 Task: Exporting MIDI.
Action: Mouse moved to (98, 12)
Screenshot: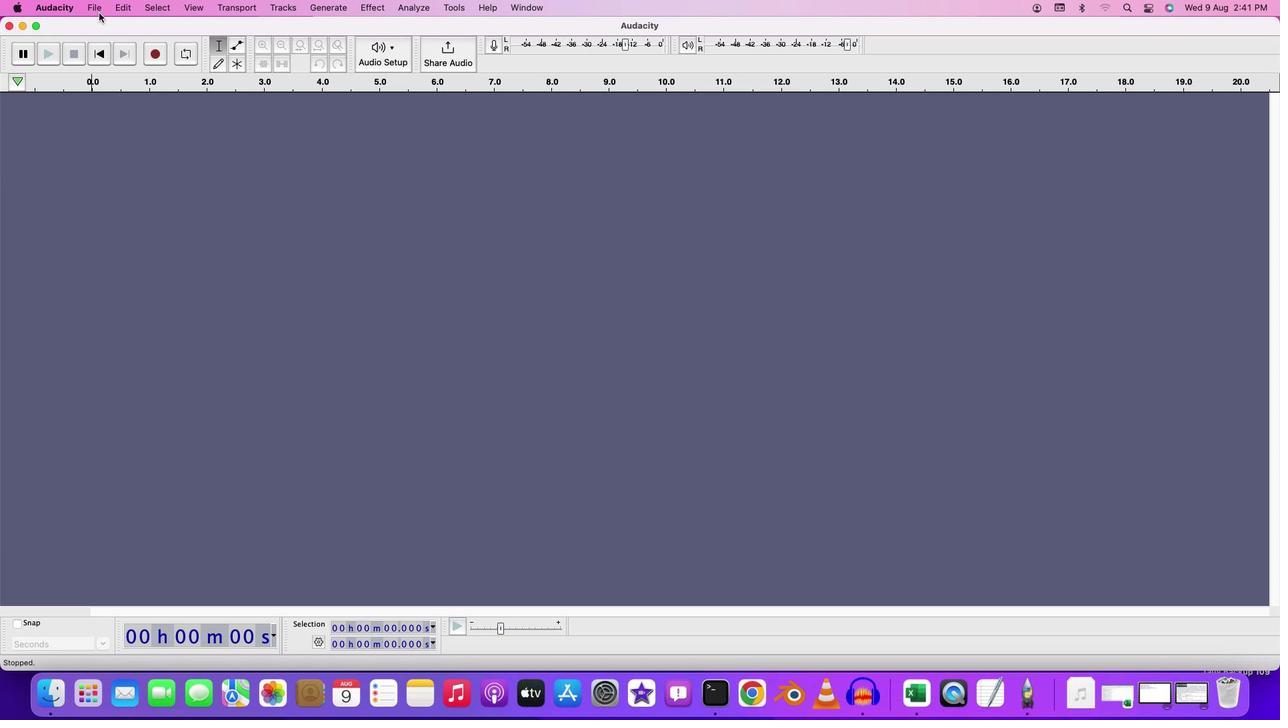
Action: Mouse pressed left at (98, 12)
Screenshot: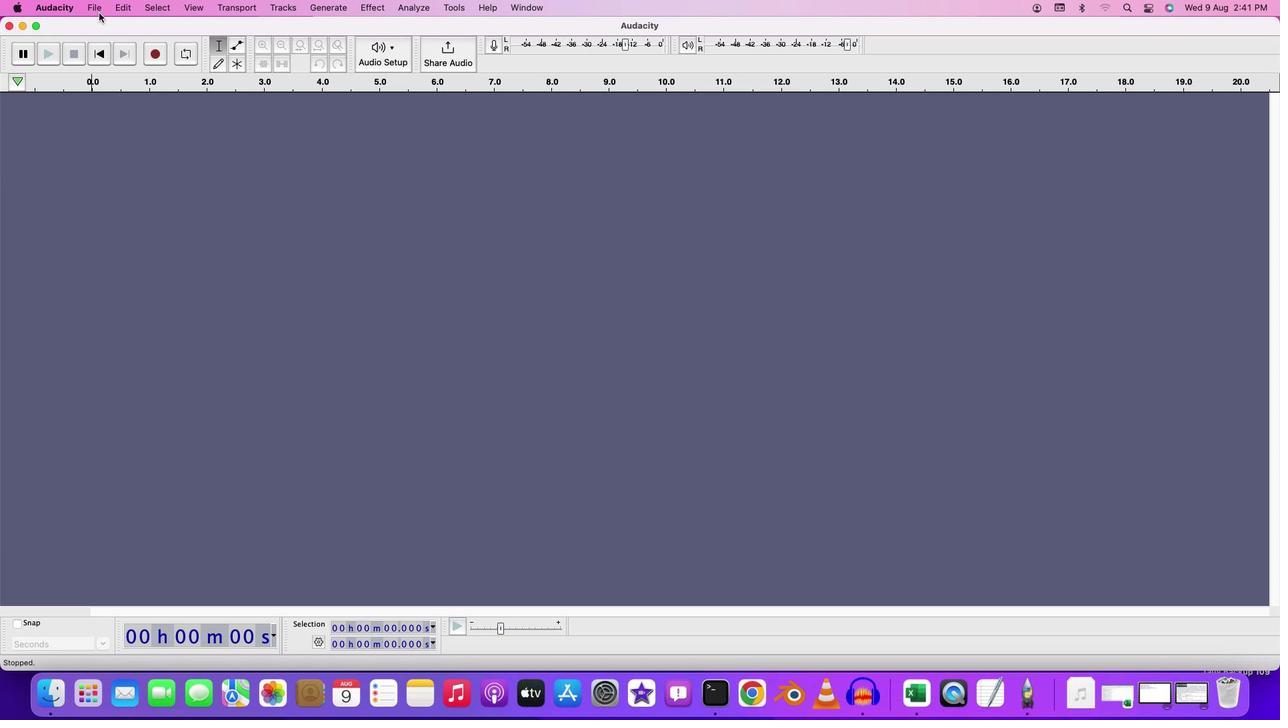 
Action: Mouse moved to (102, 43)
Screenshot: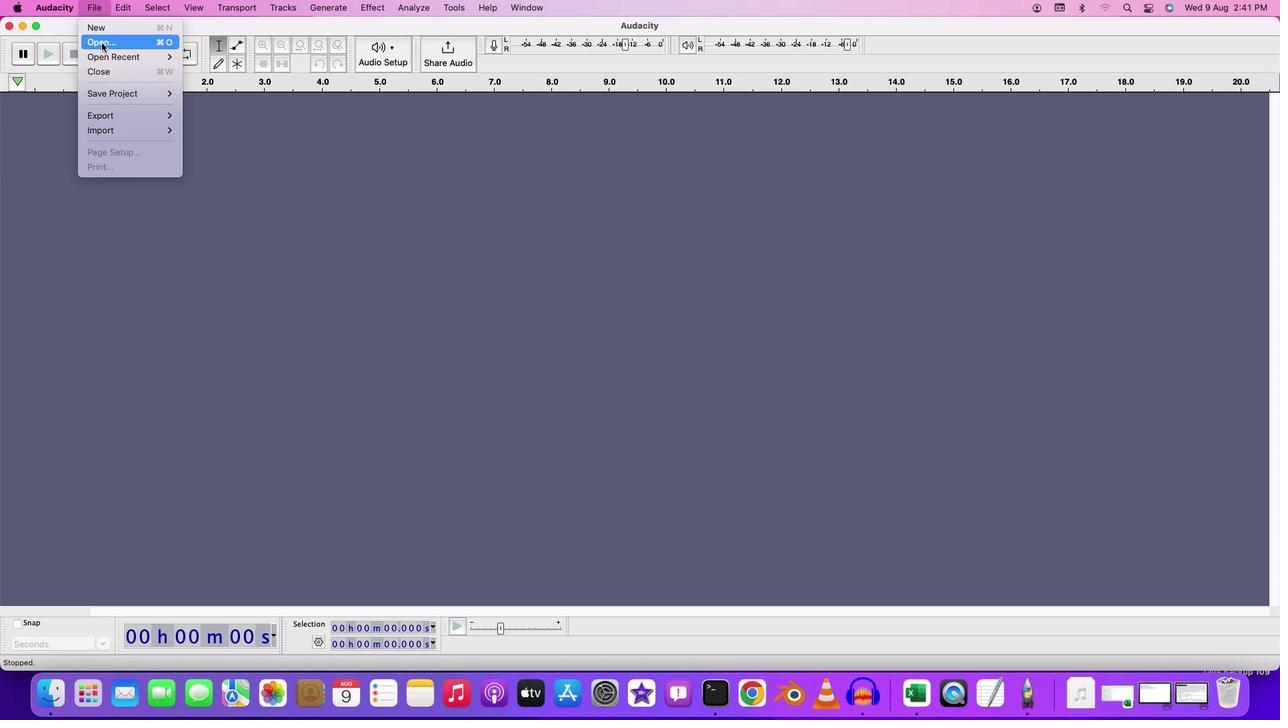
Action: Mouse pressed left at (102, 43)
Screenshot: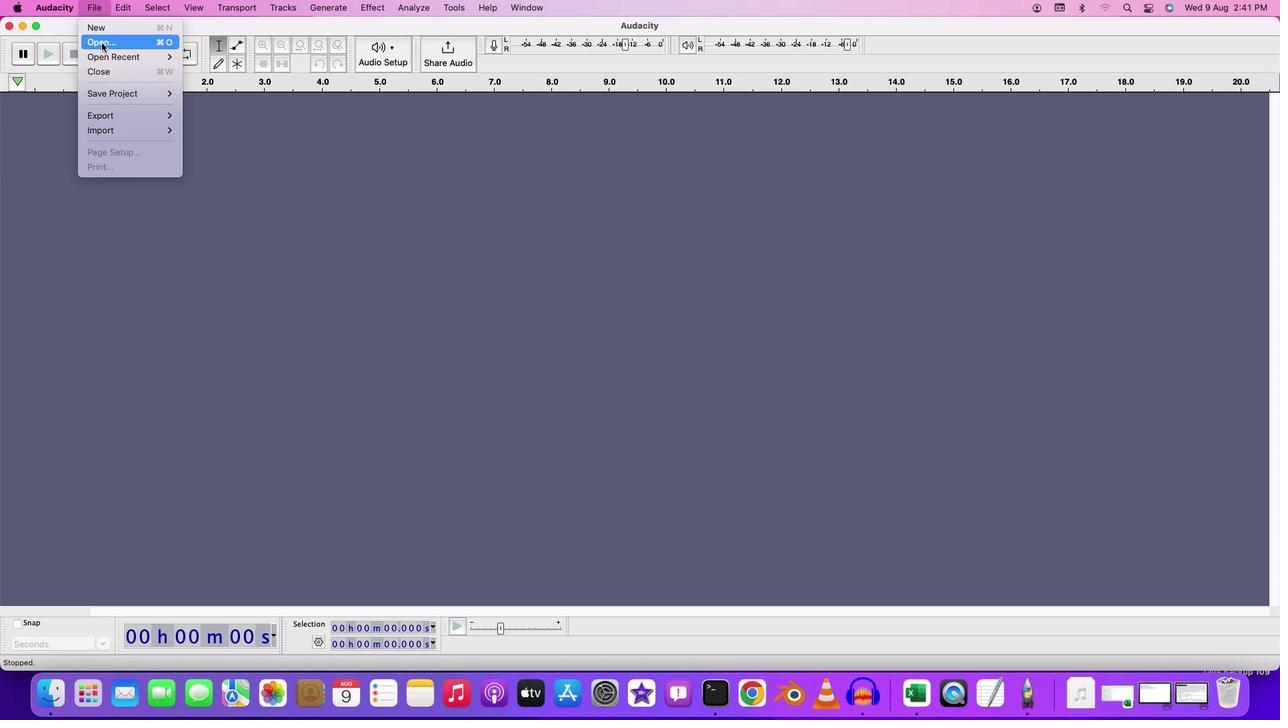 
Action: Mouse moved to (419, 177)
Screenshot: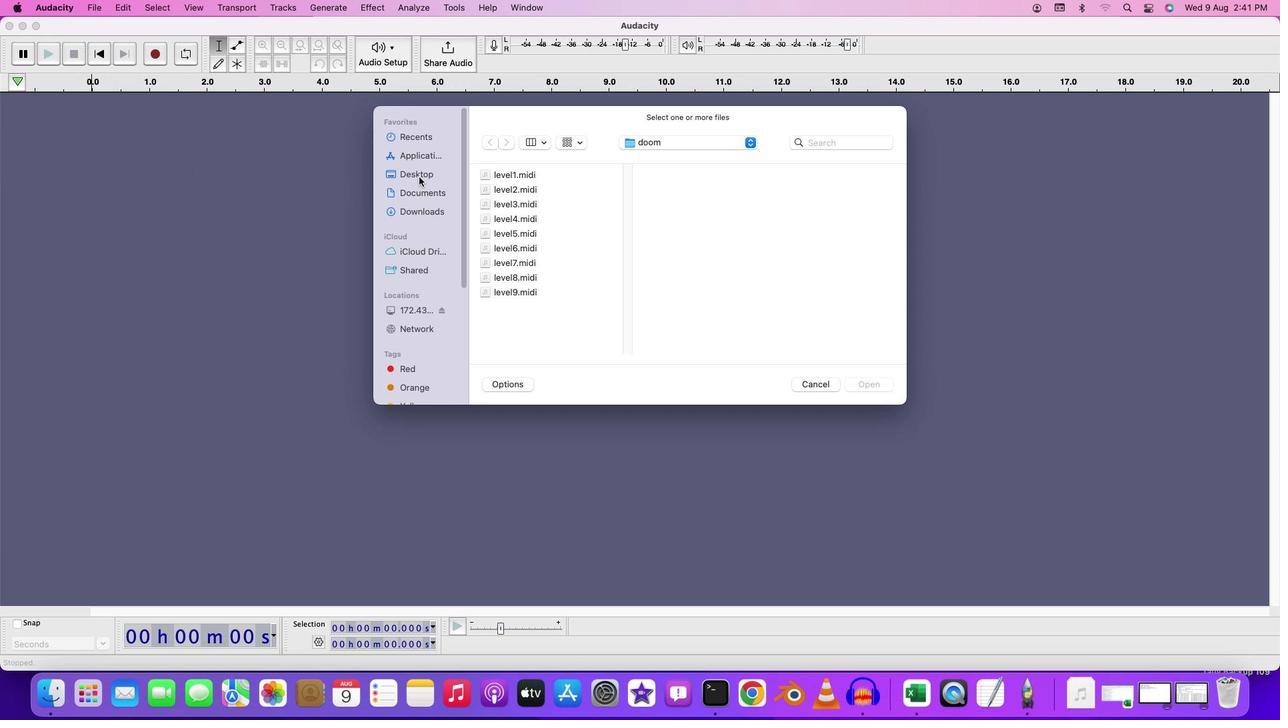 
Action: Mouse pressed left at (419, 177)
Screenshot: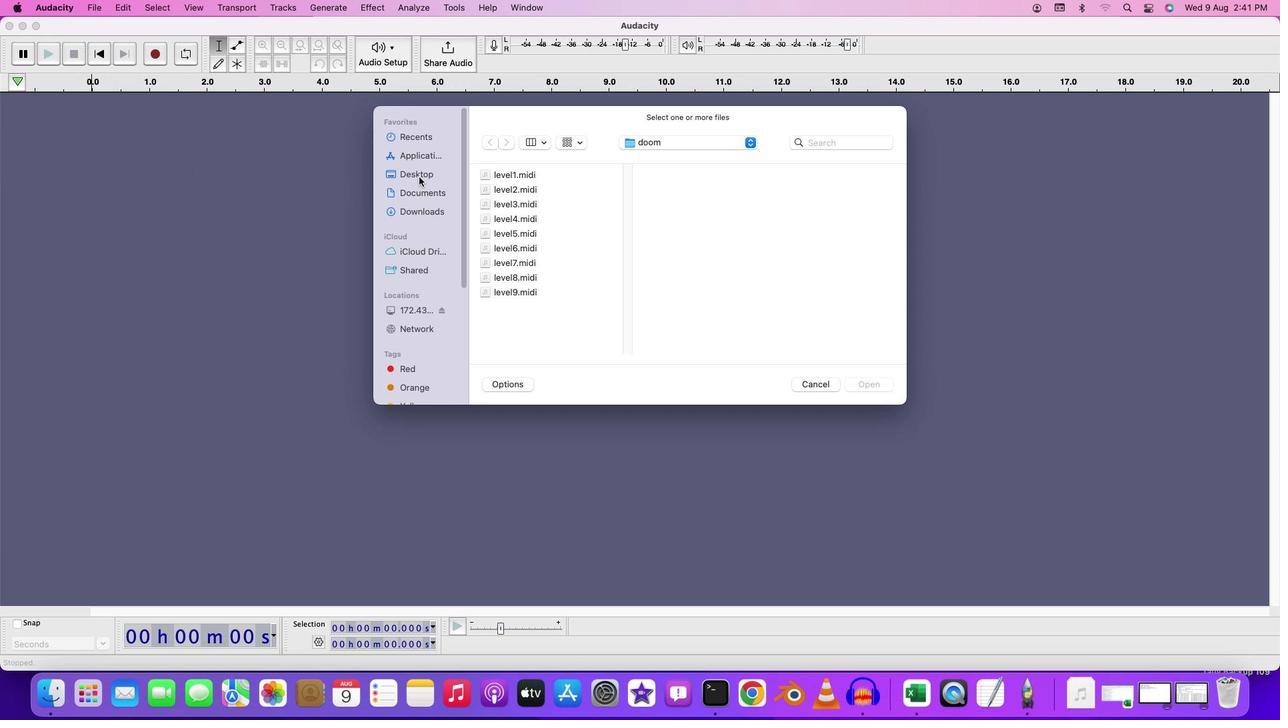 
Action: Mouse moved to (537, 194)
Screenshot: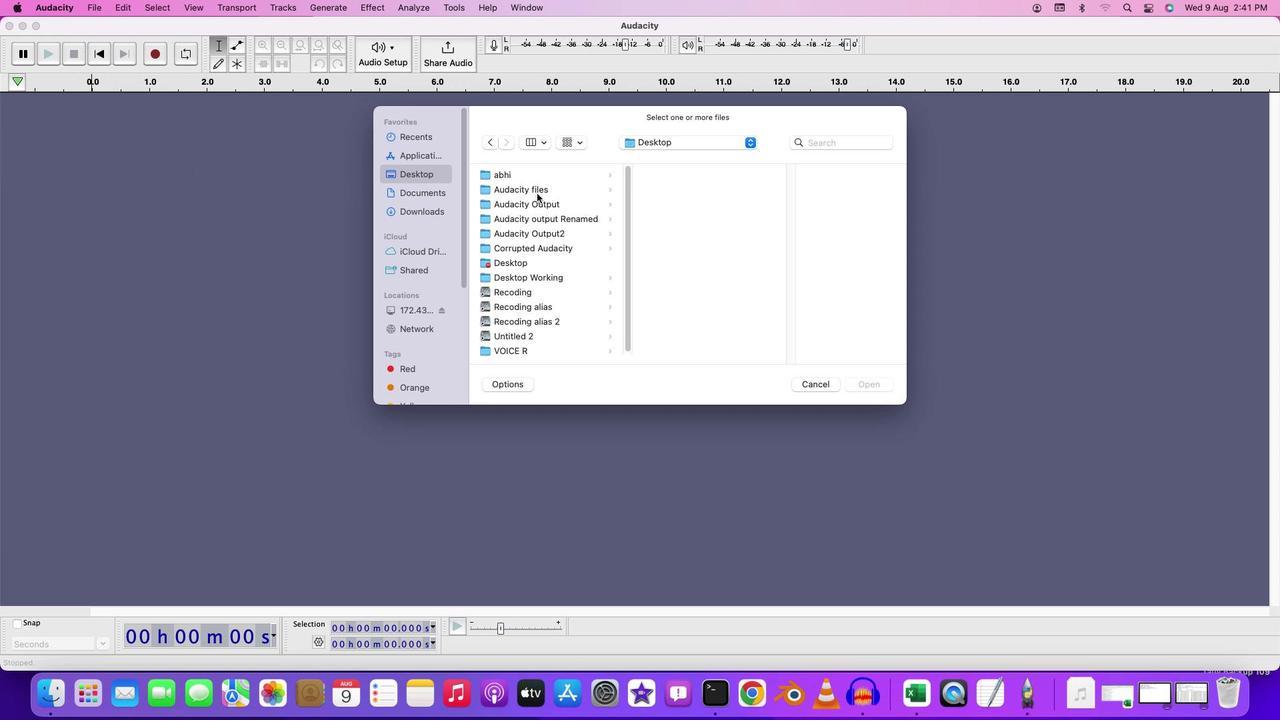 
Action: Mouse pressed left at (537, 194)
Screenshot: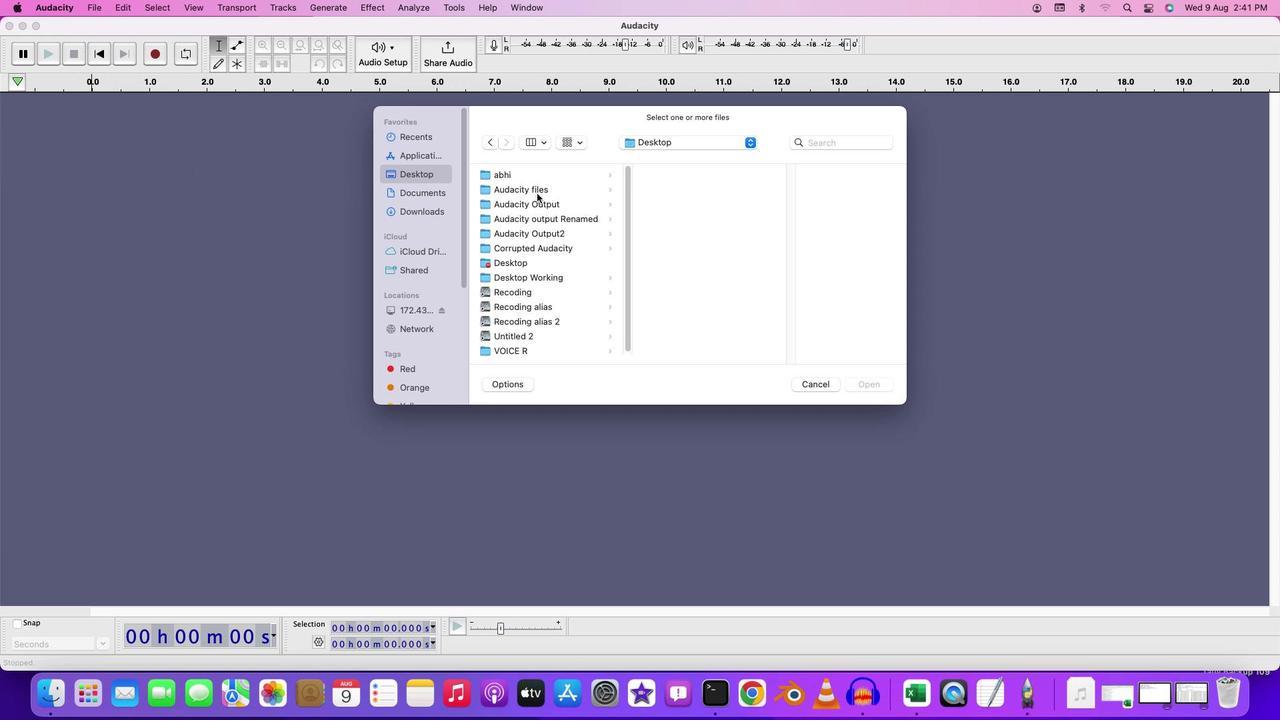 
Action: Mouse moved to (776, 290)
Screenshot: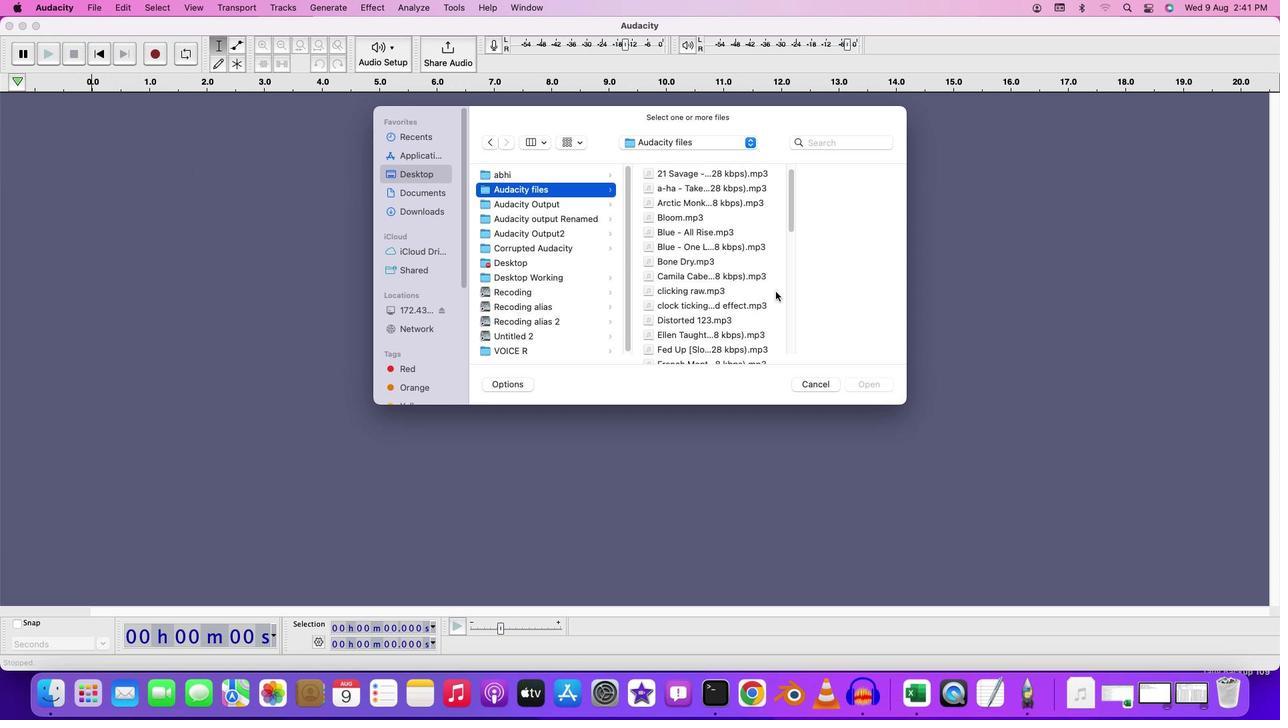 
Action: Mouse scrolled (776, 290) with delta (0, 0)
Screenshot: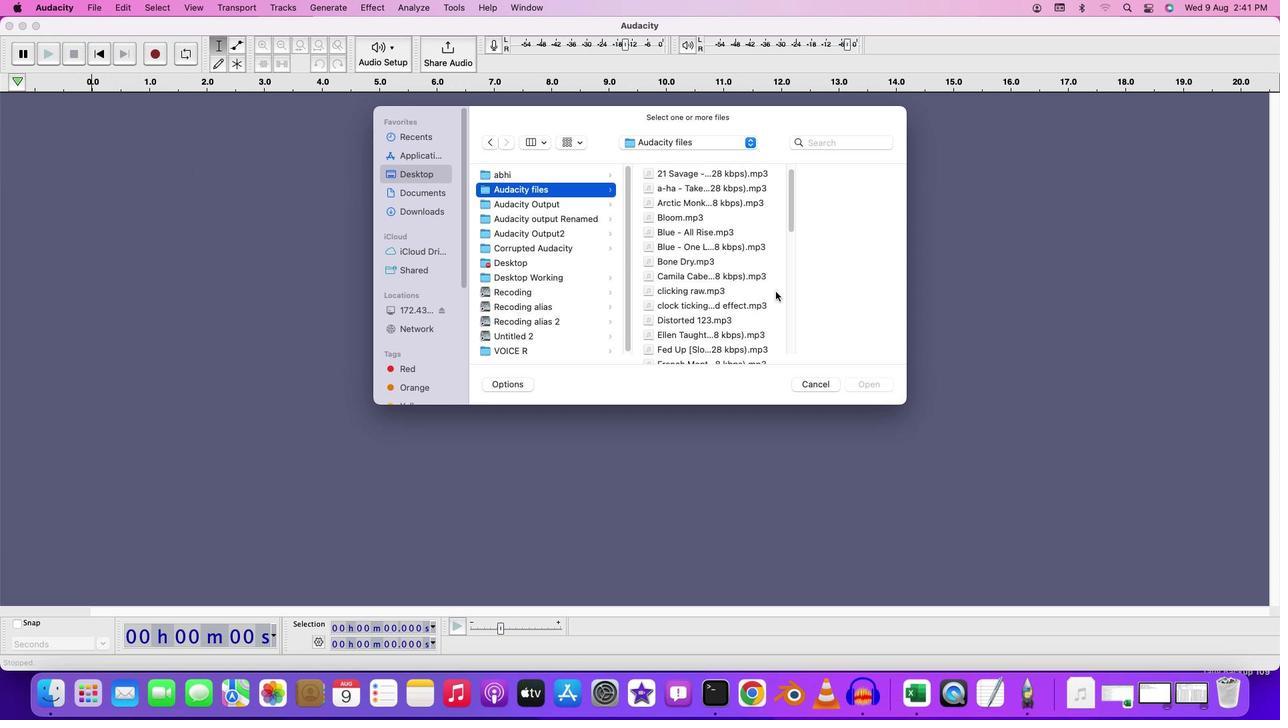 
Action: Mouse moved to (776, 291)
Screenshot: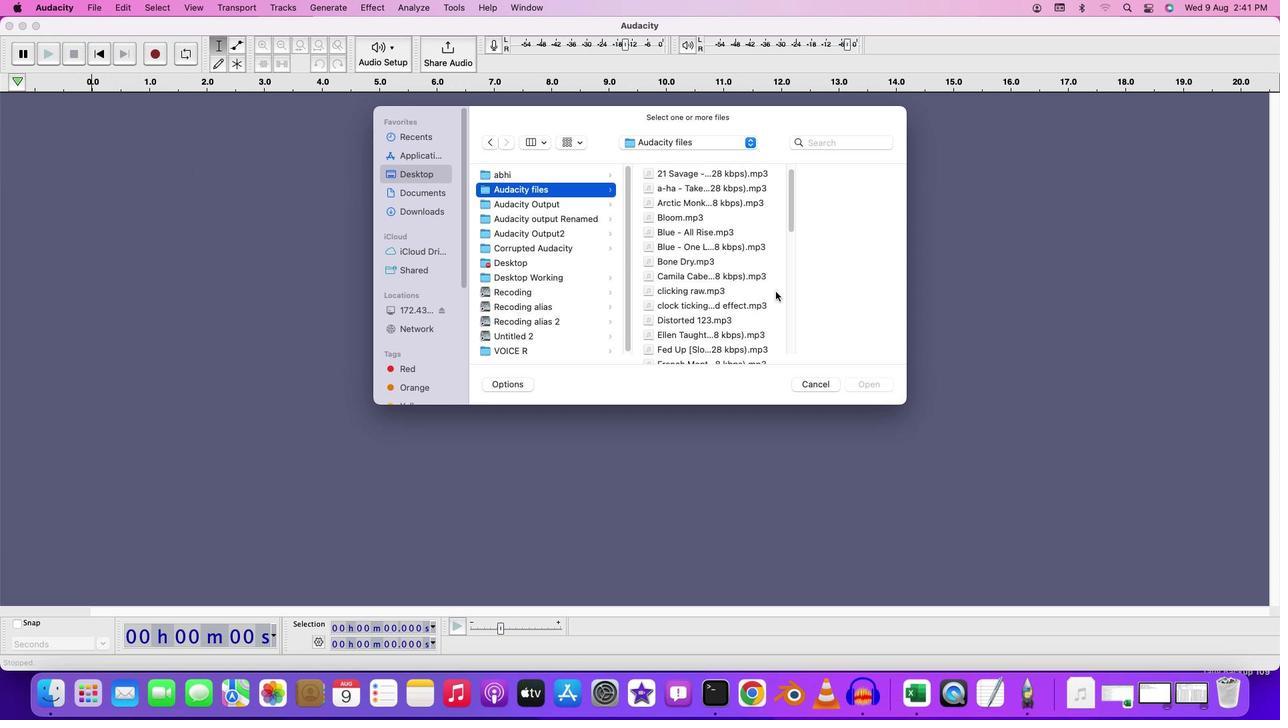 
Action: Mouse scrolled (776, 291) with delta (0, 0)
Screenshot: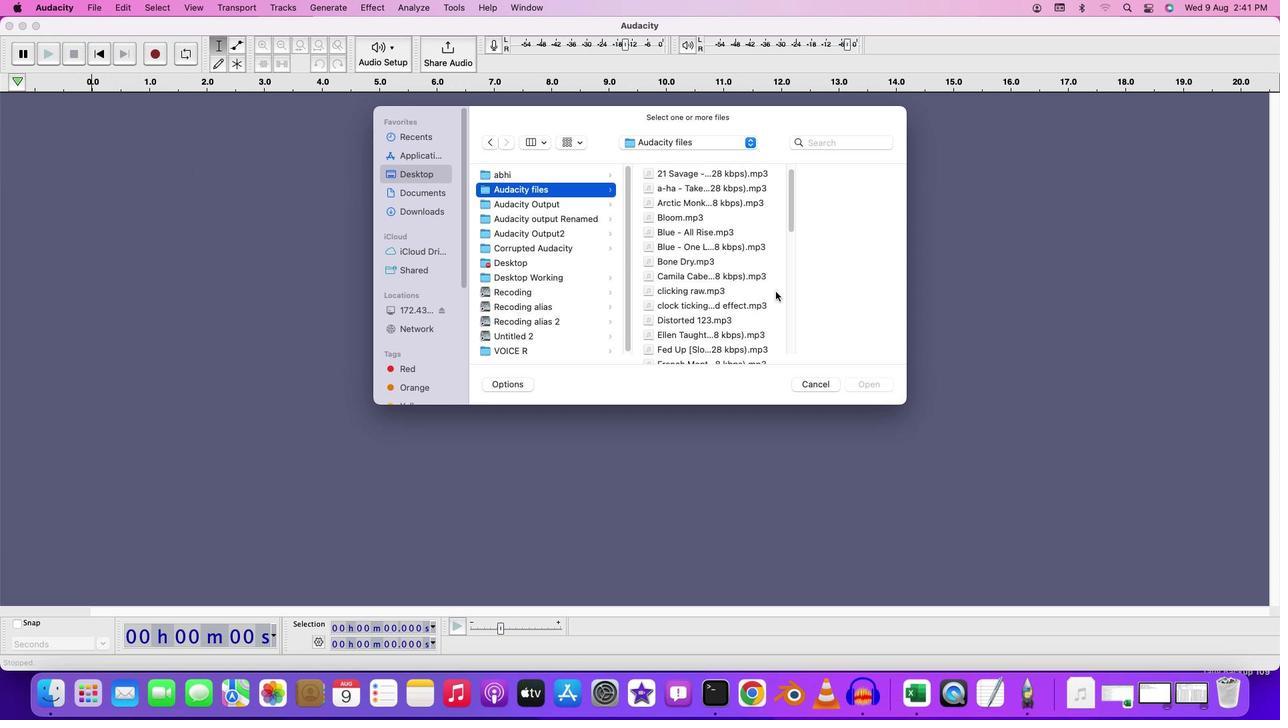 
Action: Mouse scrolled (776, 291) with delta (0, -2)
Screenshot: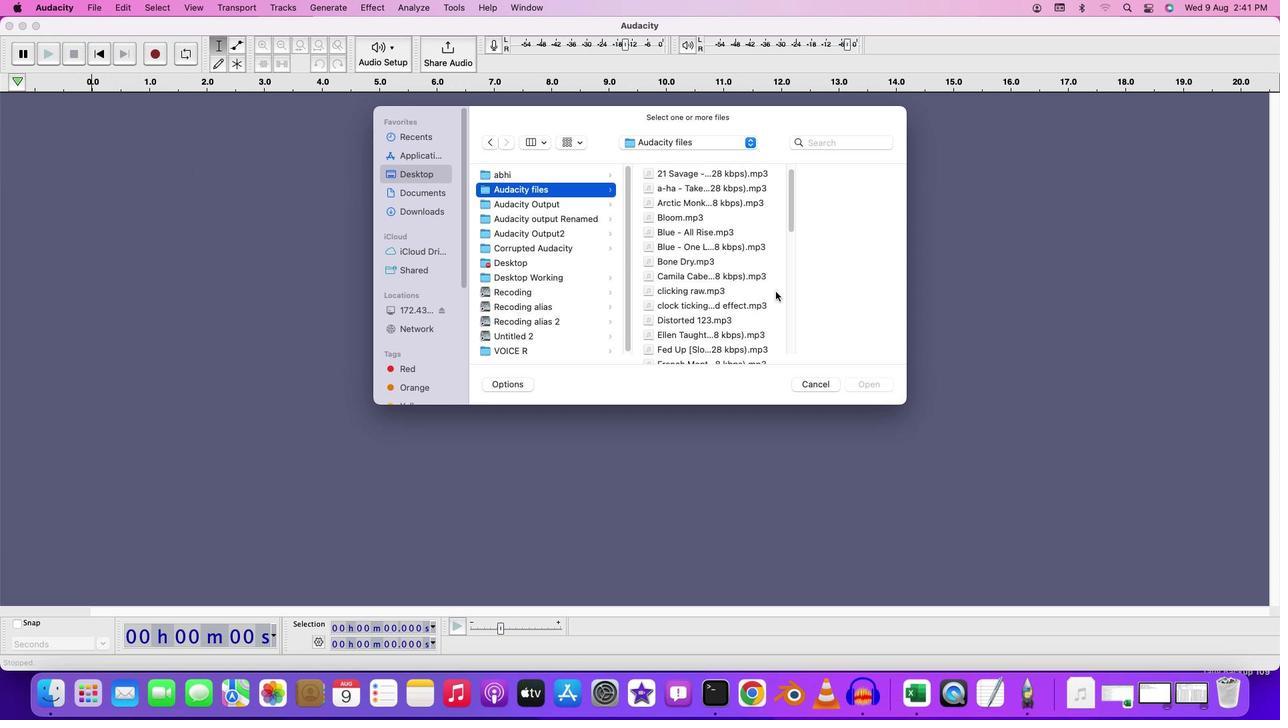
Action: Mouse moved to (776, 292)
Screenshot: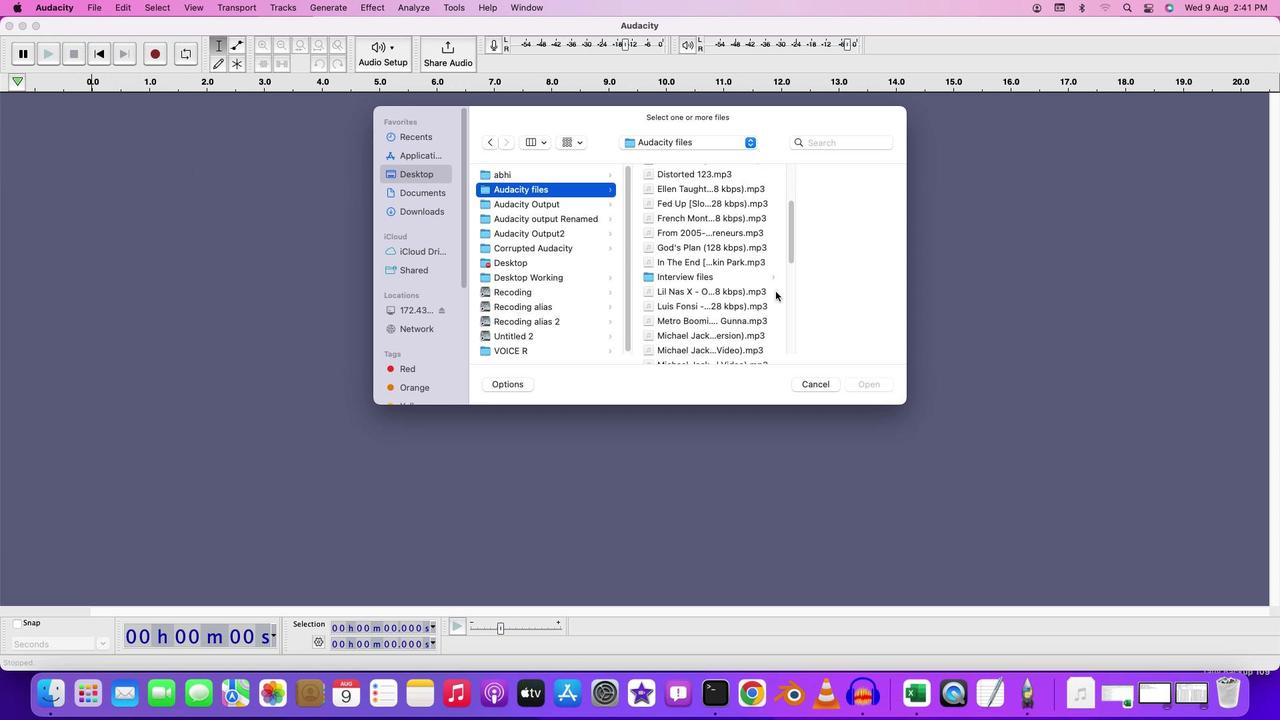 
Action: Mouse scrolled (776, 292) with delta (0, -3)
Screenshot: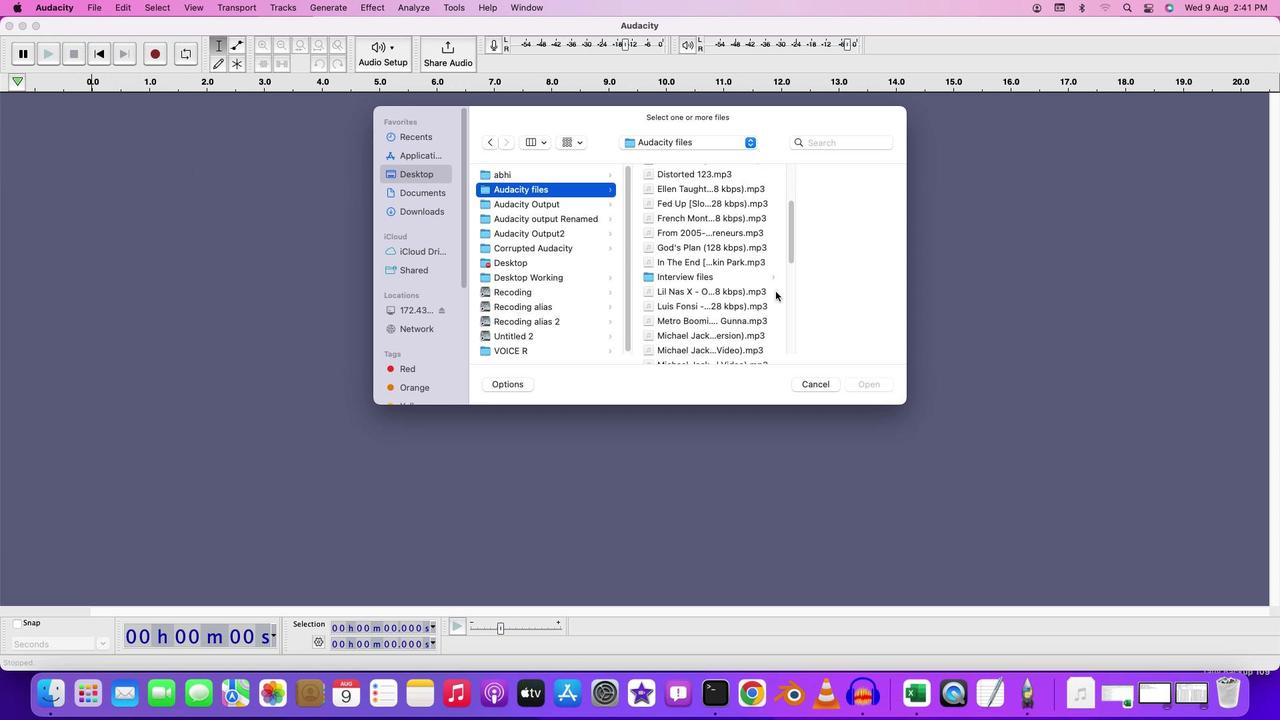 
Action: Mouse scrolled (776, 292) with delta (0, 0)
Screenshot: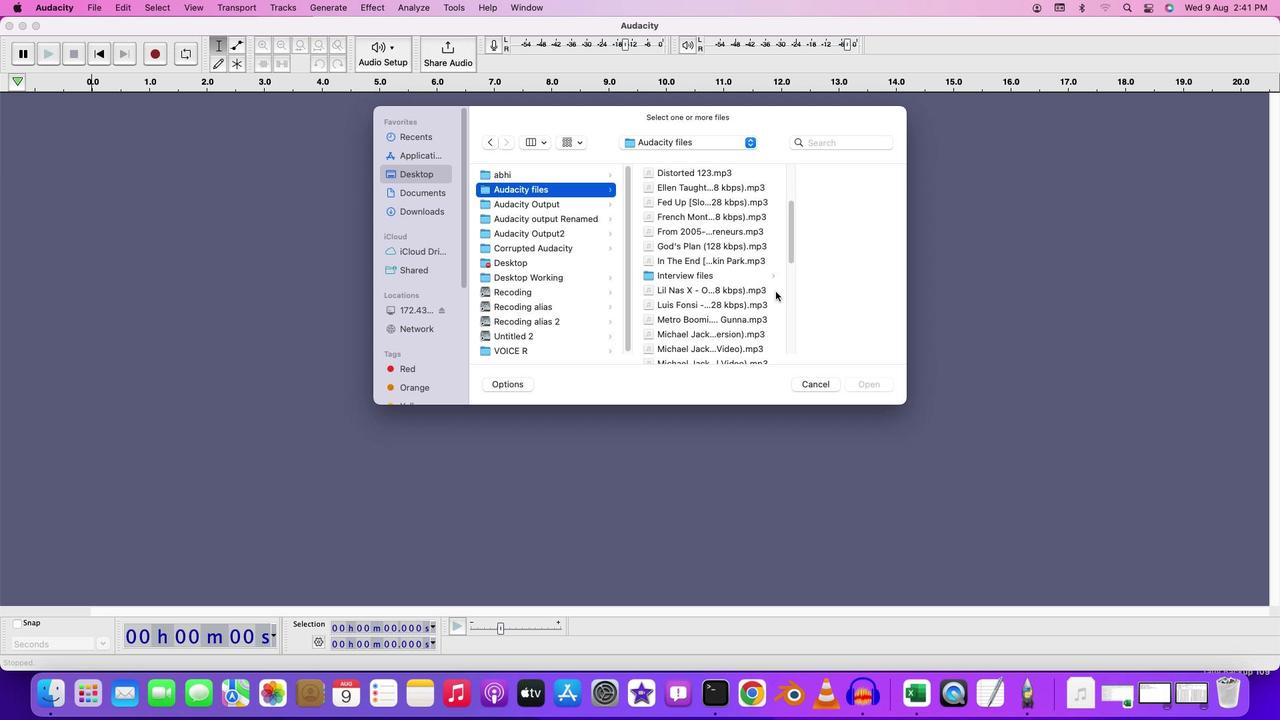 
Action: Mouse scrolled (776, 292) with delta (0, 0)
Screenshot: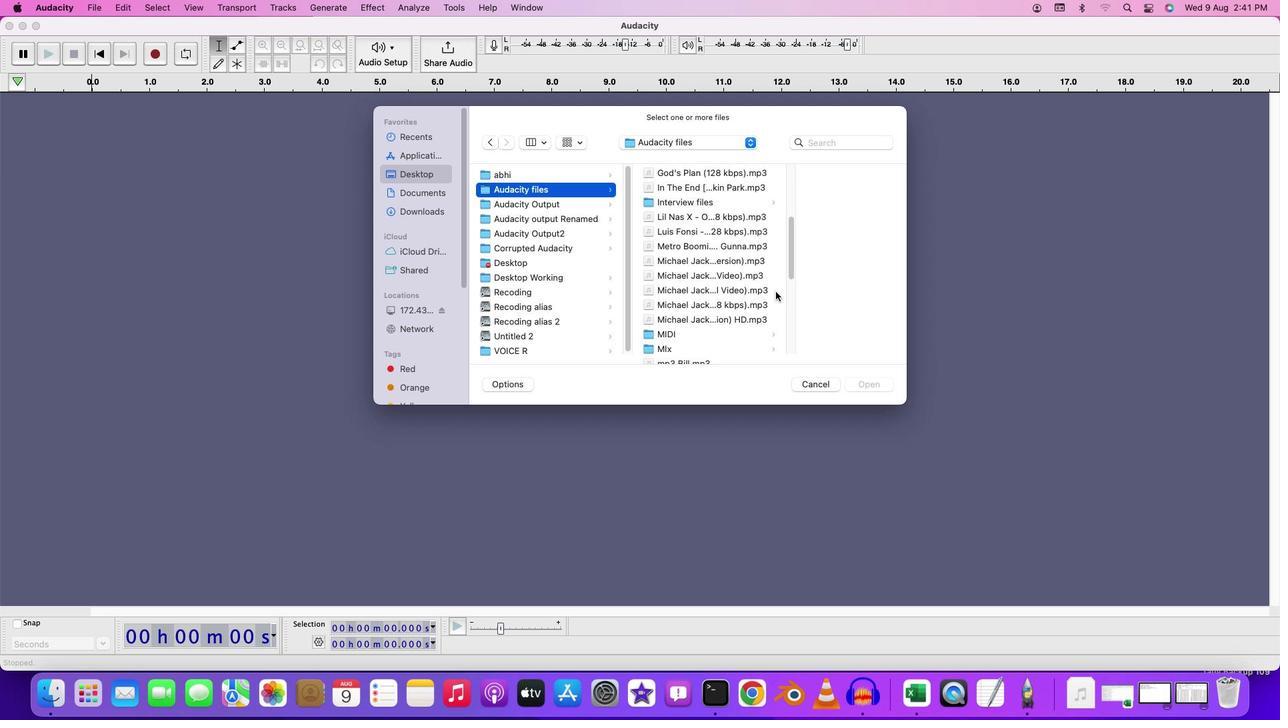 
Action: Mouse scrolled (776, 292) with delta (0, -2)
Screenshot: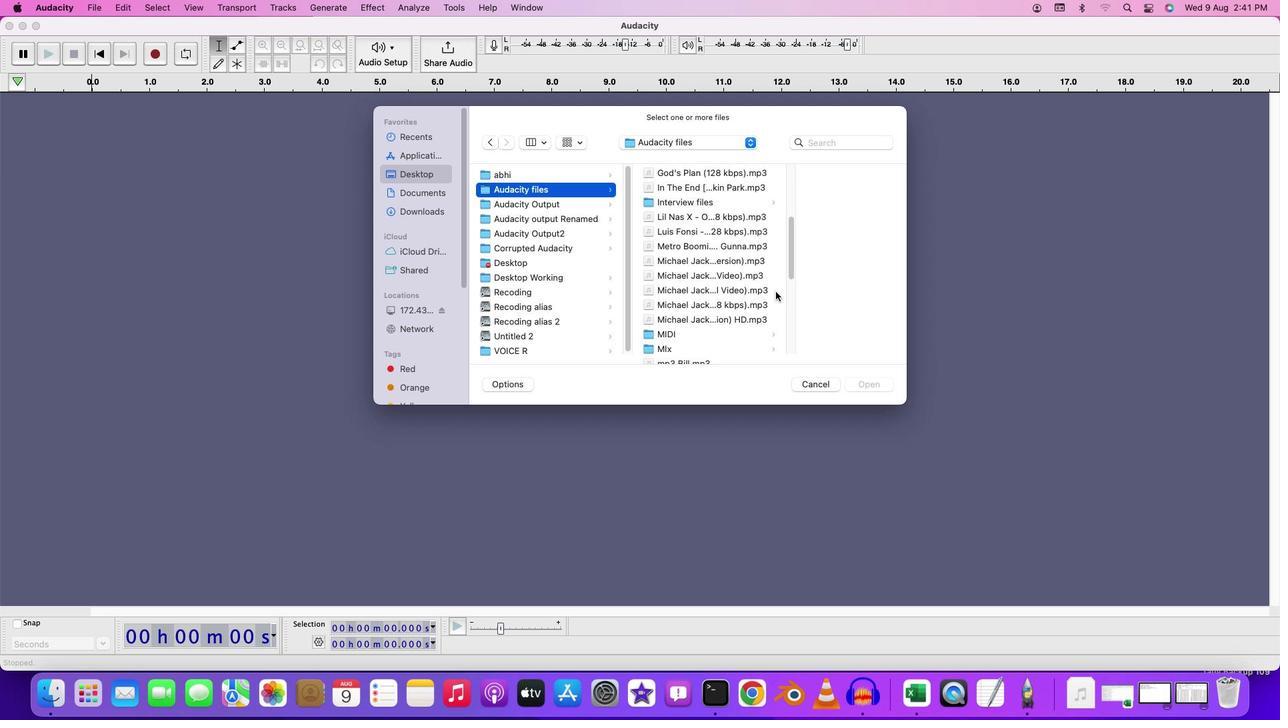 
Action: Mouse scrolled (776, 292) with delta (0, -3)
Screenshot: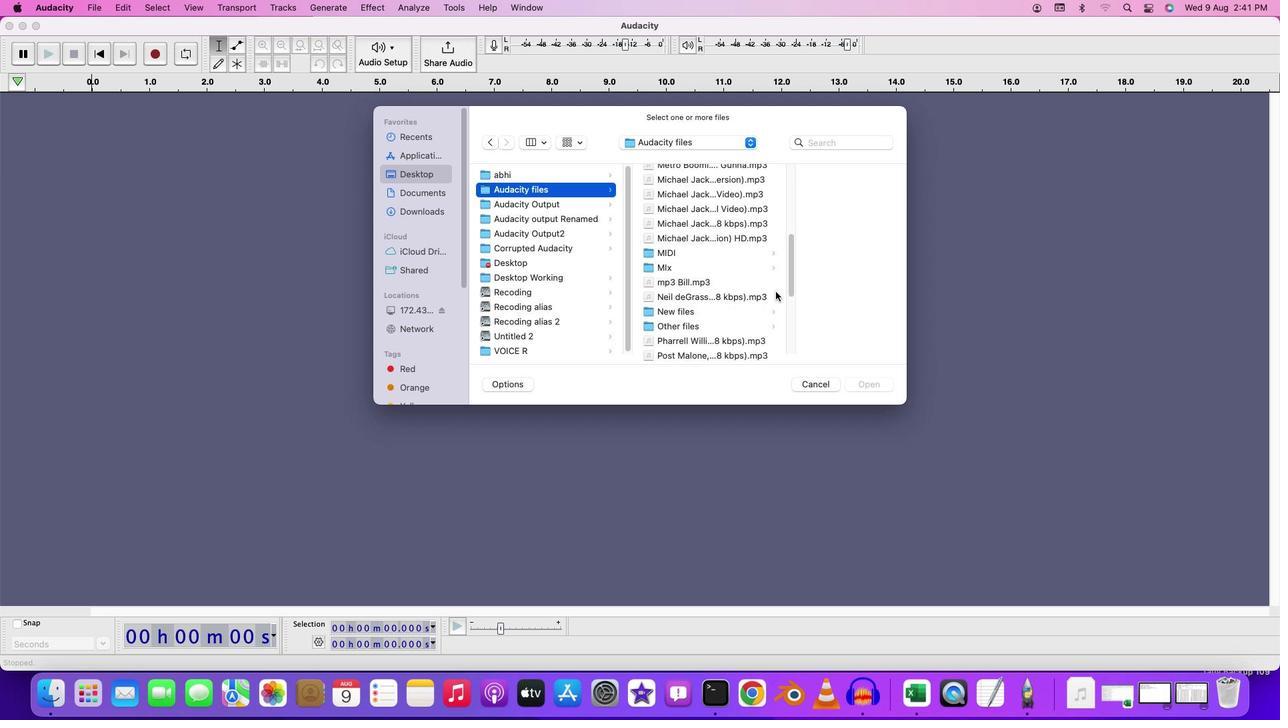 
Action: Mouse moved to (671, 249)
Screenshot: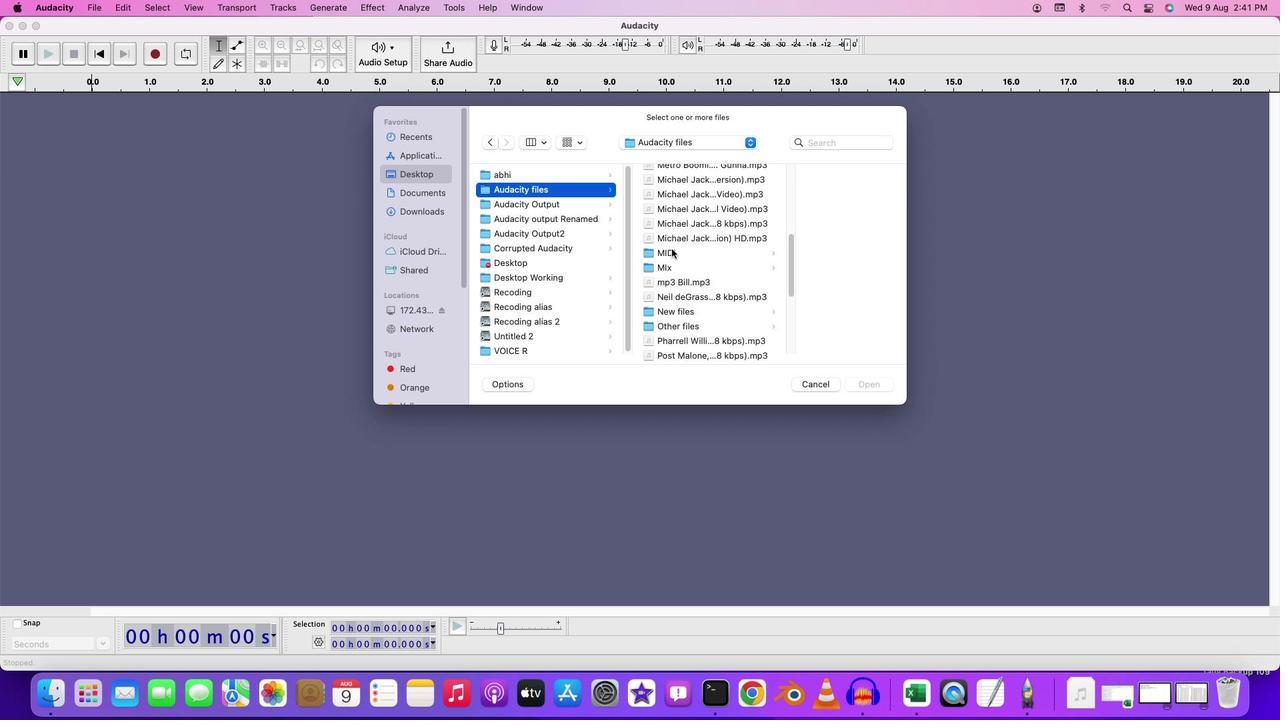 
Action: Mouse pressed left at (671, 249)
Screenshot: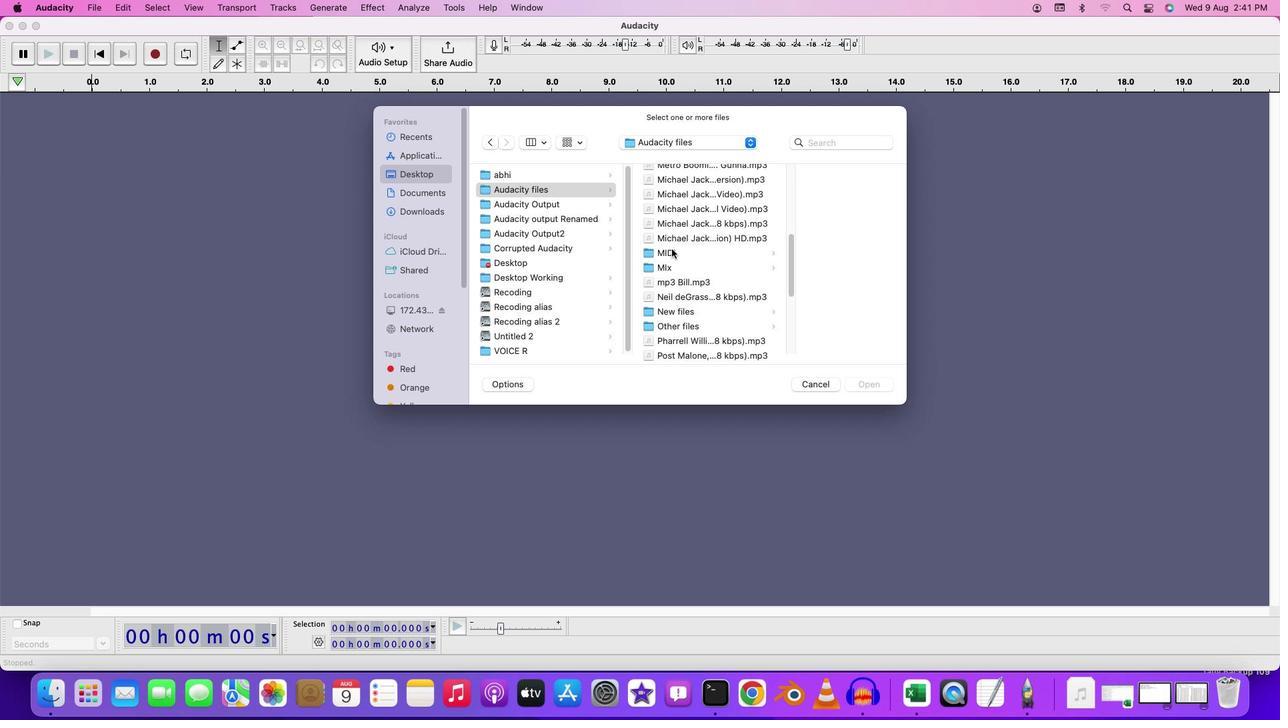 
Action: Mouse moved to (786, 172)
Screenshot: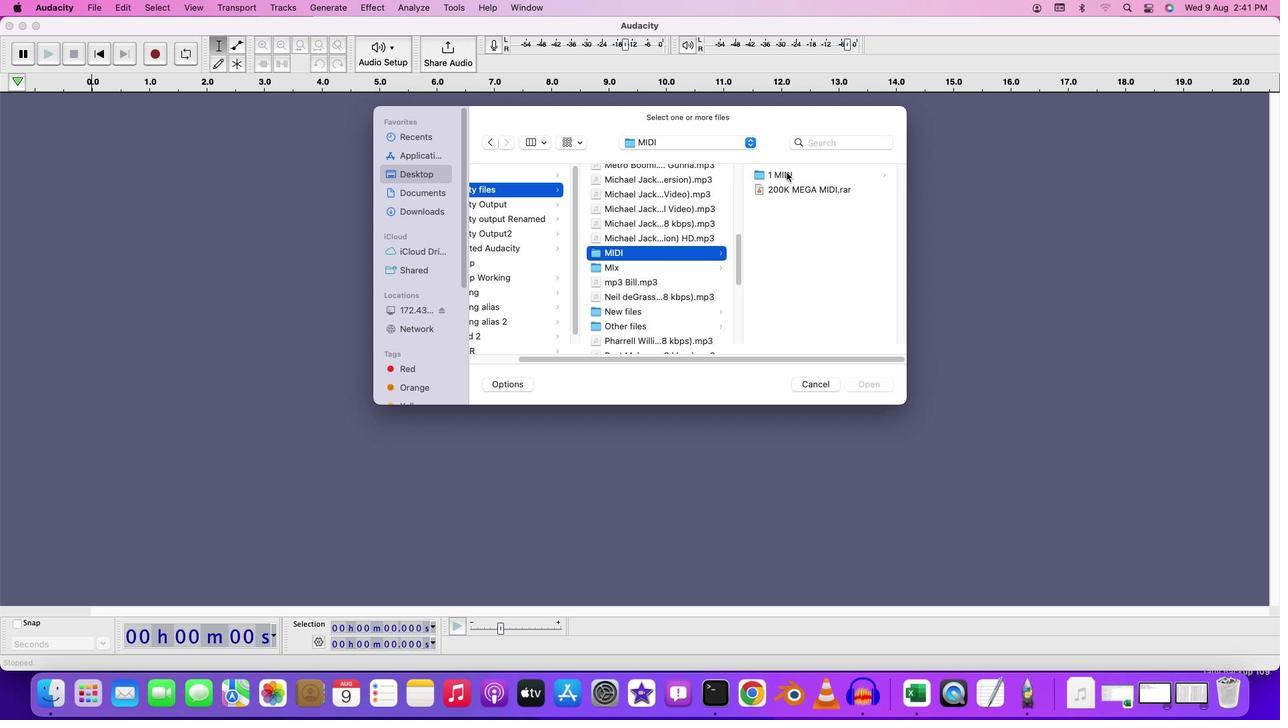 
Action: Mouse pressed left at (786, 172)
Screenshot: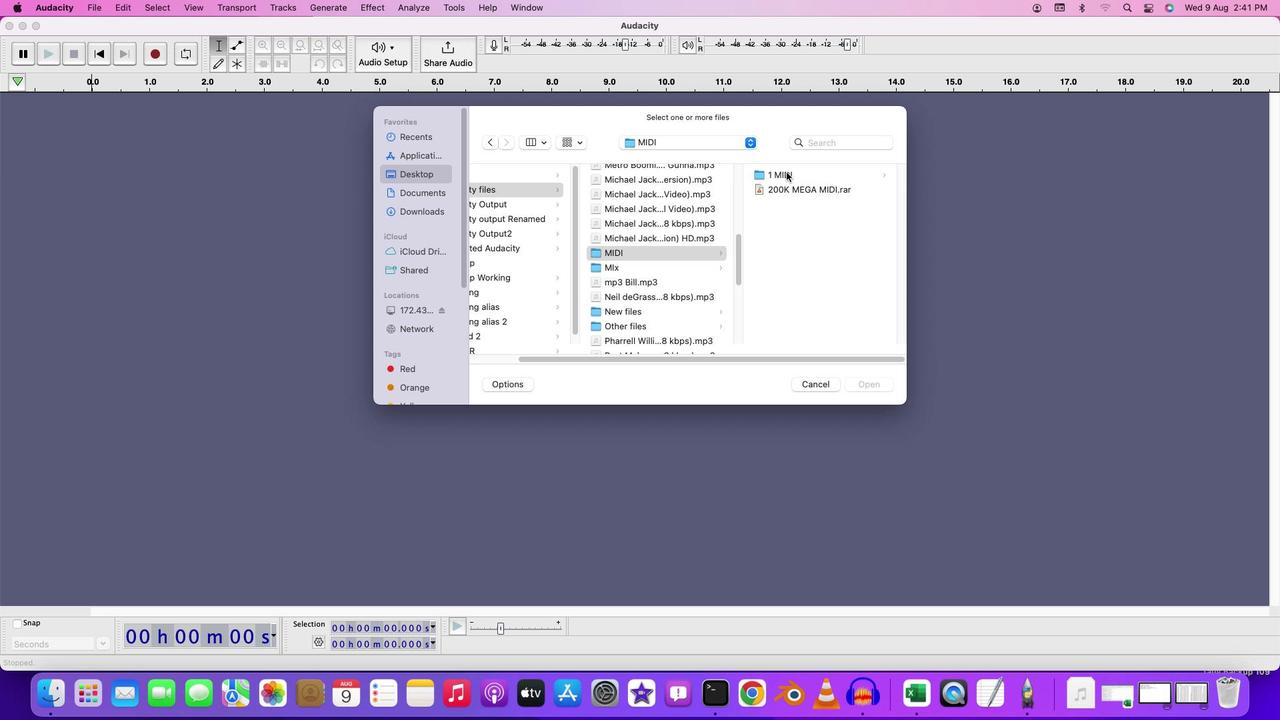 
Action: Mouse pressed left at (786, 172)
Screenshot: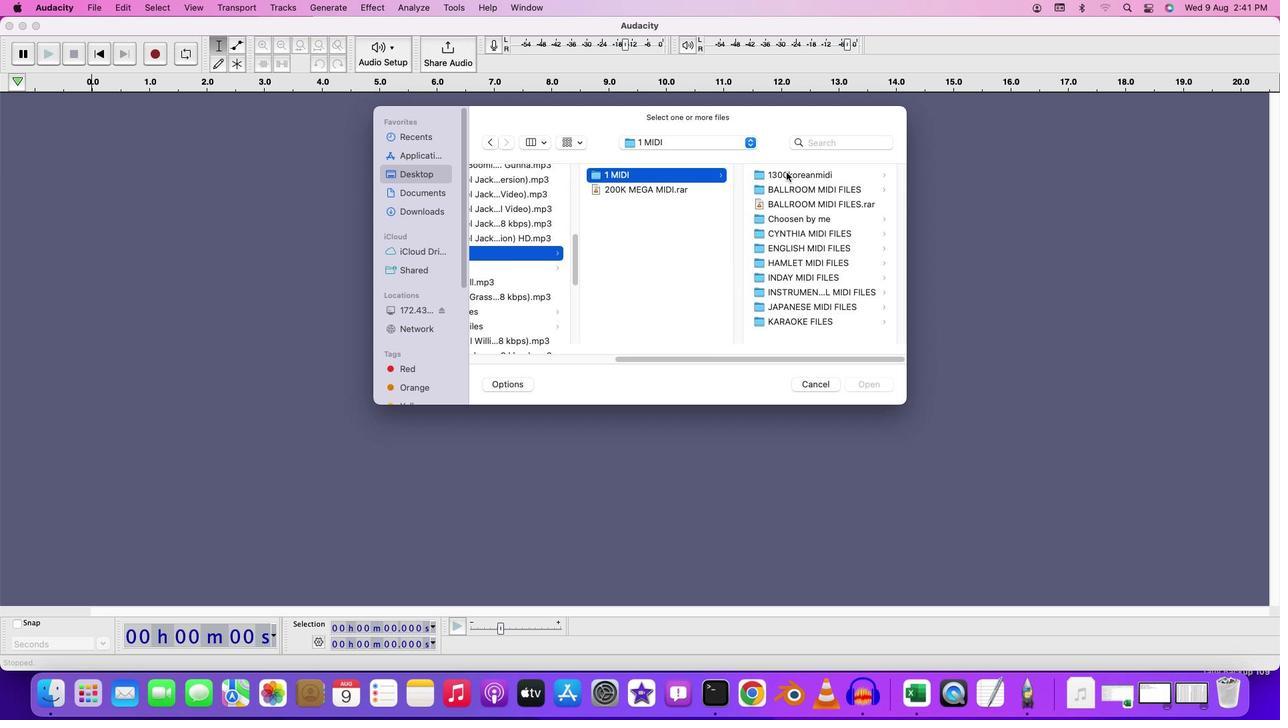 
Action: Mouse moved to (788, 227)
Screenshot: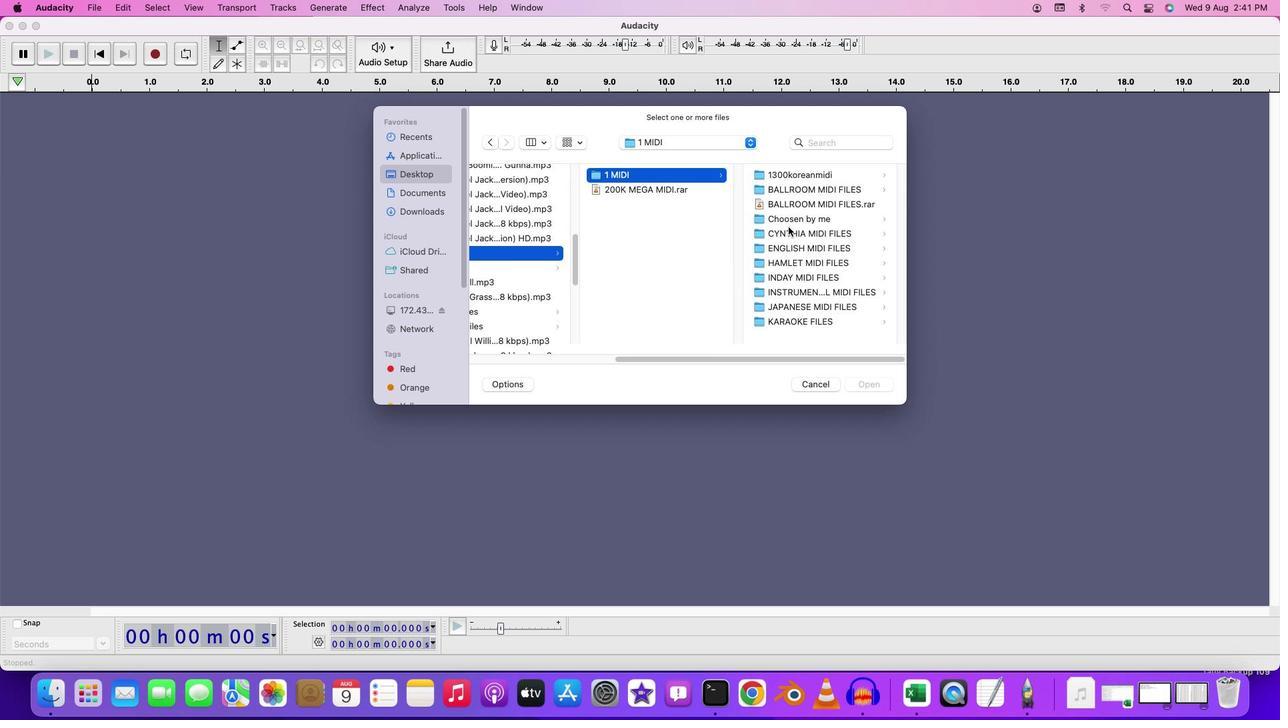 
Action: Mouse pressed left at (788, 227)
Screenshot: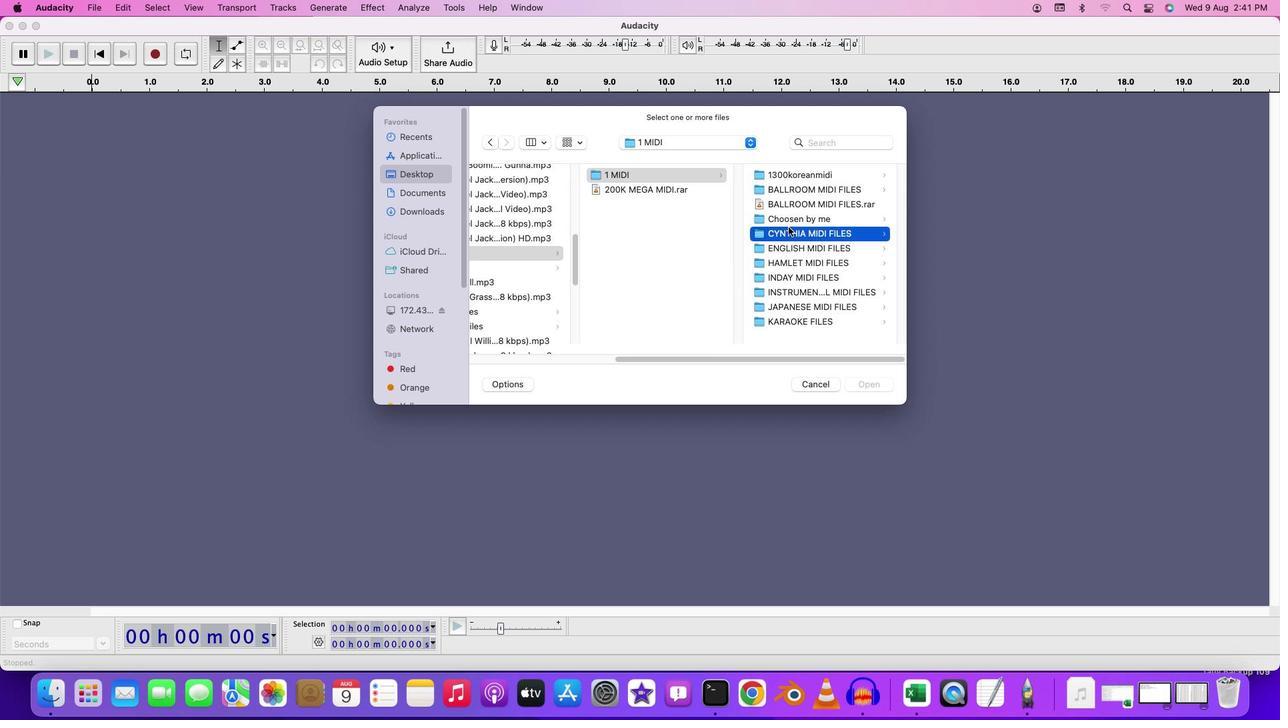 
Action: Mouse moved to (789, 222)
Screenshot: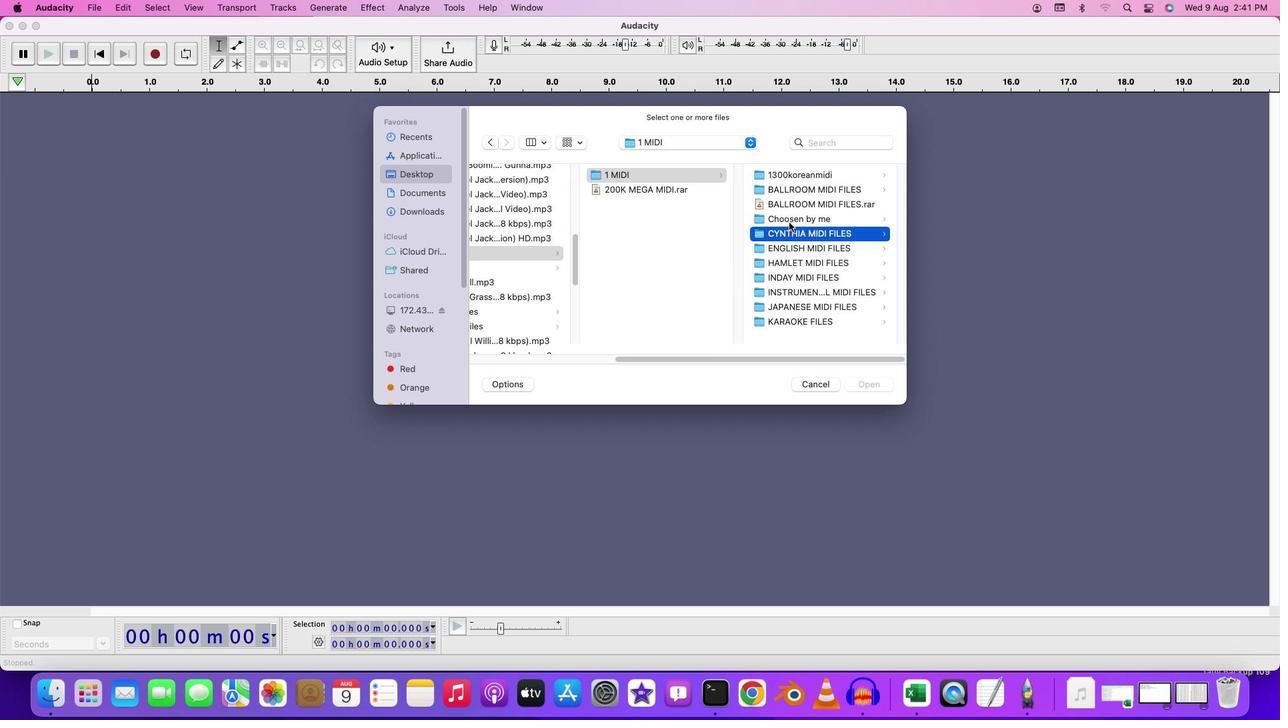 
Action: Mouse pressed left at (789, 222)
Screenshot: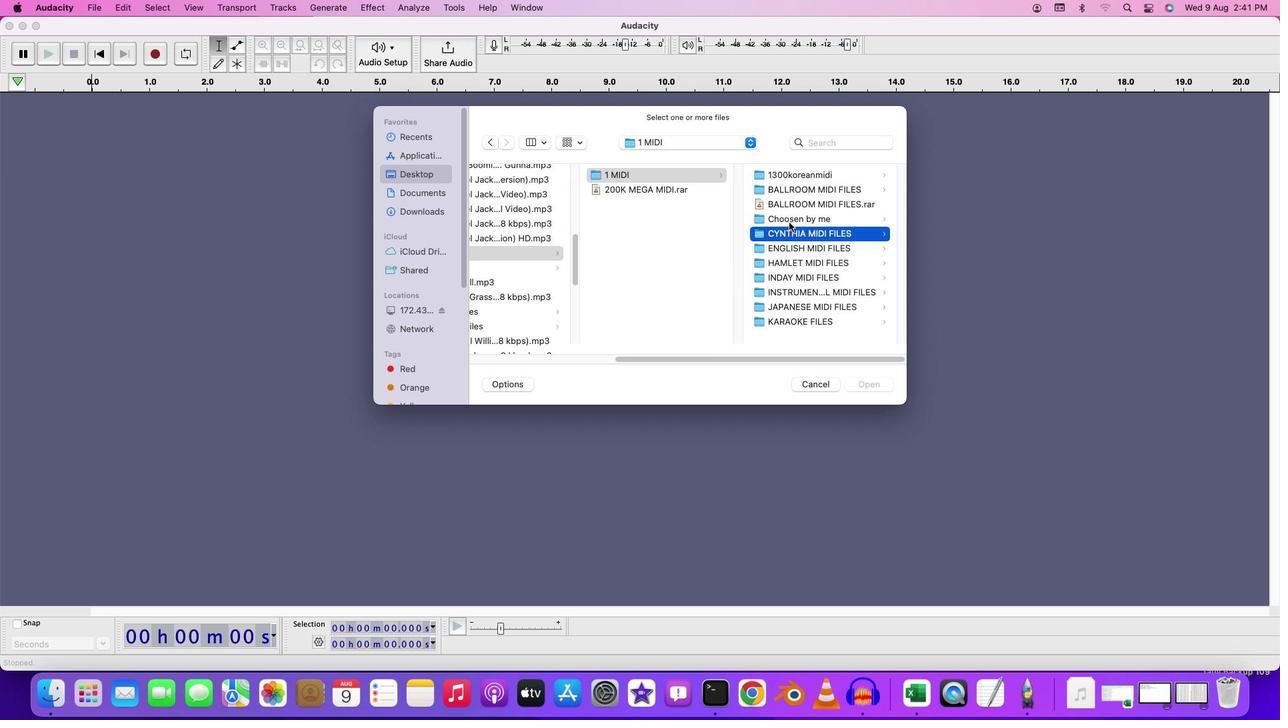 
Action: Mouse pressed left at (789, 222)
Screenshot: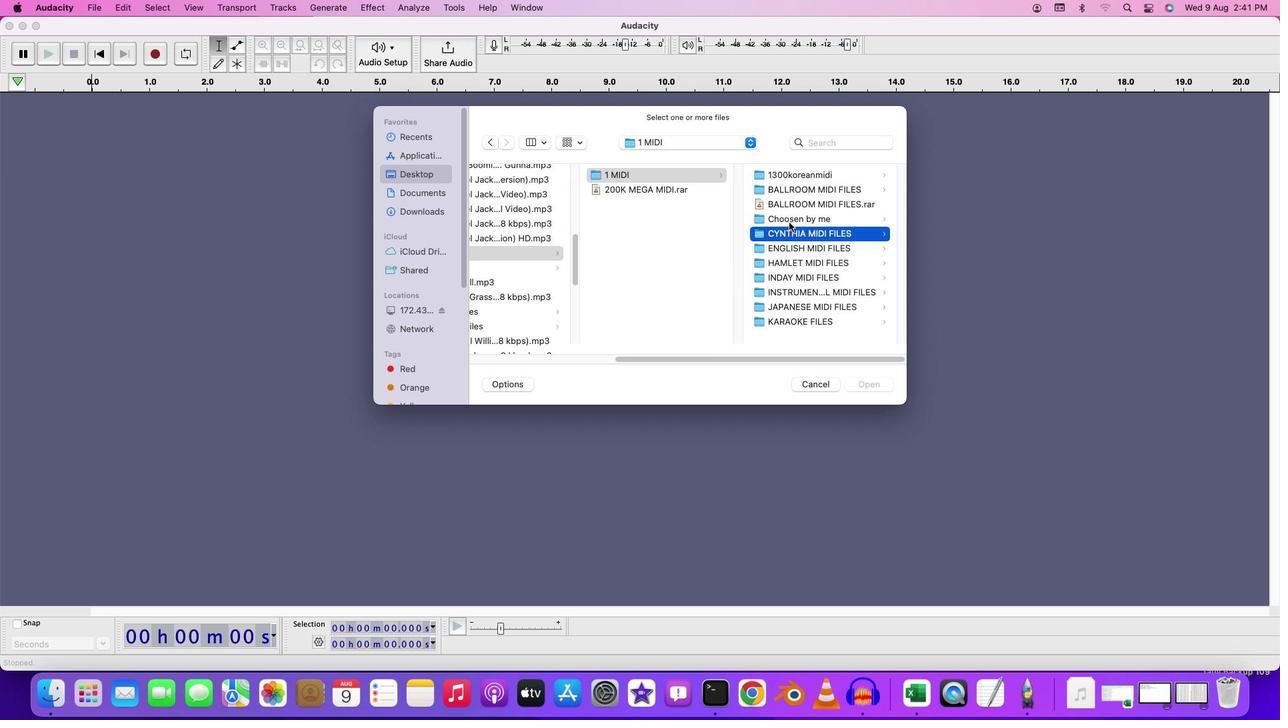 
Action: Mouse moved to (11, 102)
Screenshot: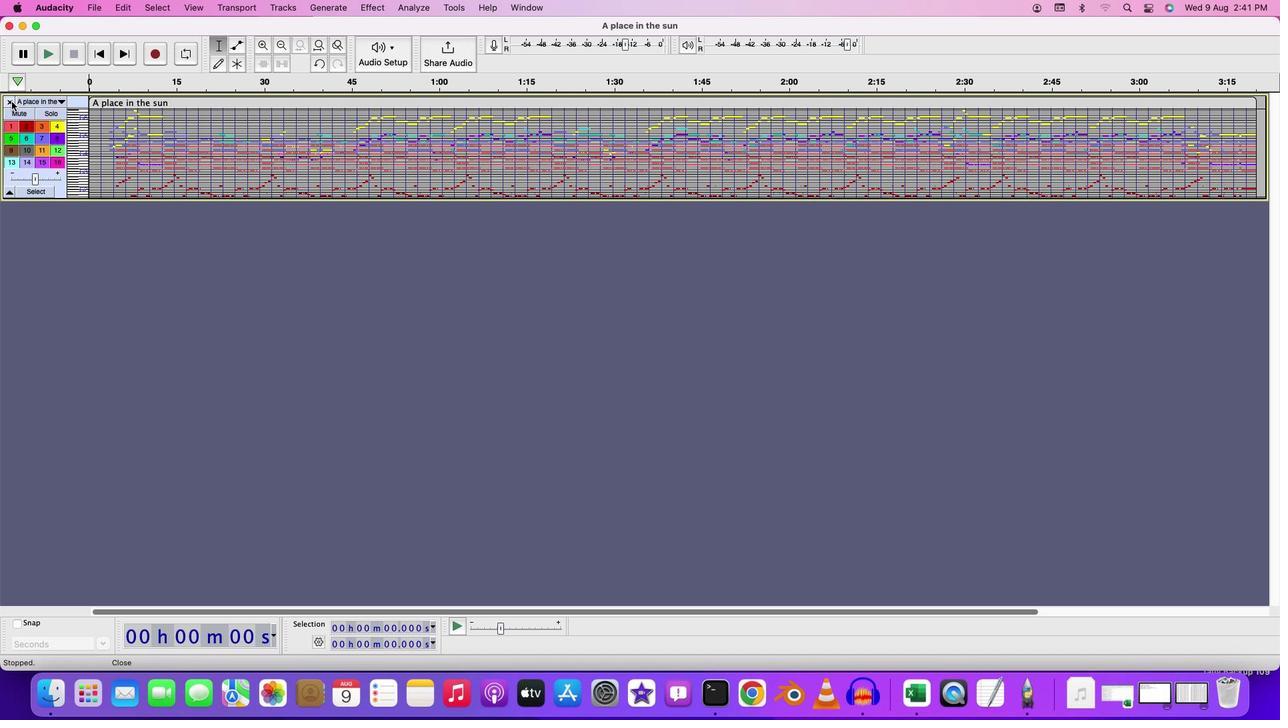 
Action: Mouse pressed left at (11, 102)
Screenshot: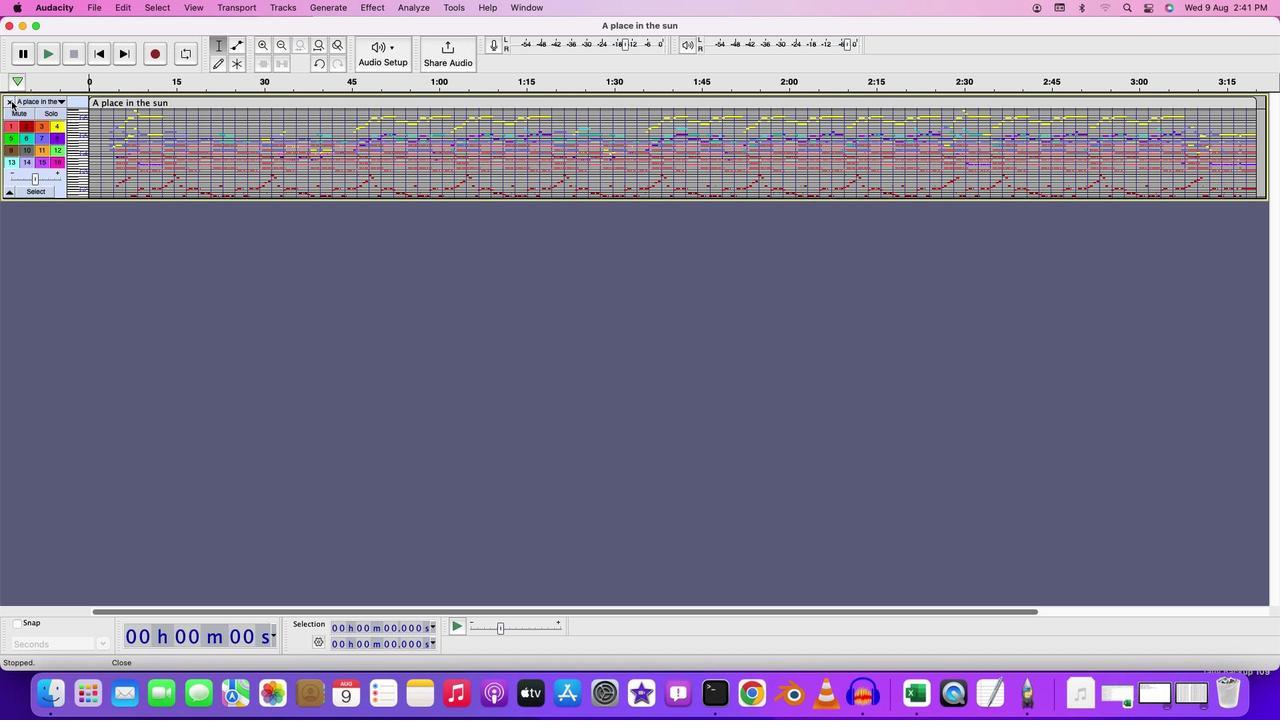 
Action: Mouse moved to (96, 10)
Screenshot: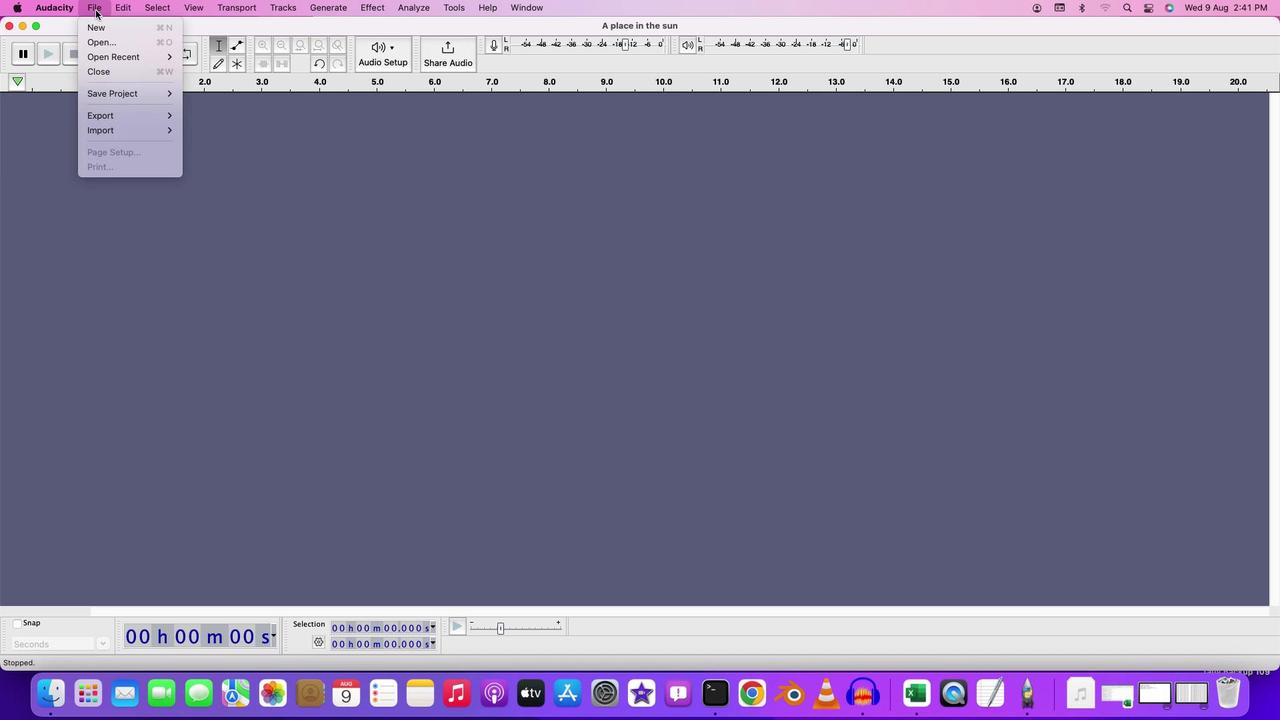 
Action: Mouse pressed left at (96, 10)
Screenshot: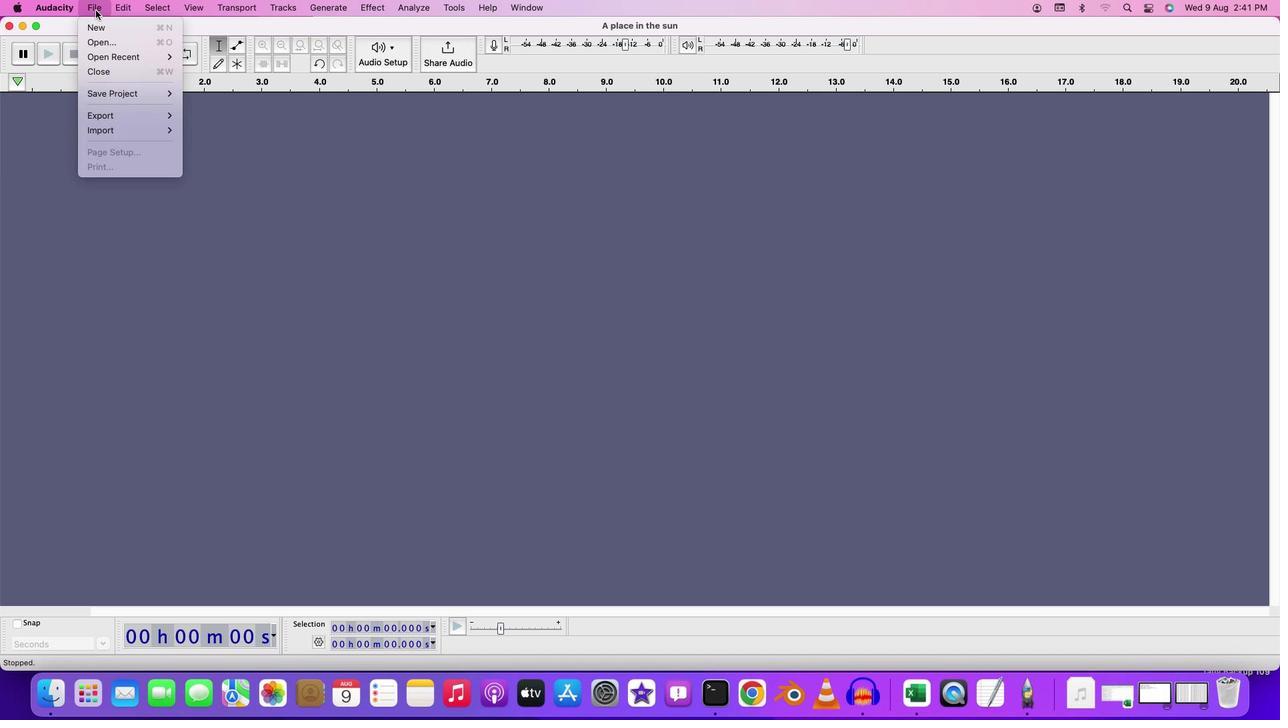 
Action: Mouse moved to (102, 44)
Screenshot: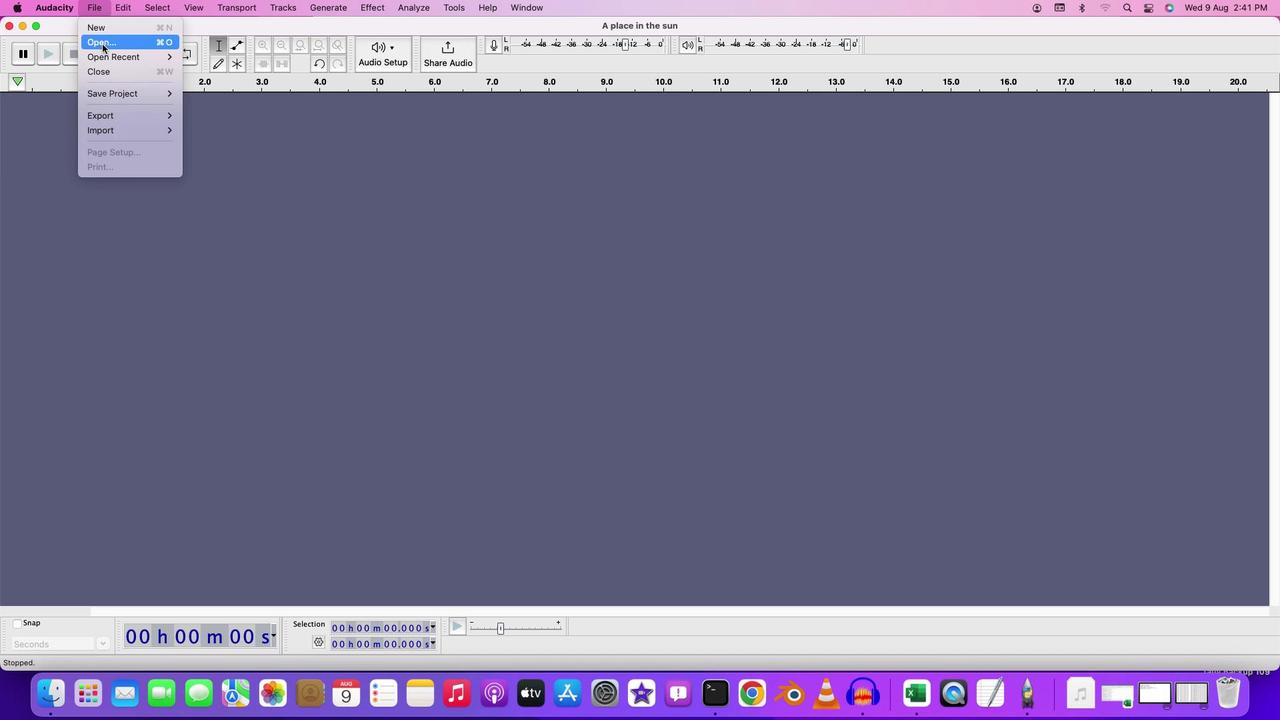 
Action: Mouse pressed left at (102, 44)
Screenshot: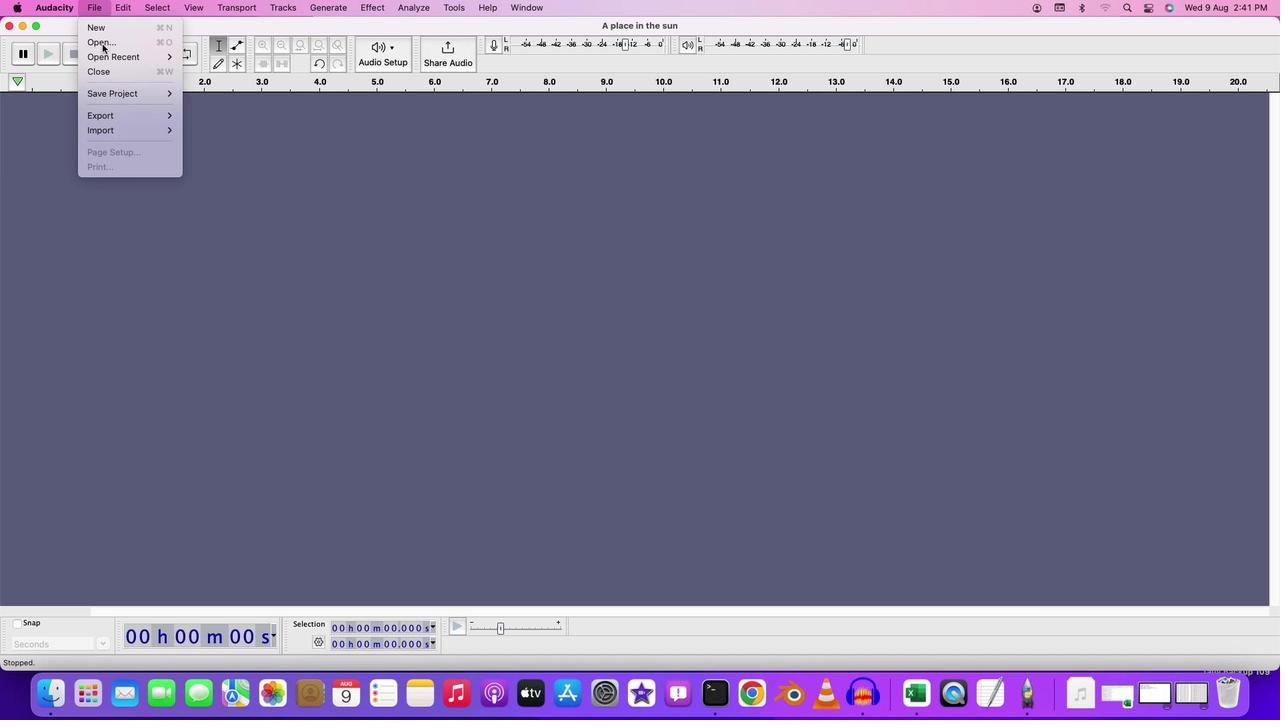 
Action: Mouse moved to (418, 174)
Screenshot: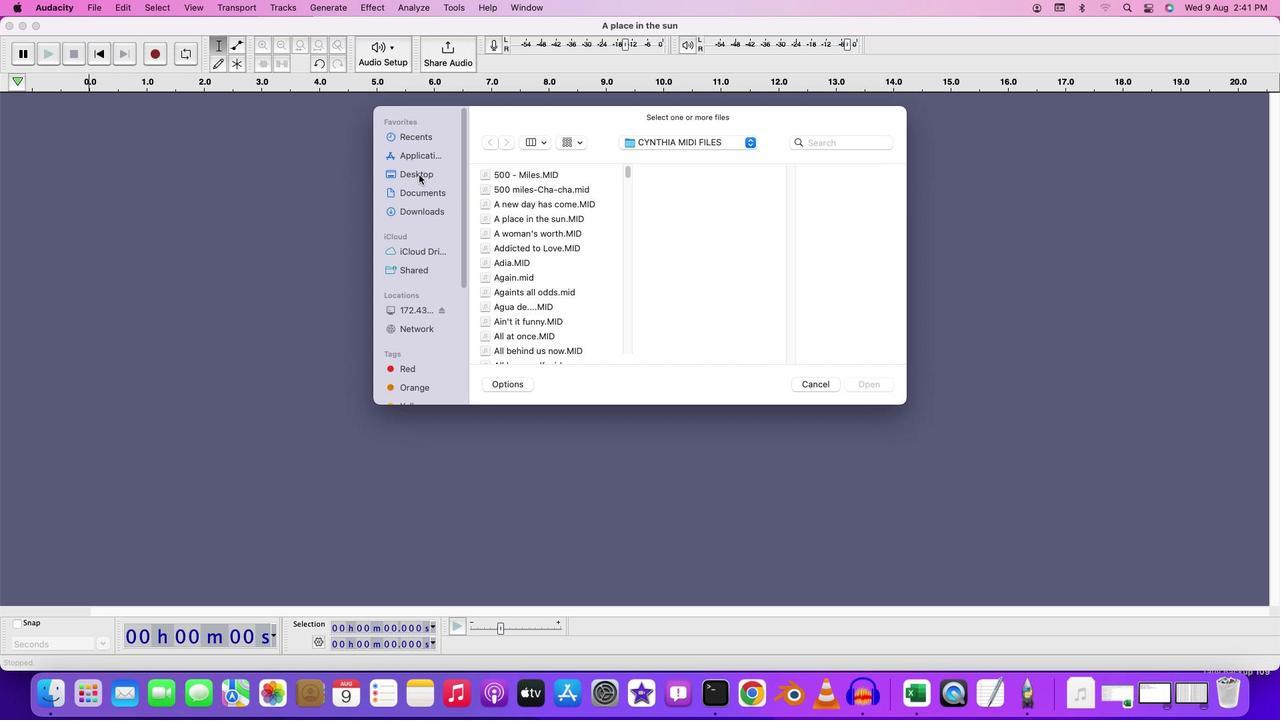 
Action: Mouse pressed left at (418, 174)
Screenshot: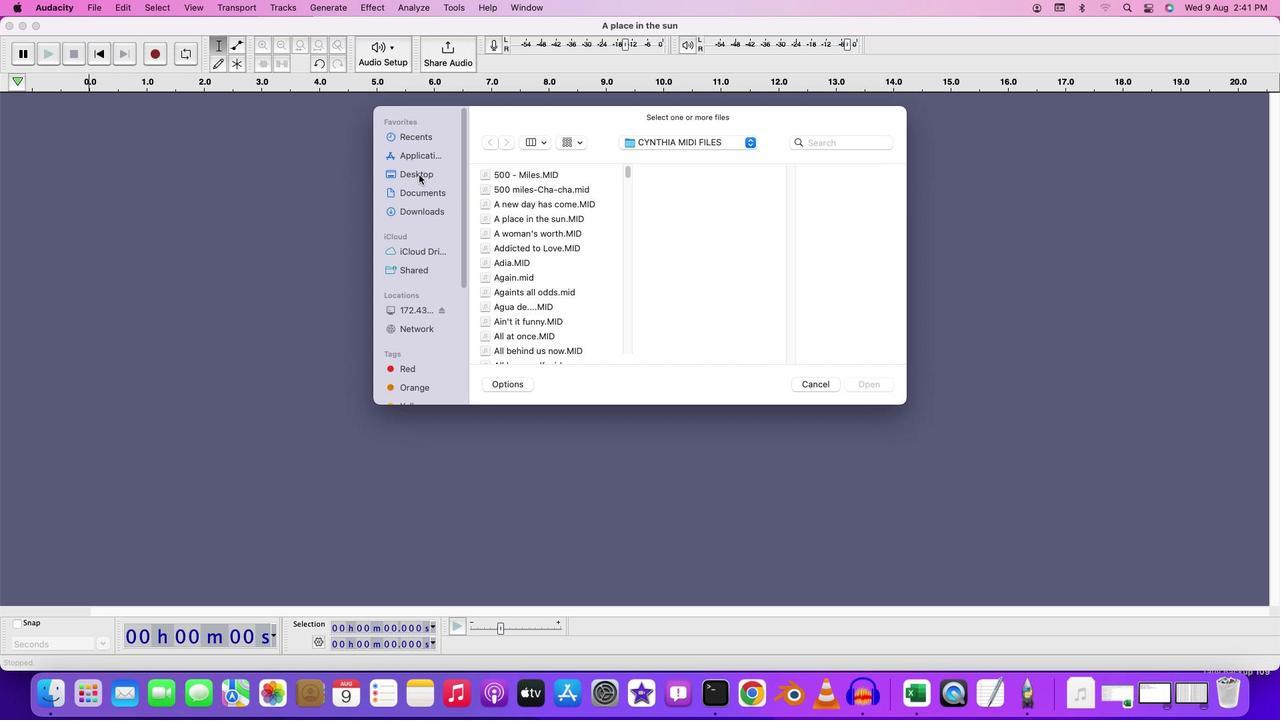 
Action: Mouse moved to (528, 194)
Screenshot: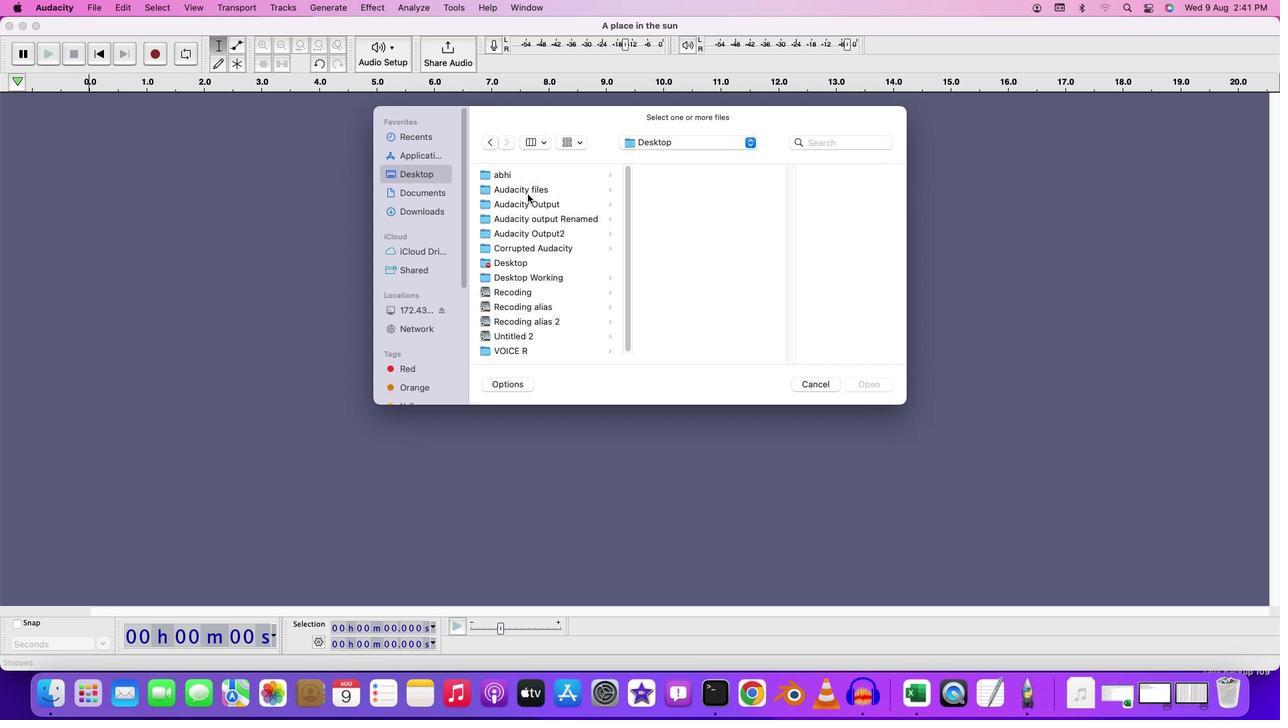 
Action: Mouse pressed left at (528, 194)
Screenshot: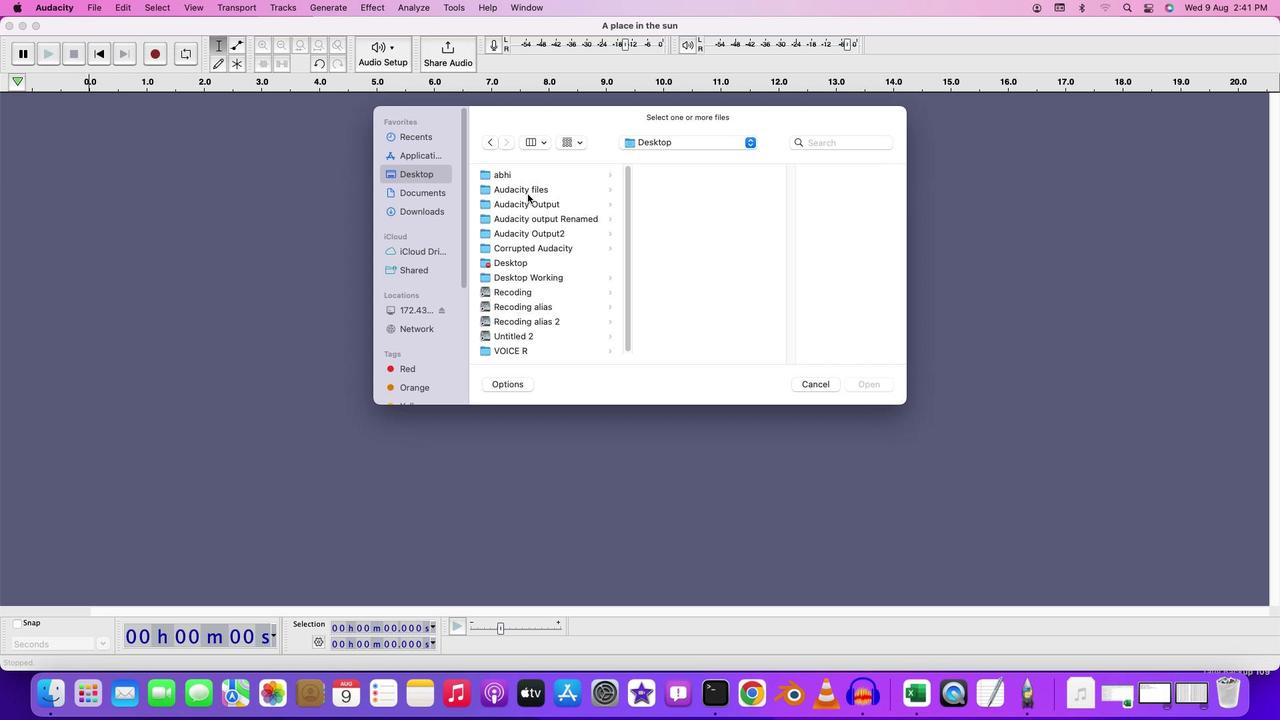 
Action: Mouse moved to (690, 258)
Screenshot: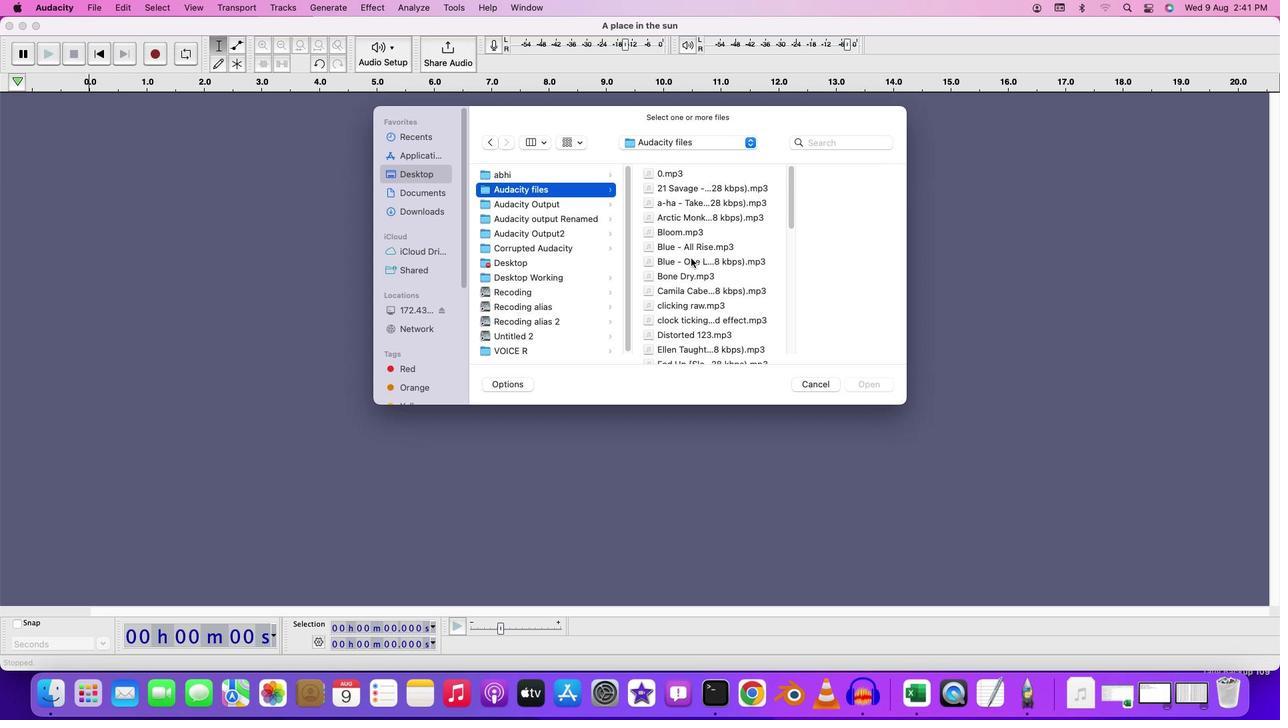 
Action: Mouse scrolled (690, 258) with delta (0, 0)
Screenshot: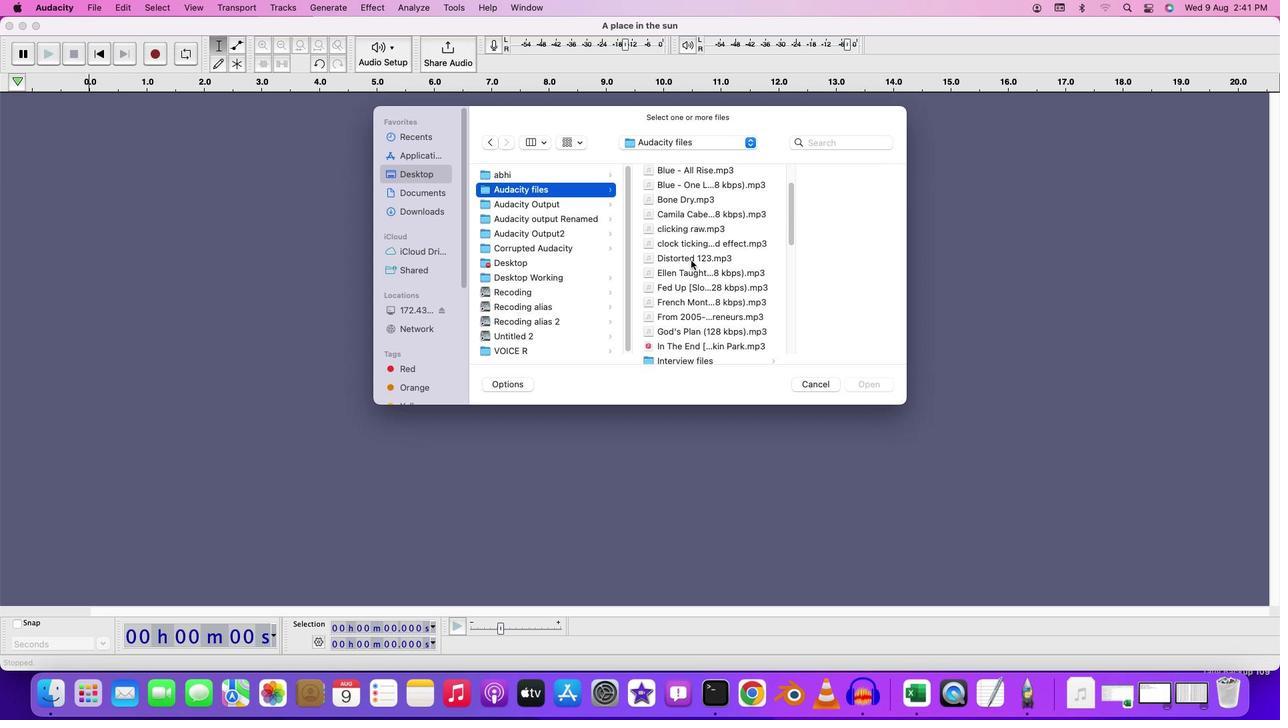 
Action: Mouse scrolled (690, 258) with delta (0, 0)
Screenshot: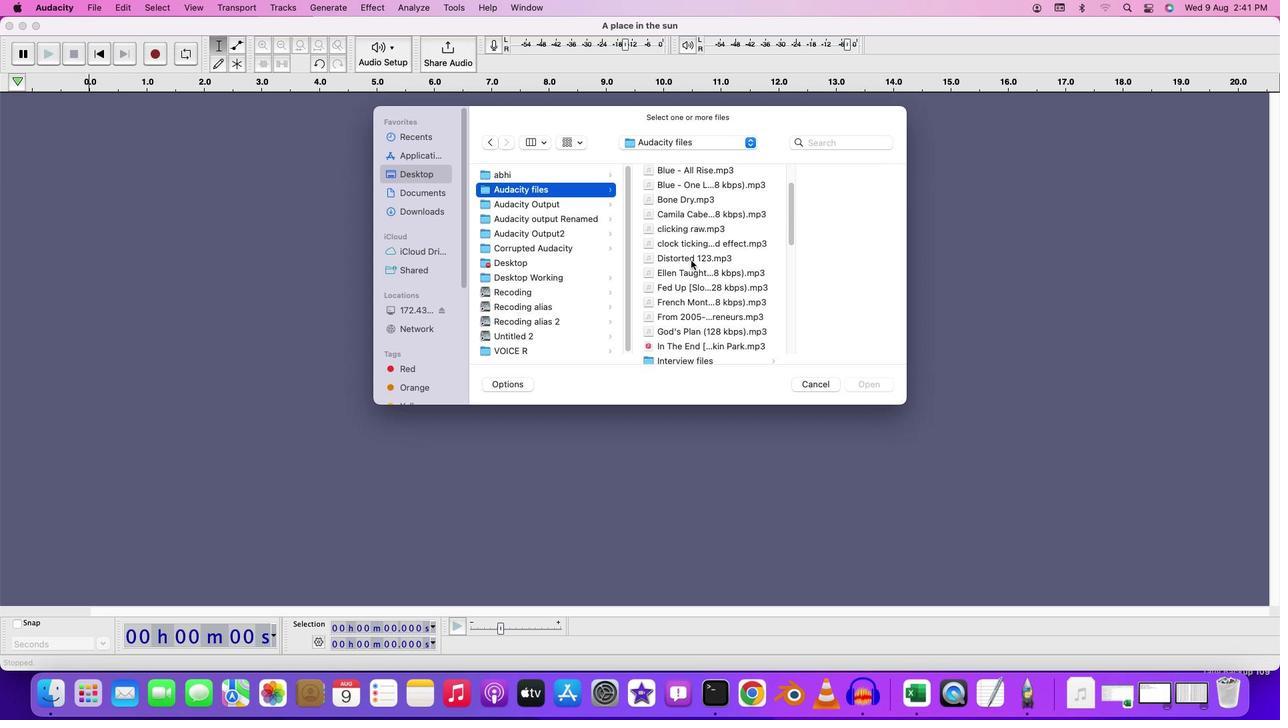 
Action: Mouse scrolled (690, 258) with delta (0, -2)
Screenshot: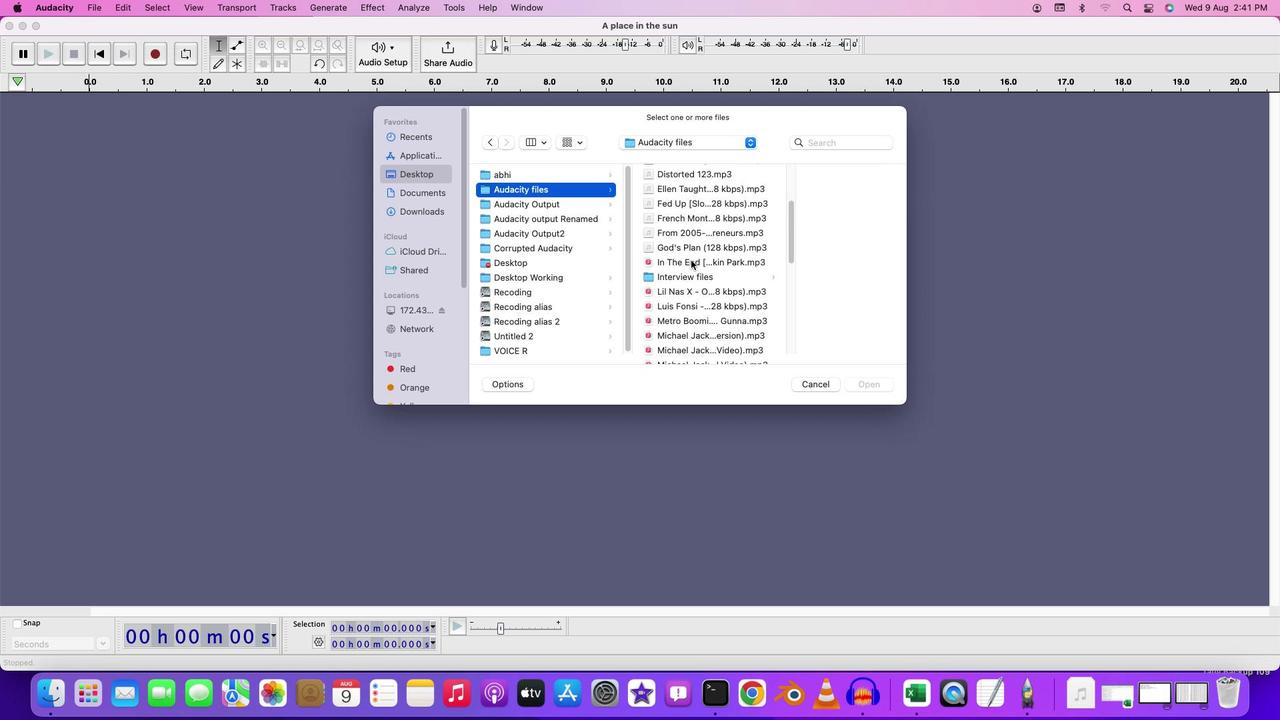 
Action: Mouse scrolled (690, 258) with delta (0, -3)
Screenshot: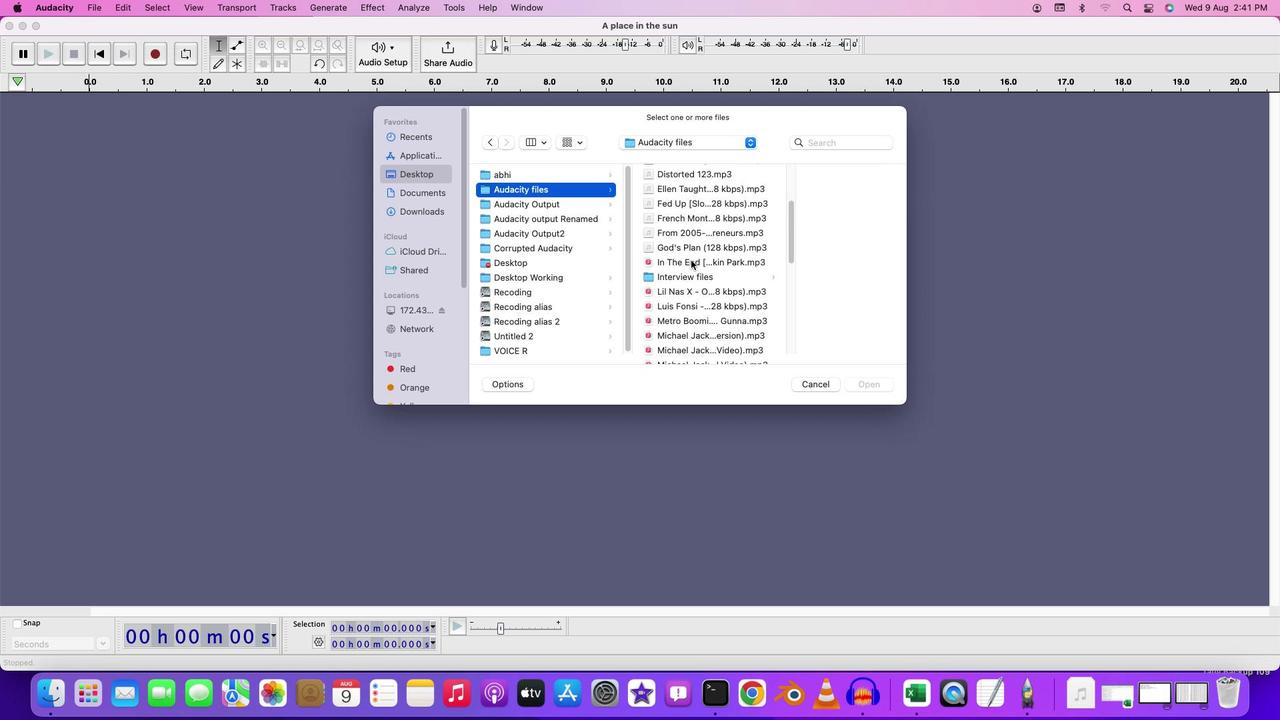 
Action: Mouse scrolled (690, 258) with delta (0, -4)
Screenshot: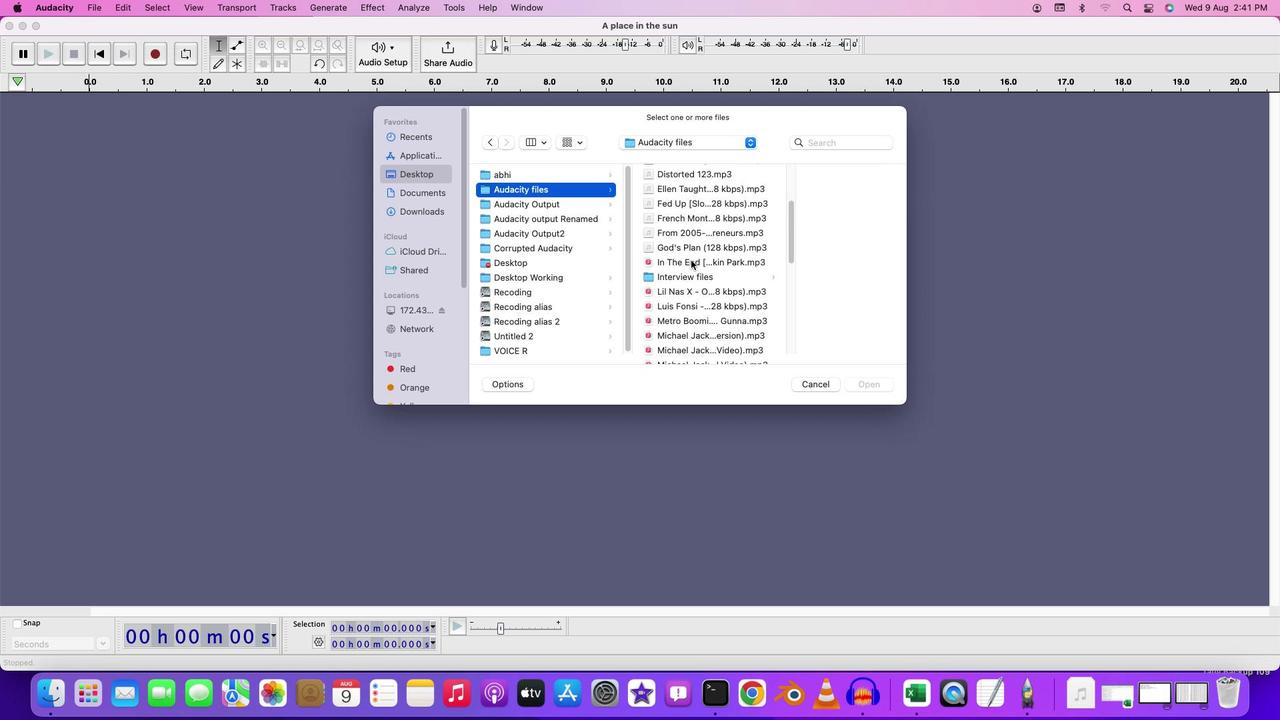 
Action: Mouse moved to (678, 316)
Screenshot: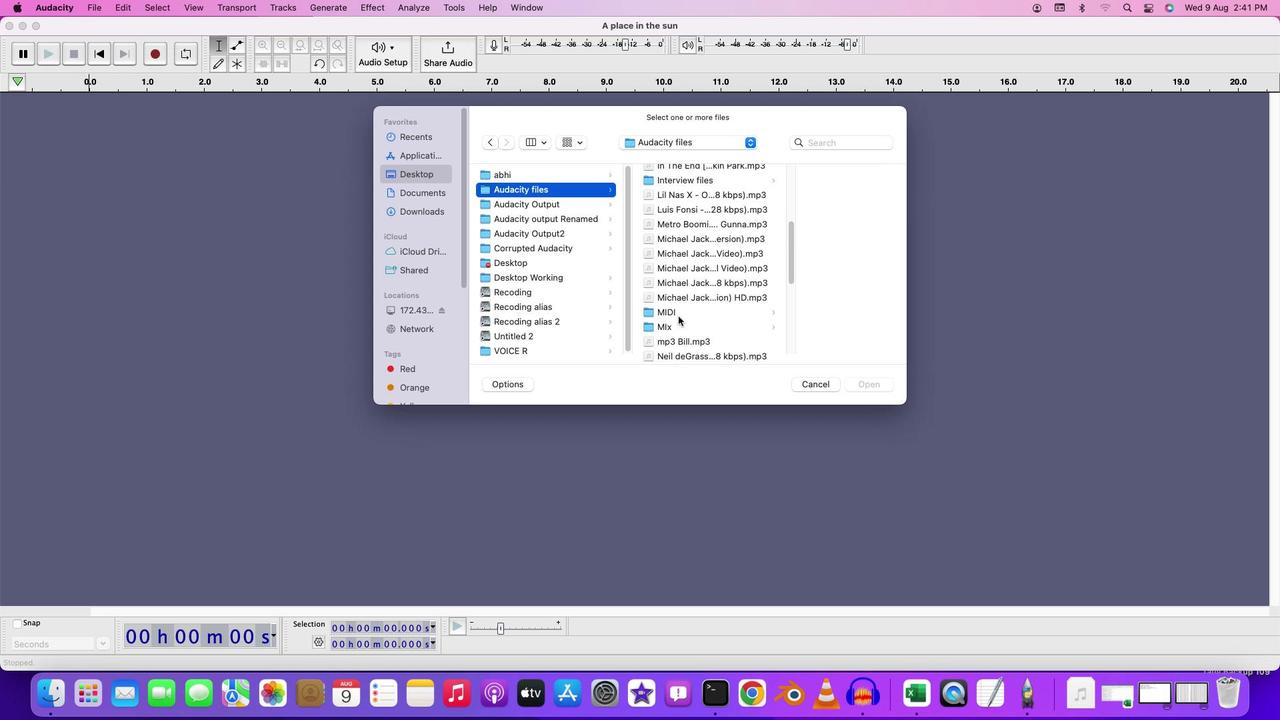 
Action: Mouse pressed left at (678, 316)
Screenshot: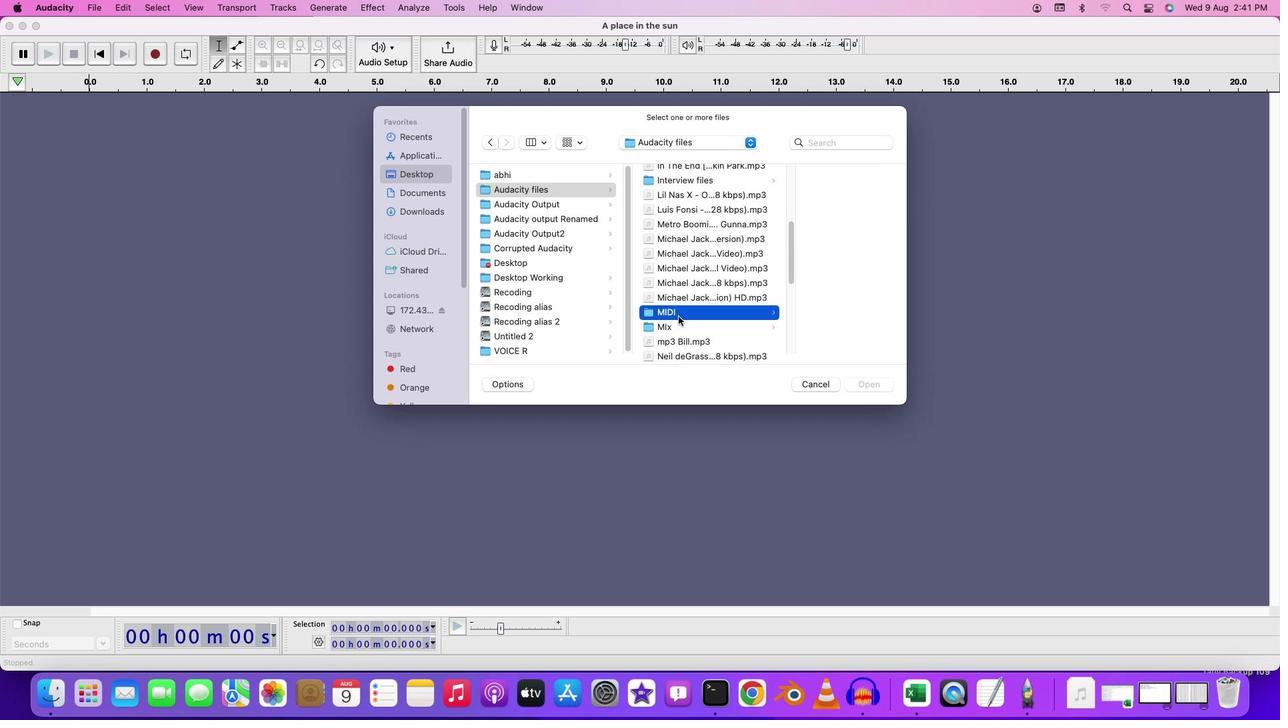 
Action: Mouse moved to (782, 176)
Screenshot: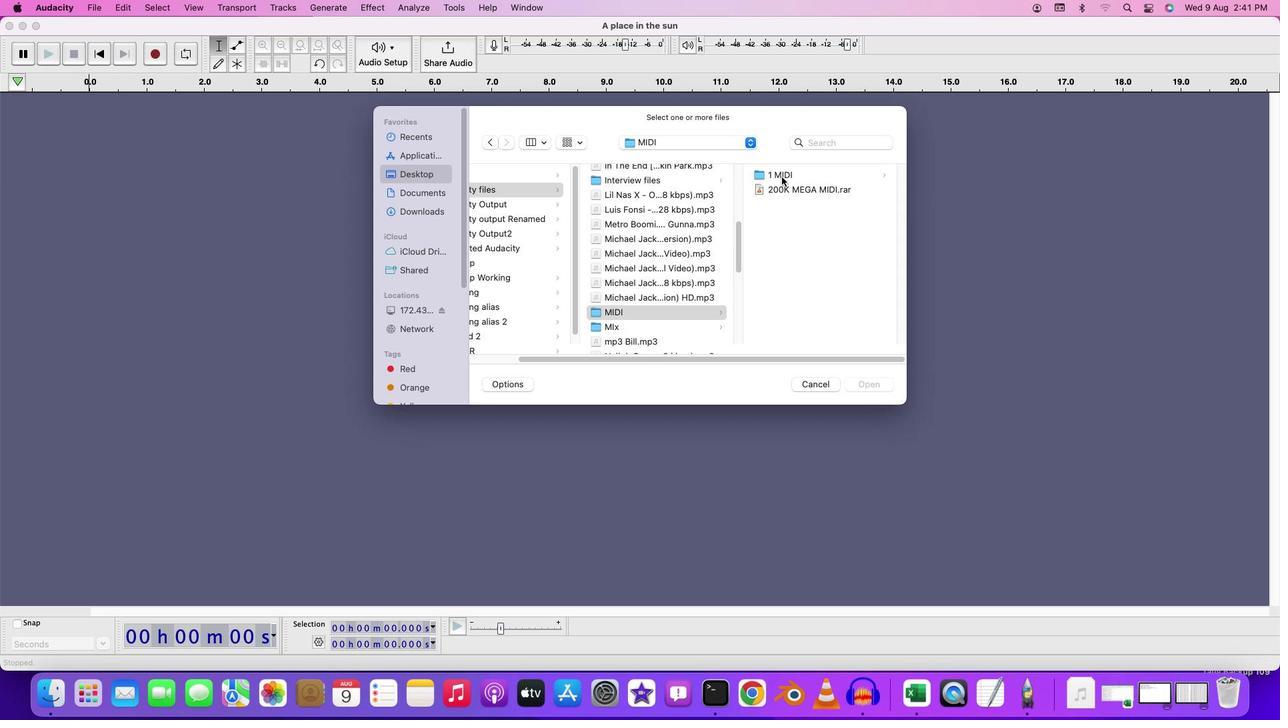 
Action: Mouse pressed left at (782, 176)
Screenshot: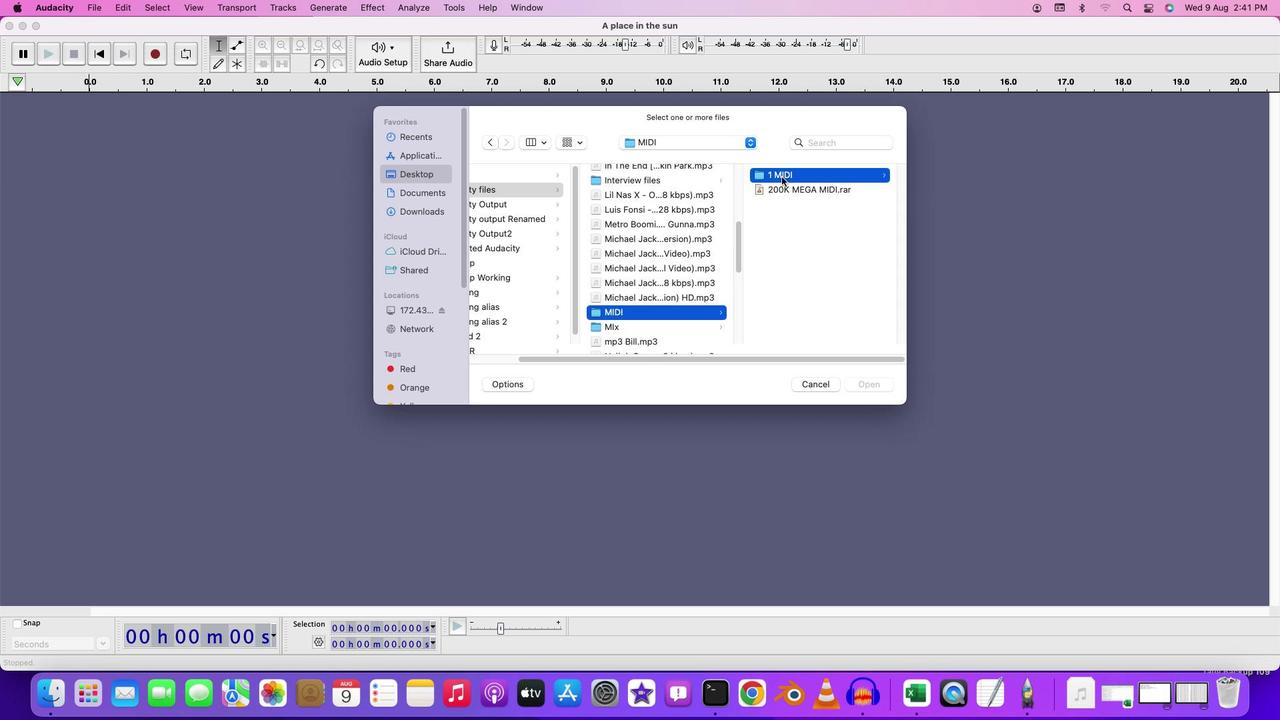 
Action: Mouse moved to (794, 218)
Screenshot: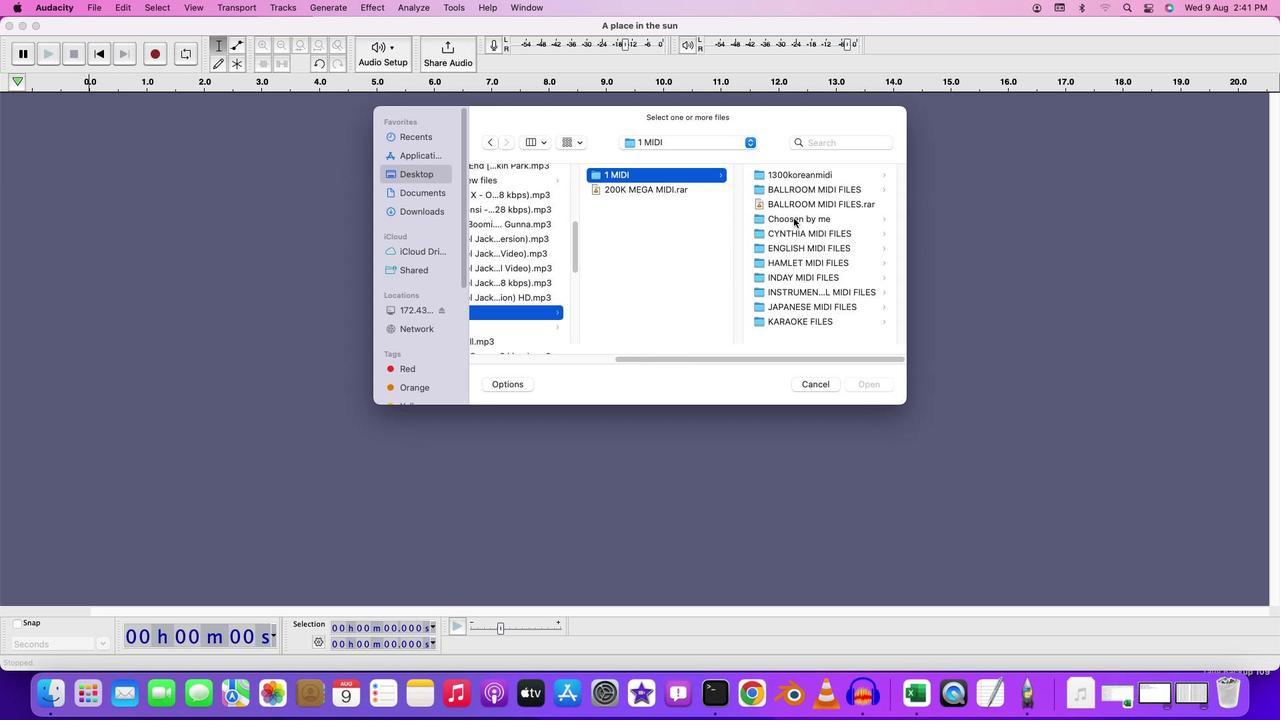 
Action: Mouse pressed left at (794, 218)
Screenshot: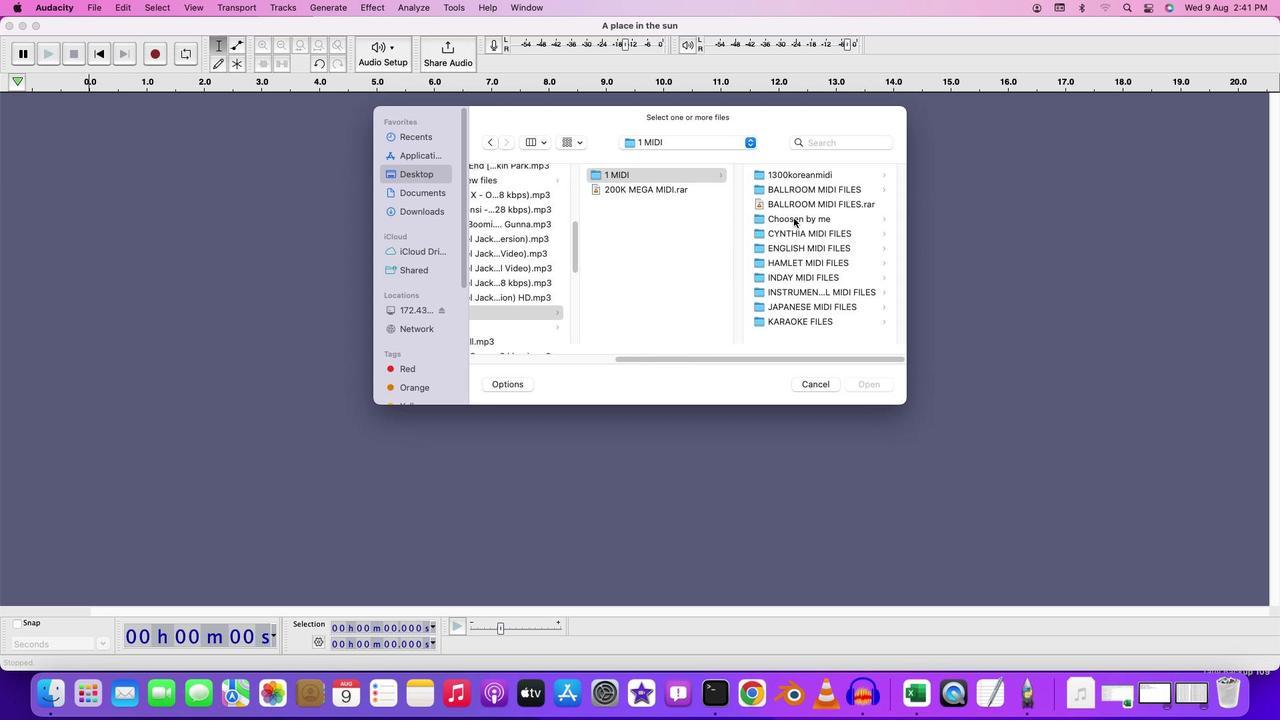 
Action: Mouse moved to (784, 220)
Screenshot: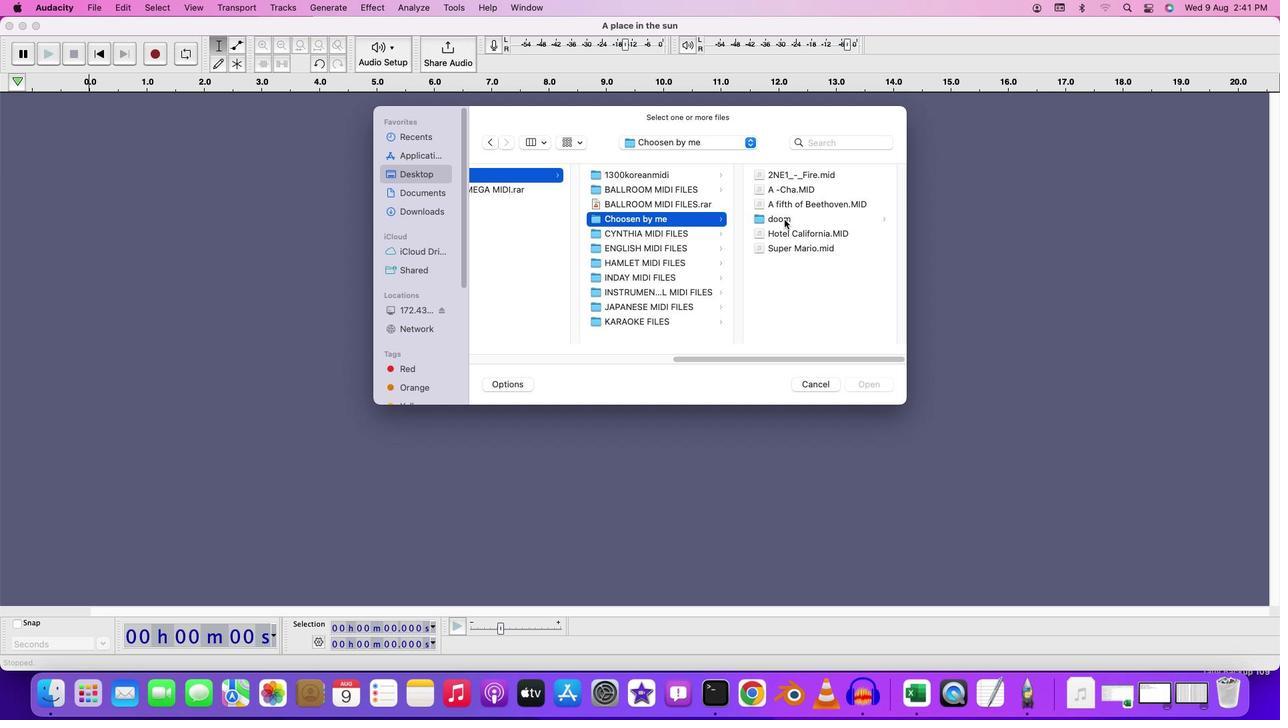 
Action: Mouse pressed left at (784, 220)
Screenshot: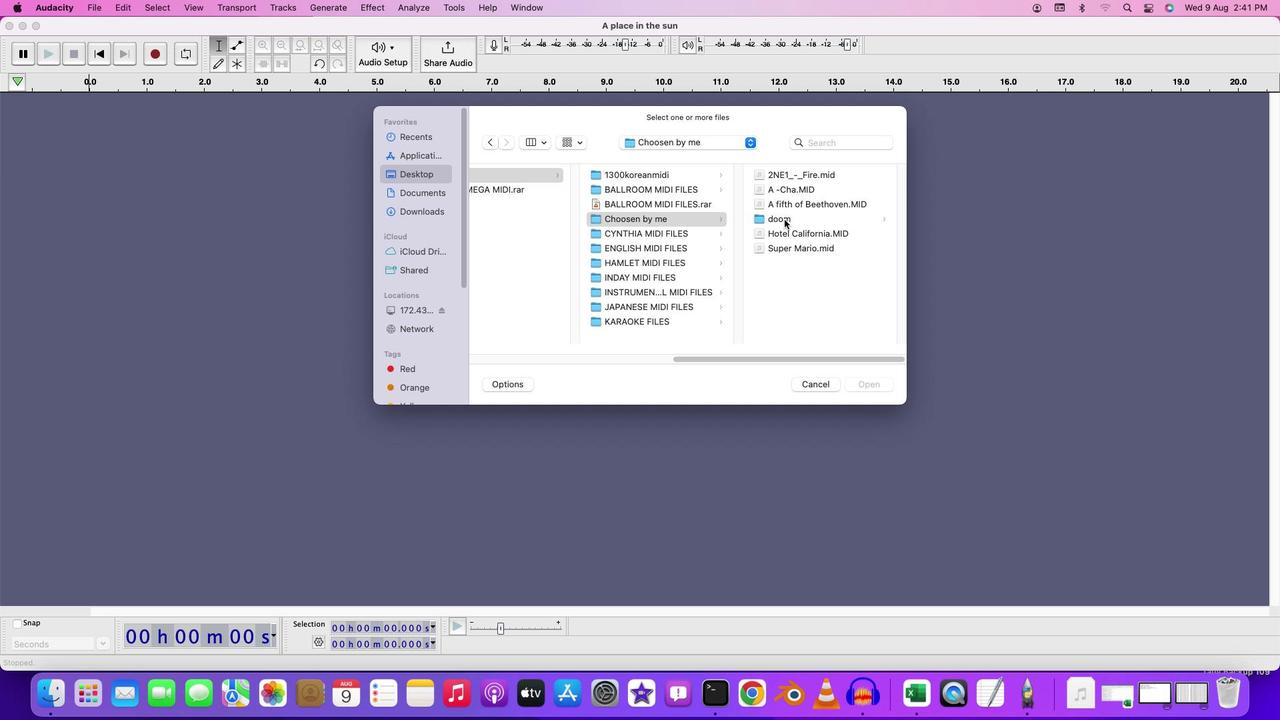 
Action: Mouse moved to (776, 173)
Screenshot: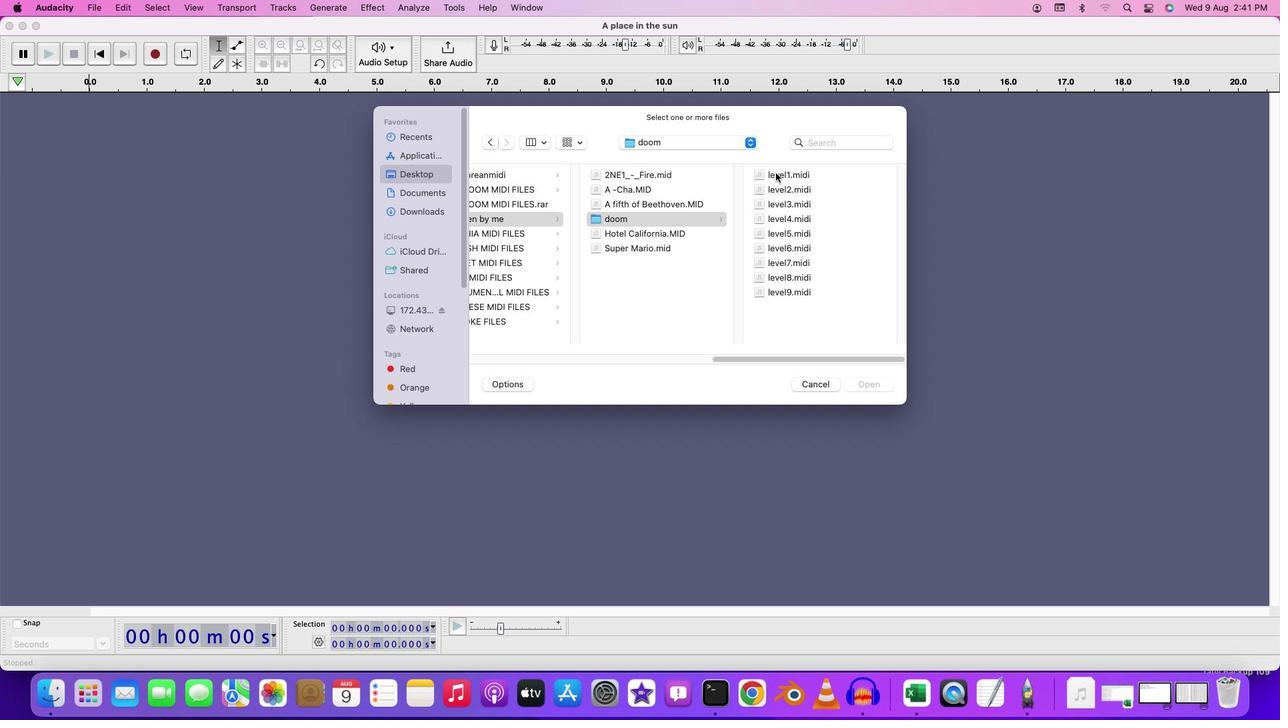 
Action: Mouse pressed left at (776, 173)
Screenshot: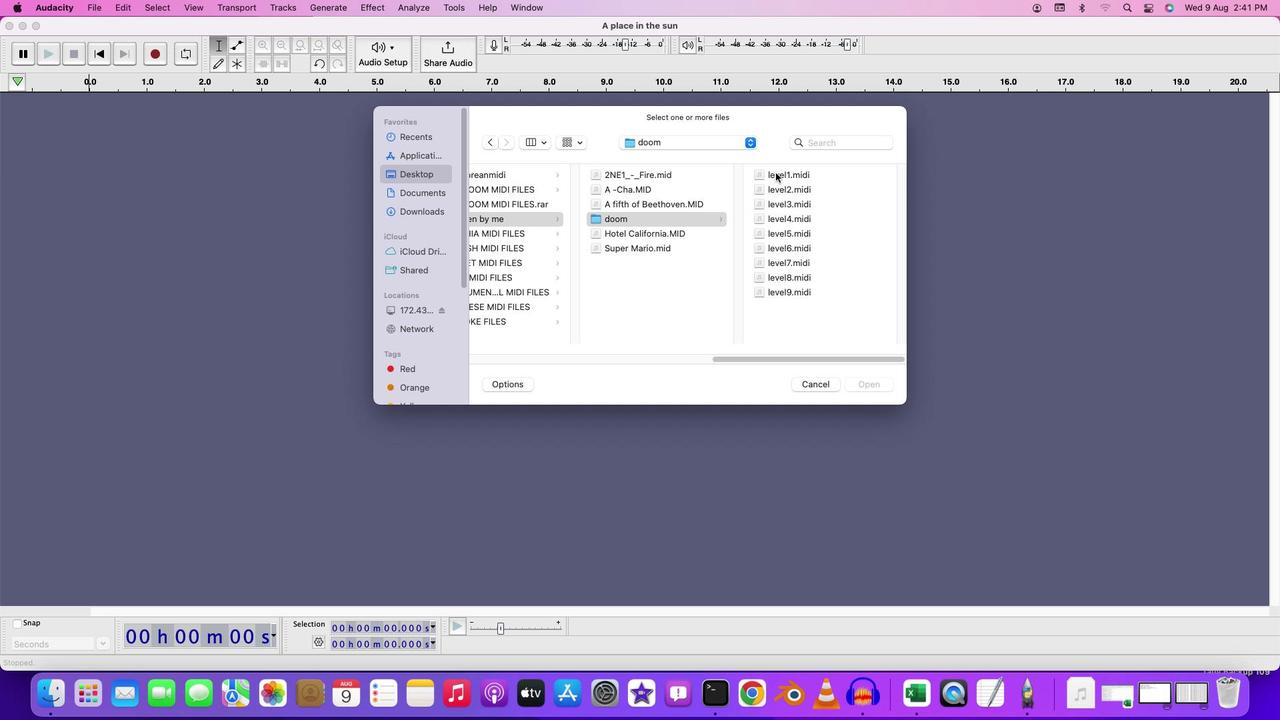 
Action: Mouse pressed left at (776, 173)
Screenshot: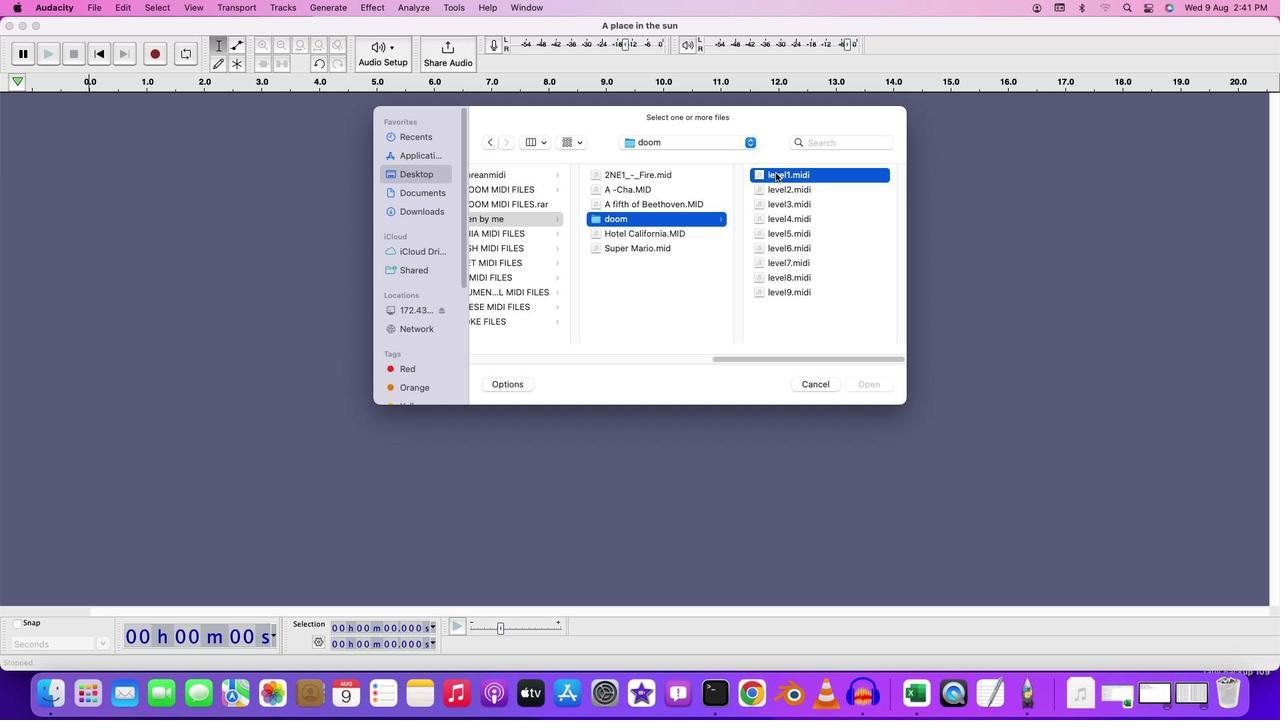 
Action: Mouse moved to (282, 259)
Screenshot: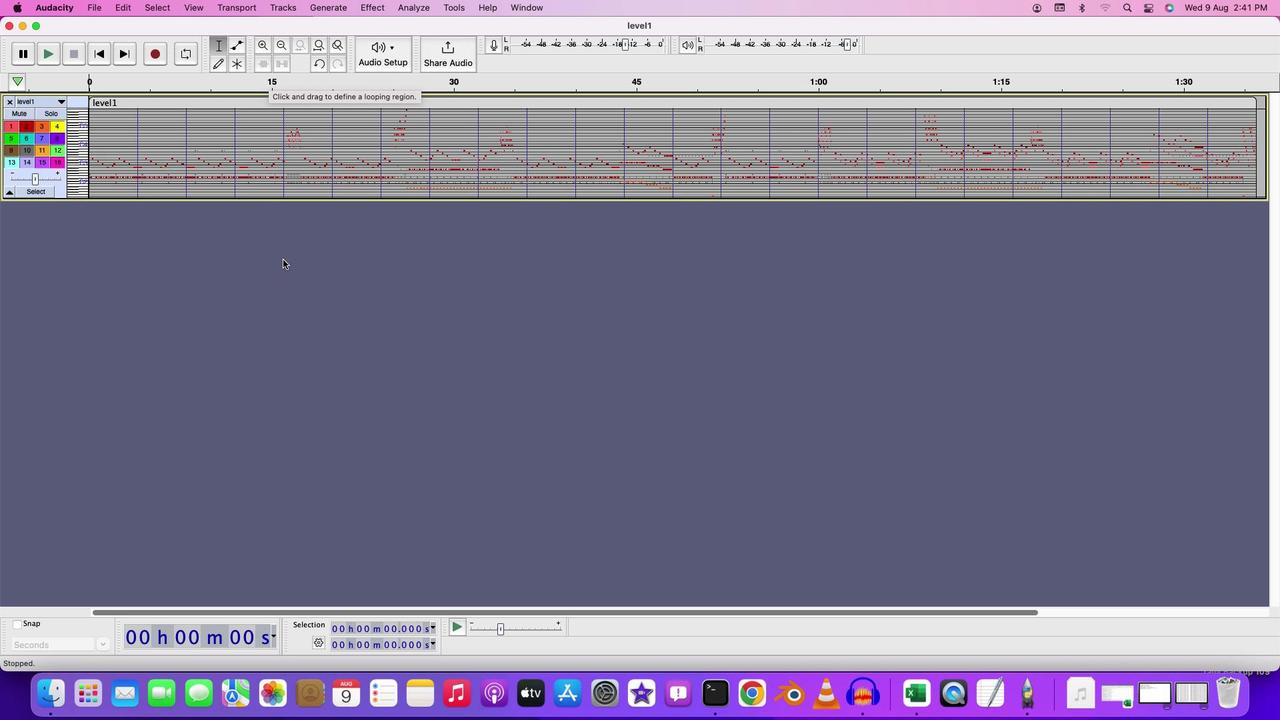 
Action: Mouse pressed left at (282, 259)
Screenshot: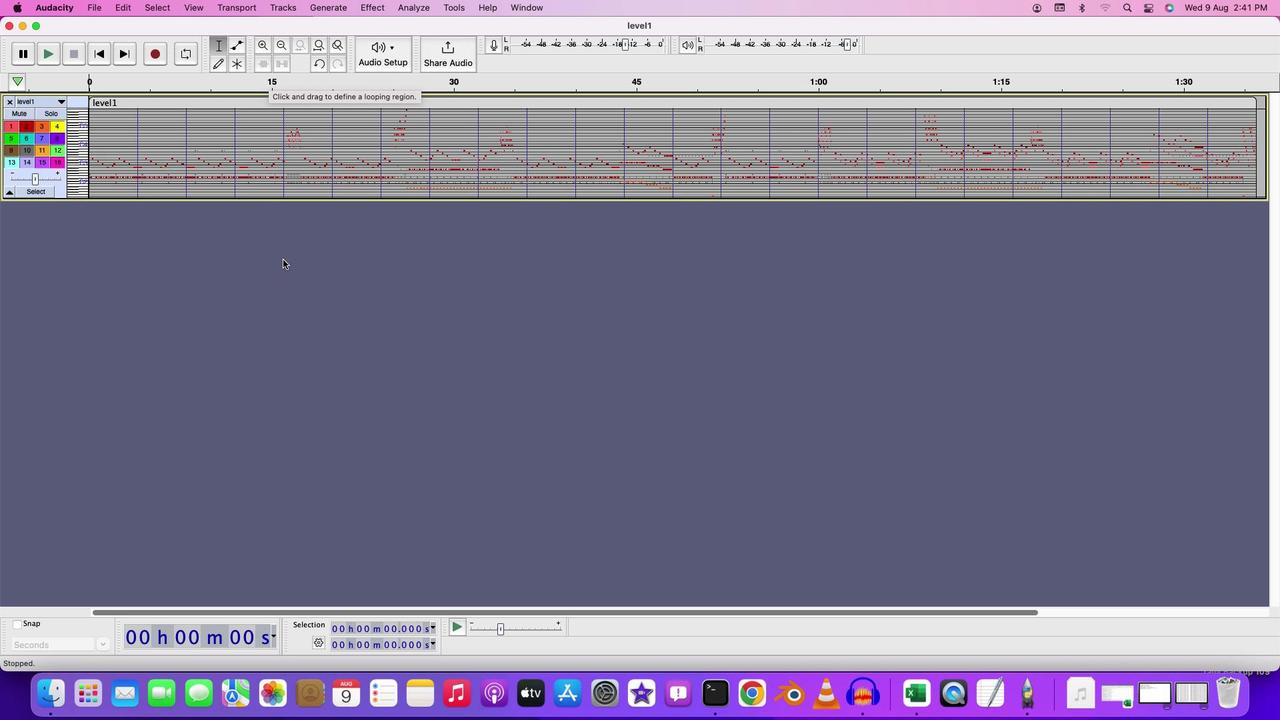 
Action: Mouse moved to (92, 10)
Screenshot: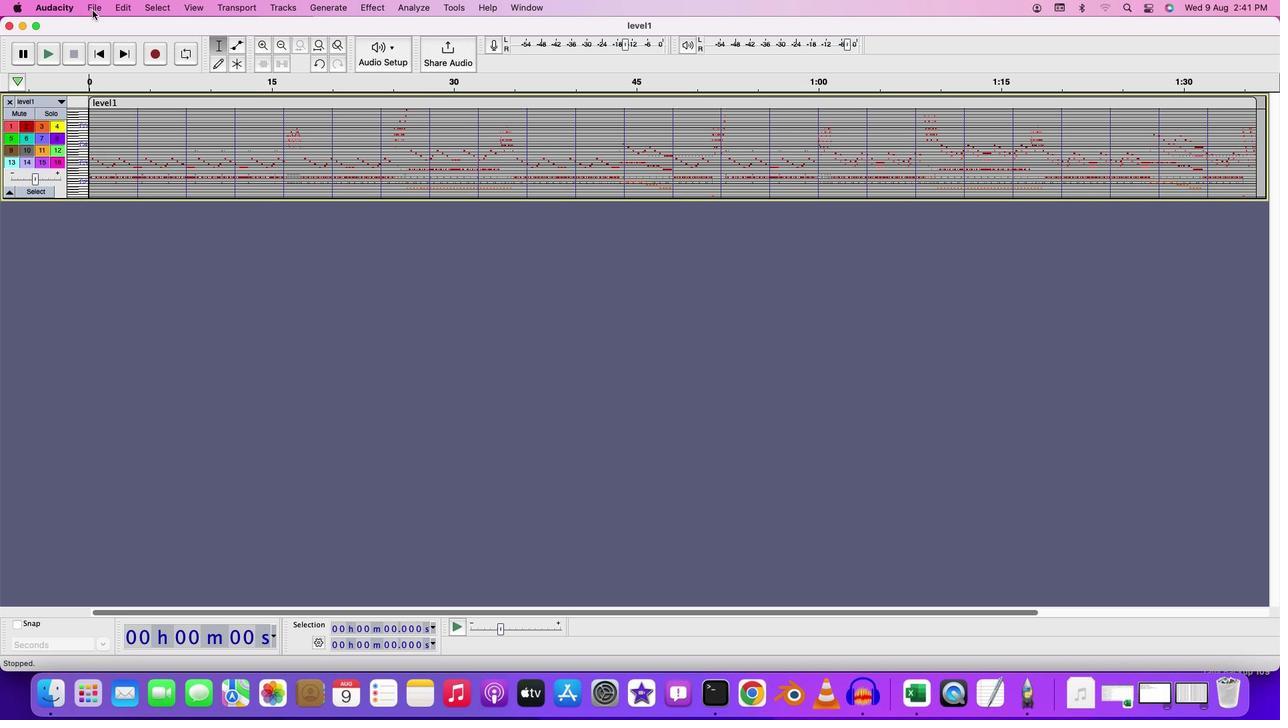 
Action: Mouse pressed left at (92, 10)
Screenshot: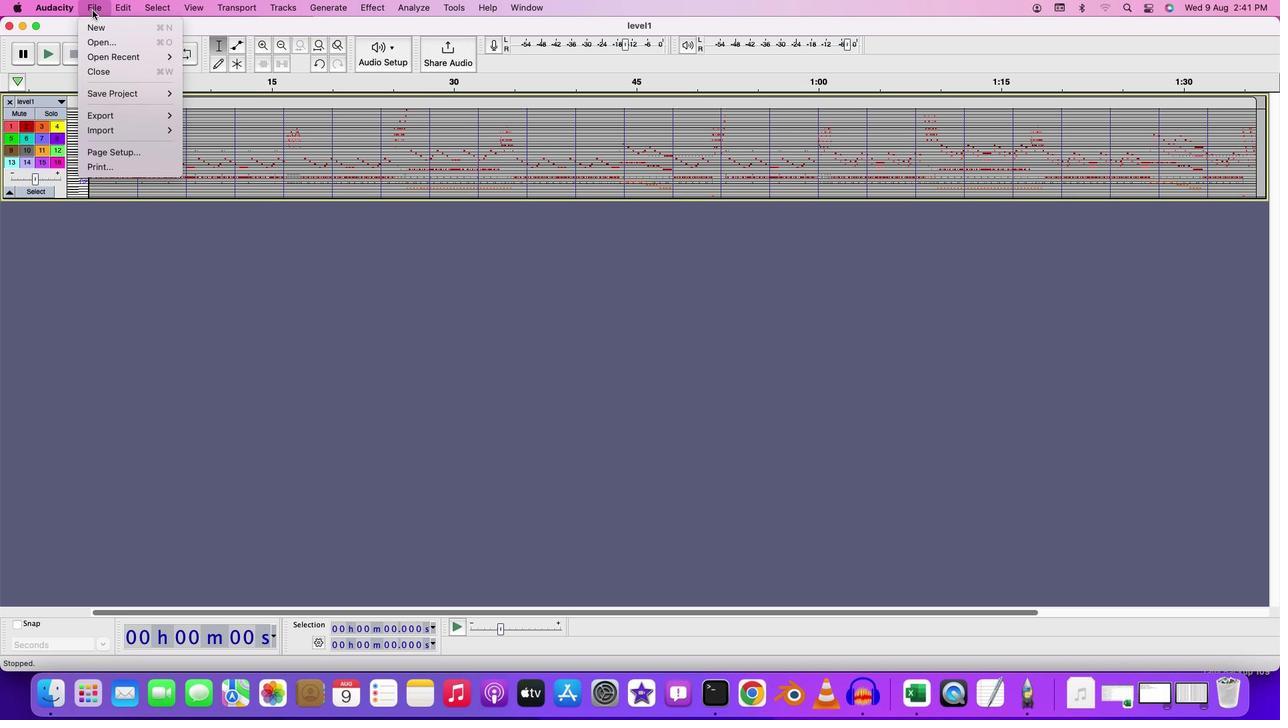 
Action: Mouse moved to (108, 40)
Screenshot: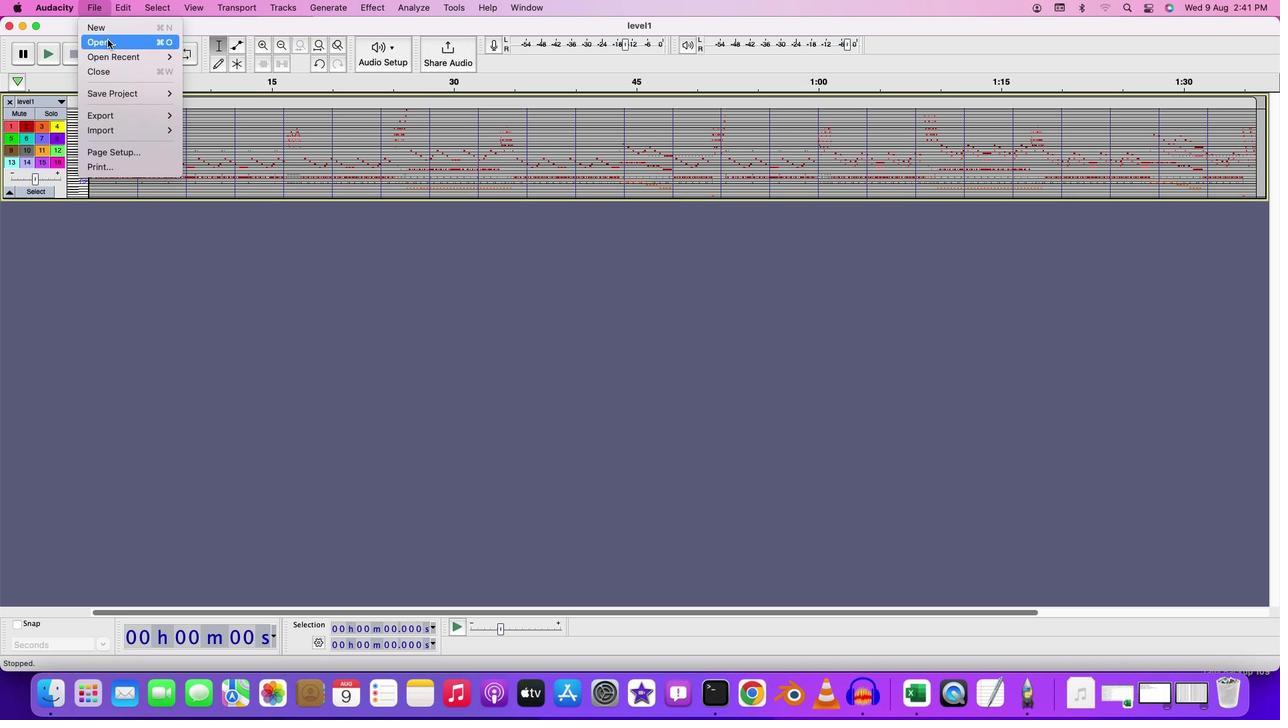
Action: Mouse pressed left at (108, 40)
Screenshot: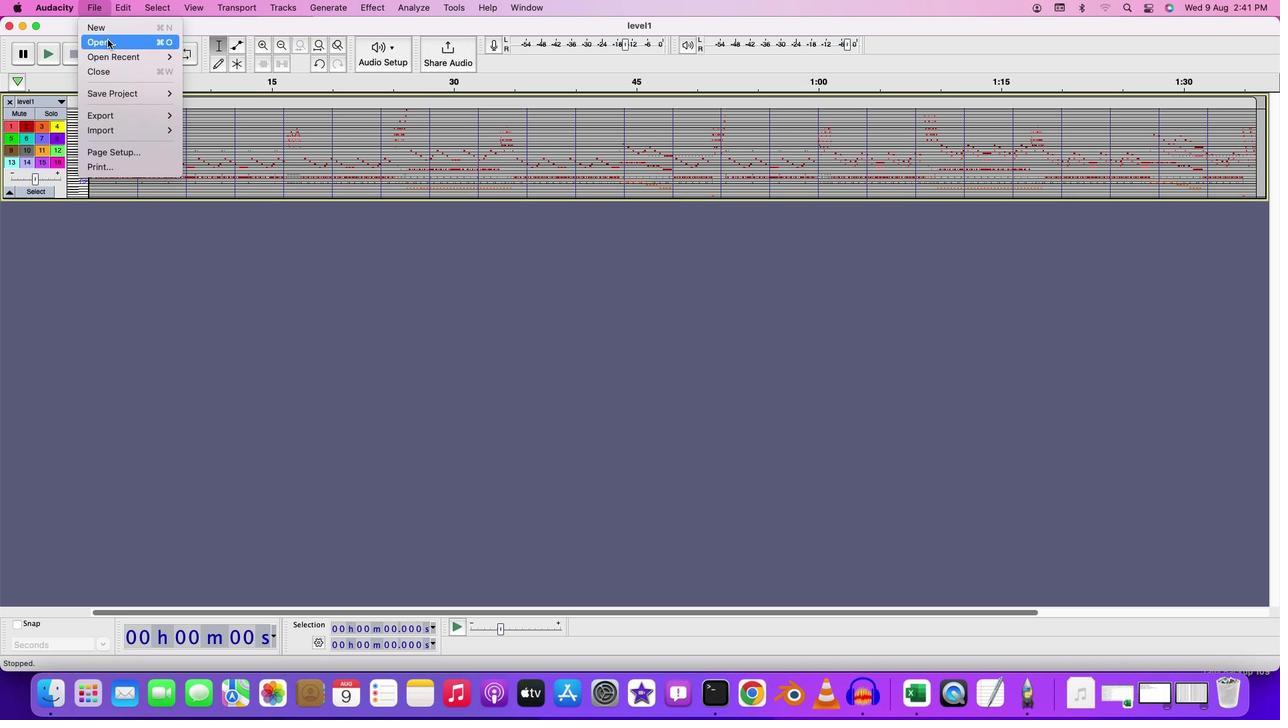 
Action: Mouse moved to (519, 190)
Screenshot: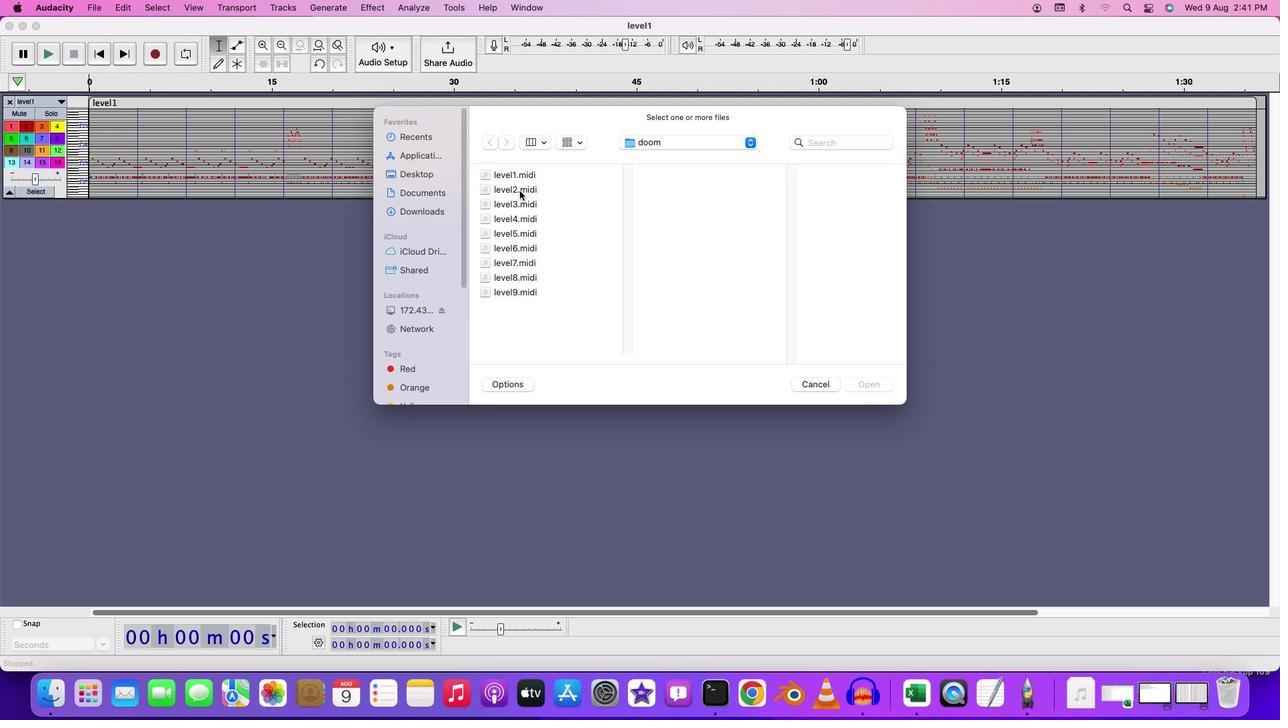 
Action: Mouse pressed left at (519, 190)
Screenshot: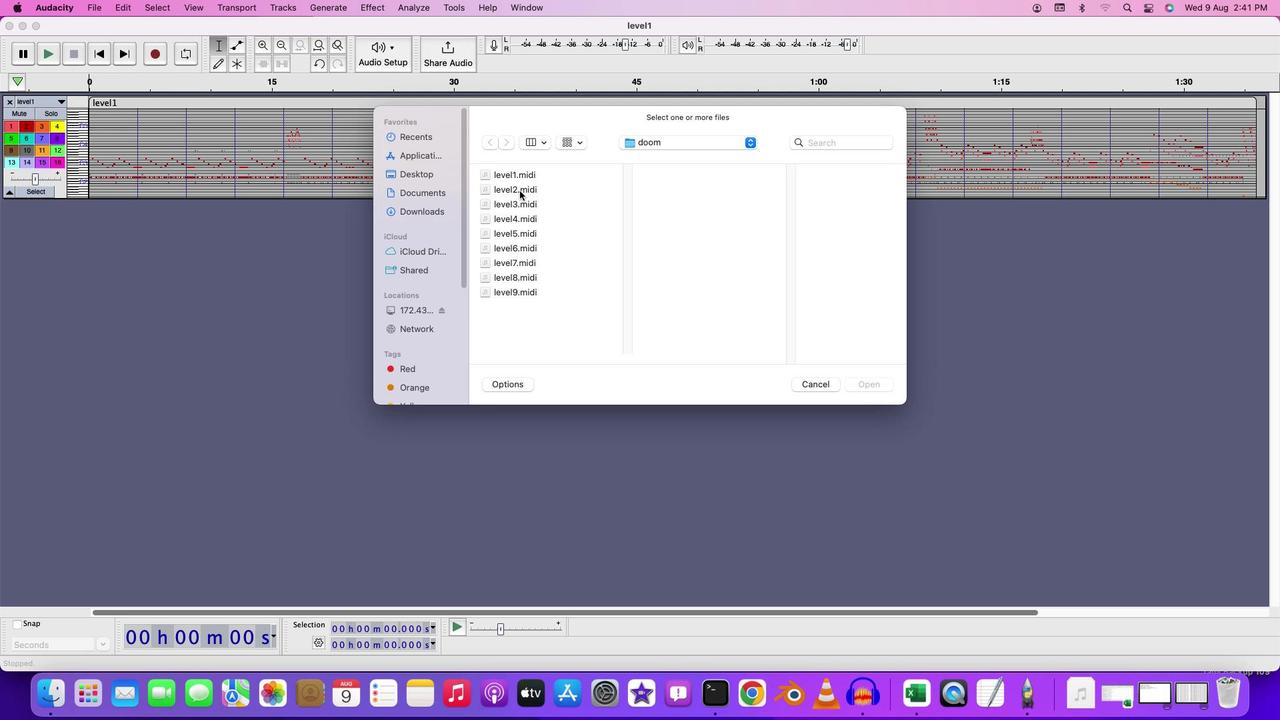 
Action: Mouse moved to (559, 114)
Screenshot: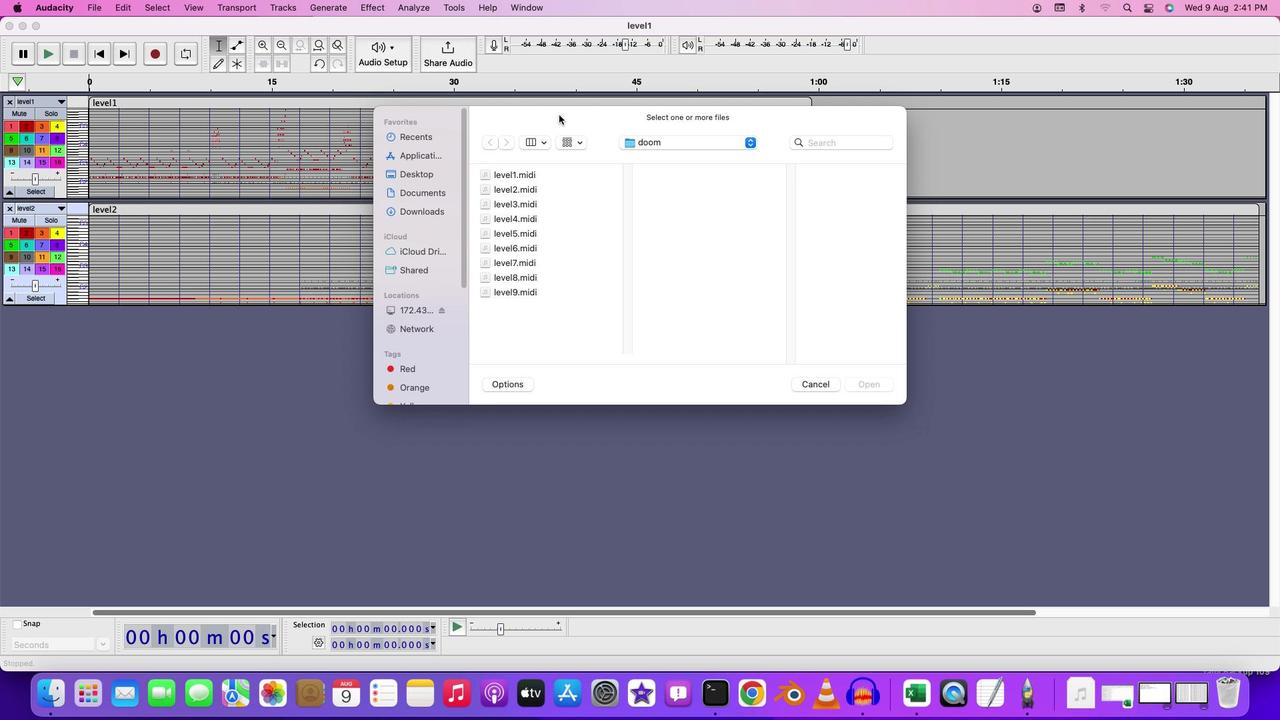 
Action: Mouse pressed left at (559, 114)
Screenshot: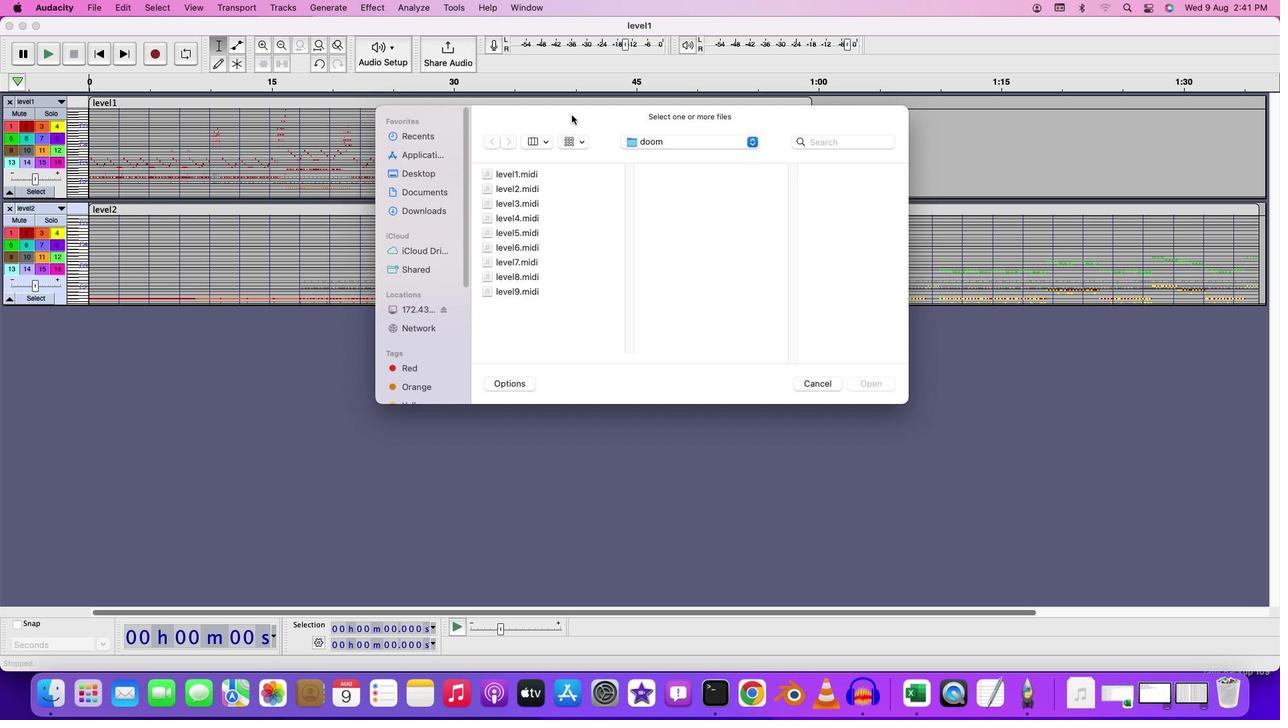 
Action: Mouse moved to (775, 199)
Screenshot: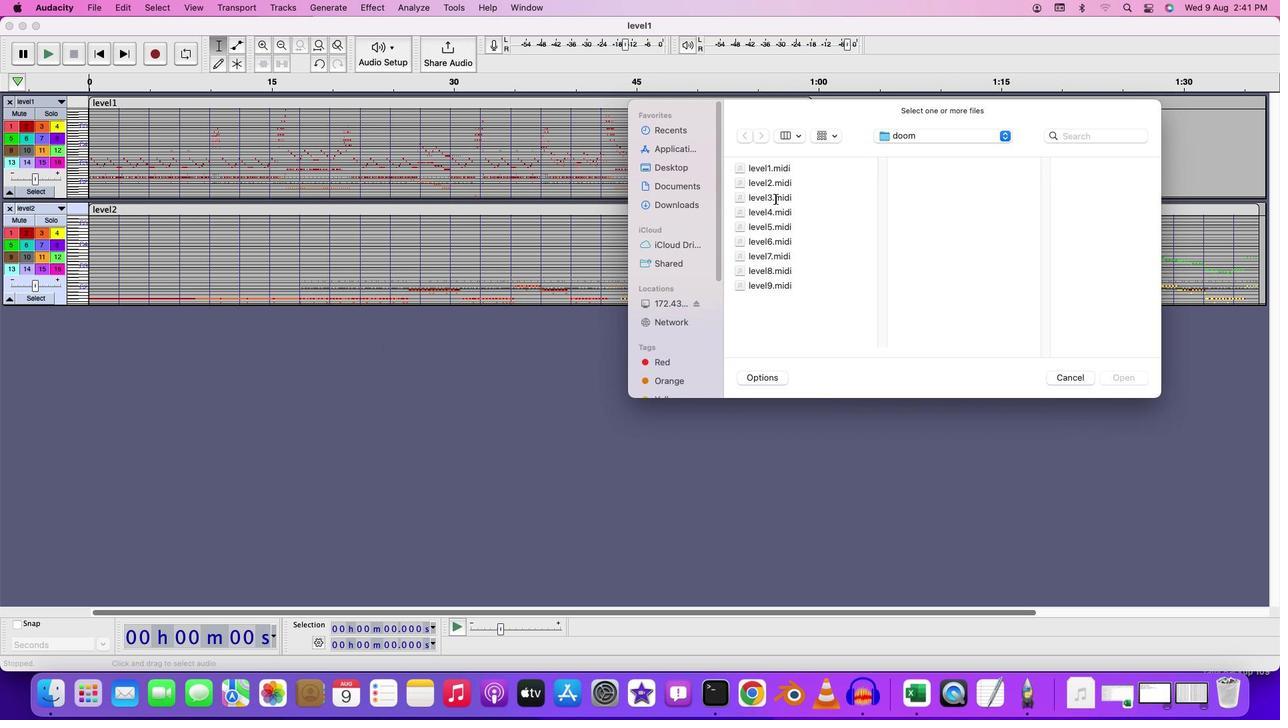 
Action: Mouse pressed left at (775, 199)
Screenshot: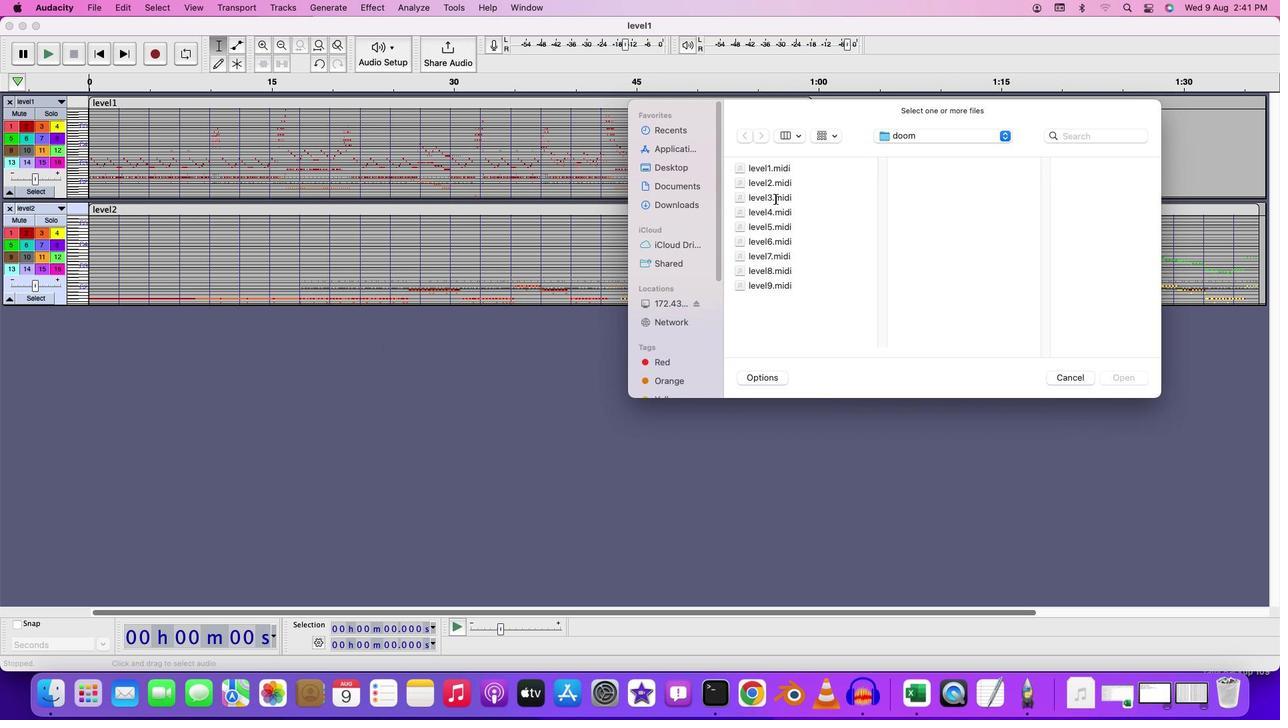 
Action: Mouse moved to (1072, 377)
Screenshot: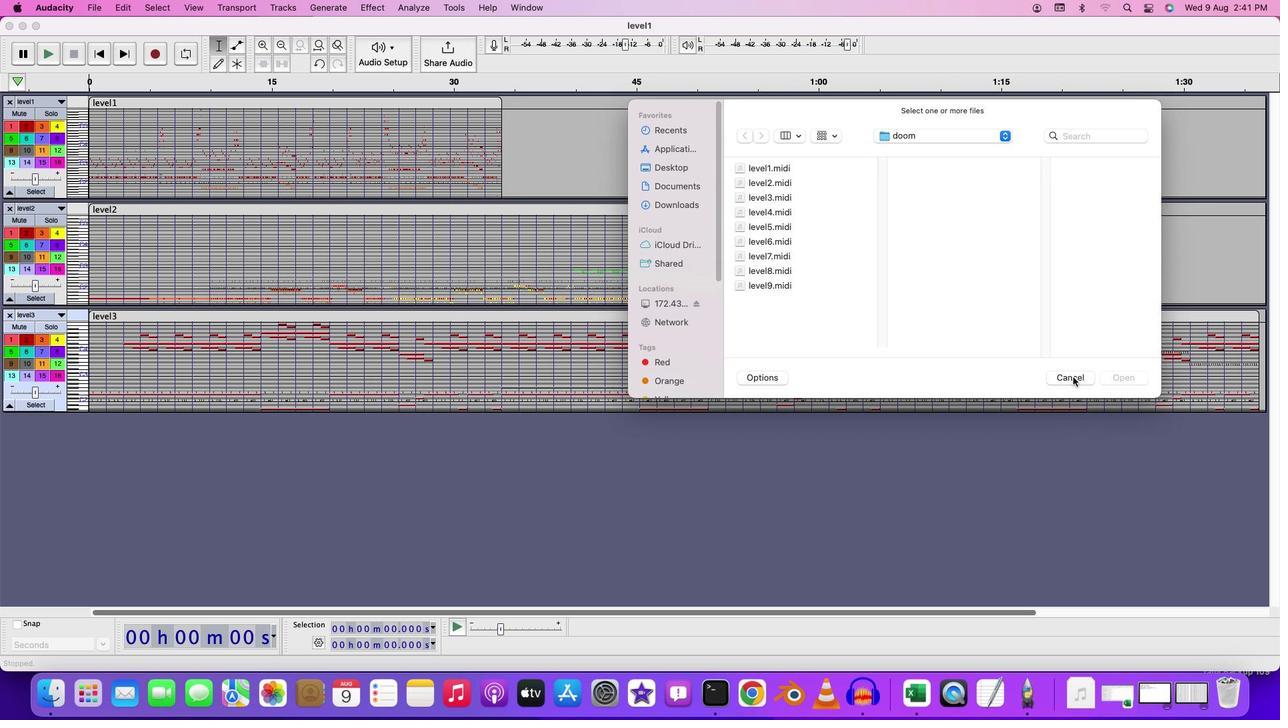 
Action: Mouse pressed left at (1072, 377)
Screenshot: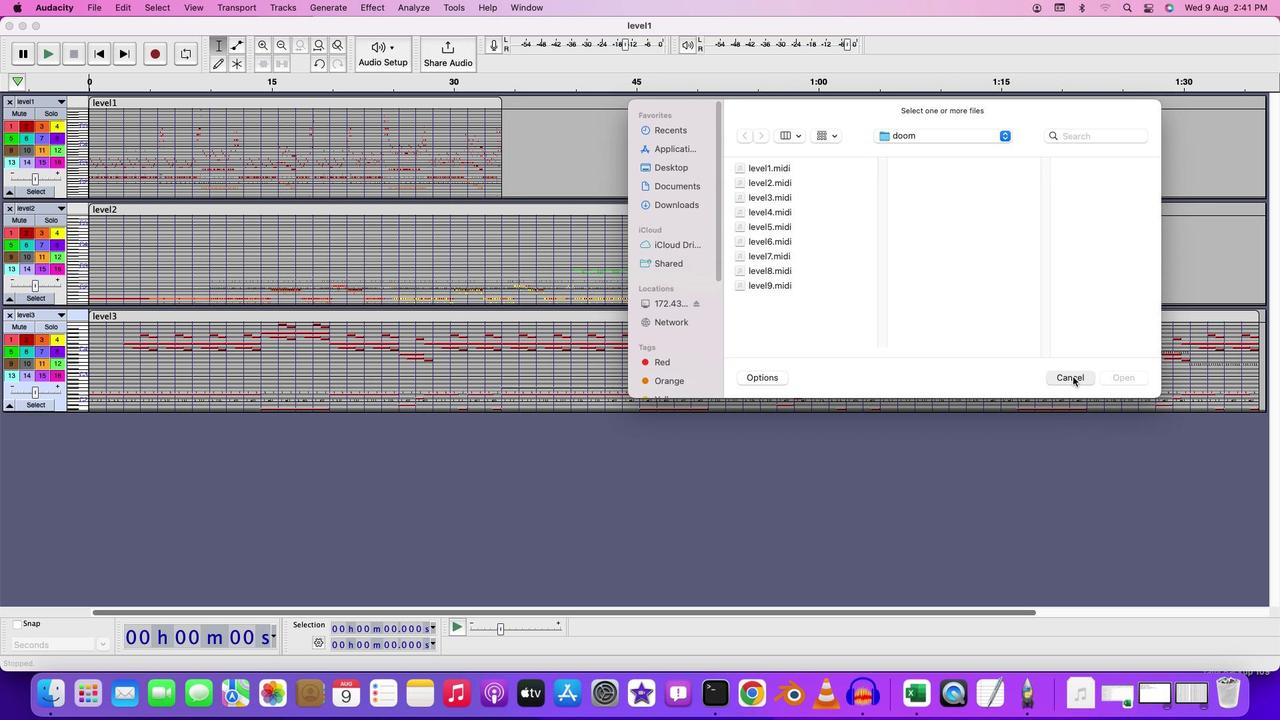 
Action: Mouse moved to (619, 358)
Screenshot: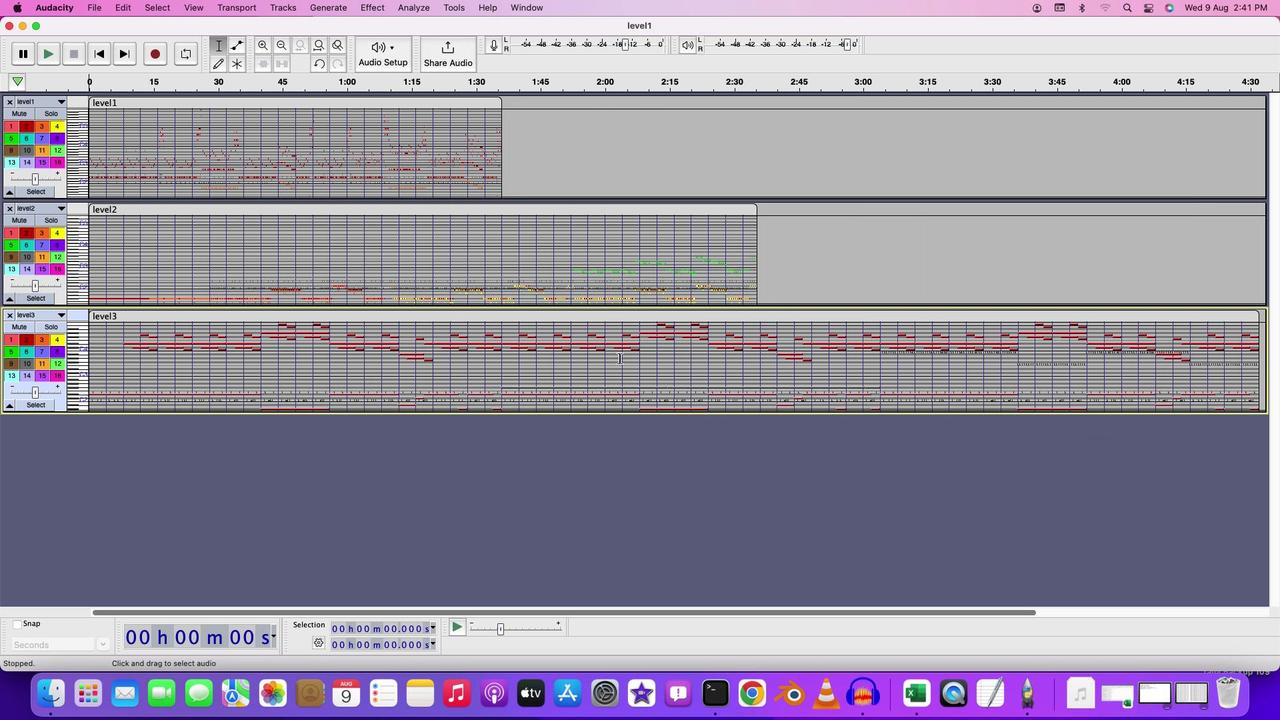
Action: Key pressed Key.cmd
Screenshot: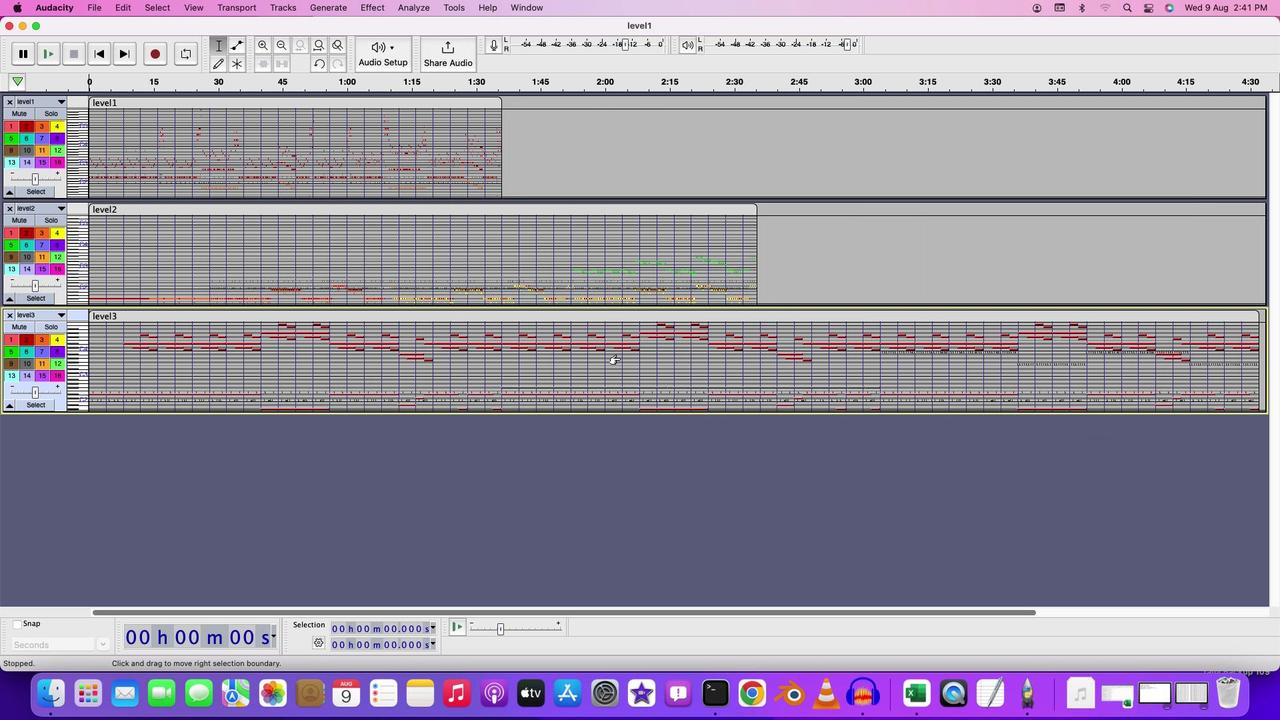 
Action: Mouse scrolled (619, 358) with delta (0, 0)
Screenshot: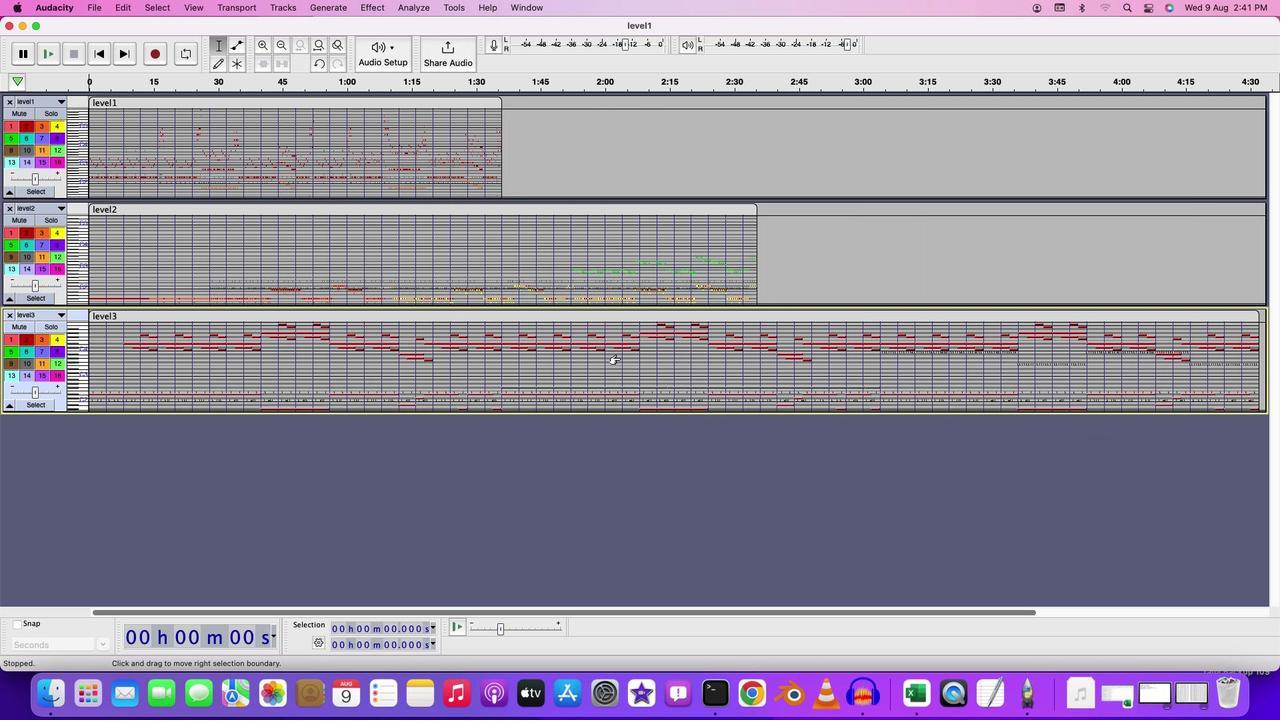 
Action: Mouse scrolled (619, 358) with delta (0, 0)
Screenshot: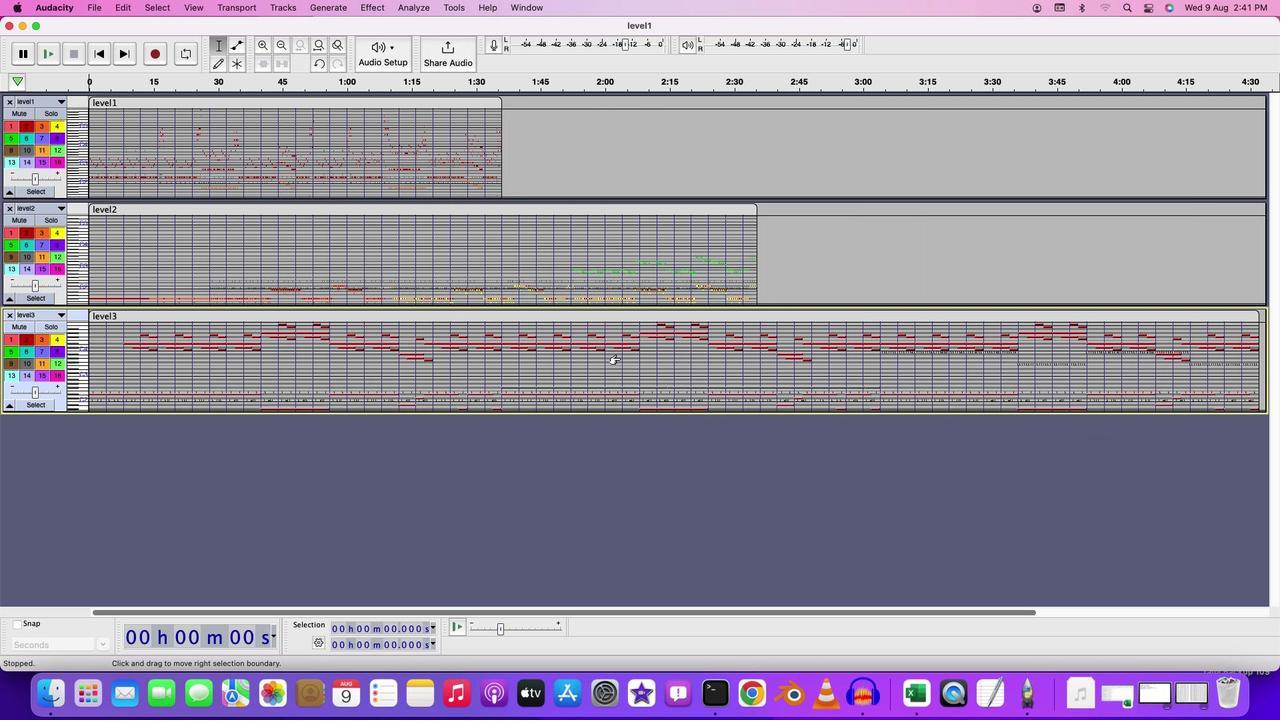 
Action: Mouse scrolled (619, 358) with delta (0, -2)
Screenshot: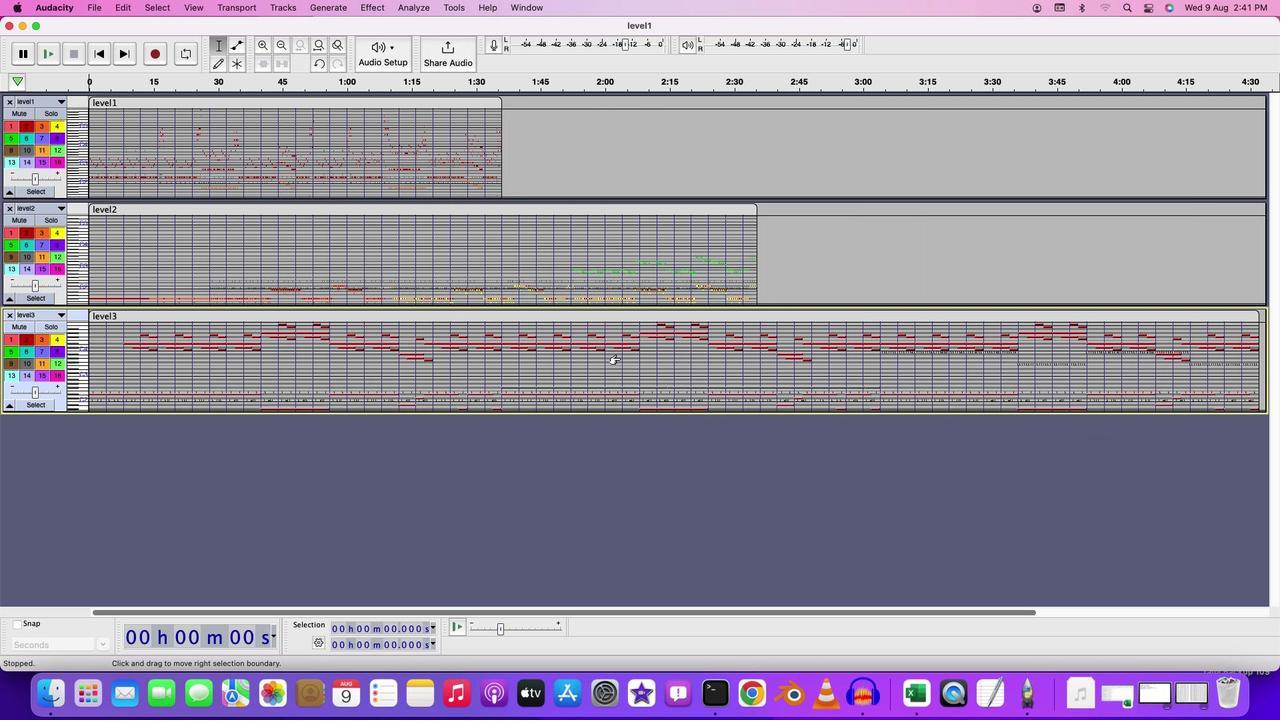 
Action: Mouse scrolled (619, 358) with delta (0, -2)
Screenshot: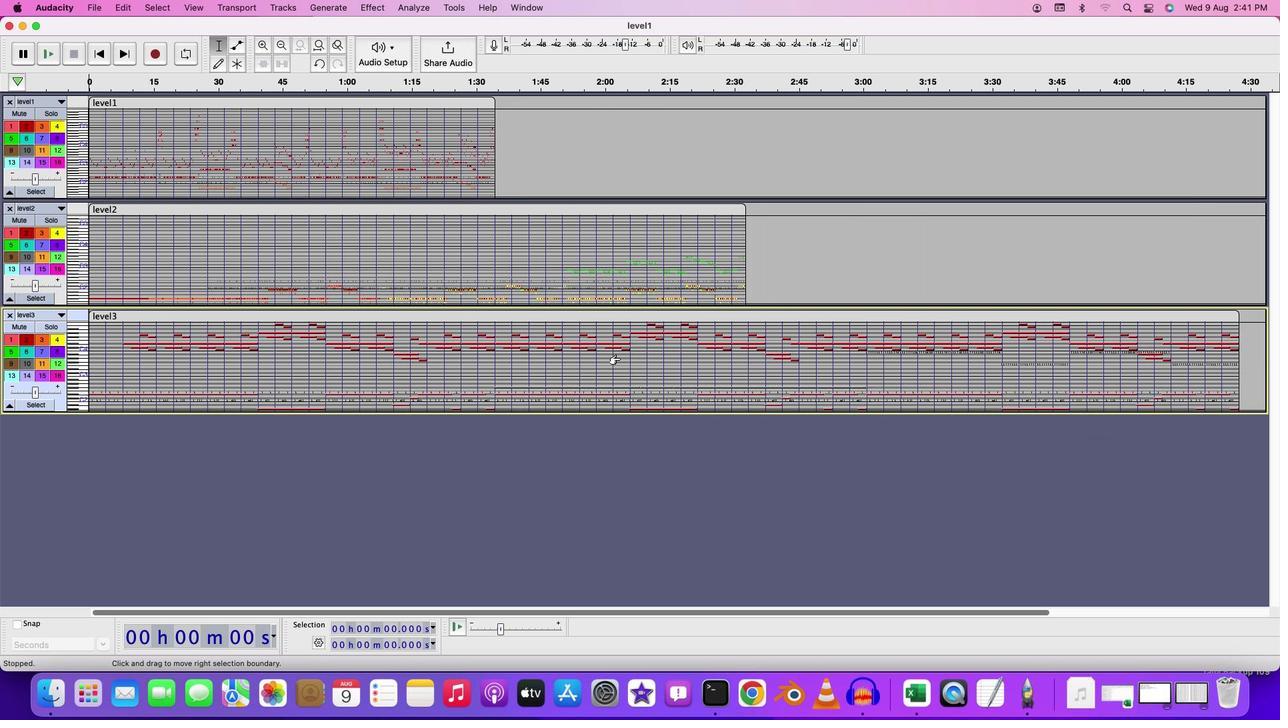 
Action: Mouse scrolled (619, 358) with delta (0, -3)
Screenshot: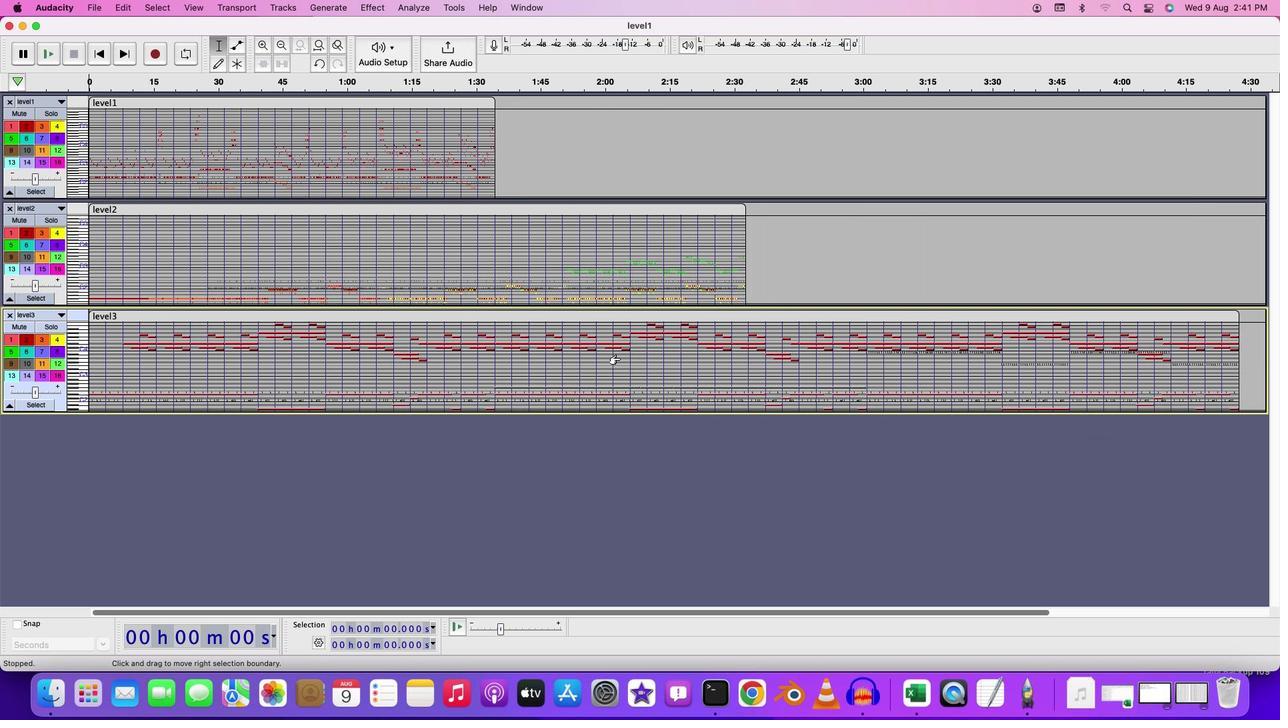 
Action: Mouse scrolled (619, 358) with delta (0, 0)
Screenshot: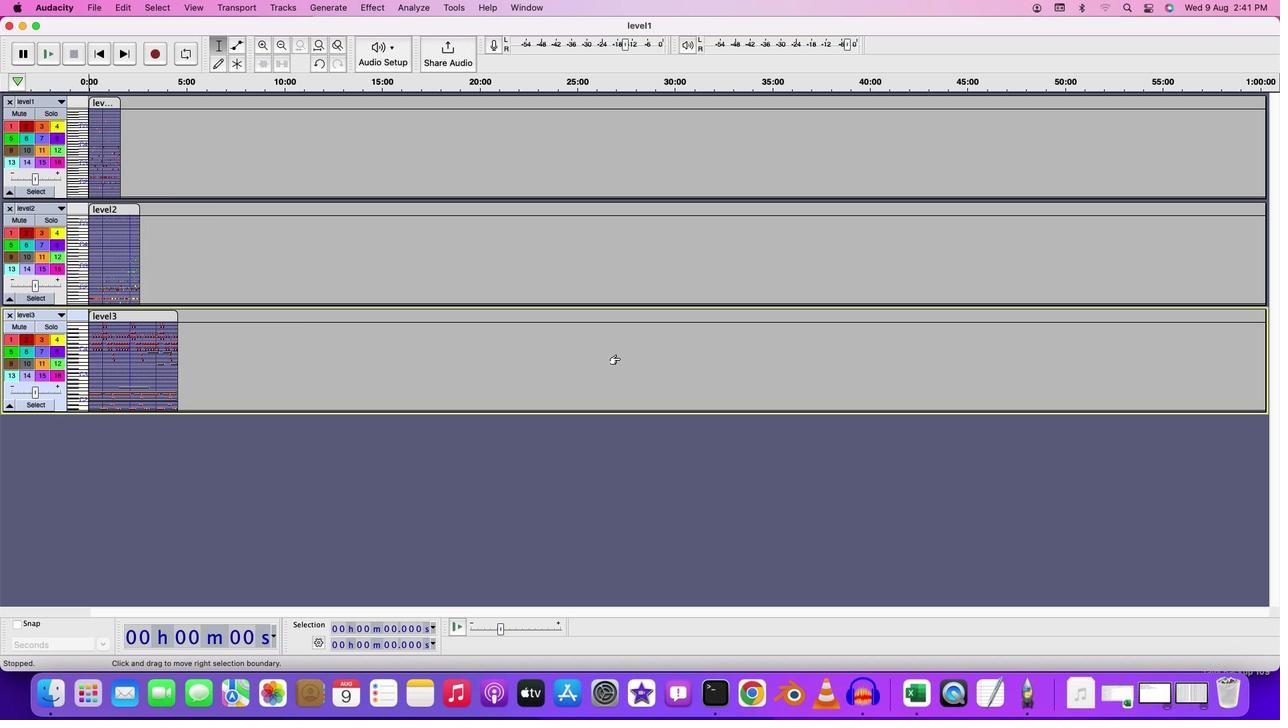 
Action: Mouse scrolled (619, 358) with delta (0, 0)
Screenshot: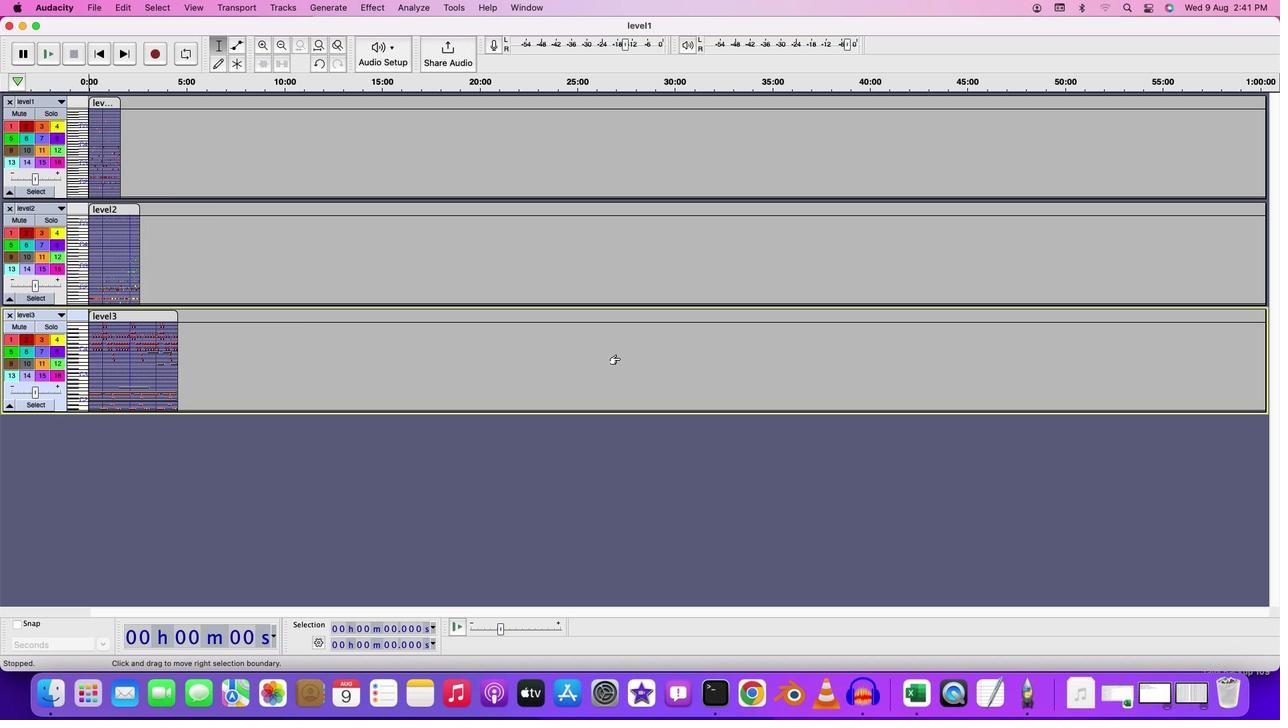 
Action: Mouse scrolled (619, 358) with delta (0, 1)
Screenshot: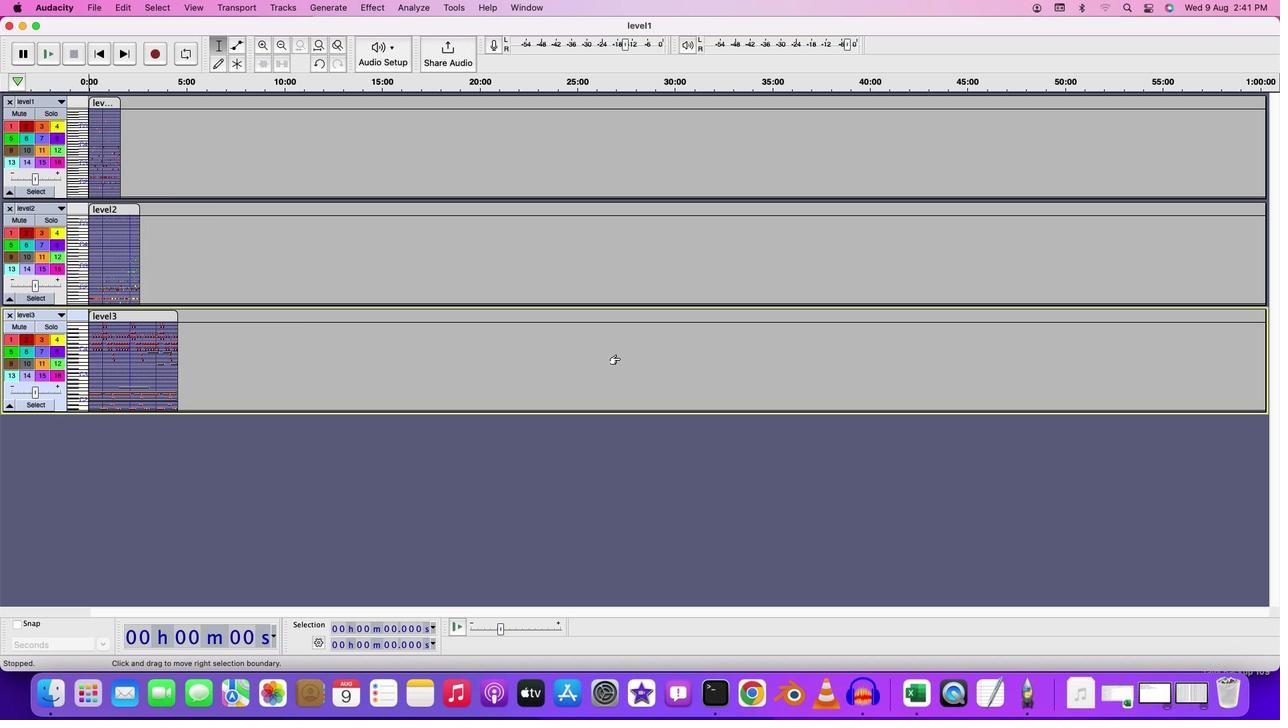 
Action: Mouse scrolled (619, 358) with delta (0, 2)
Screenshot: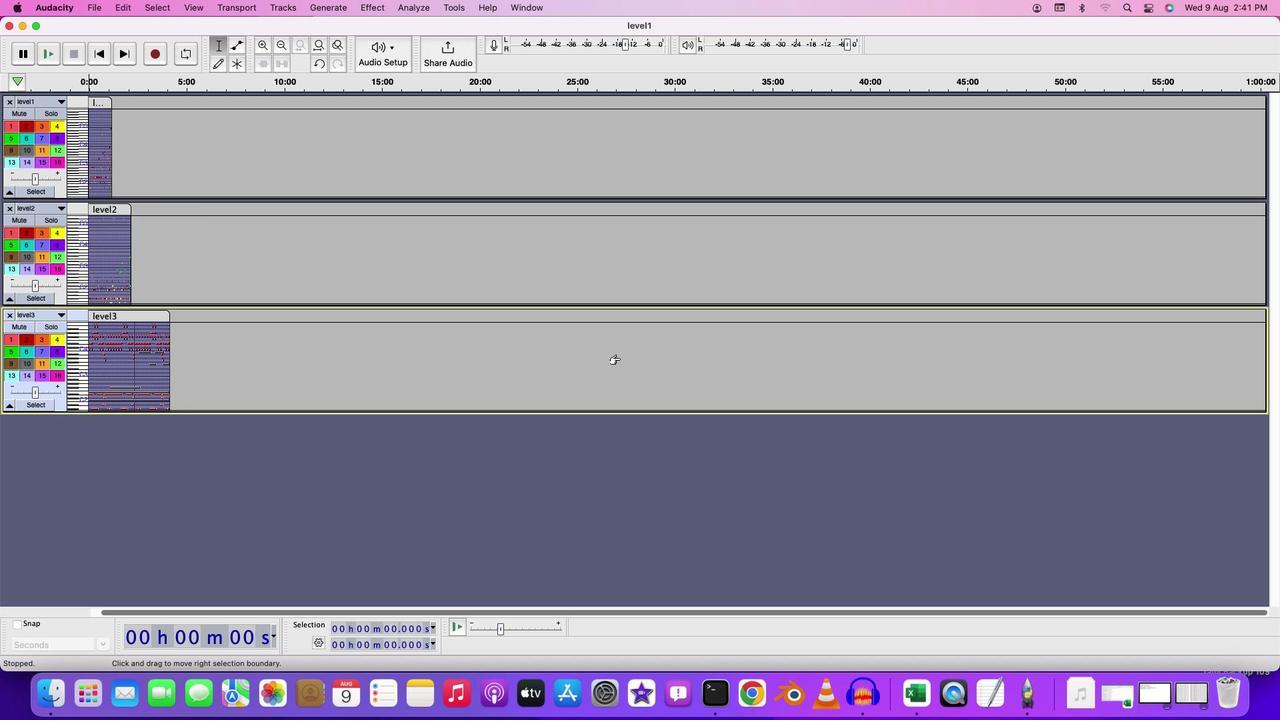 
Action: Mouse scrolled (619, 358) with delta (0, 0)
Screenshot: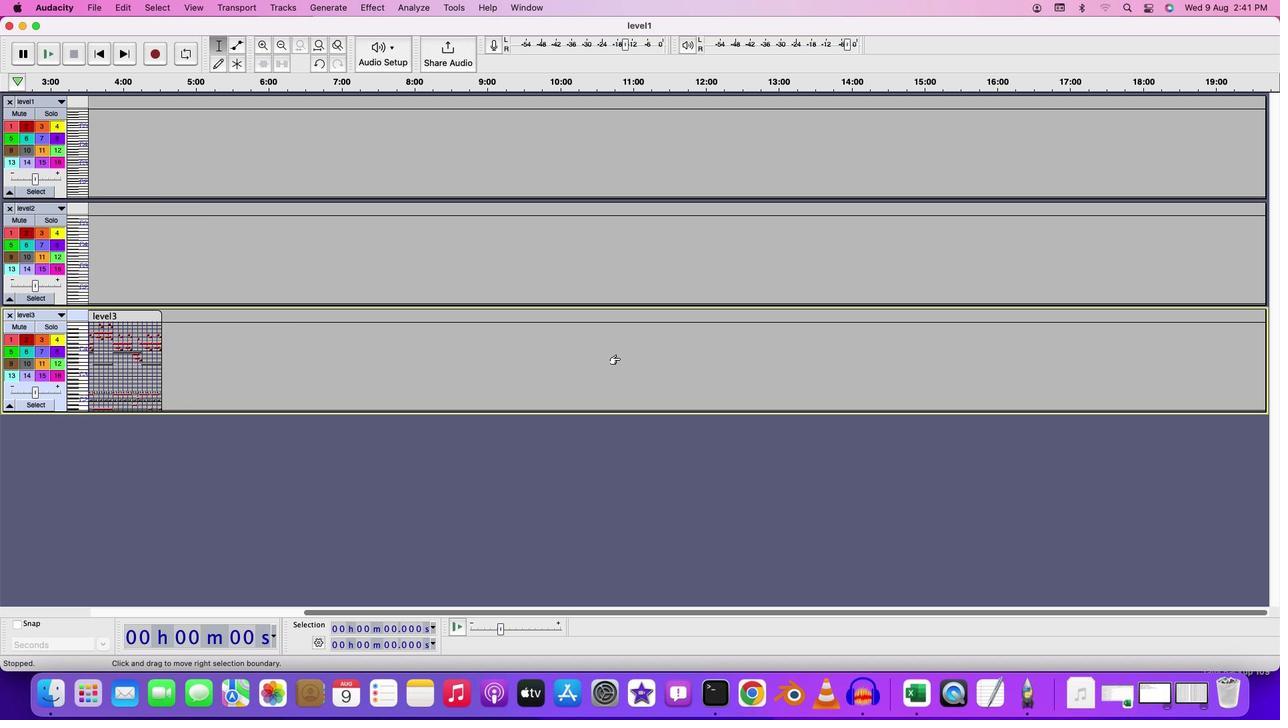 
Action: Mouse scrolled (619, 358) with delta (0, 0)
Screenshot: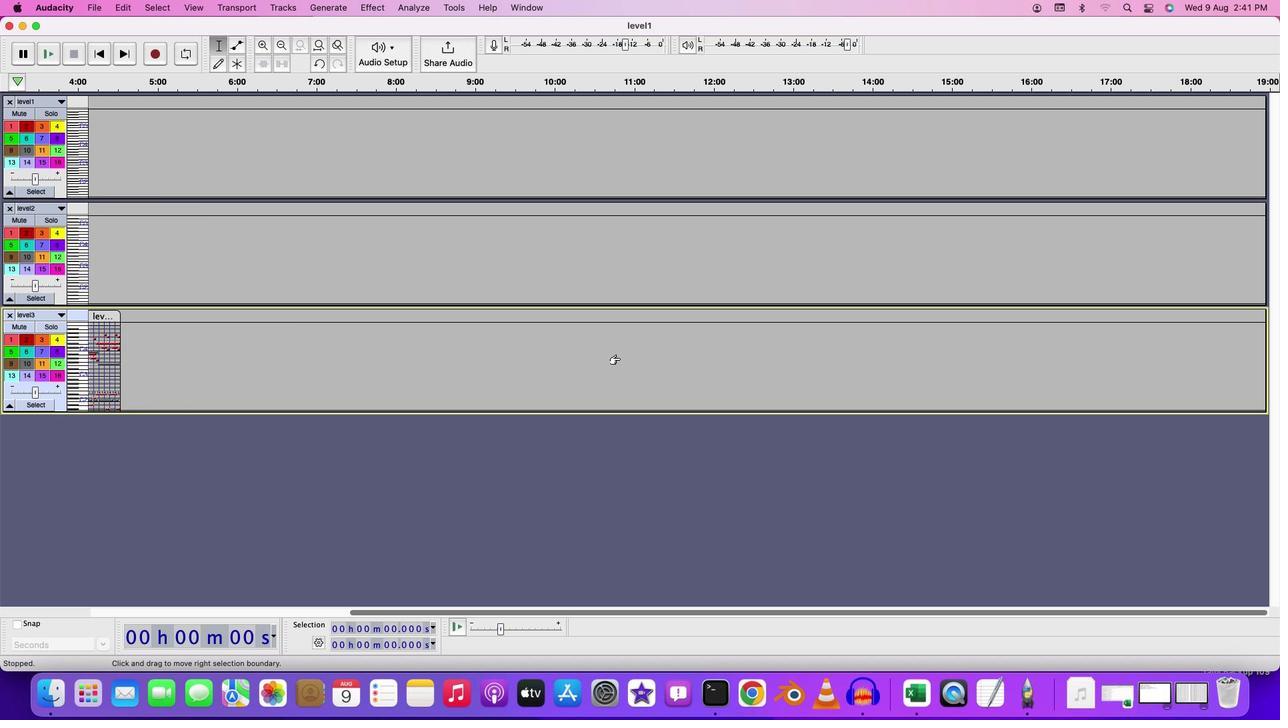 
Action: Mouse moved to (630, 610)
Screenshot: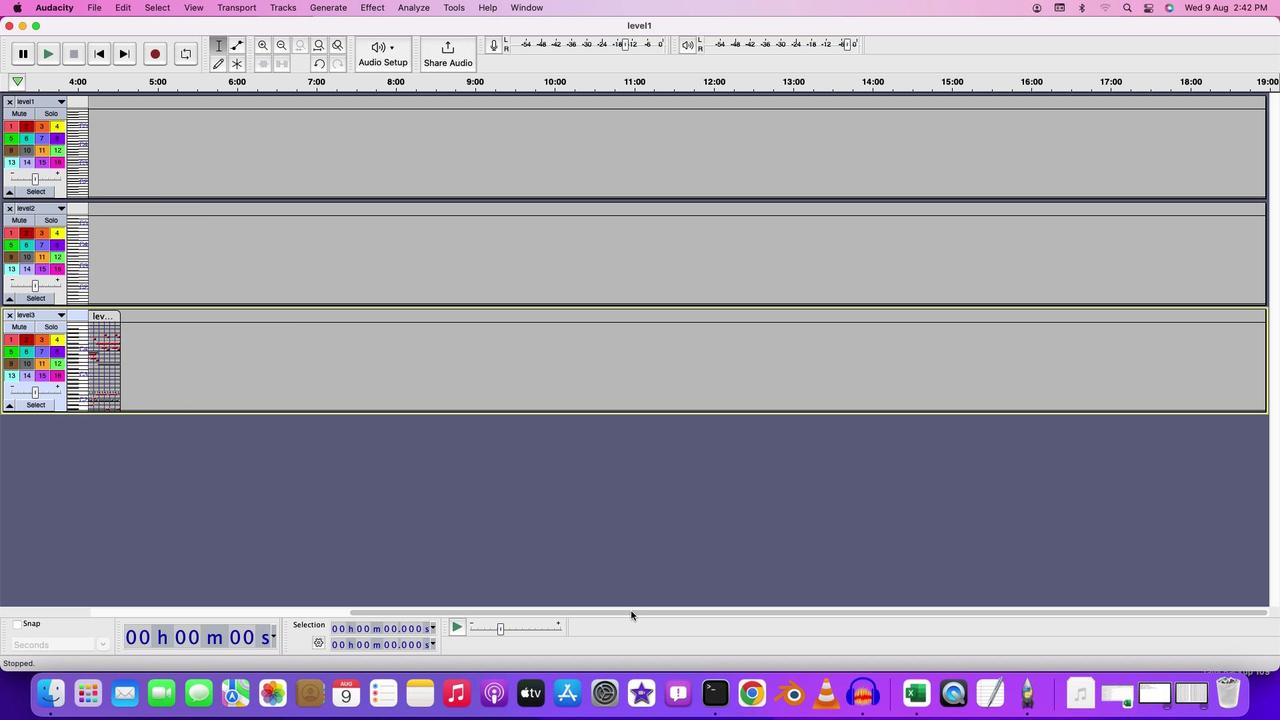 
Action: Mouse pressed left at (630, 610)
Screenshot: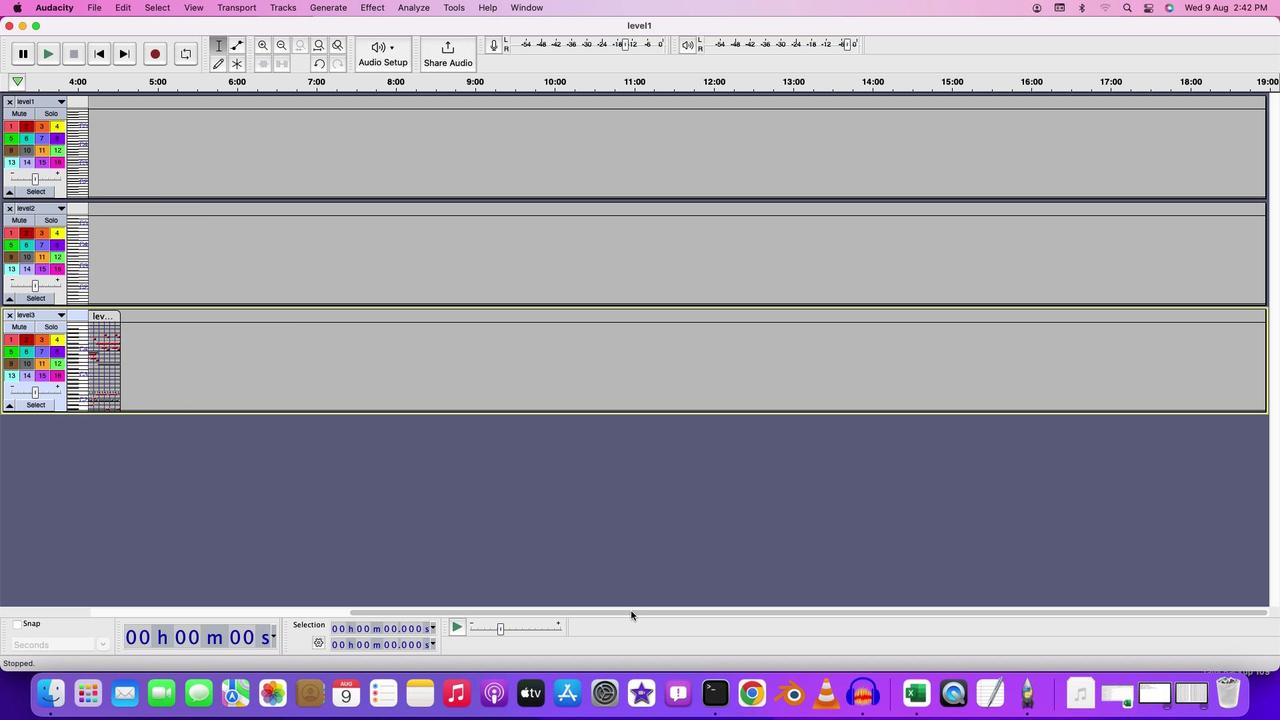 
Action: Mouse moved to (222, 209)
Screenshot: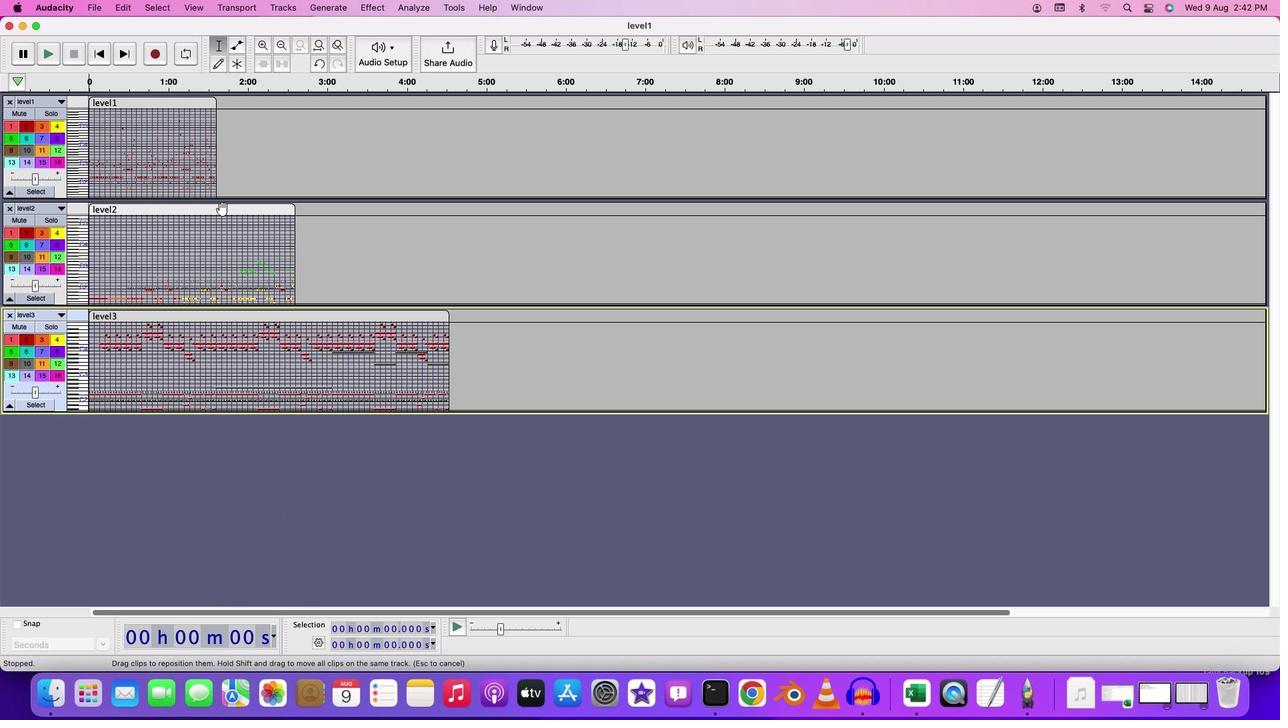 
Action: Mouse pressed left at (222, 209)
Screenshot: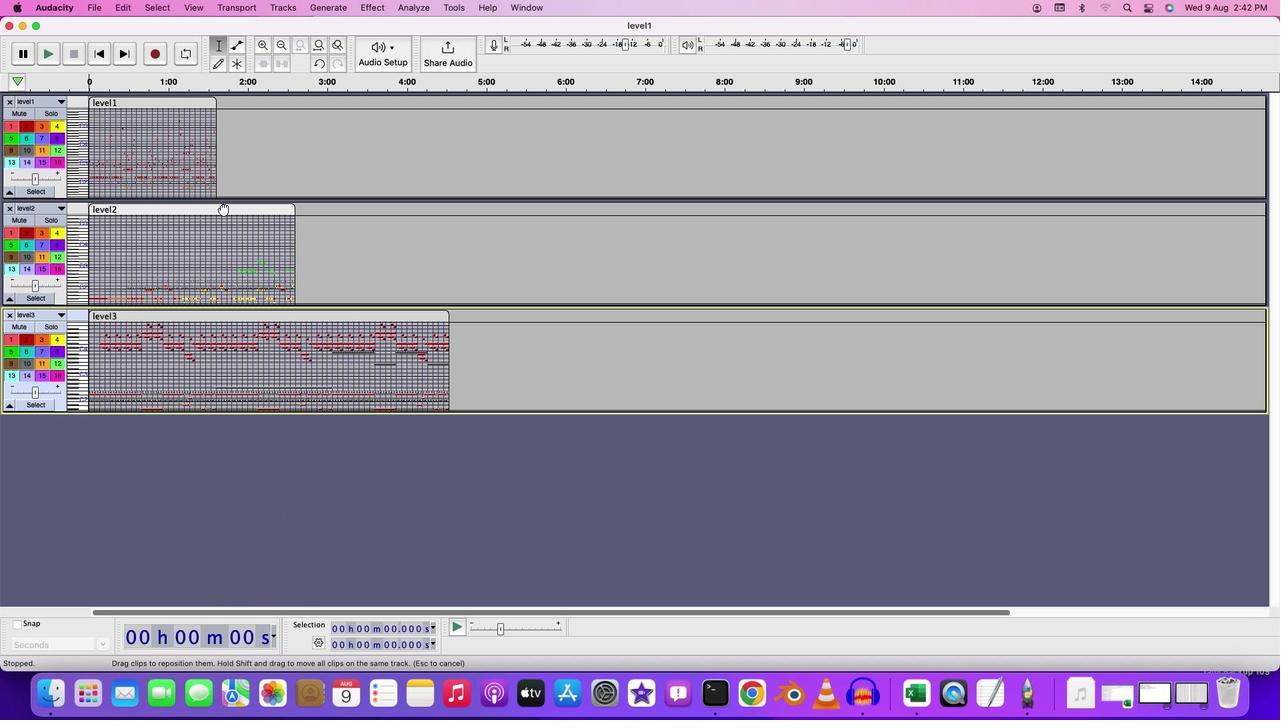 
Action: Mouse moved to (254, 313)
Screenshot: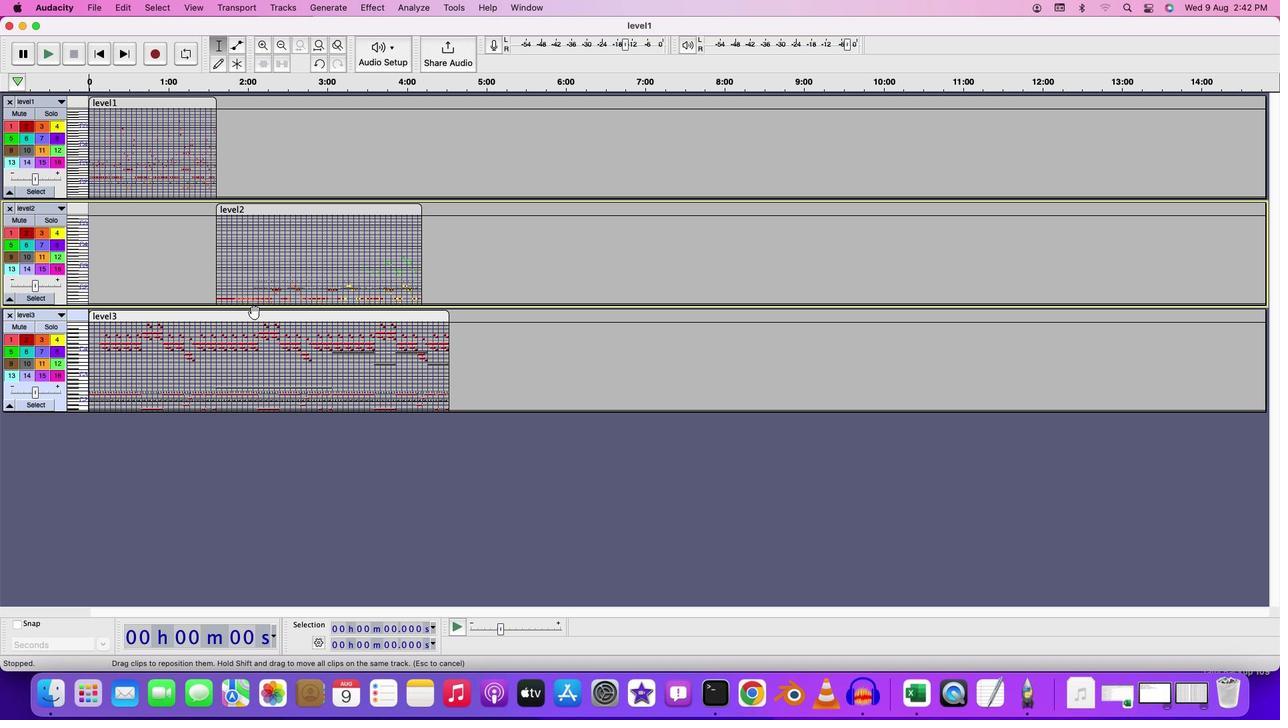 
Action: Mouse pressed left at (254, 313)
Screenshot: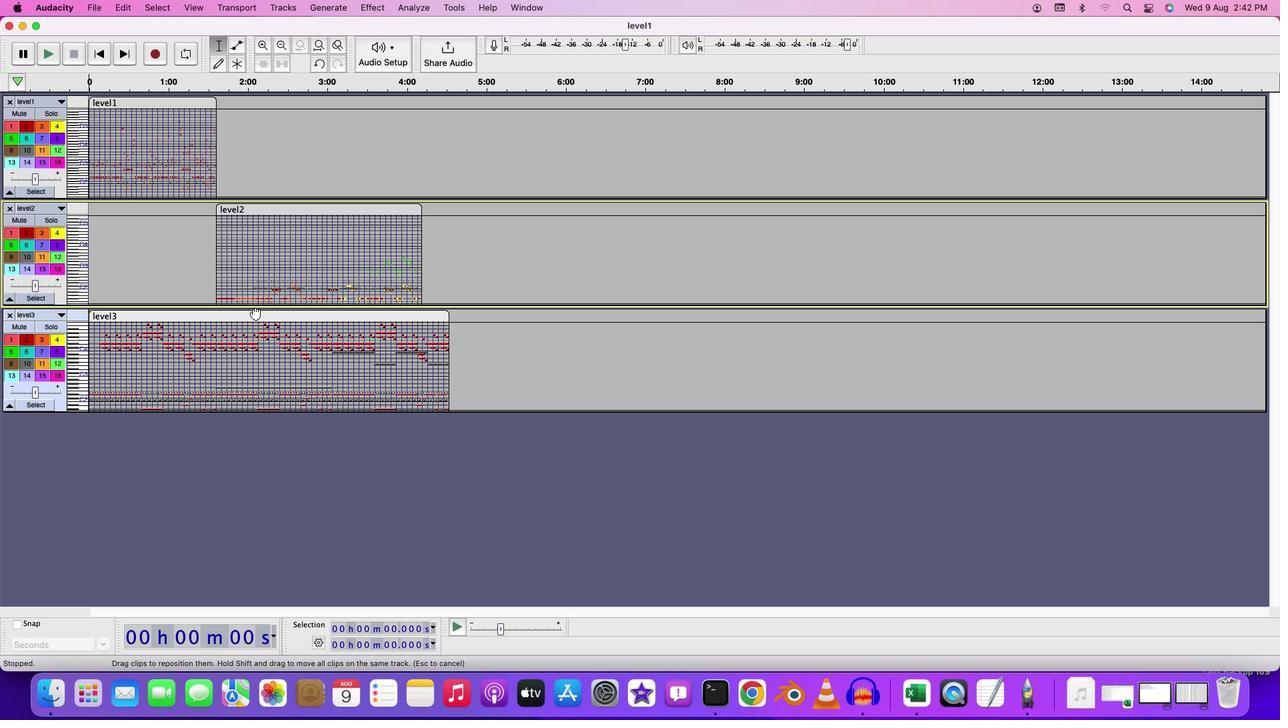 
Action: Mouse moved to (108, 234)
Screenshot: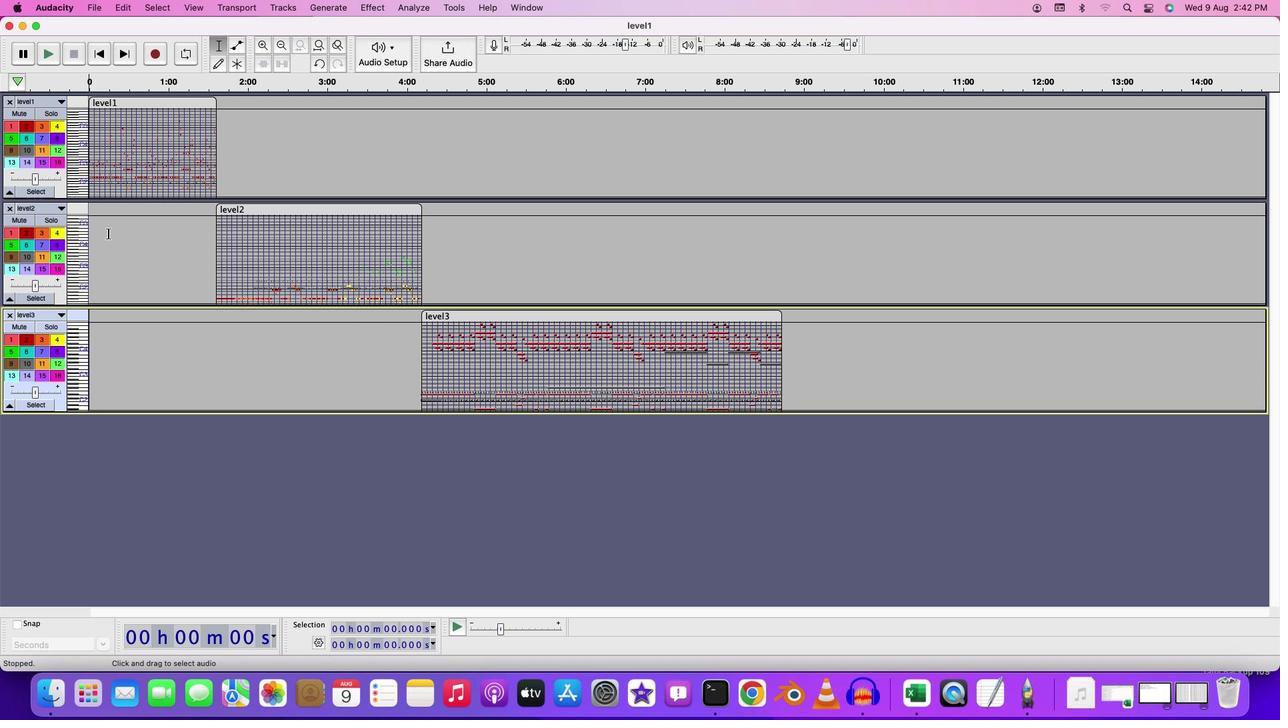 
Action: Mouse pressed left at (108, 234)
Screenshot: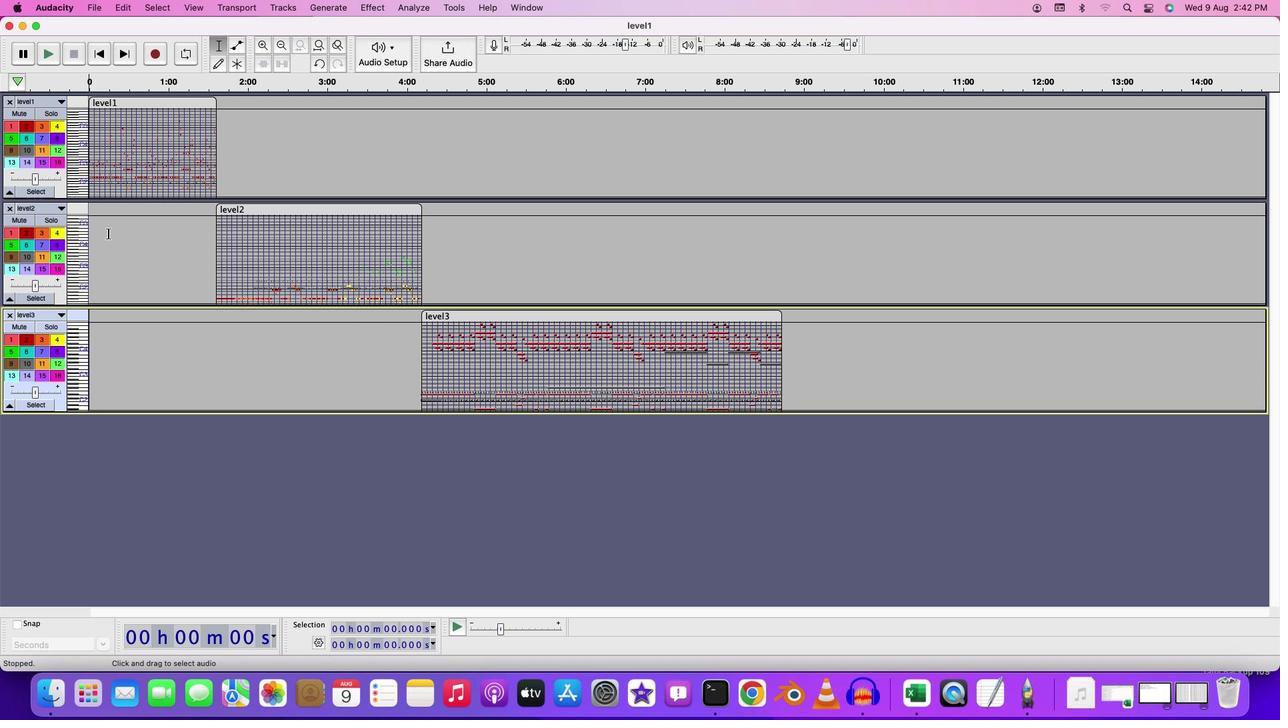 
Action: Key pressed Key.space
Screenshot: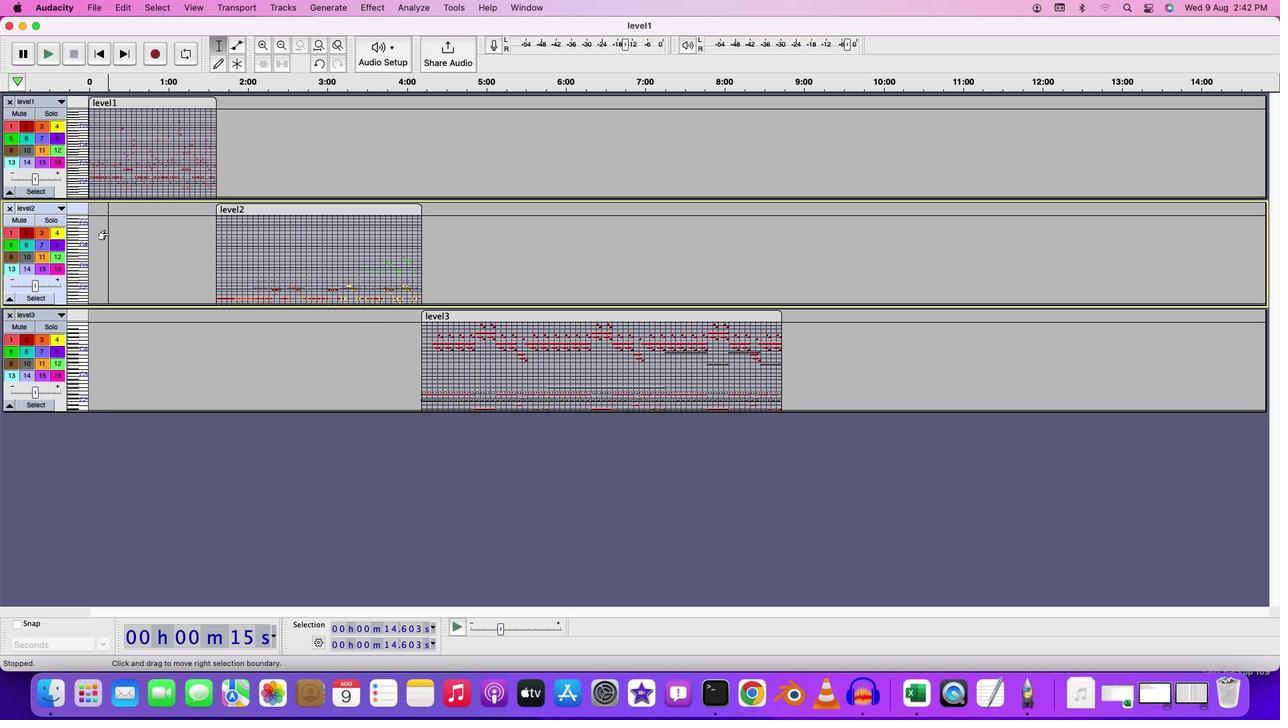 
Action: Mouse moved to (408, 163)
Screenshot: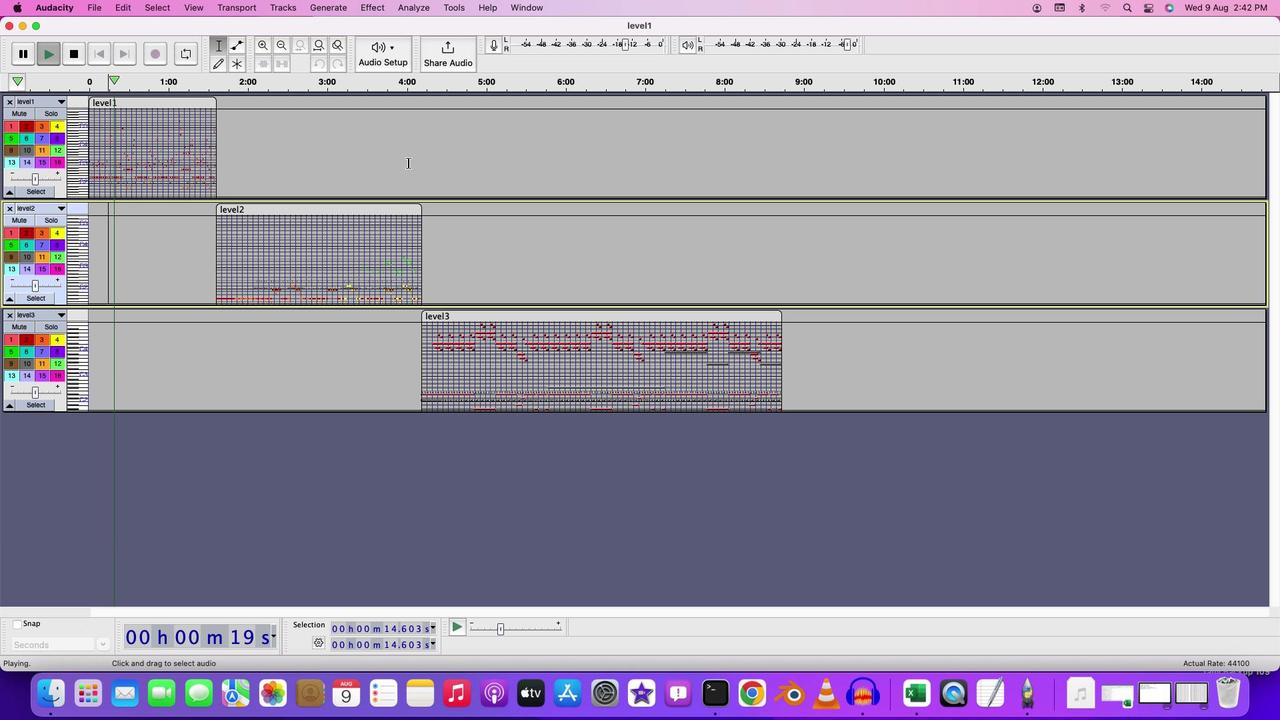 
Action: Mouse pressed left at (408, 163)
Screenshot: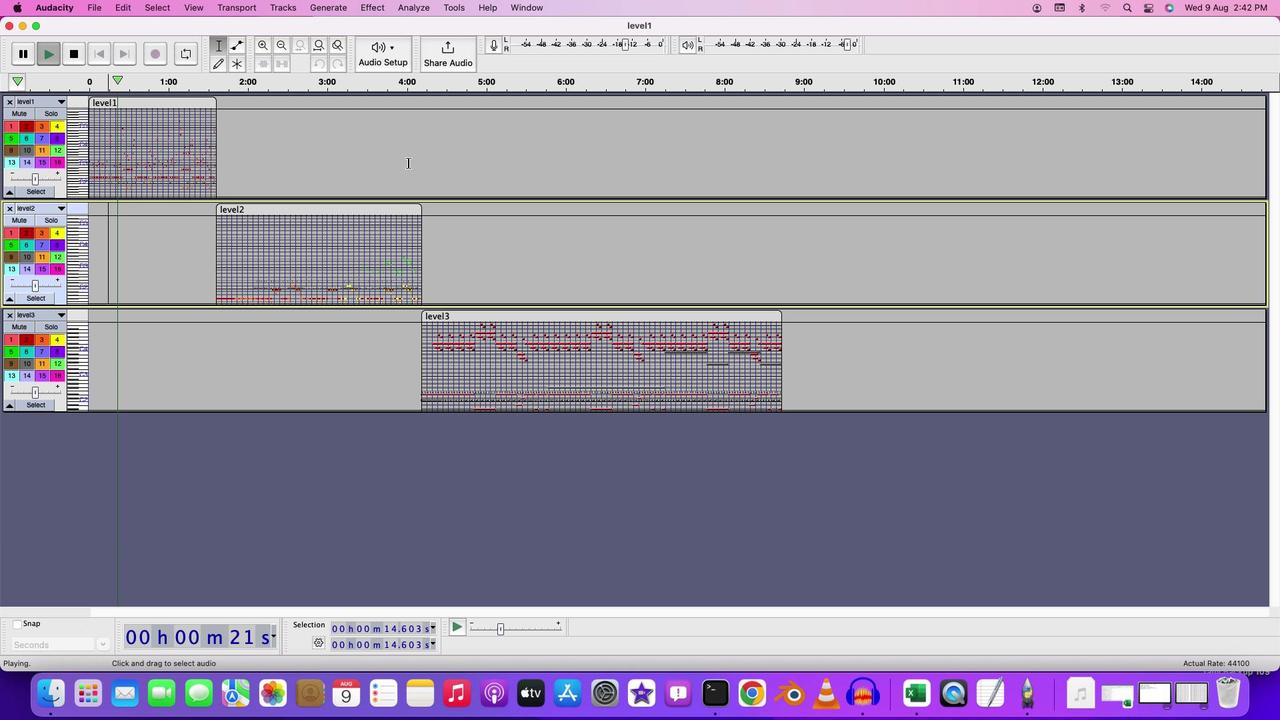 
Action: Key pressed Key.spaceKey.spaceKey.spaceKey.space
Screenshot: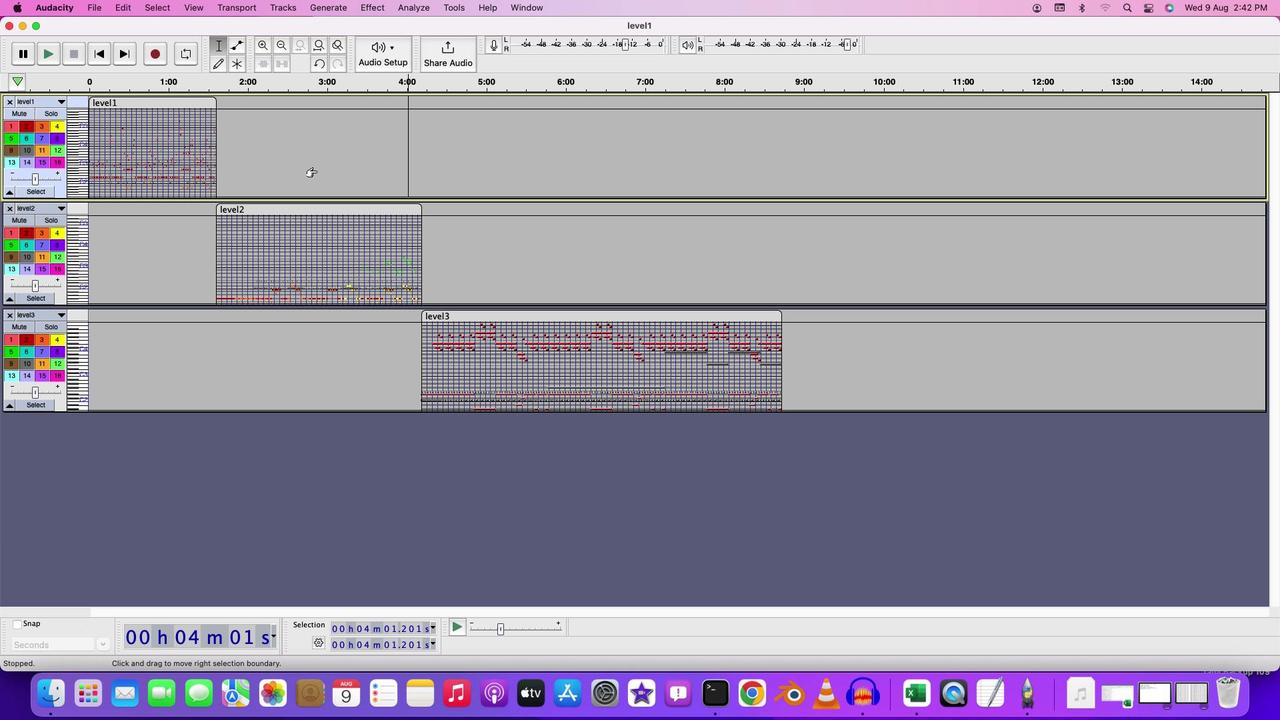 
Action: Mouse moved to (34, 177)
Screenshot: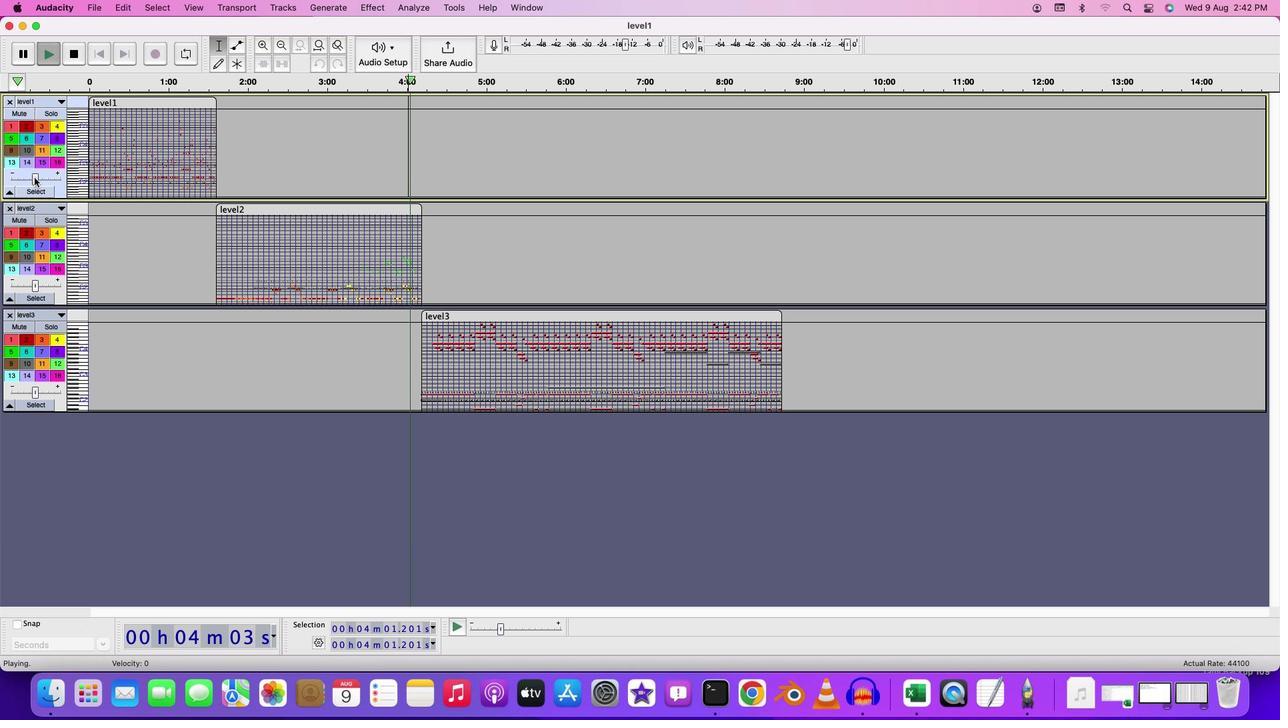 
Action: Mouse pressed left at (34, 177)
Screenshot: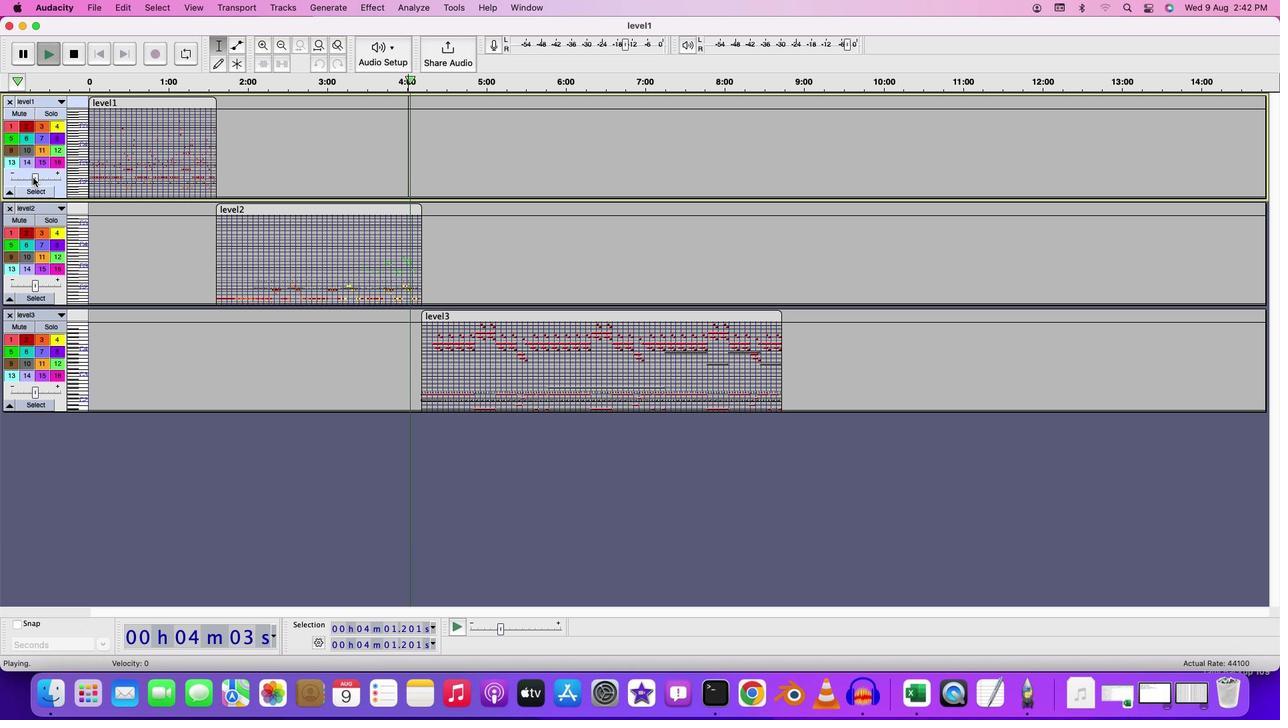 
Action: Mouse moved to (33, 290)
Screenshot: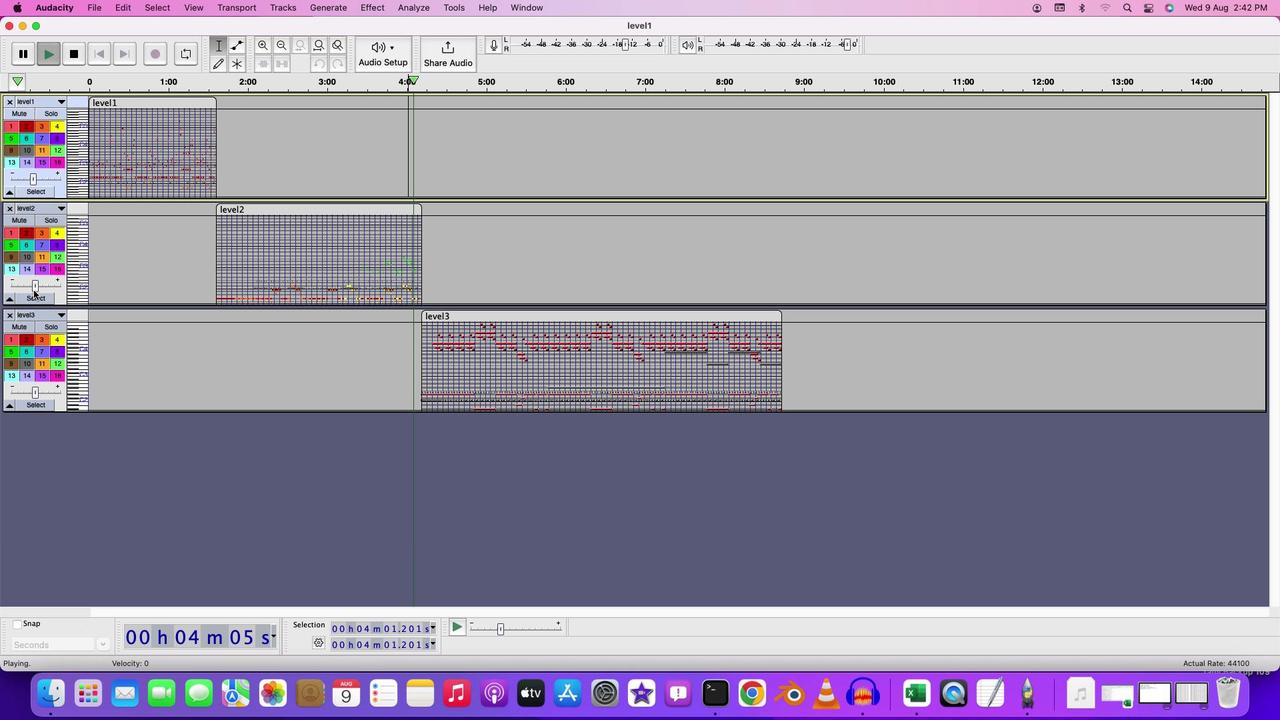 
Action: Mouse pressed left at (33, 290)
Screenshot: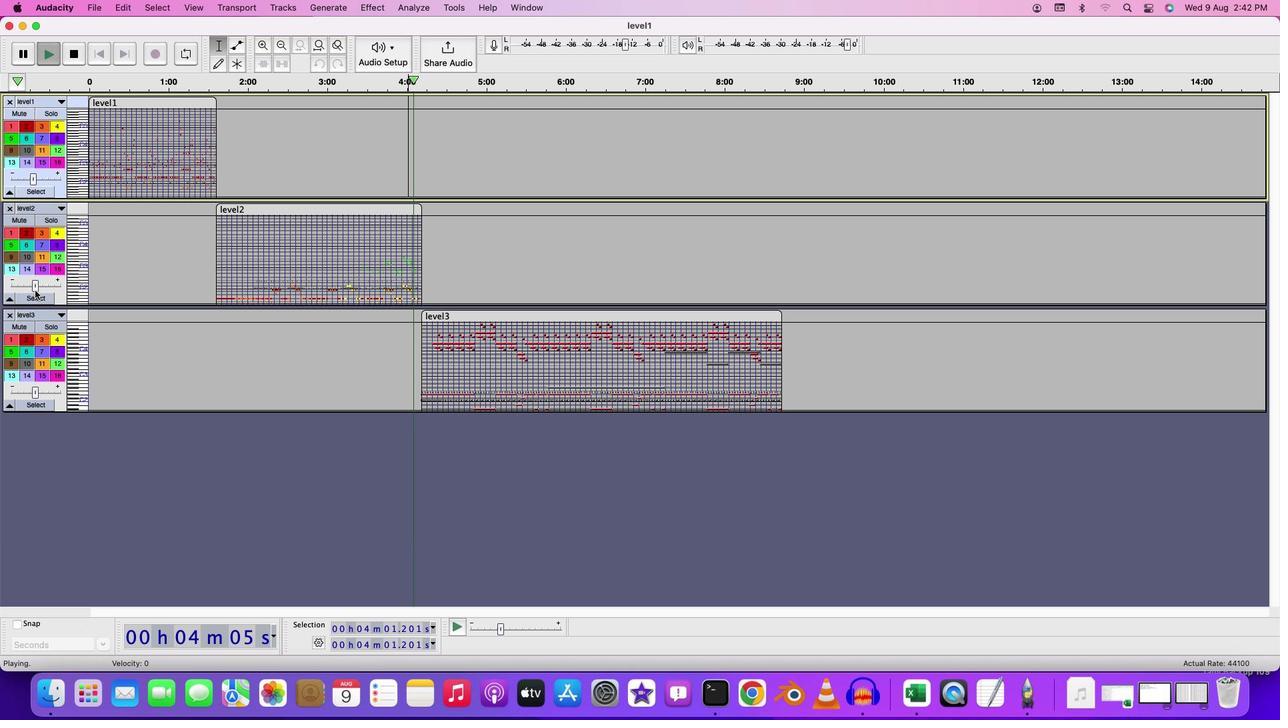 
Action: Mouse moved to (37, 392)
Screenshot: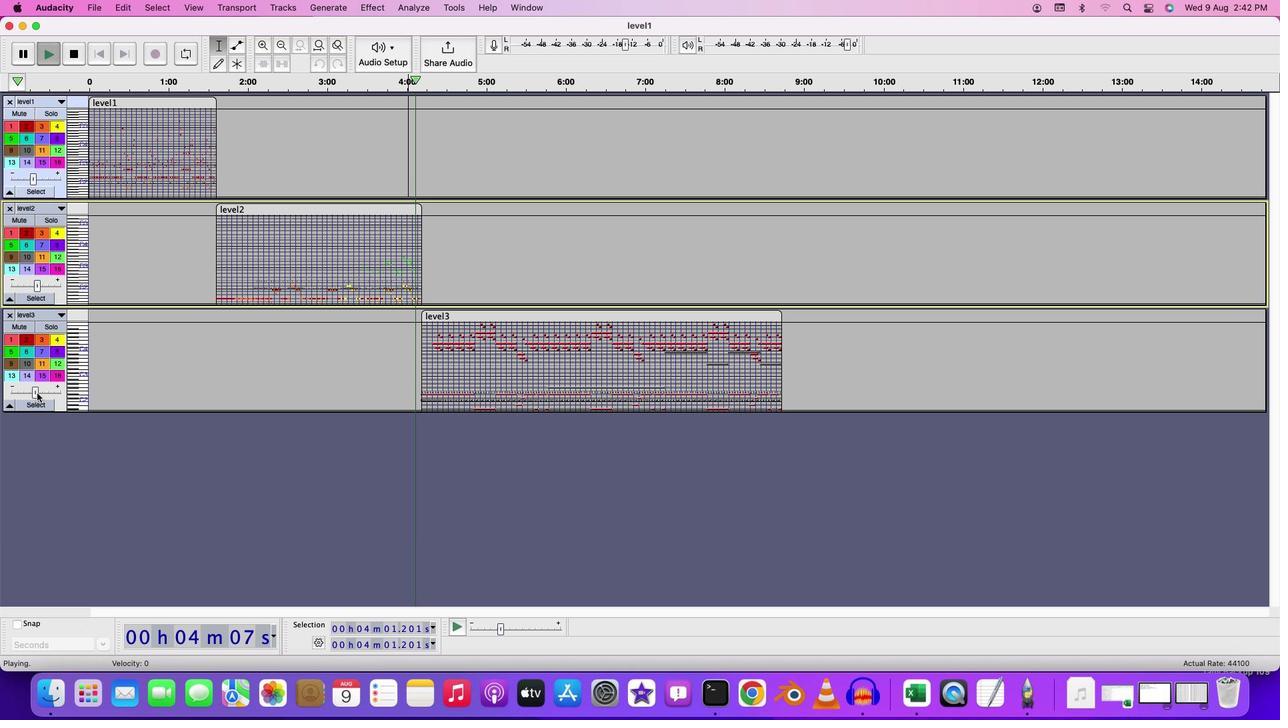 
Action: Mouse pressed left at (37, 392)
Screenshot: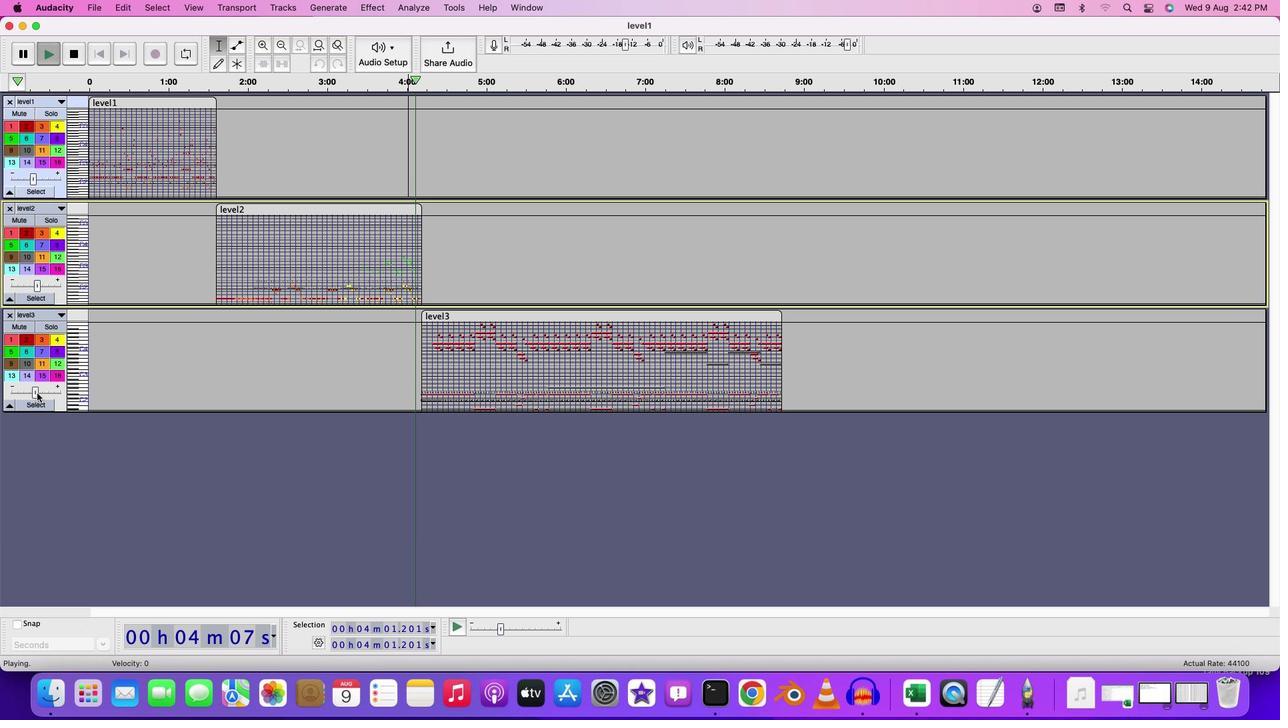 
Action: Mouse moved to (122, 477)
Screenshot: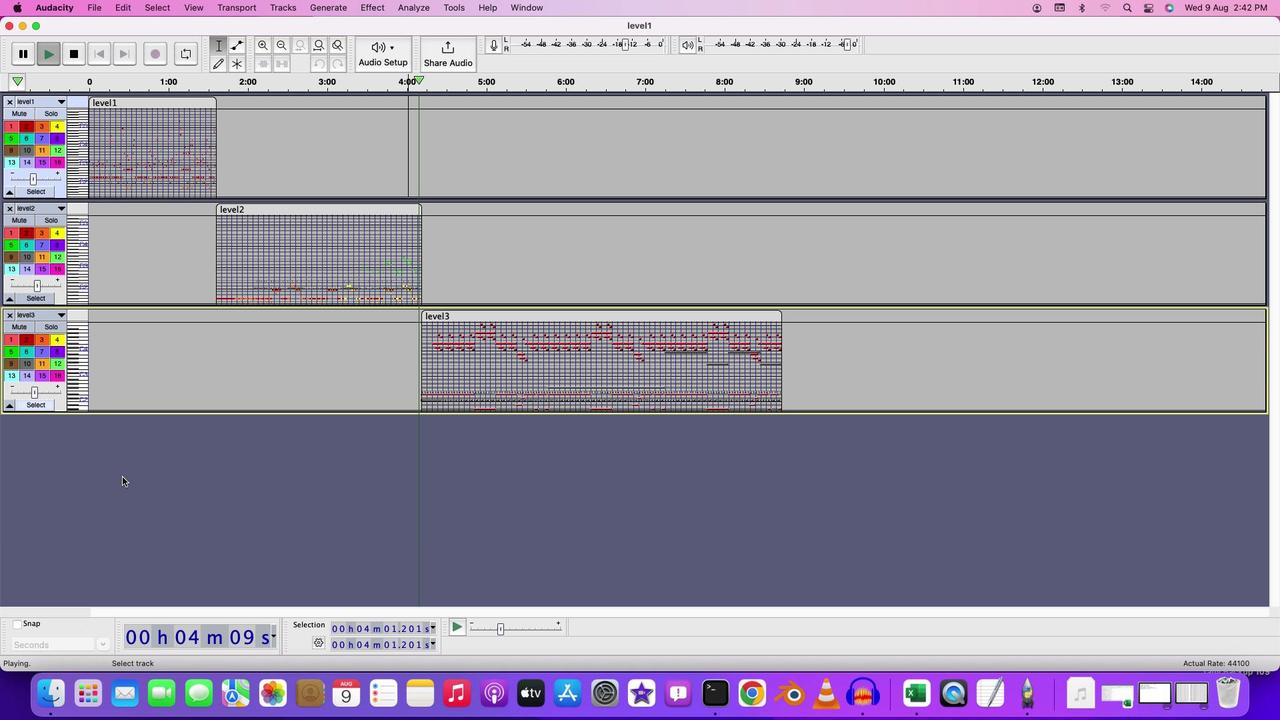 
Action: Mouse pressed left at (122, 477)
Screenshot: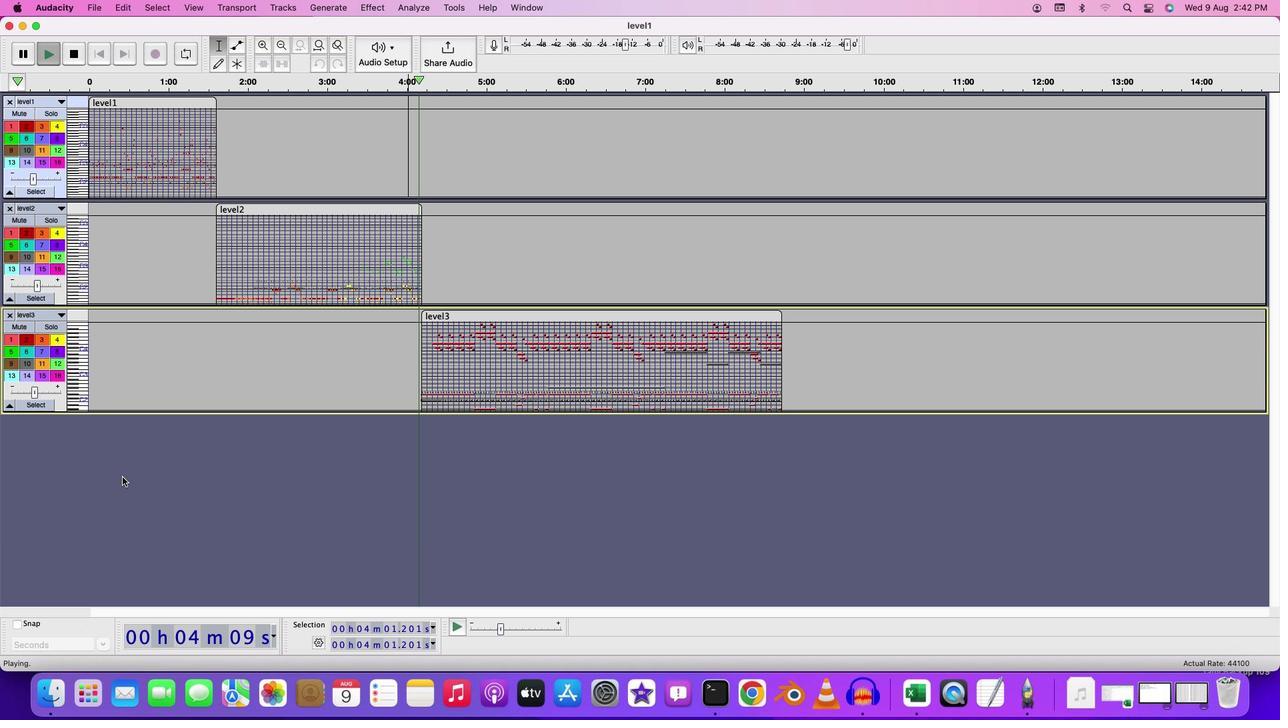 
Action: Mouse moved to (63, 100)
Screenshot: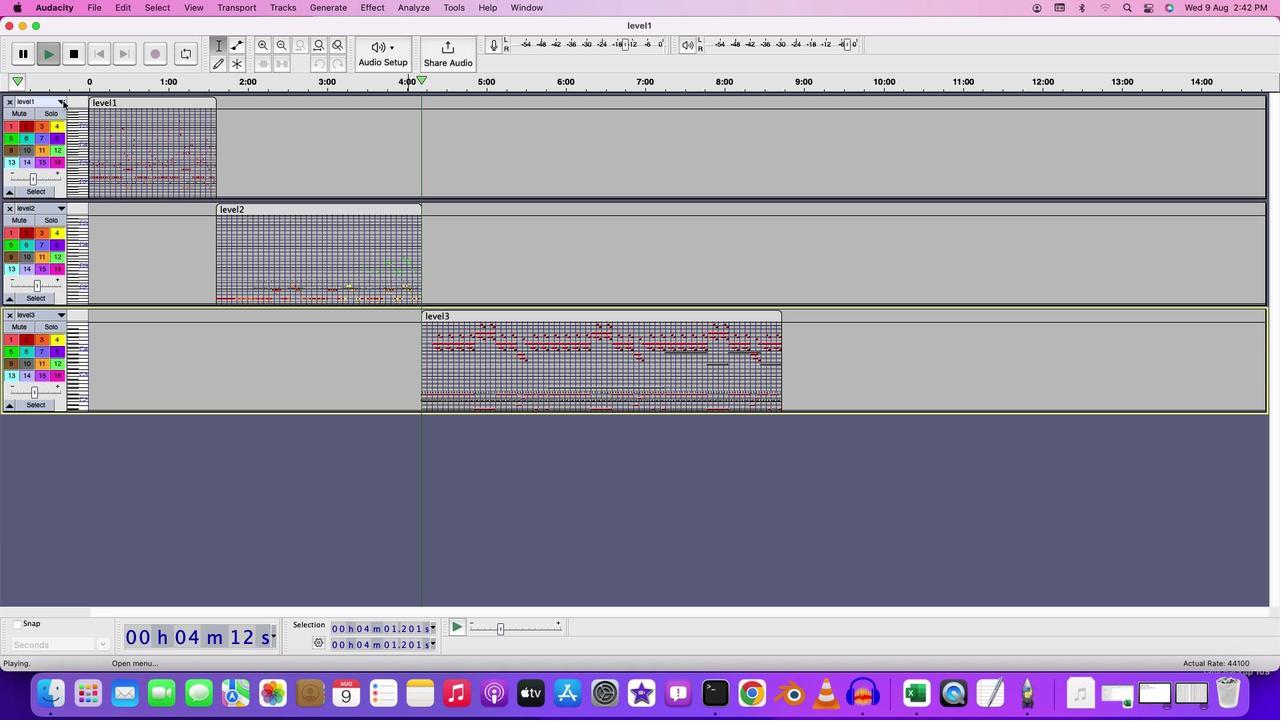 
Action: Mouse pressed left at (63, 100)
Screenshot: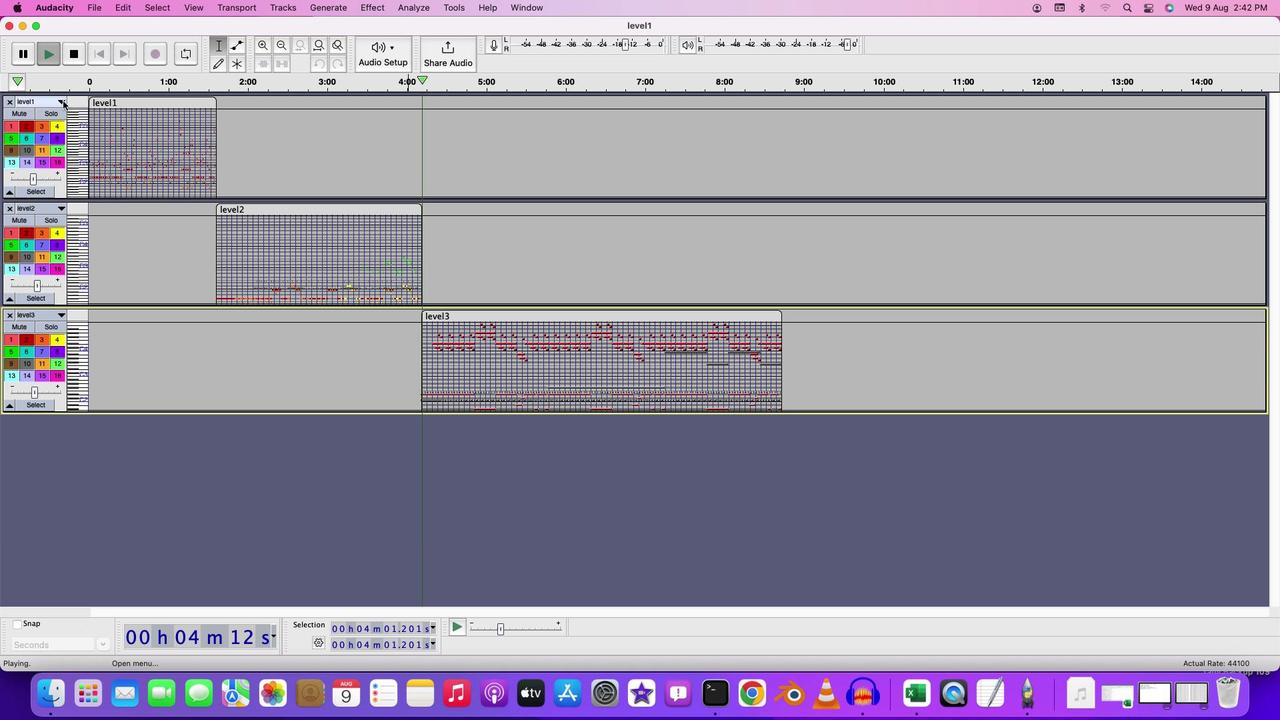 
Action: Mouse moved to (46, 452)
Screenshot: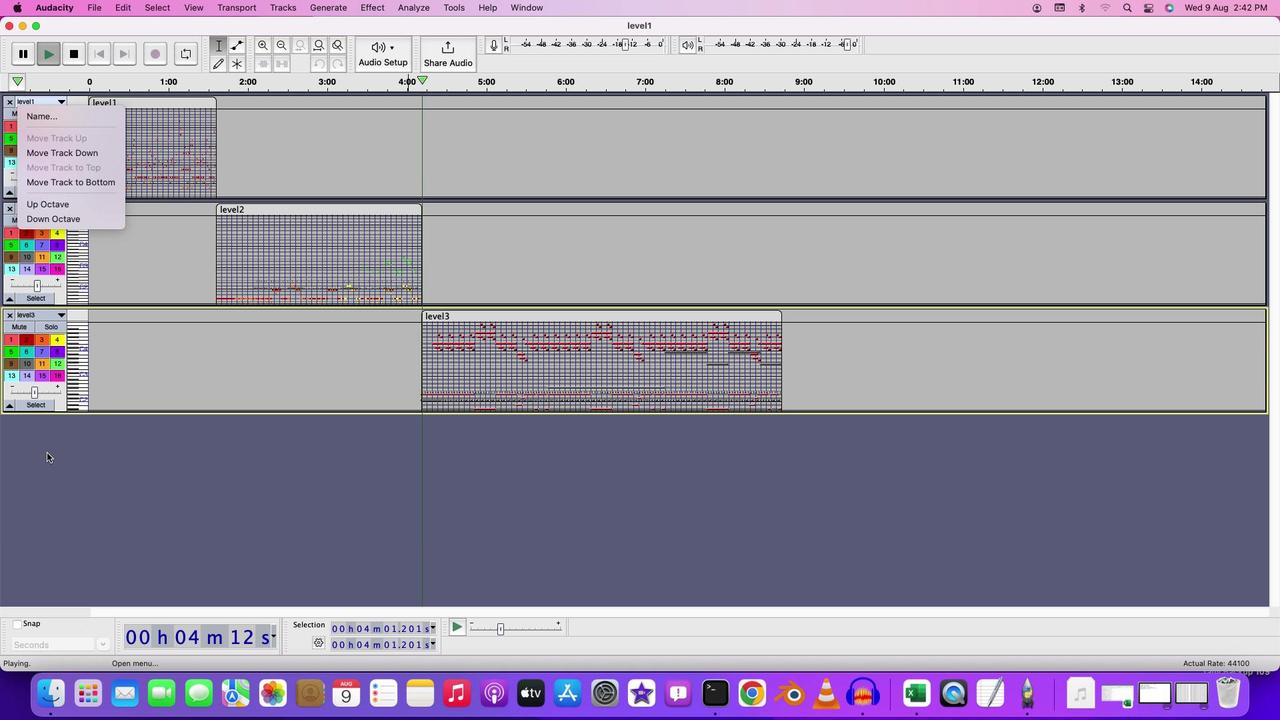 
Action: Mouse pressed left at (46, 452)
Screenshot: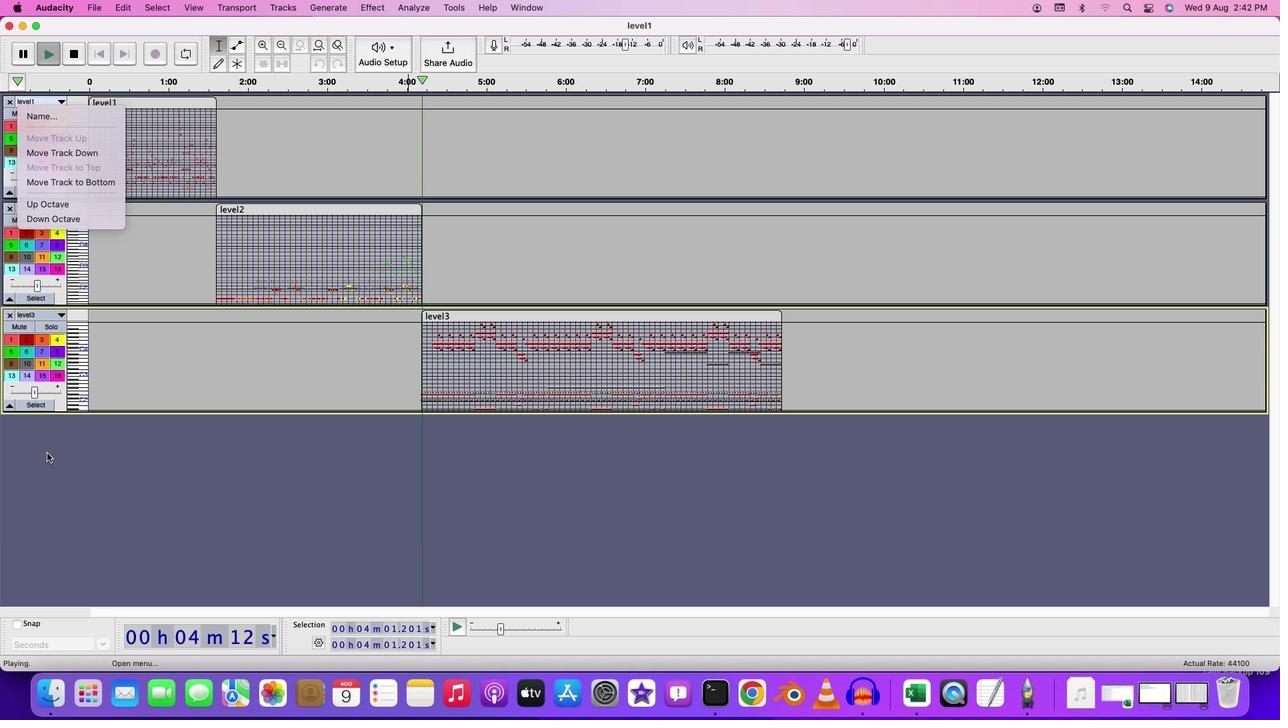 
Action: Mouse moved to (10, 407)
Screenshot: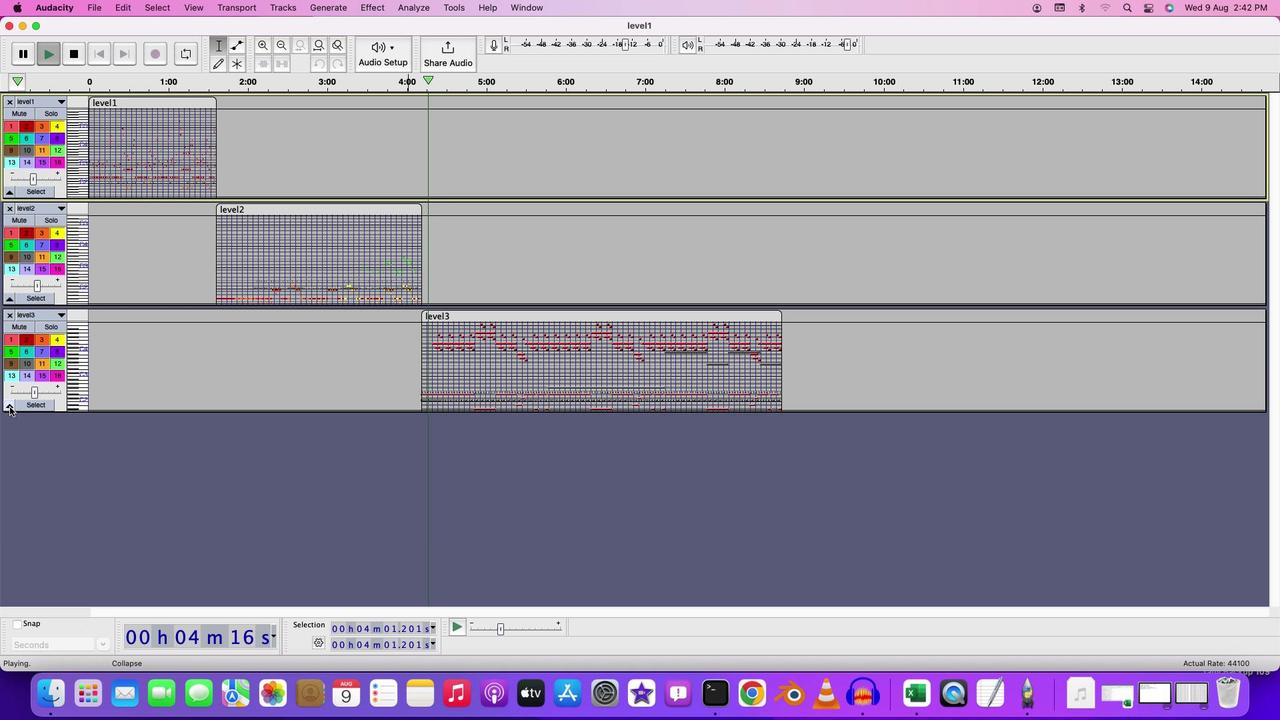 
Action: Mouse pressed left at (10, 407)
Screenshot: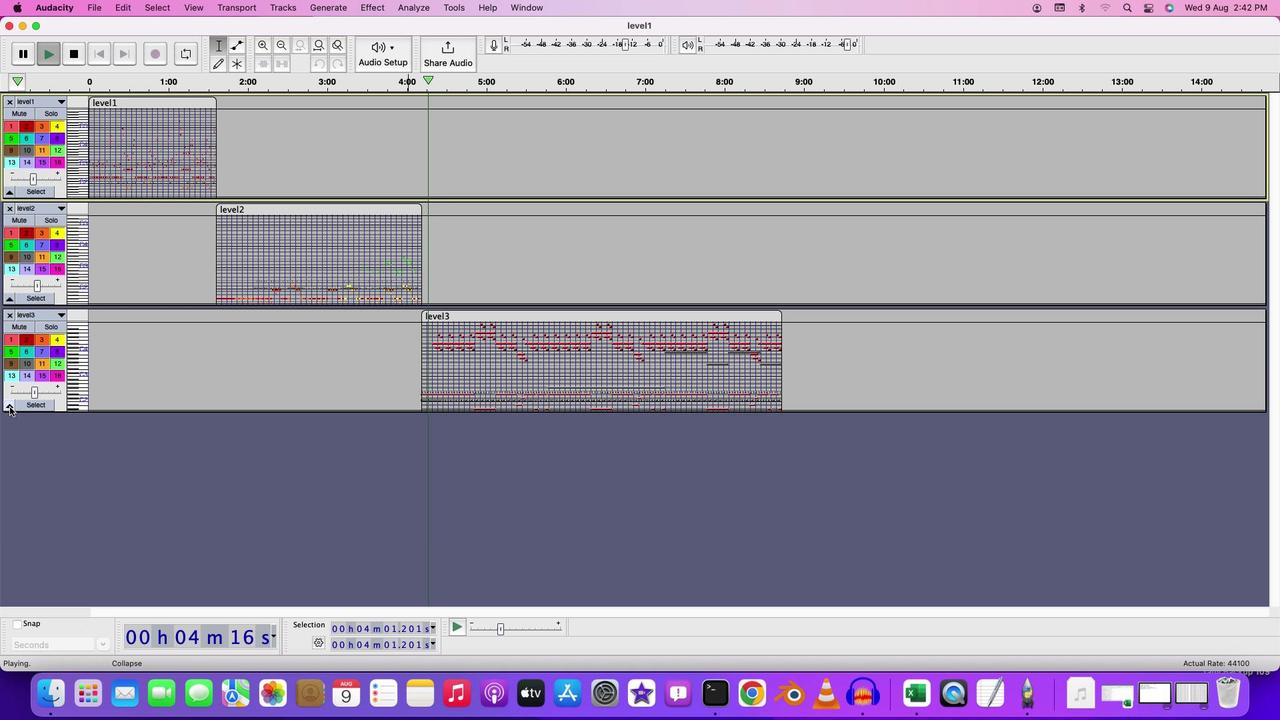 
Action: Mouse moved to (11, 331)
Screenshot: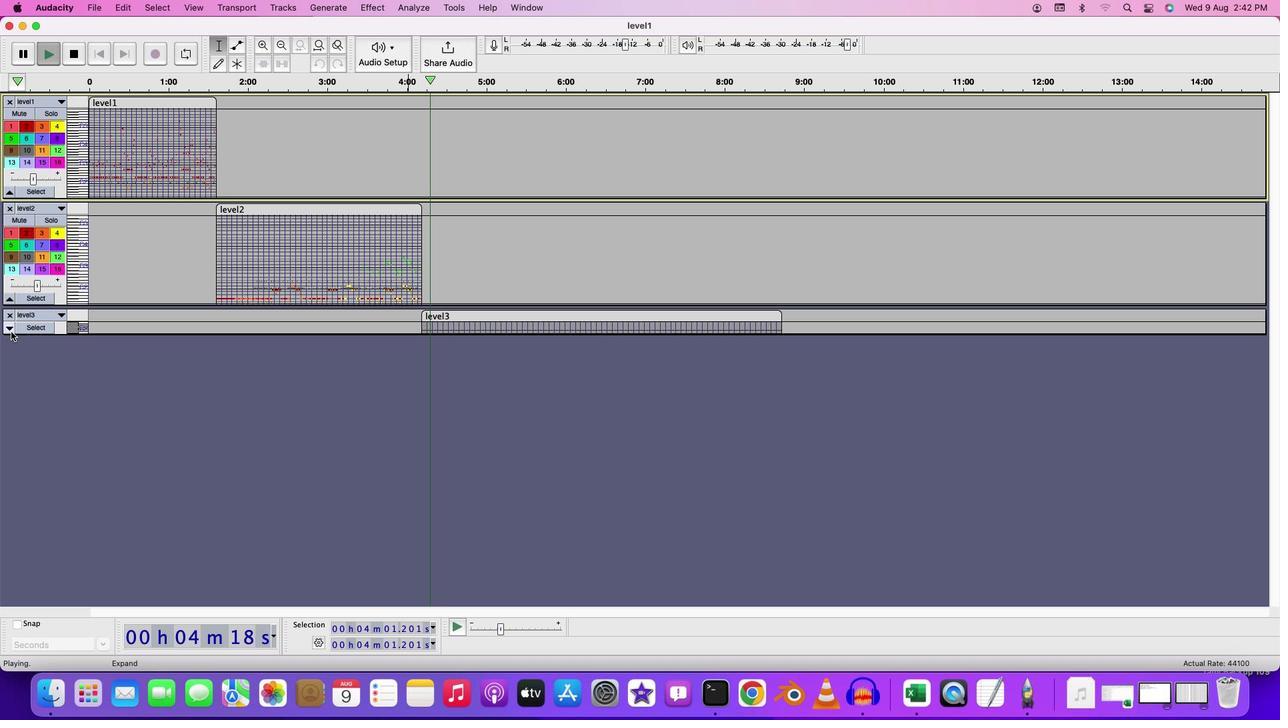 
Action: Mouse pressed left at (11, 331)
Screenshot: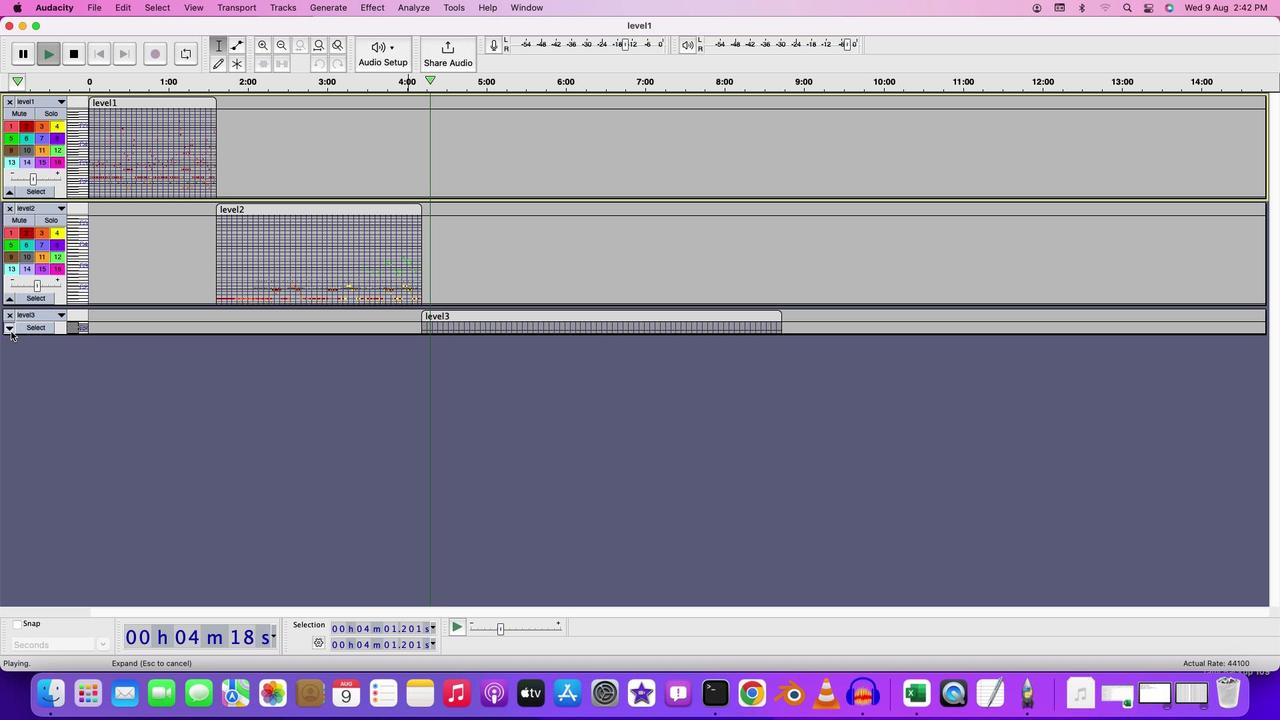 
Action: Mouse moved to (39, 400)
Screenshot: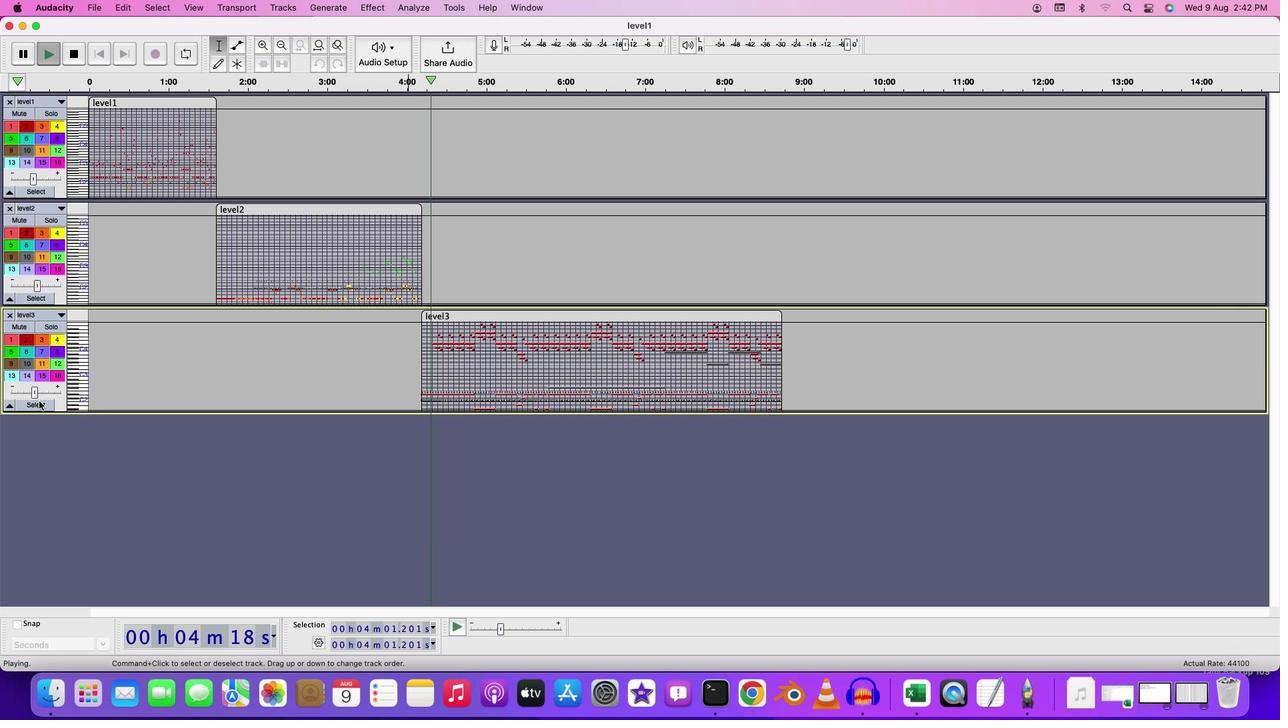 
Action: Mouse pressed left at (39, 400)
Screenshot: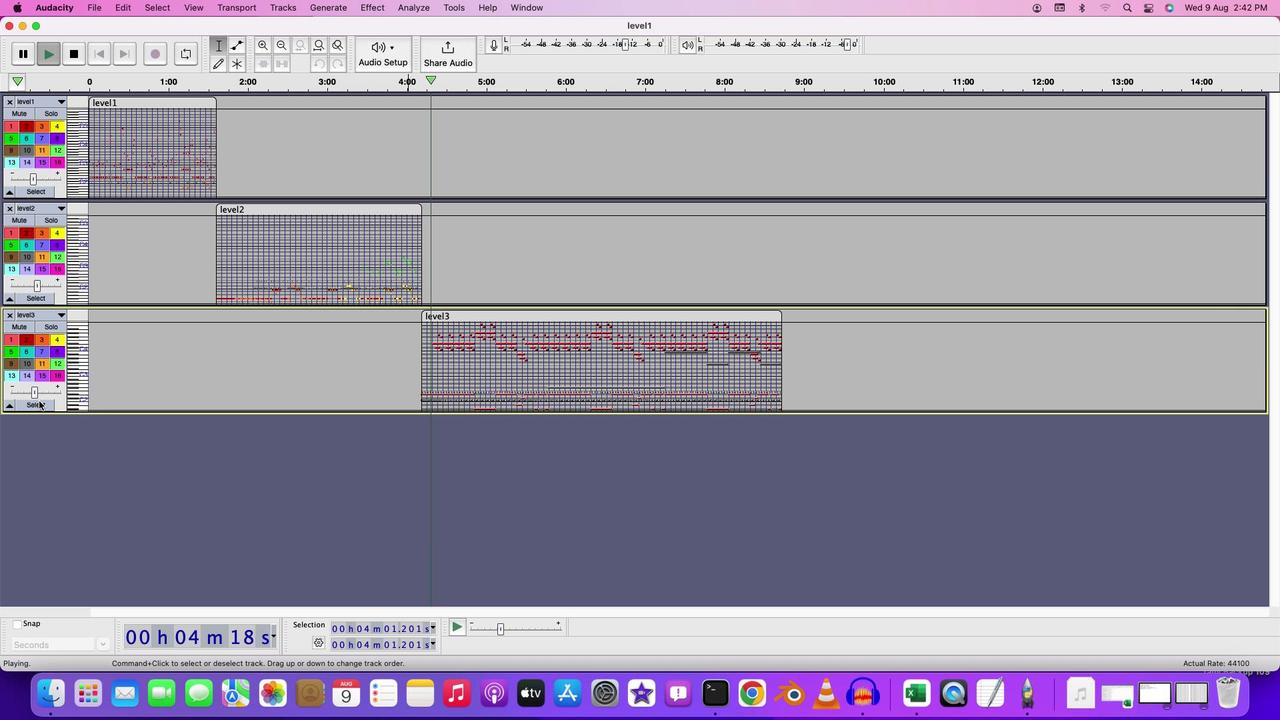 
Action: Mouse moved to (65, 429)
Screenshot: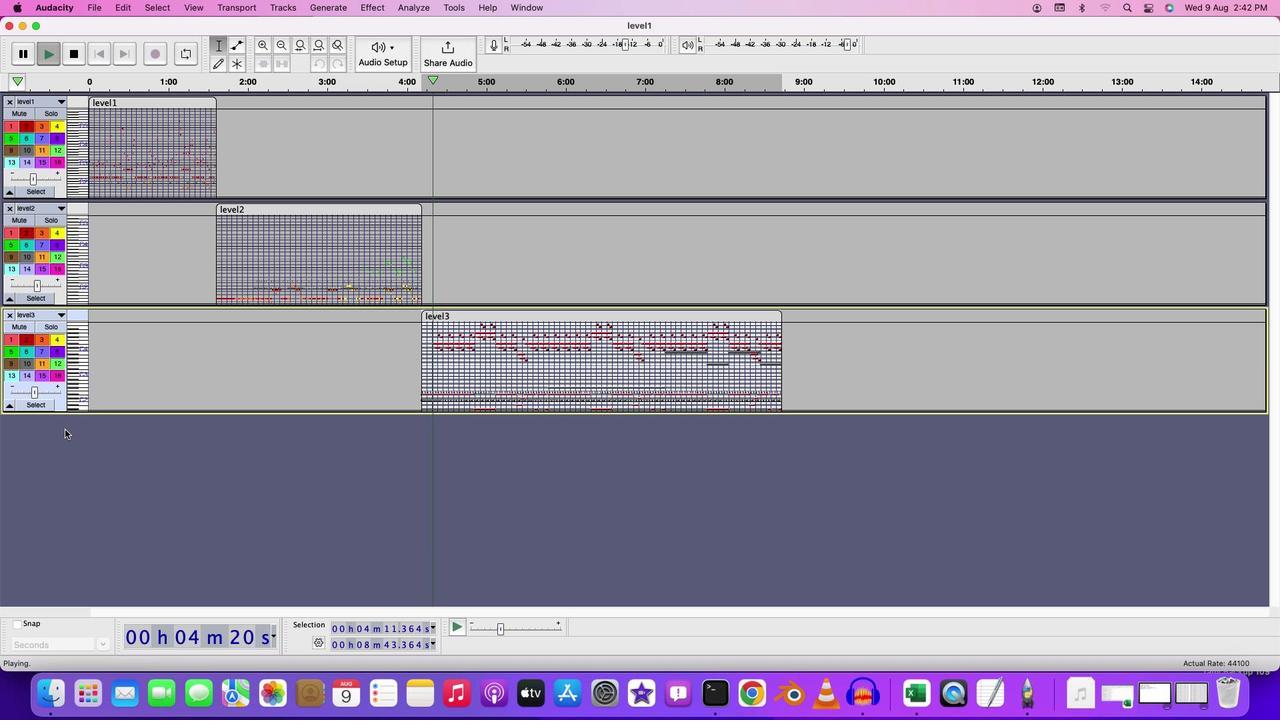 
Action: Mouse pressed left at (65, 429)
Screenshot: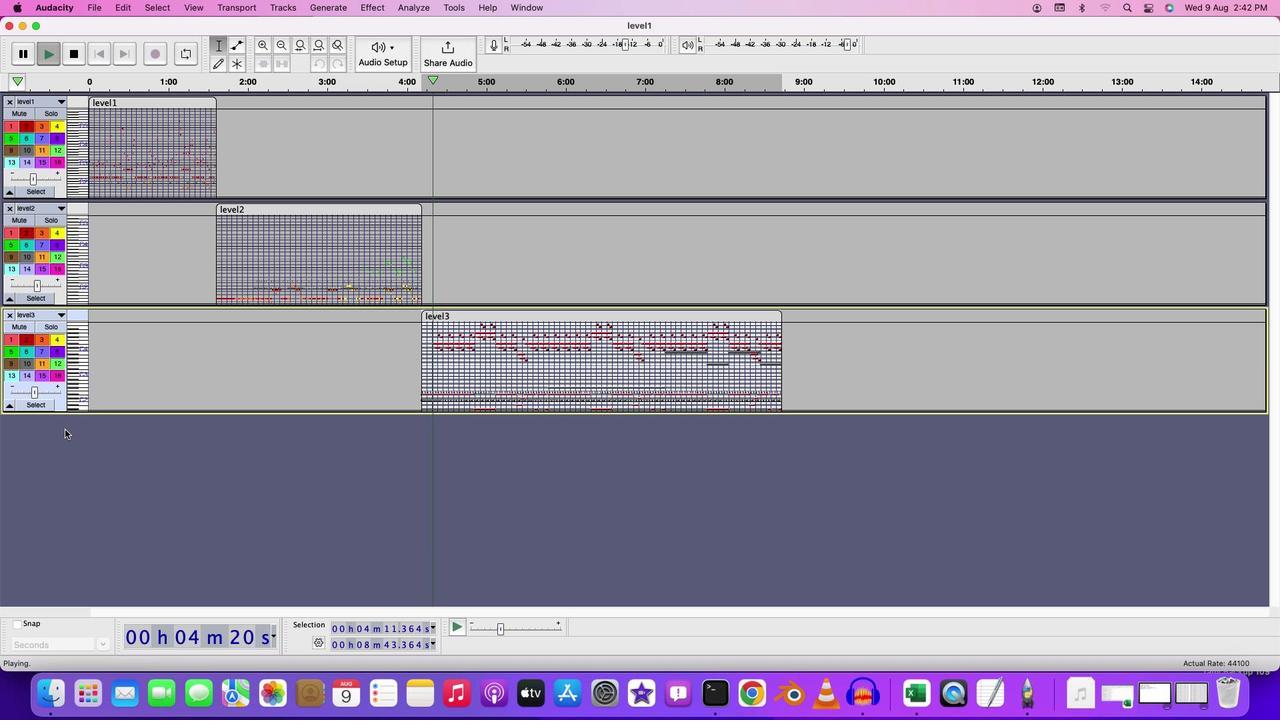 
Action: Mouse moved to (60, 99)
Screenshot: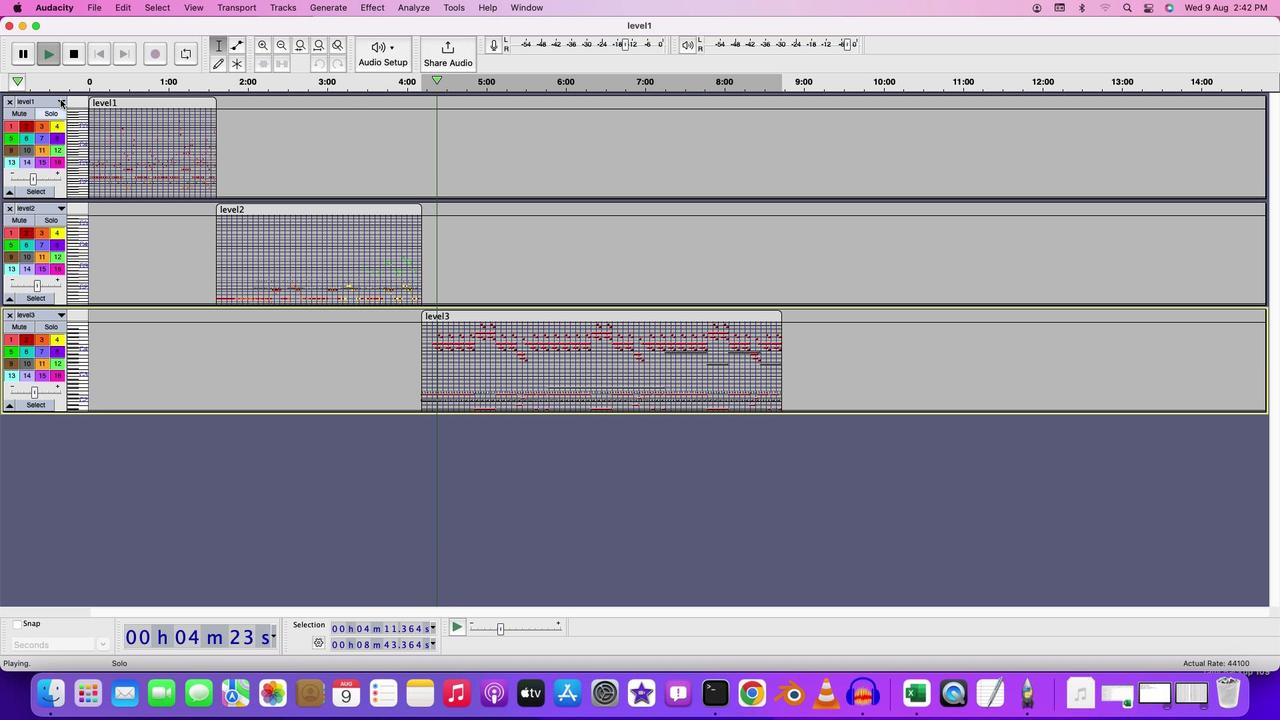 
Action: Mouse pressed left at (60, 99)
Screenshot: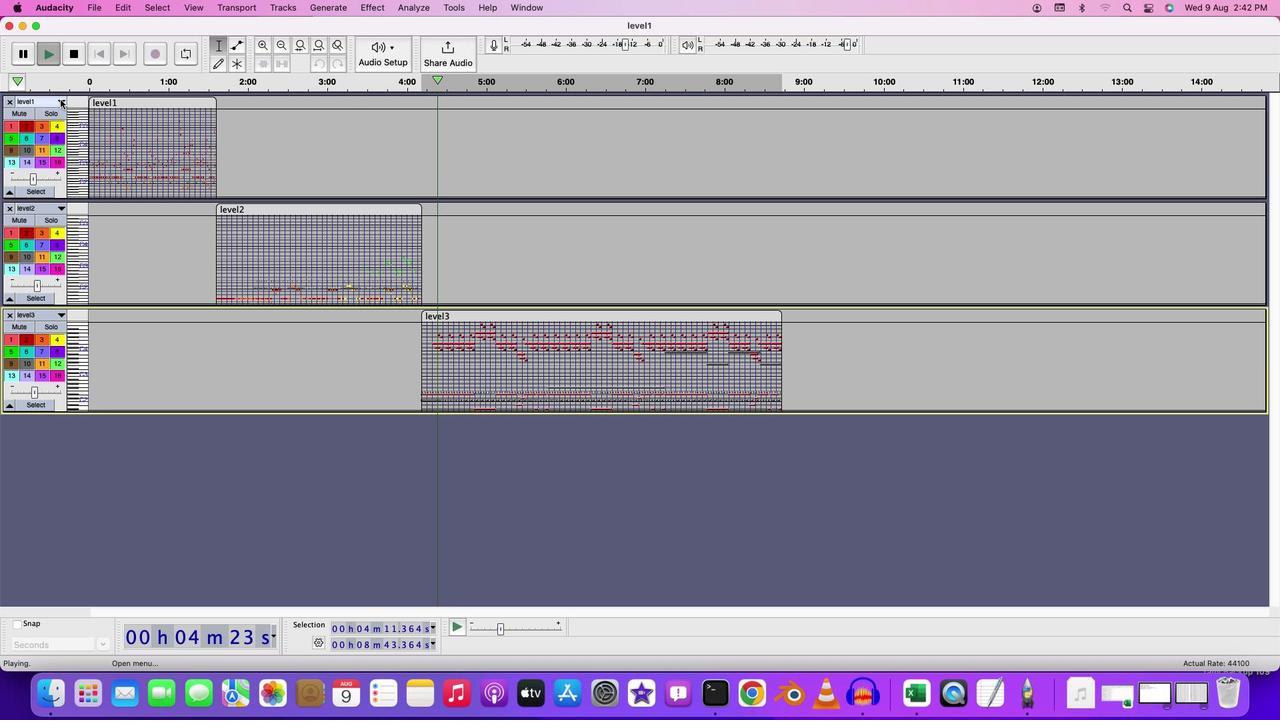 
Action: Mouse moved to (71, 122)
Screenshot: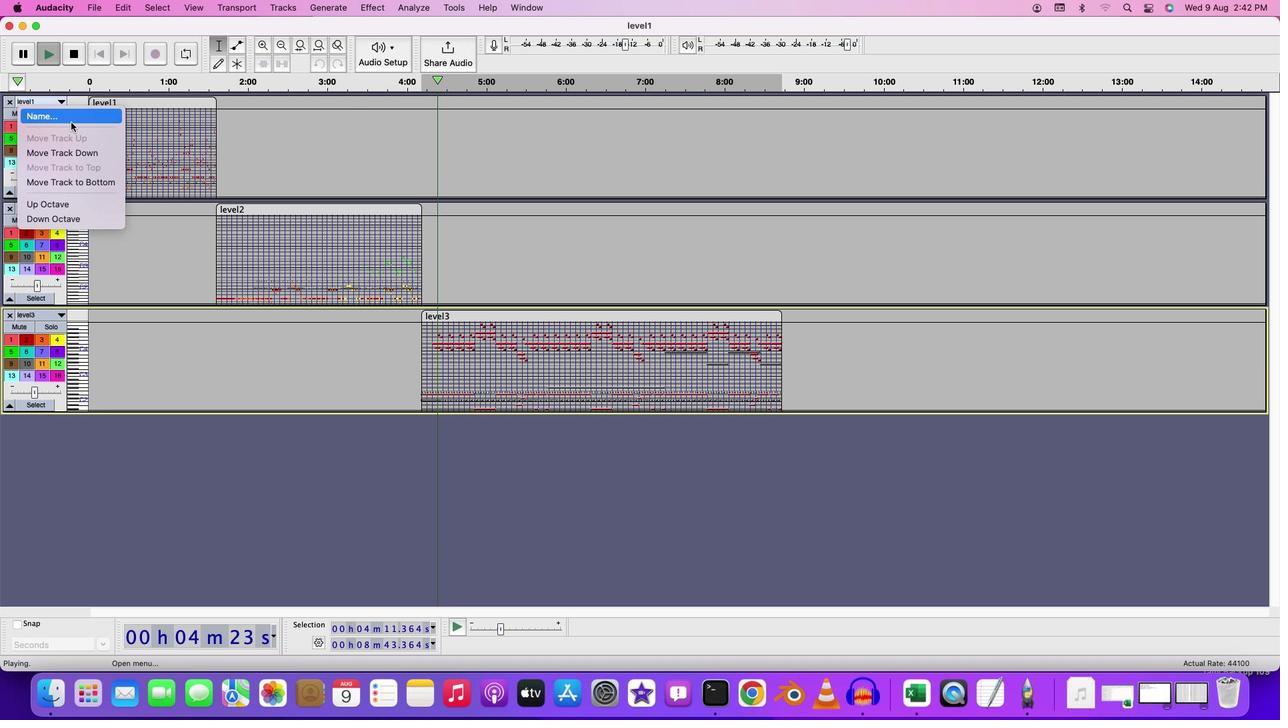 
Action: Mouse pressed left at (71, 122)
Screenshot: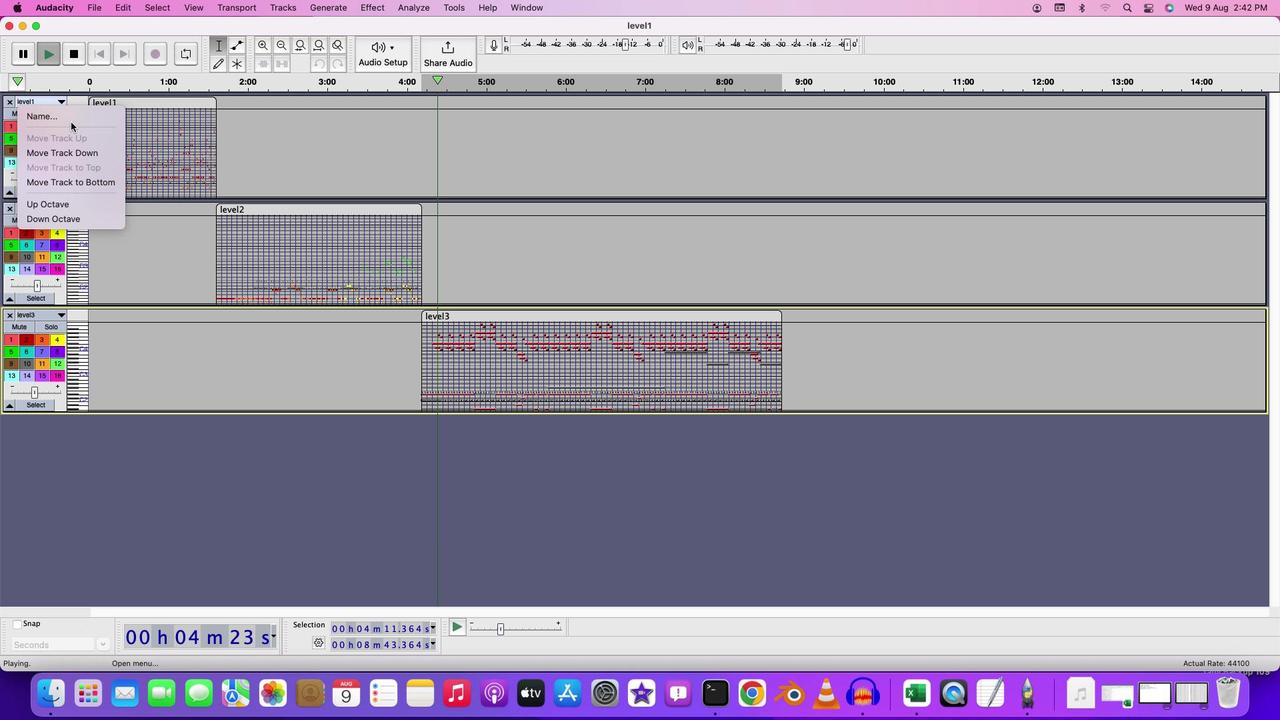
Action: Mouse moved to (297, 148)
Screenshot: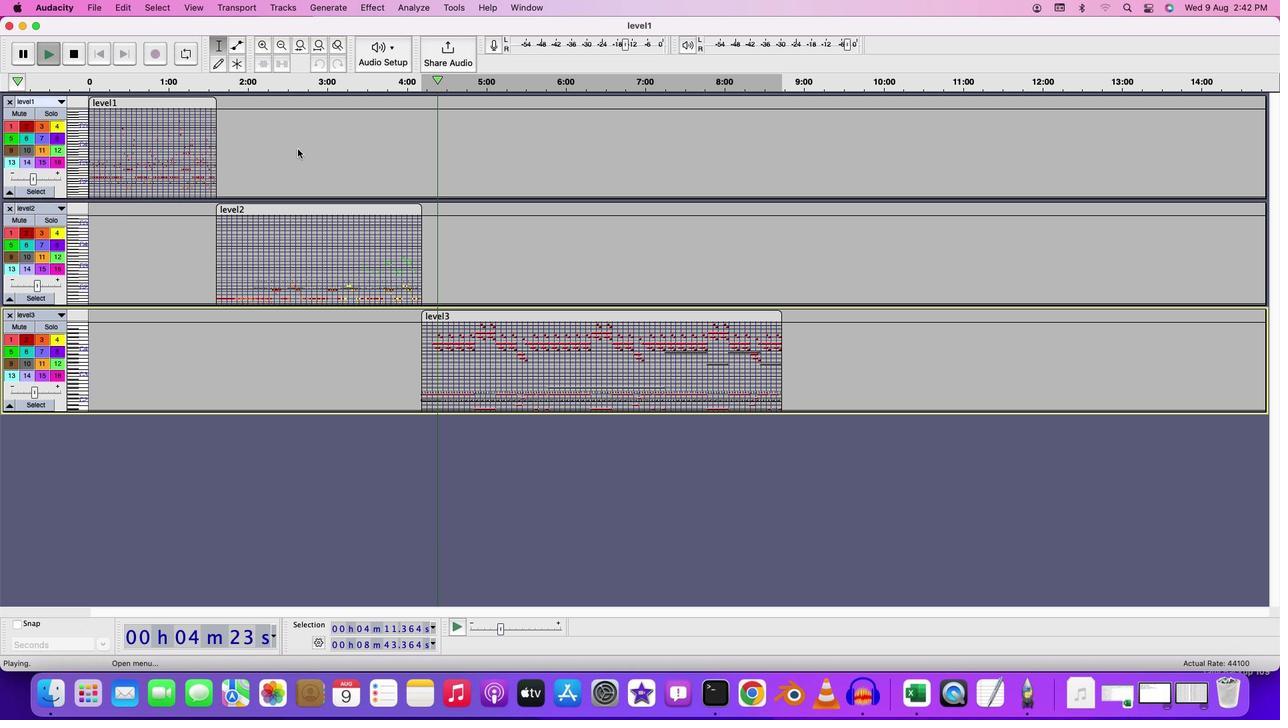 
Action: Key pressed Key.backspaceKey.shift'M''i''d''i'Key.space'1'
Screenshot: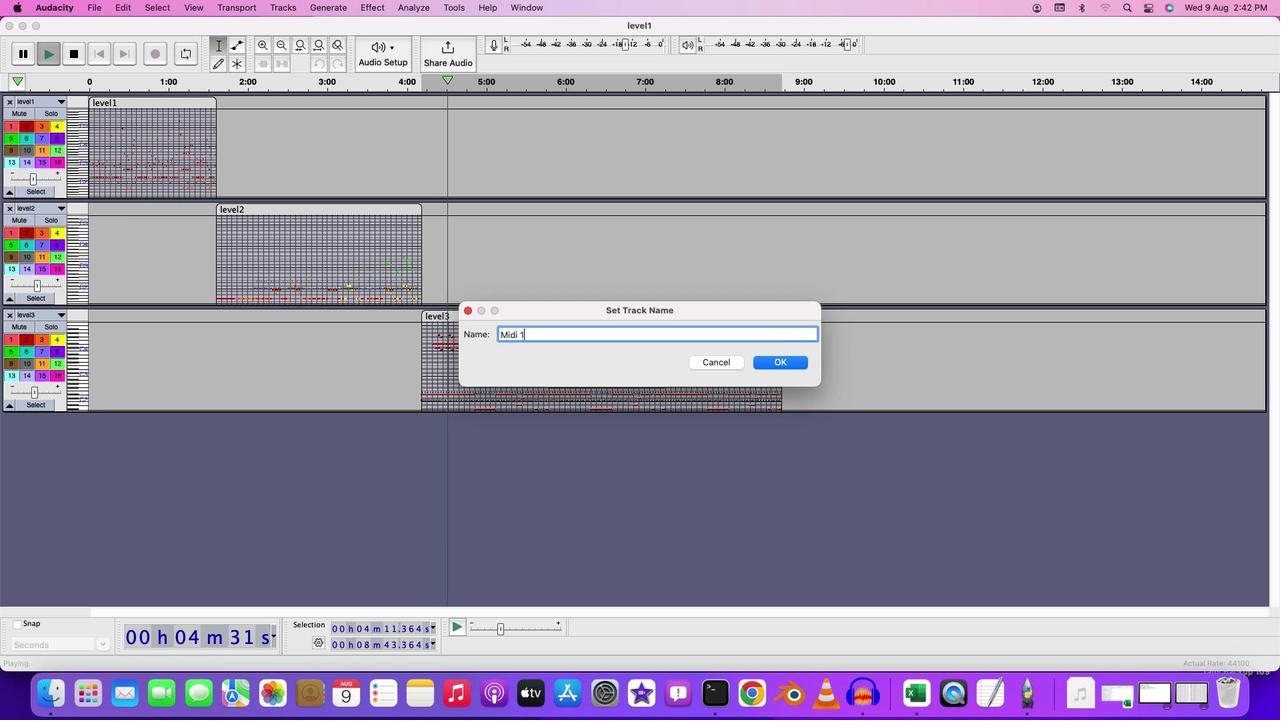 
Action: Mouse moved to (770, 363)
Screenshot: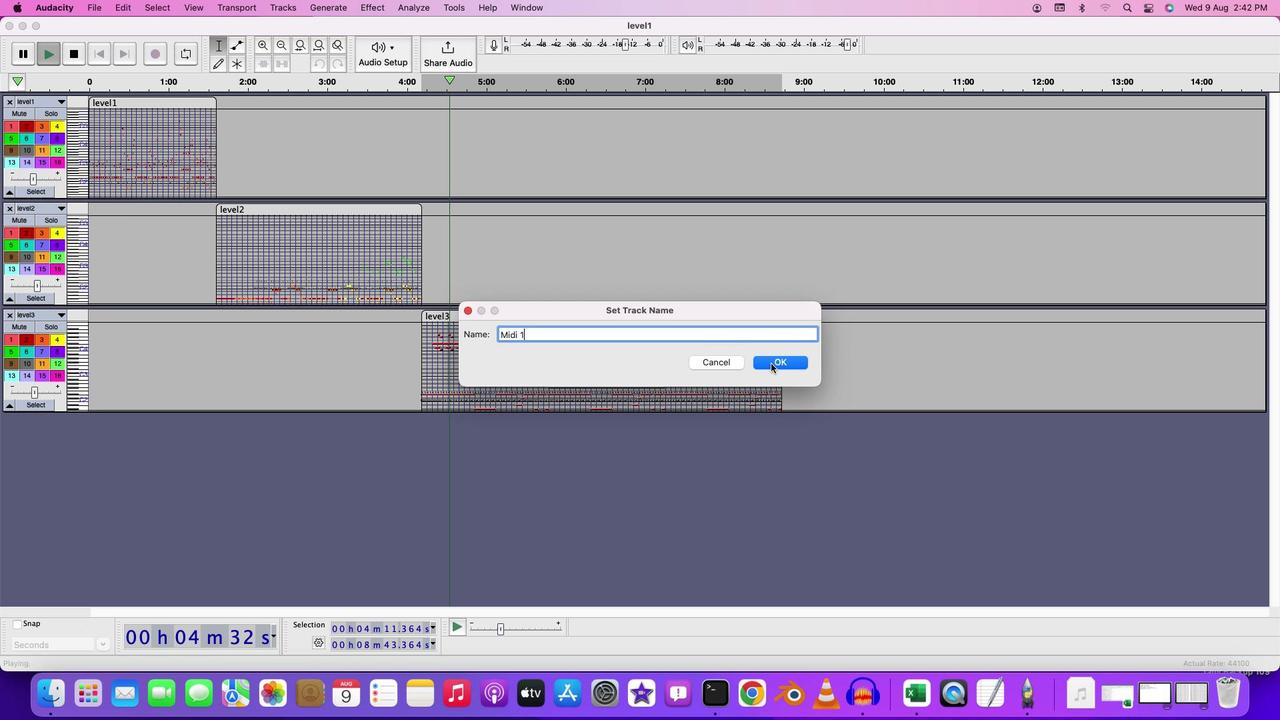 
Action: Mouse pressed left at (770, 363)
Screenshot: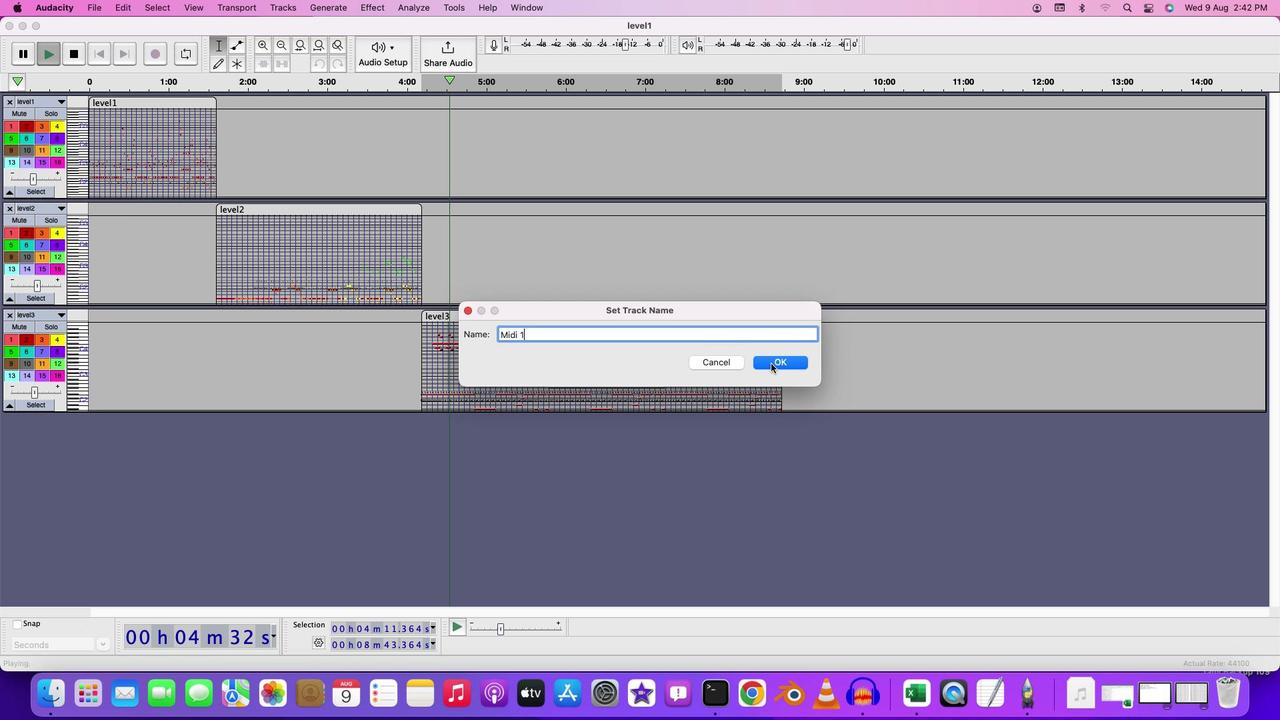 
Action: Mouse moved to (62, 209)
Screenshot: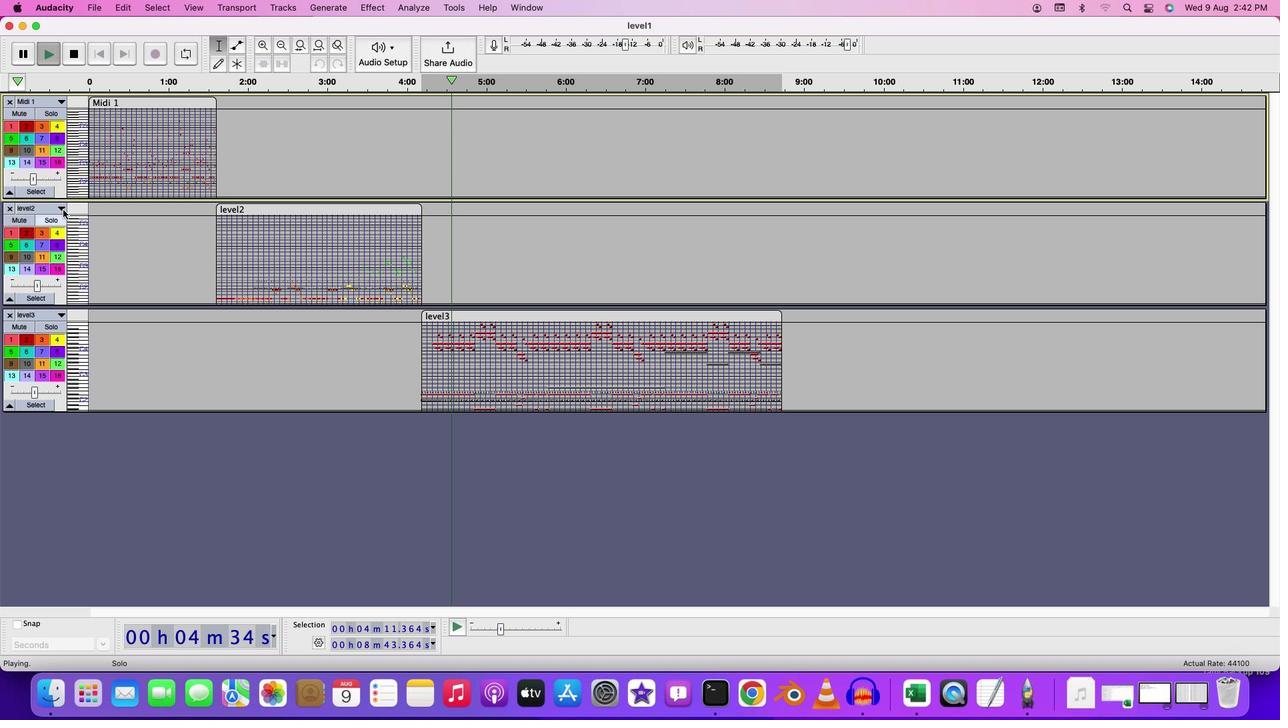 
Action: Mouse pressed left at (62, 209)
Screenshot: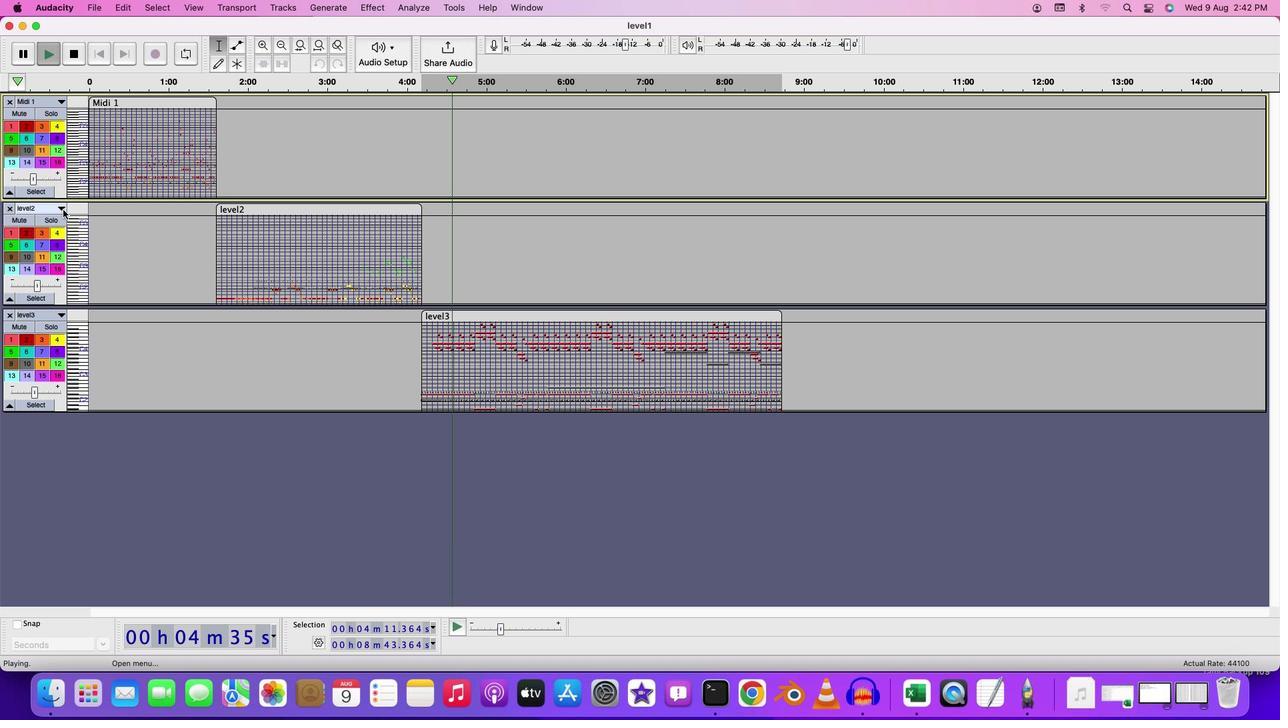 
Action: Mouse moved to (71, 224)
Screenshot: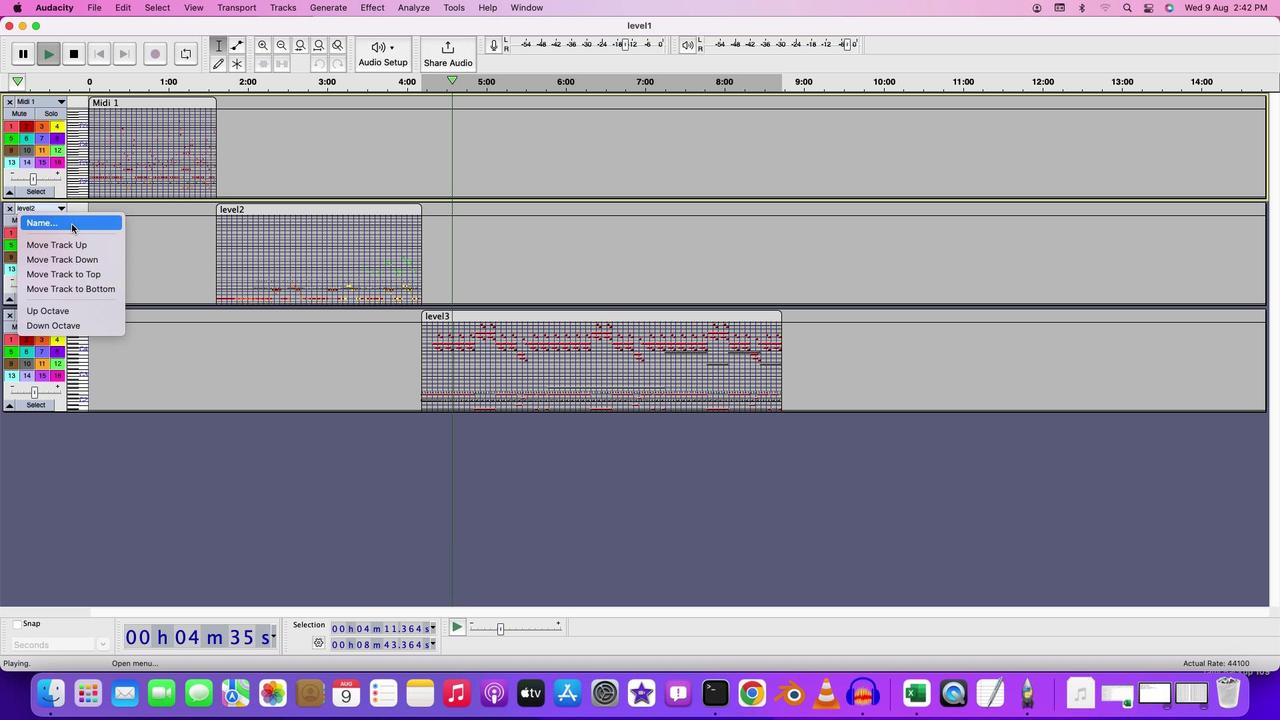 
Action: Mouse pressed left at (71, 224)
Screenshot: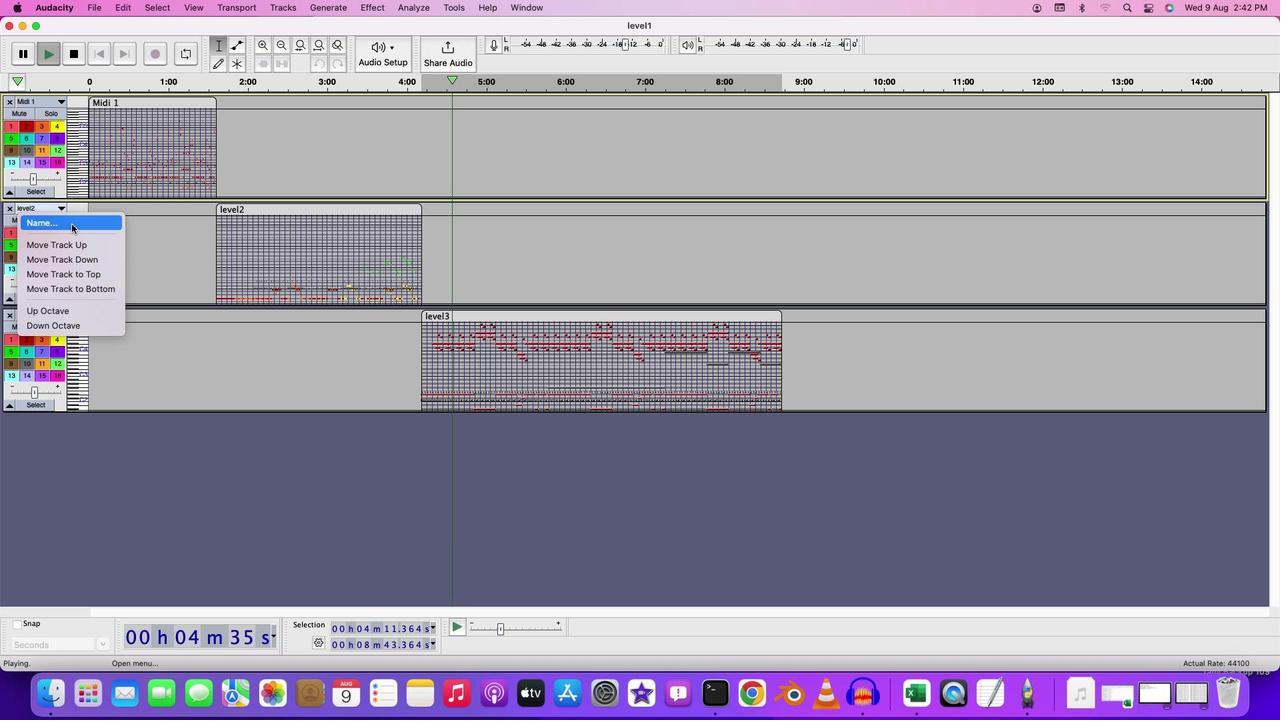 
Action: Mouse moved to (300, 270)
Screenshot: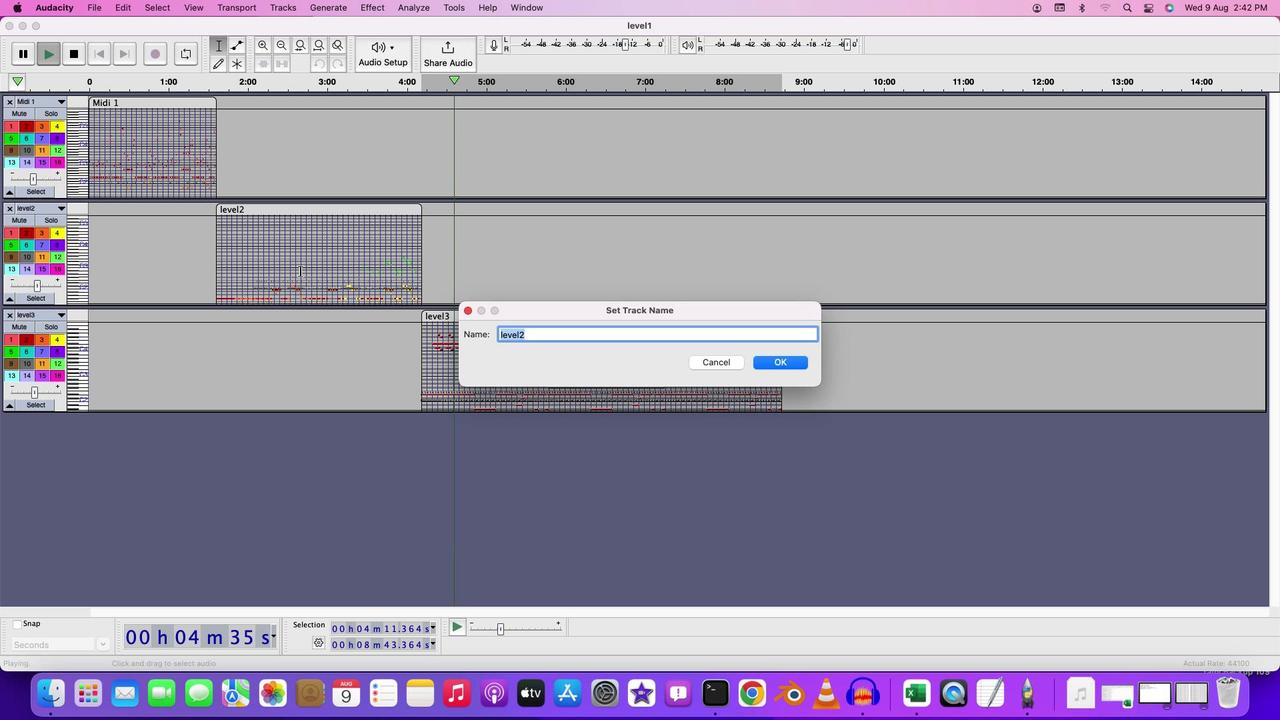 
Action: Key pressed Key.backspaceKey.shift'M''i''d''2'Key.backspace'i'Key.space'2'
Screenshot: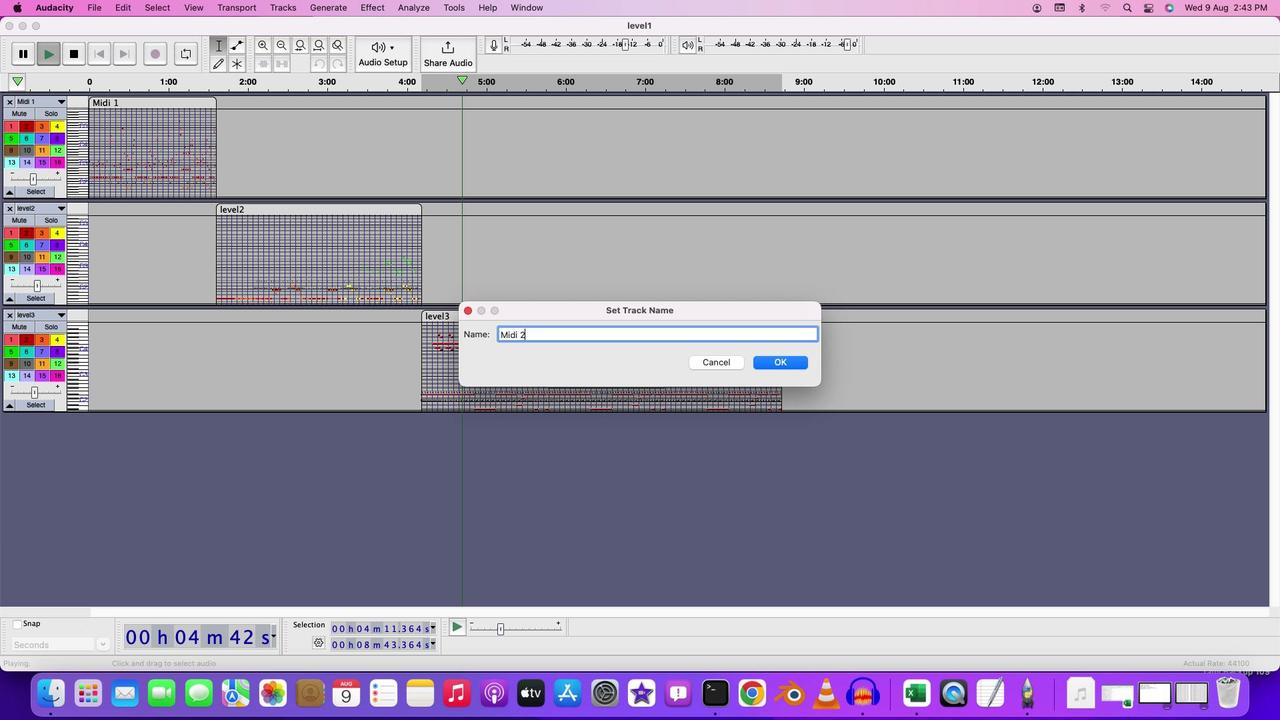 
Action: Mouse moved to (784, 358)
Screenshot: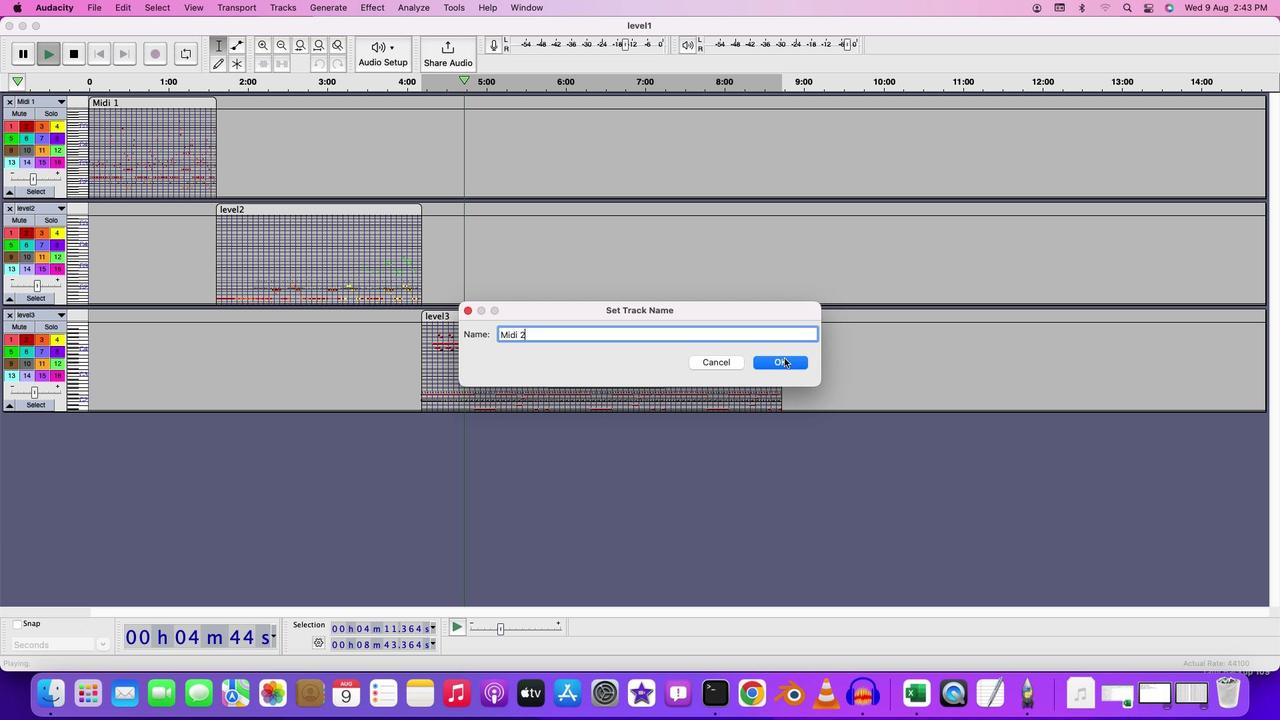 
Action: Mouse pressed left at (784, 358)
Screenshot: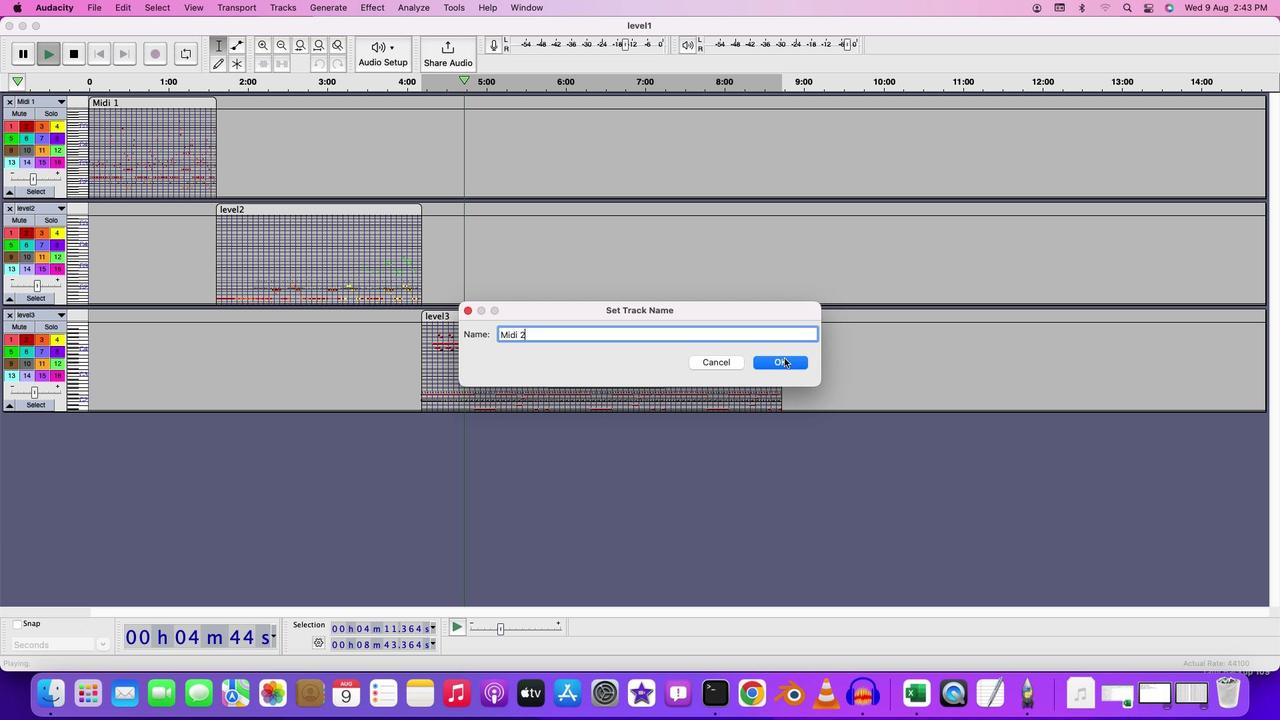 
Action: Mouse moved to (55, 318)
Screenshot: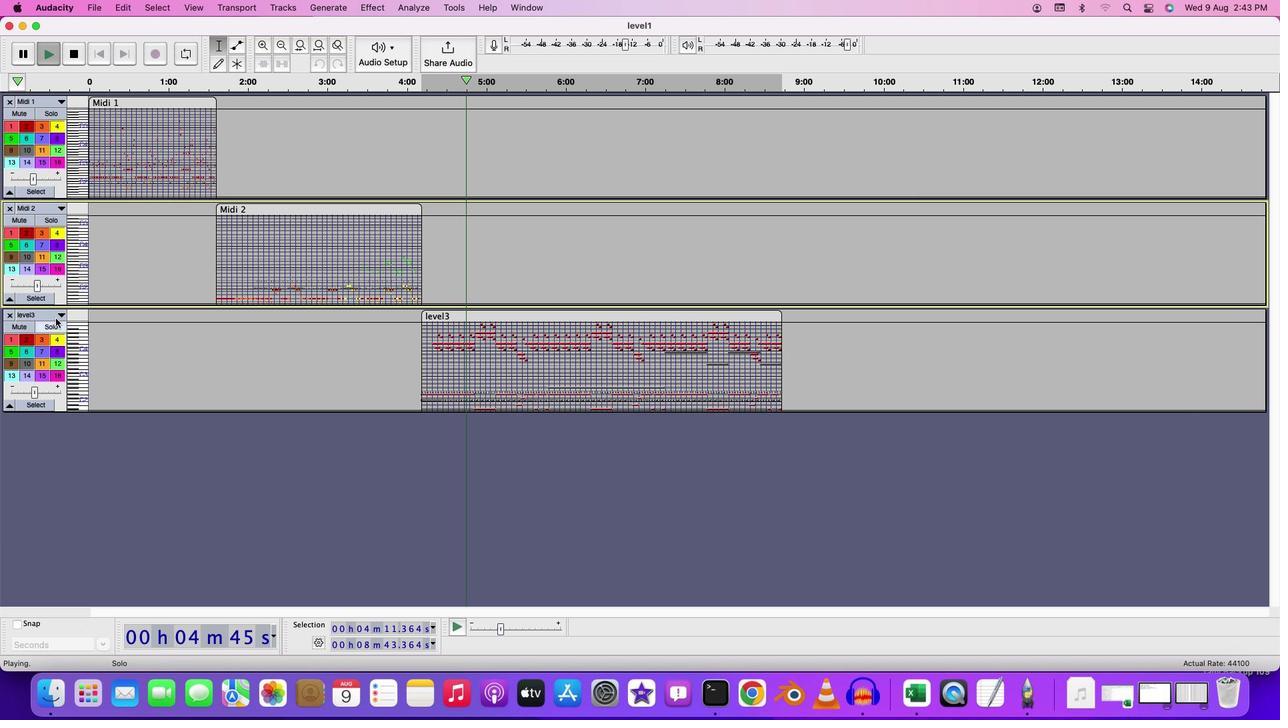 
Action: Mouse pressed left at (55, 318)
Screenshot: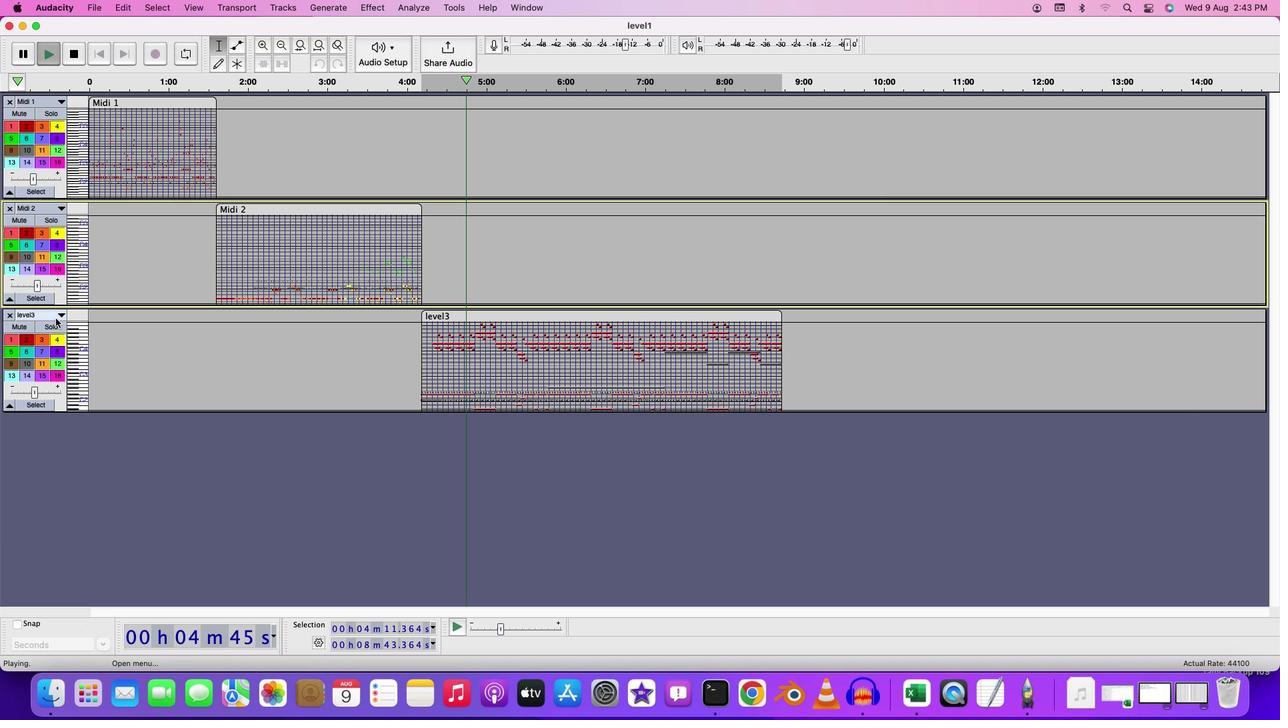 
Action: Mouse moved to (57, 325)
Screenshot: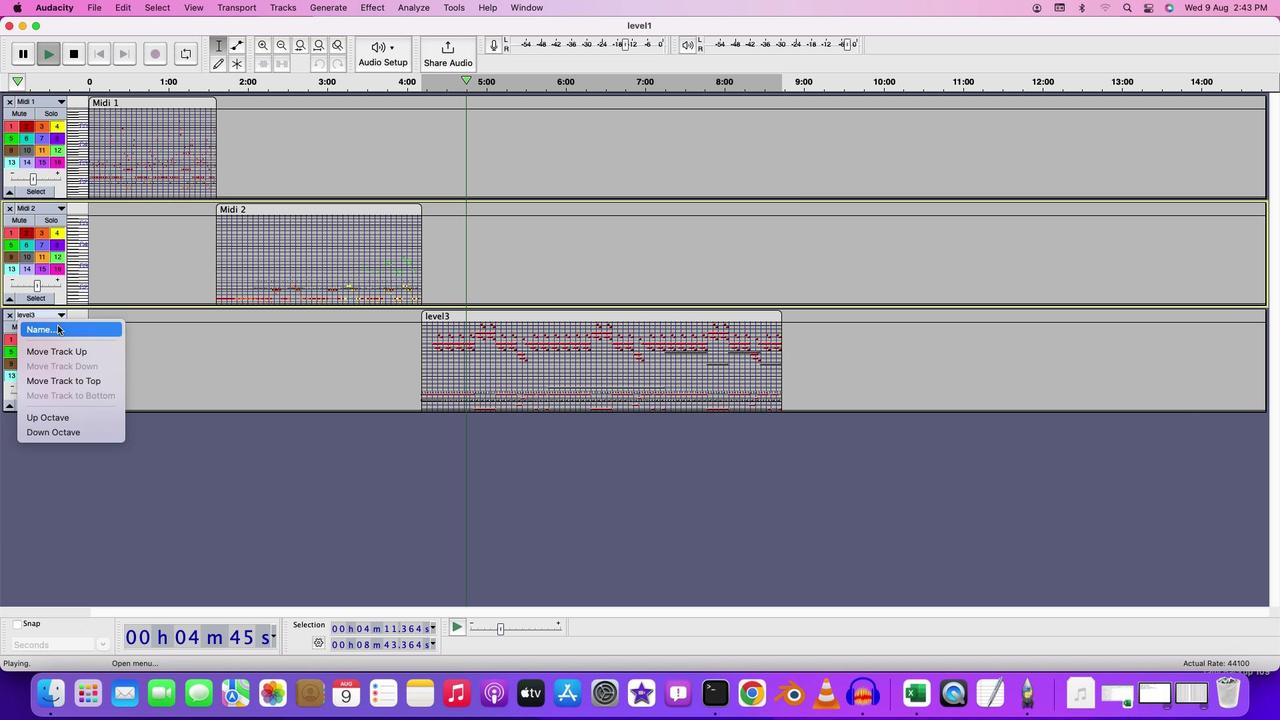 
Action: Mouse pressed left at (57, 325)
Screenshot: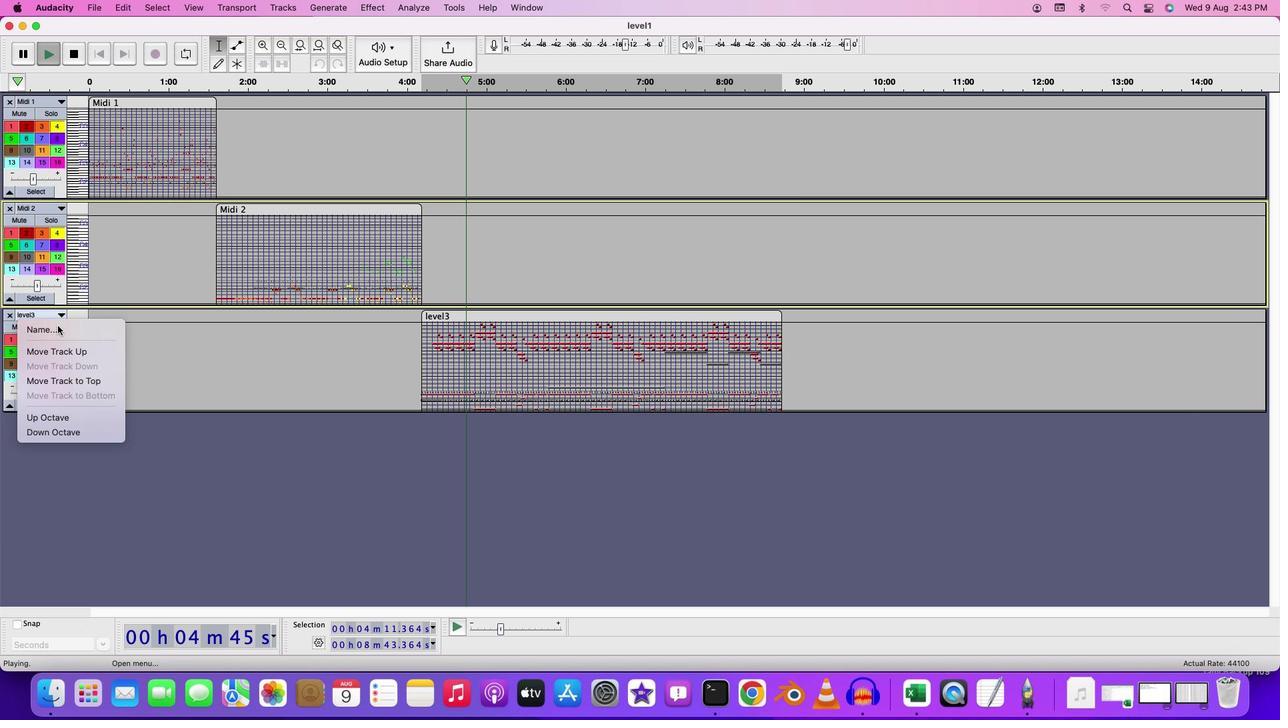 
Action: Key pressed Key.shiftKey.backspaceKey.shift'm''i''d'Key.backspaceKey.backspaceKey.backspaceKey.shift'M''i''d''i''3'
Screenshot: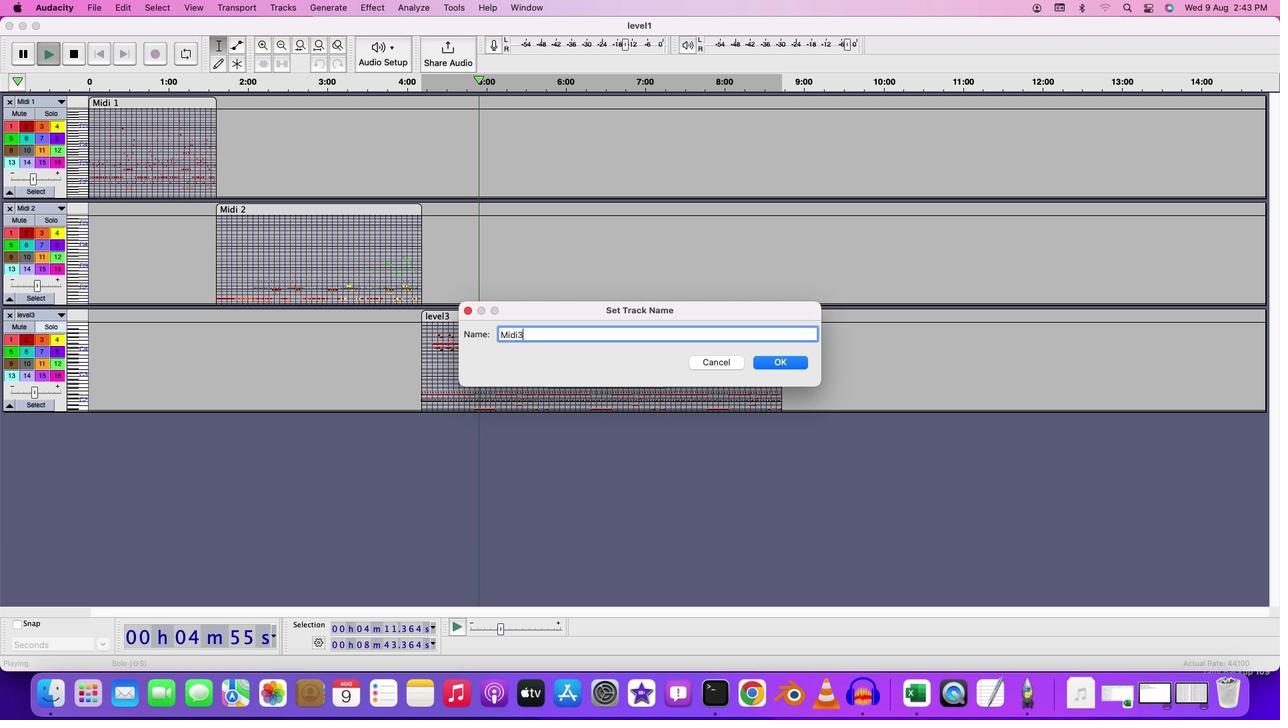 
Action: Mouse moved to (783, 364)
Screenshot: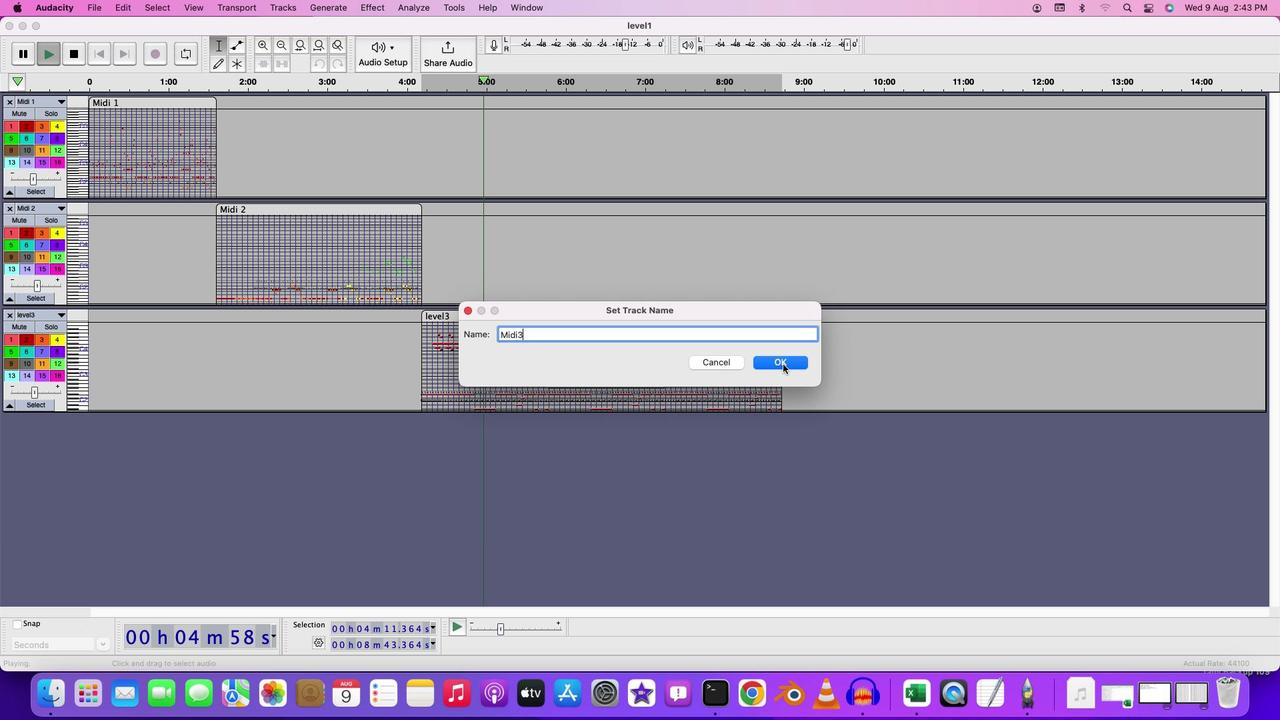 
Action: Mouse pressed left at (783, 364)
Screenshot: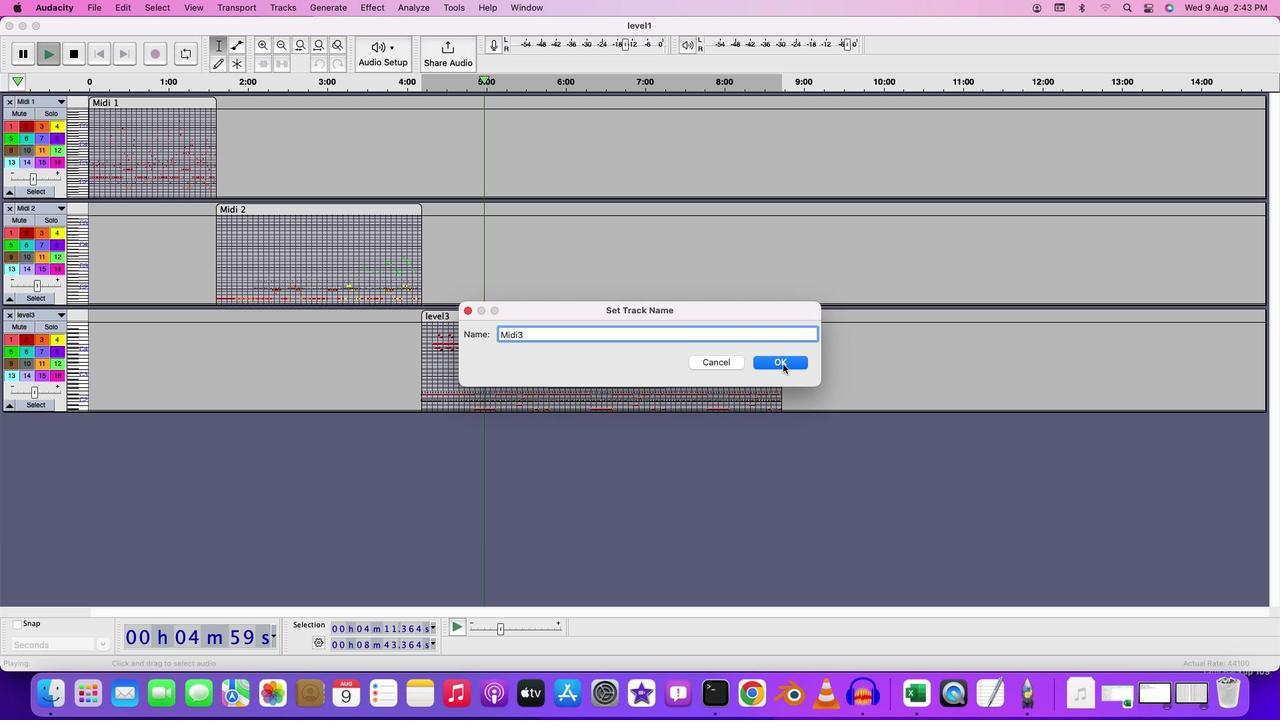 
Action: Mouse moved to (58, 313)
Screenshot: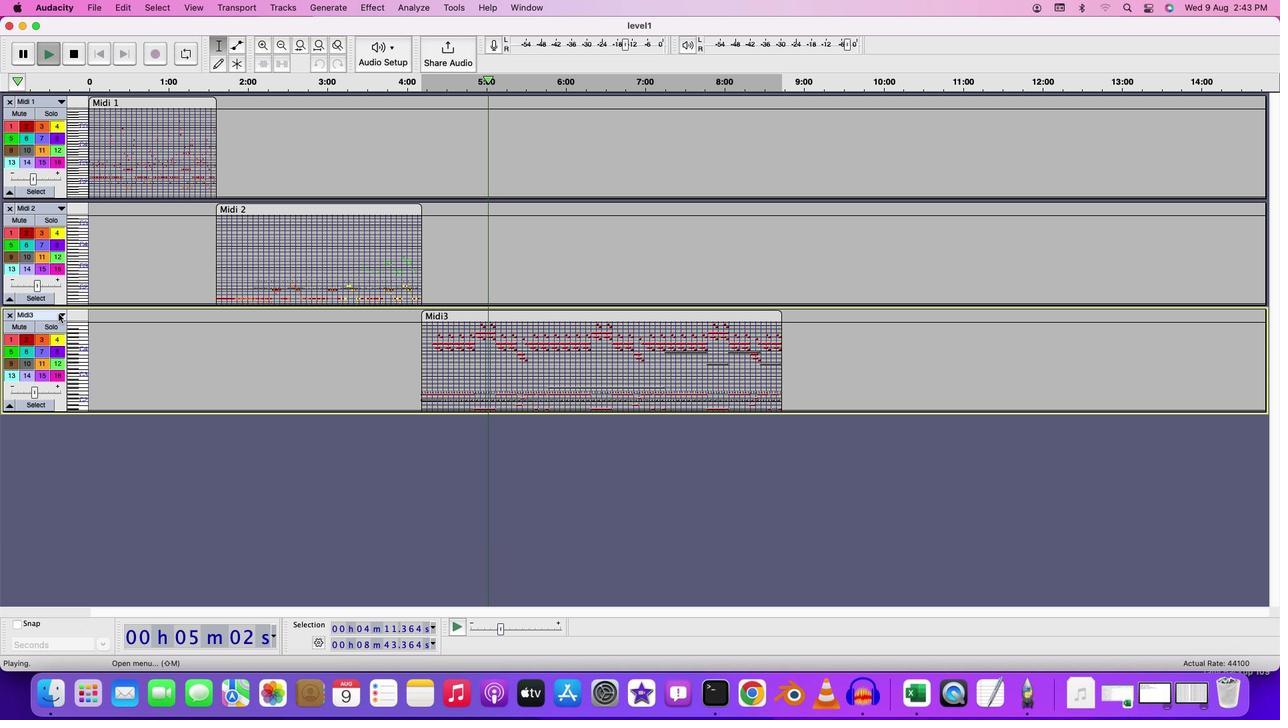 
Action: Mouse pressed left at (58, 313)
Screenshot: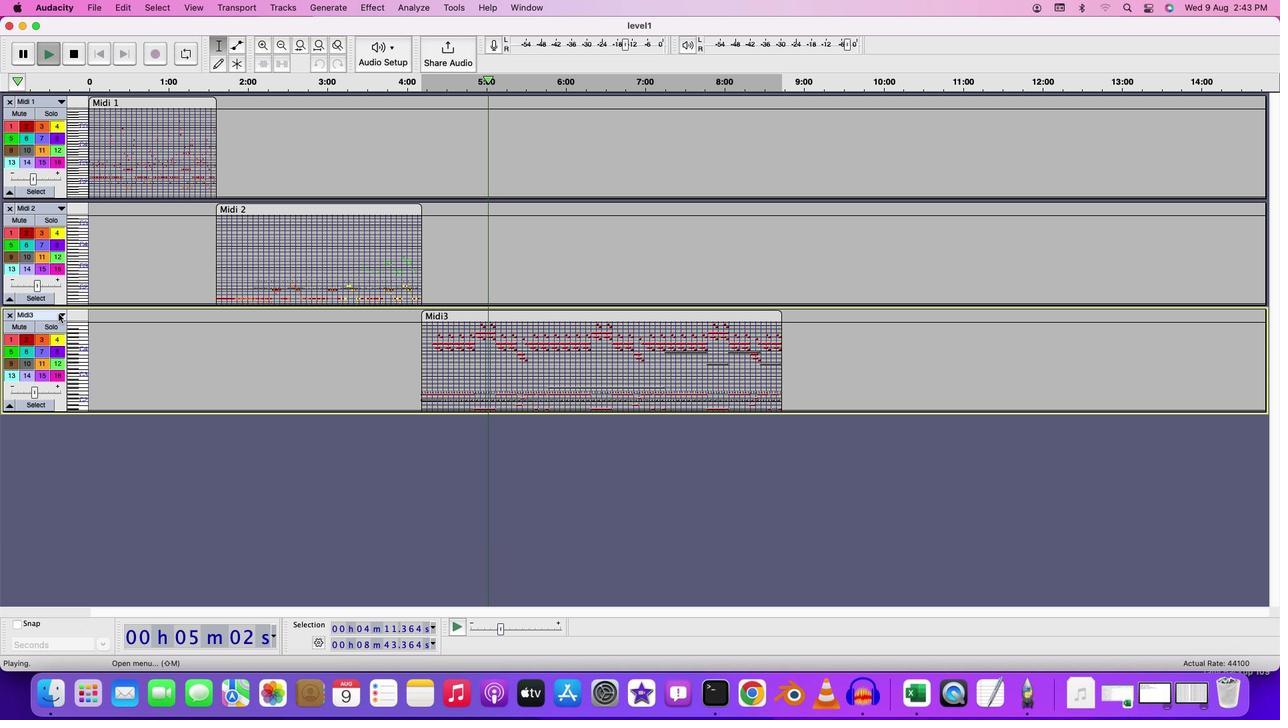 
Action: Mouse moved to (83, 324)
Screenshot: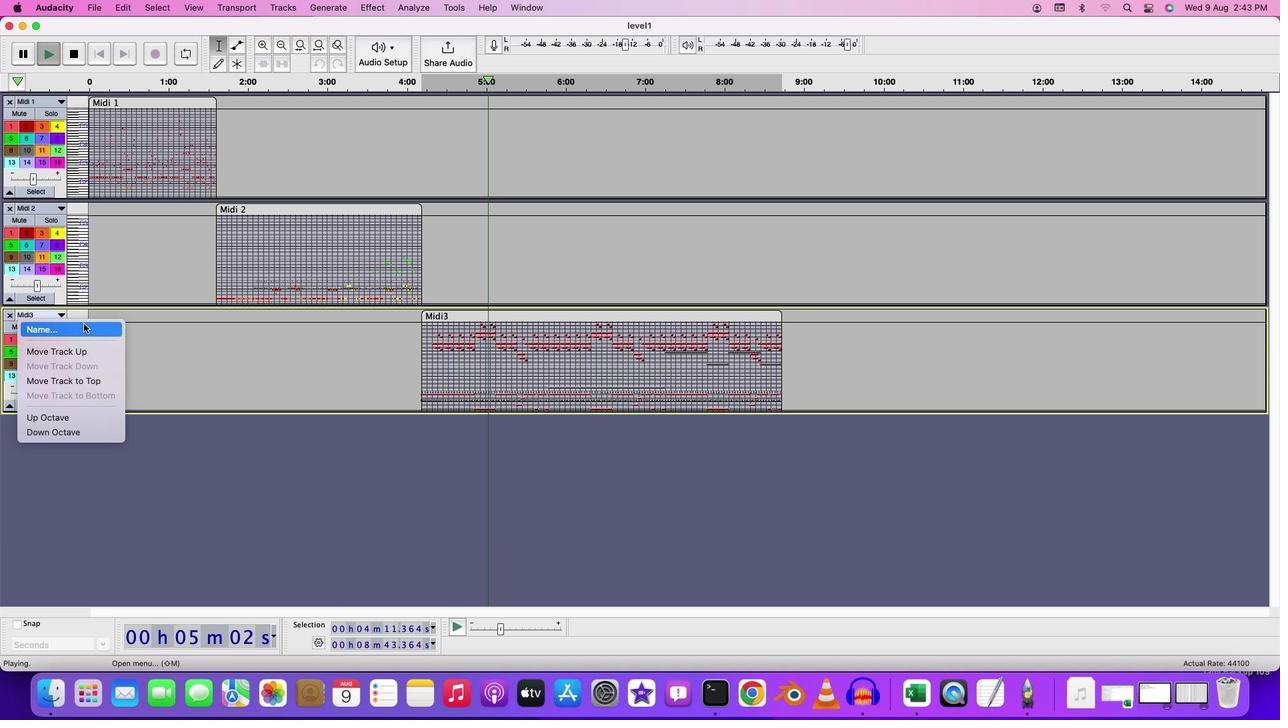 
Action: Mouse pressed left at (83, 324)
Screenshot: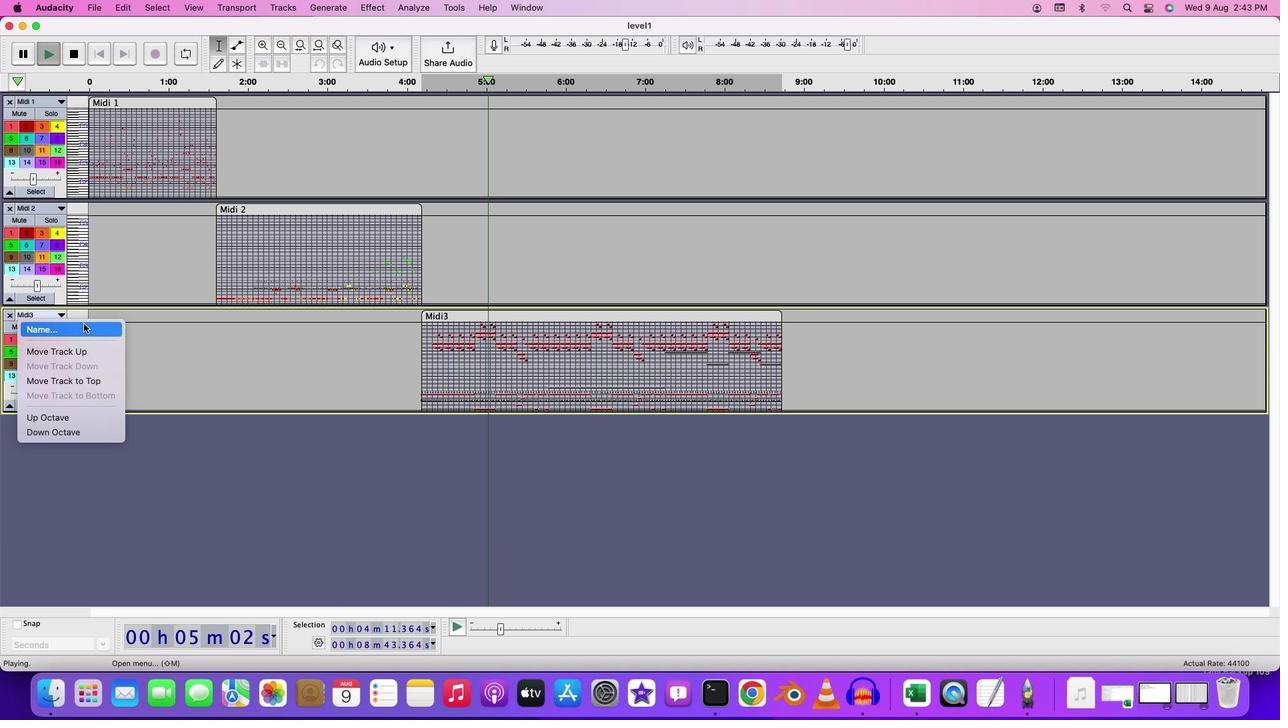 
Action: Mouse moved to (518, 338)
Screenshot: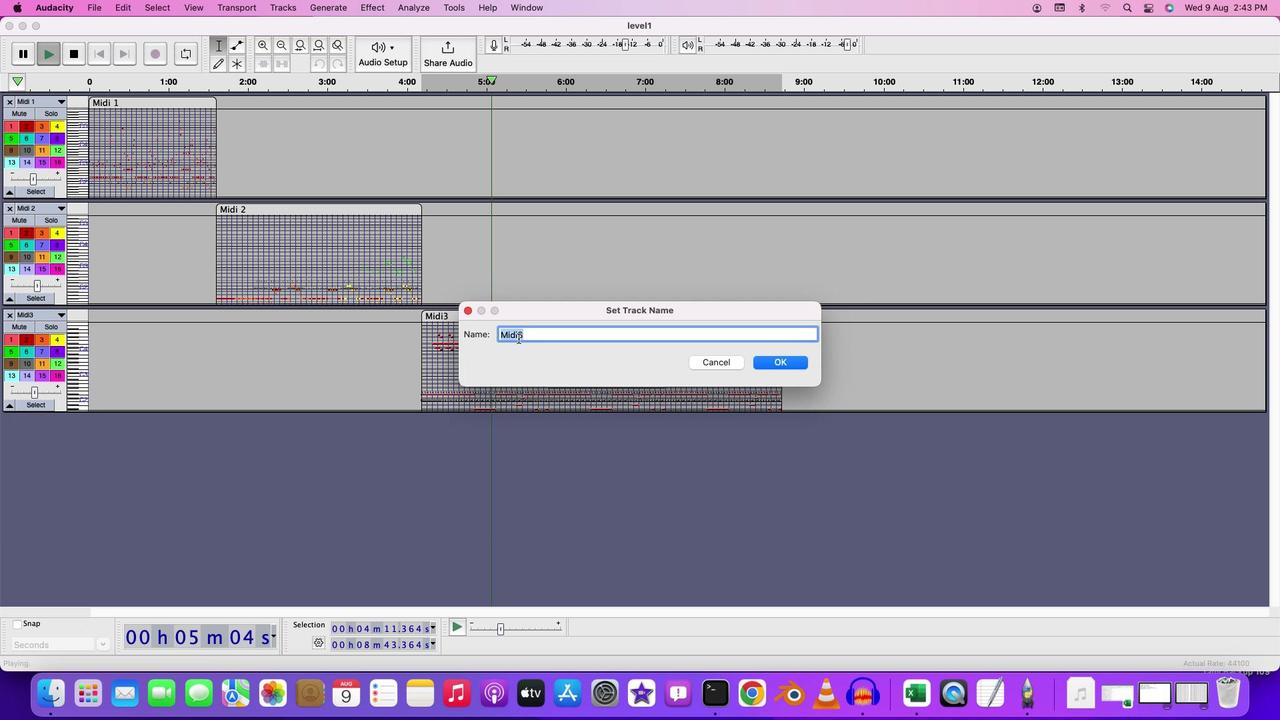 
Action: Mouse pressed left at (518, 338)
Screenshot: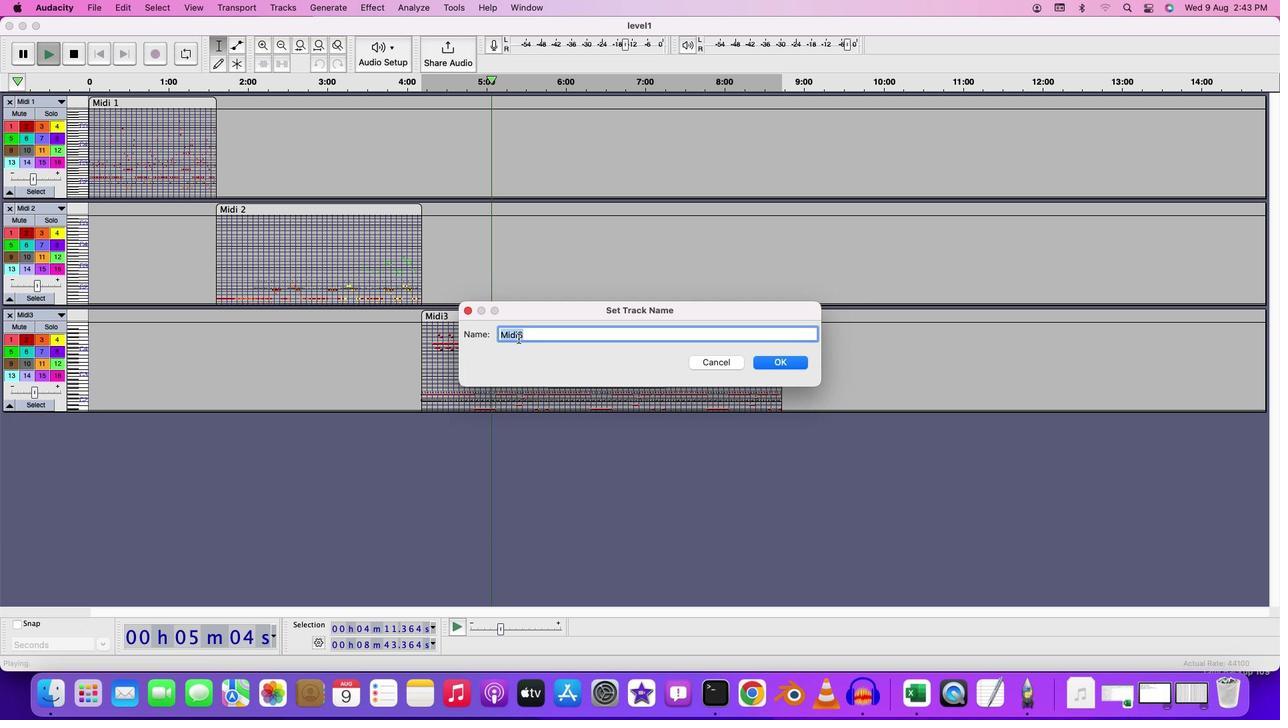 
Action: Mouse moved to (651, 378)
Screenshot: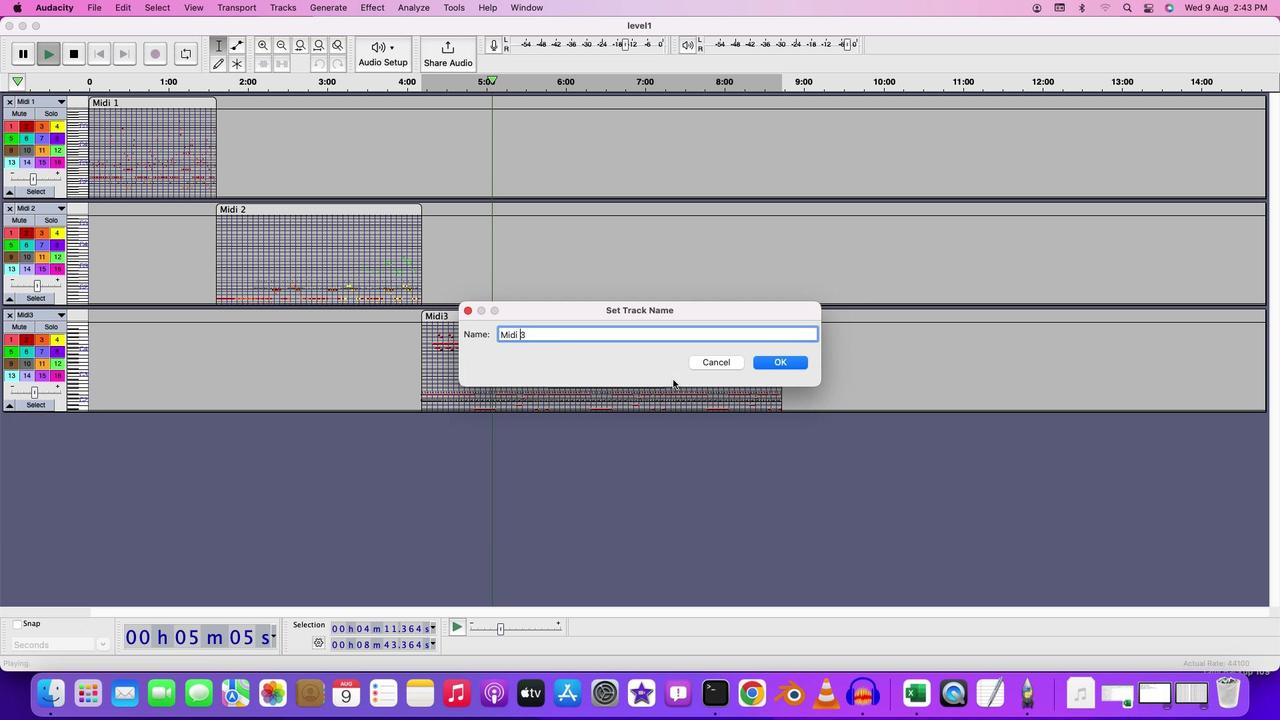 
Action: Key pressed Key.space
Screenshot: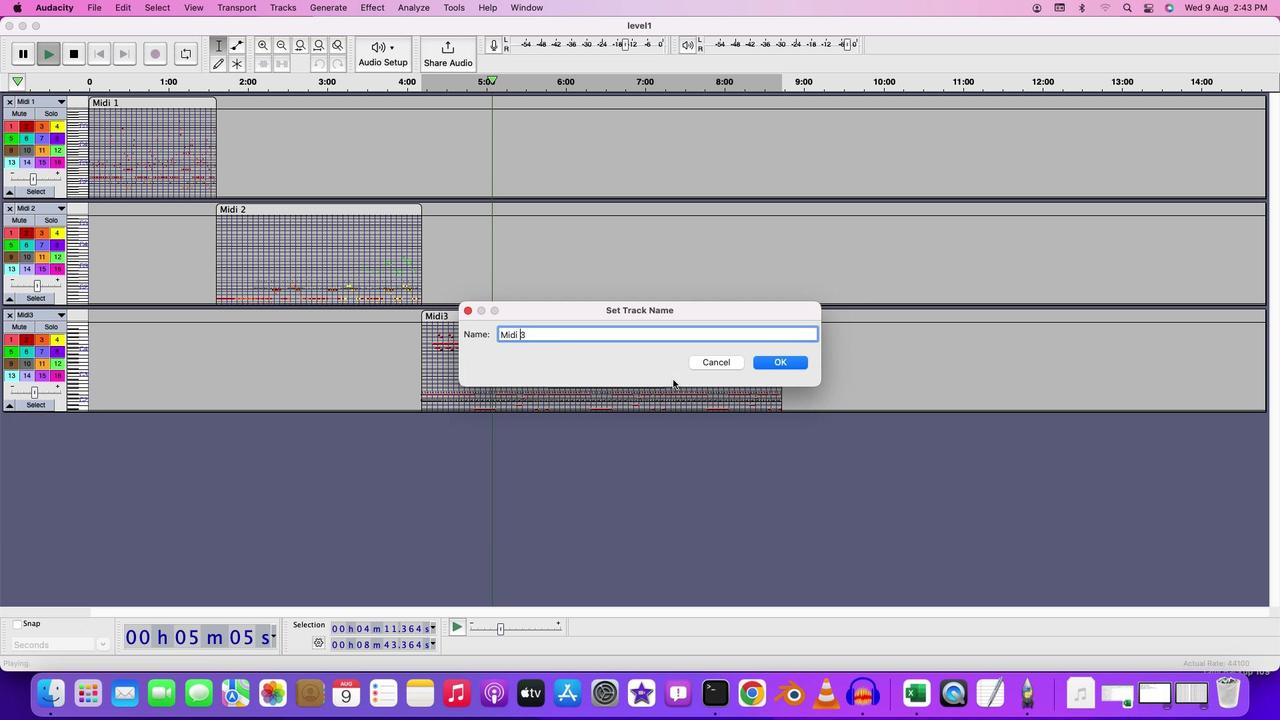 
Action: Mouse moved to (799, 368)
Screenshot: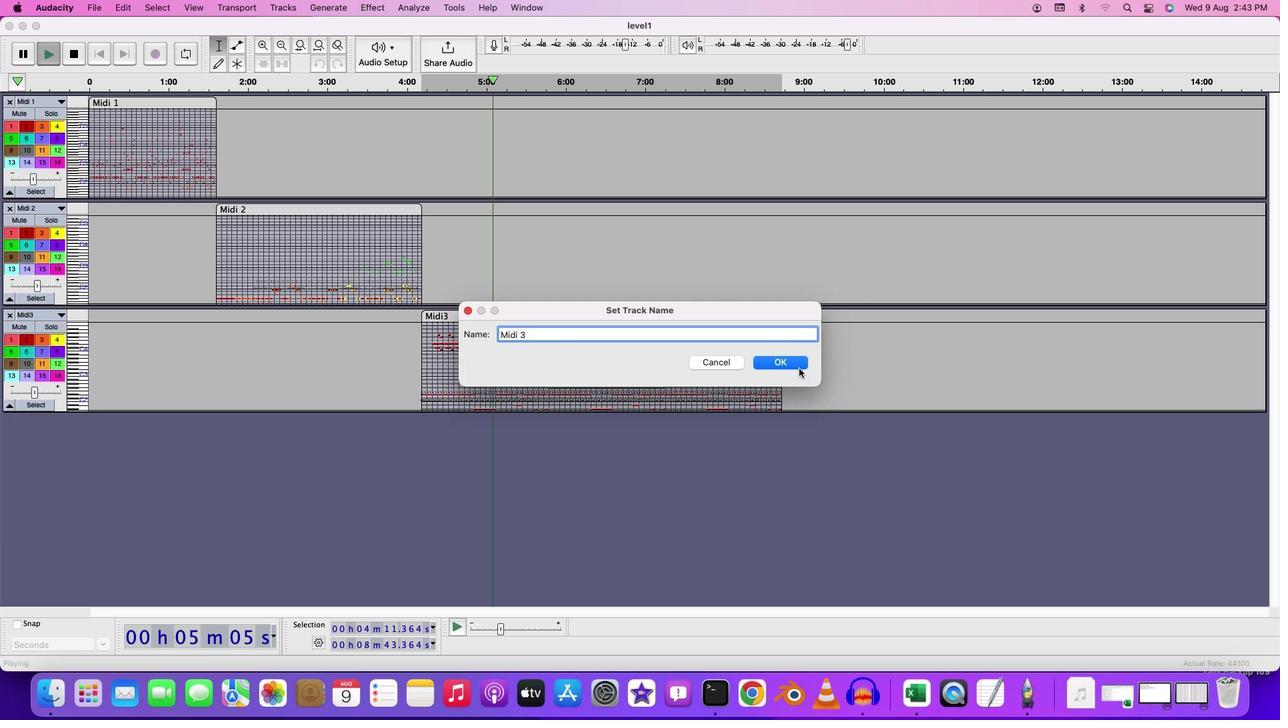 
Action: Mouse pressed left at (799, 368)
Screenshot: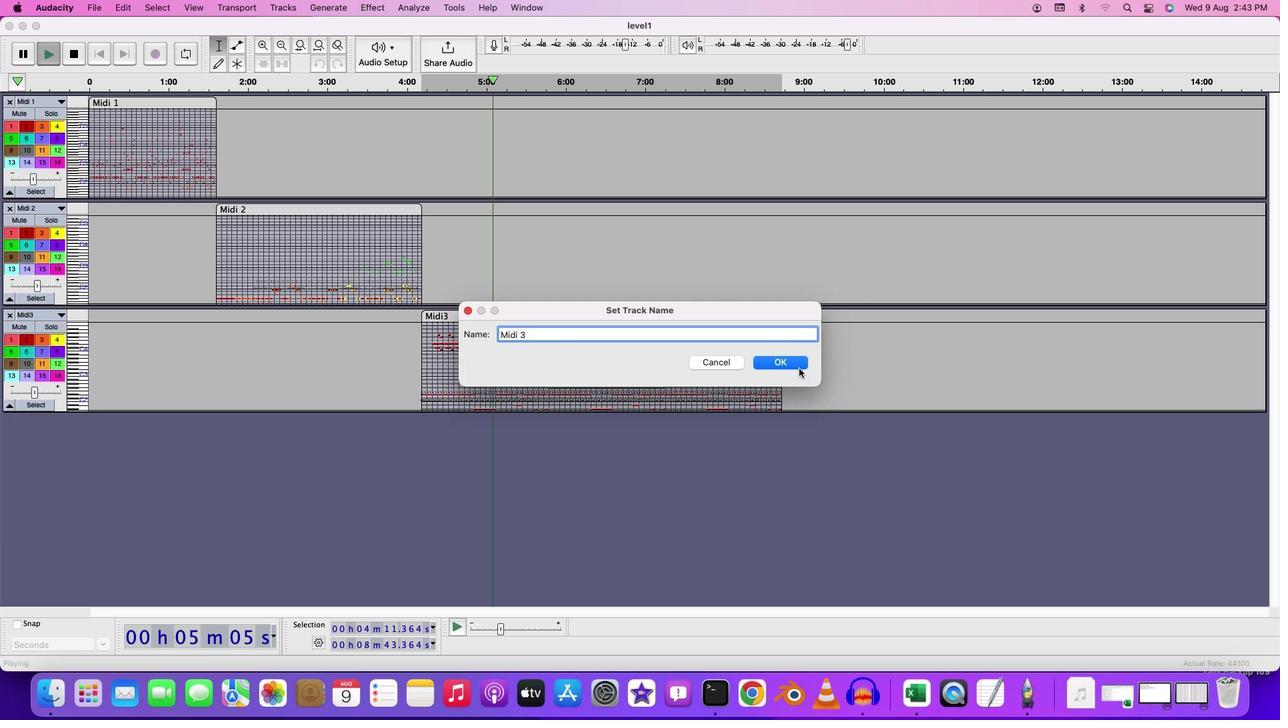 
Action: Mouse moved to (401, 260)
Screenshot: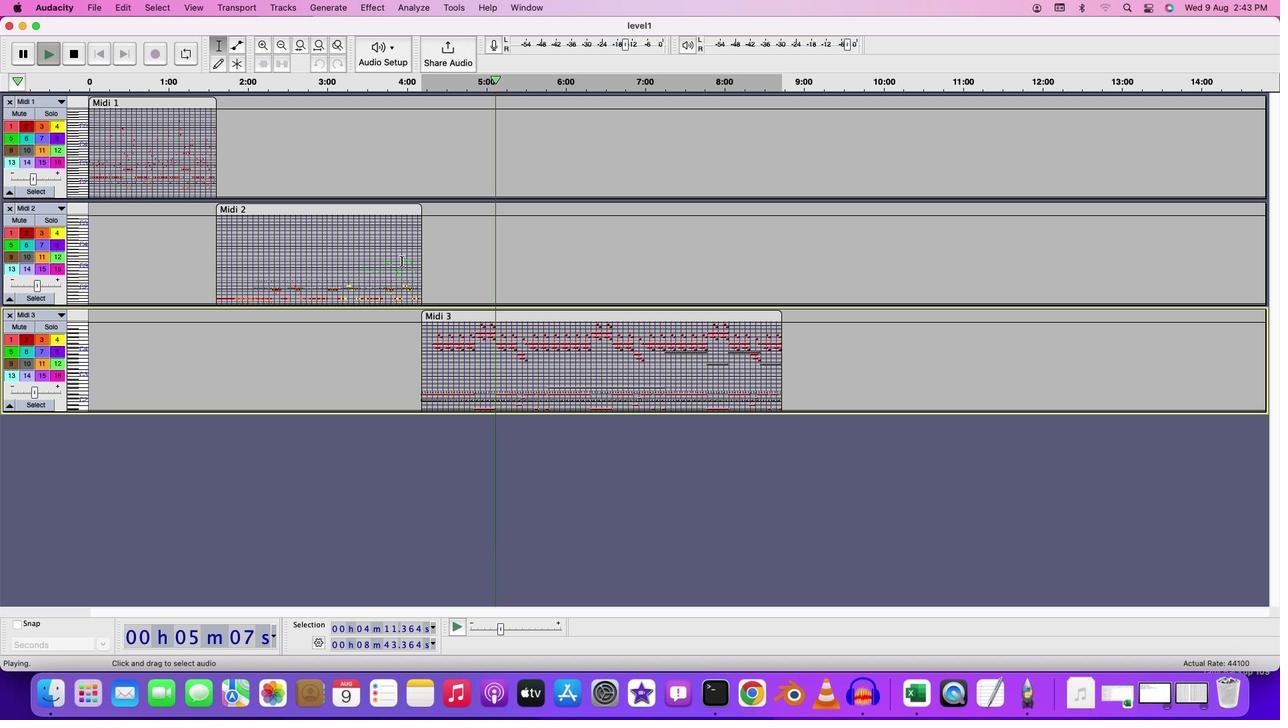 
Action: Mouse pressed left at (401, 260)
Screenshot: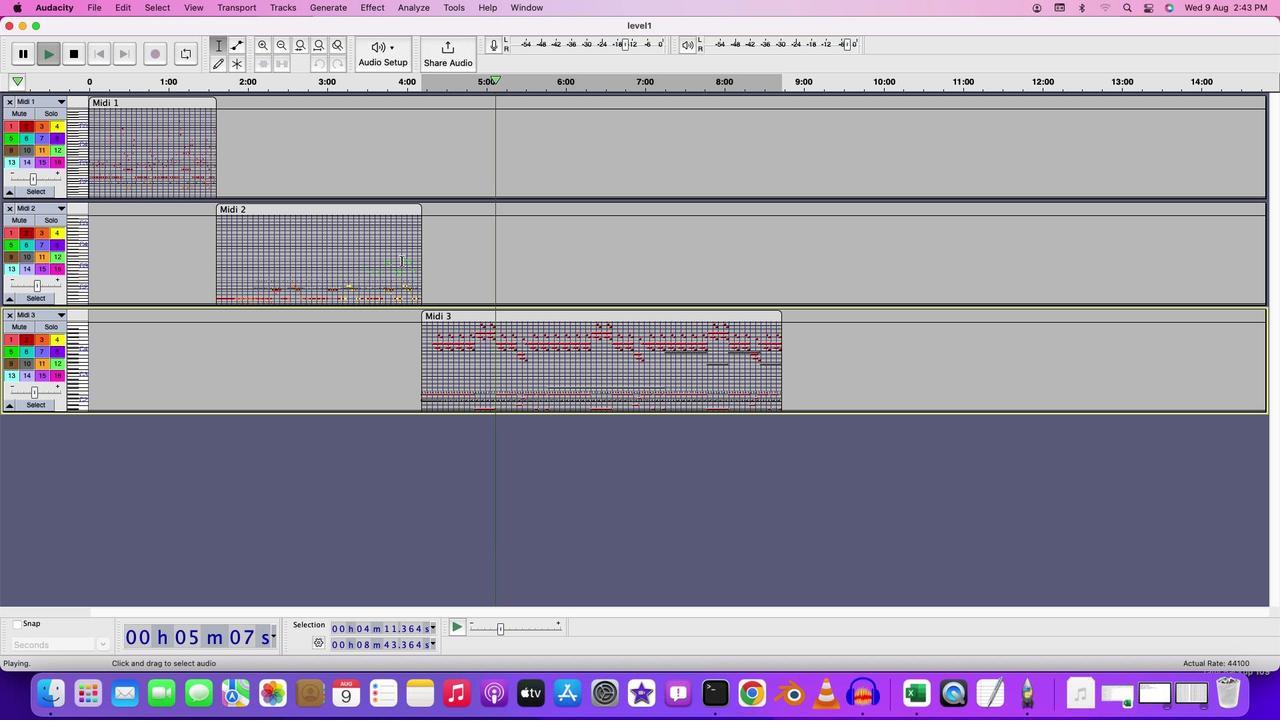 
Action: Key pressed Key.spaceKey.space
Screenshot: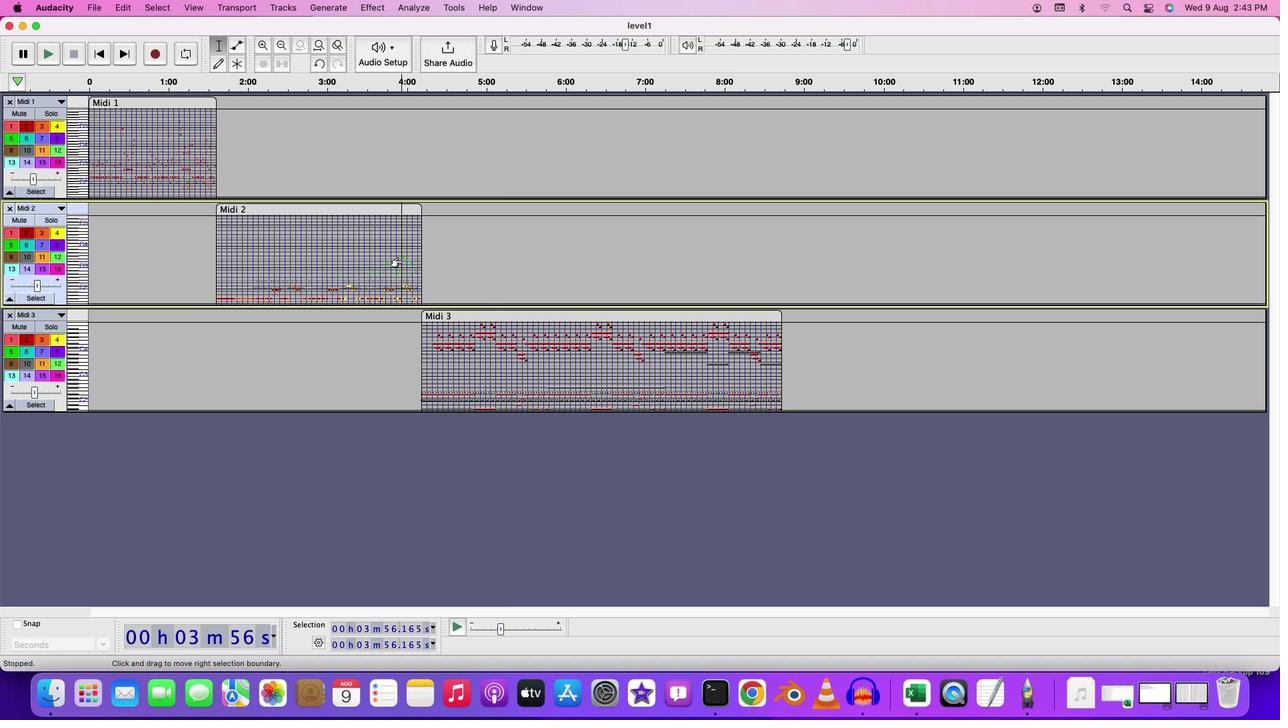
Action: Mouse moved to (755, 252)
Screenshot: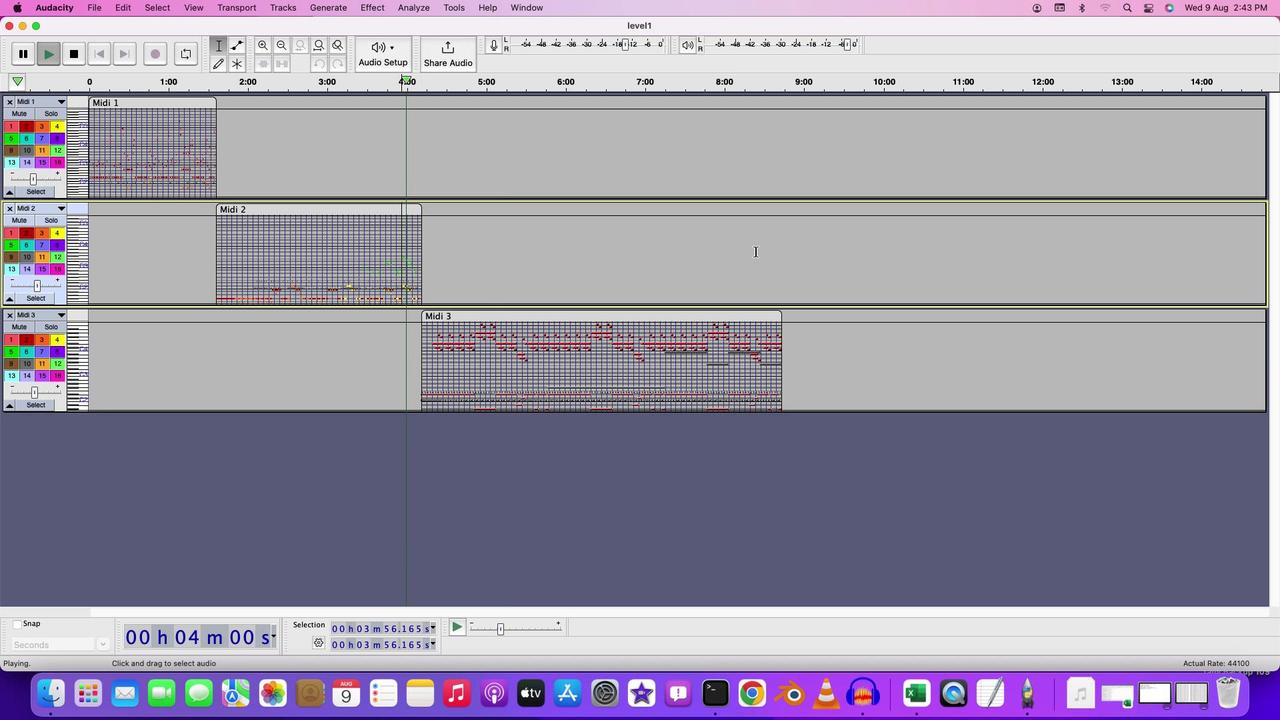 
Action: Mouse pressed left at (755, 252)
Screenshot: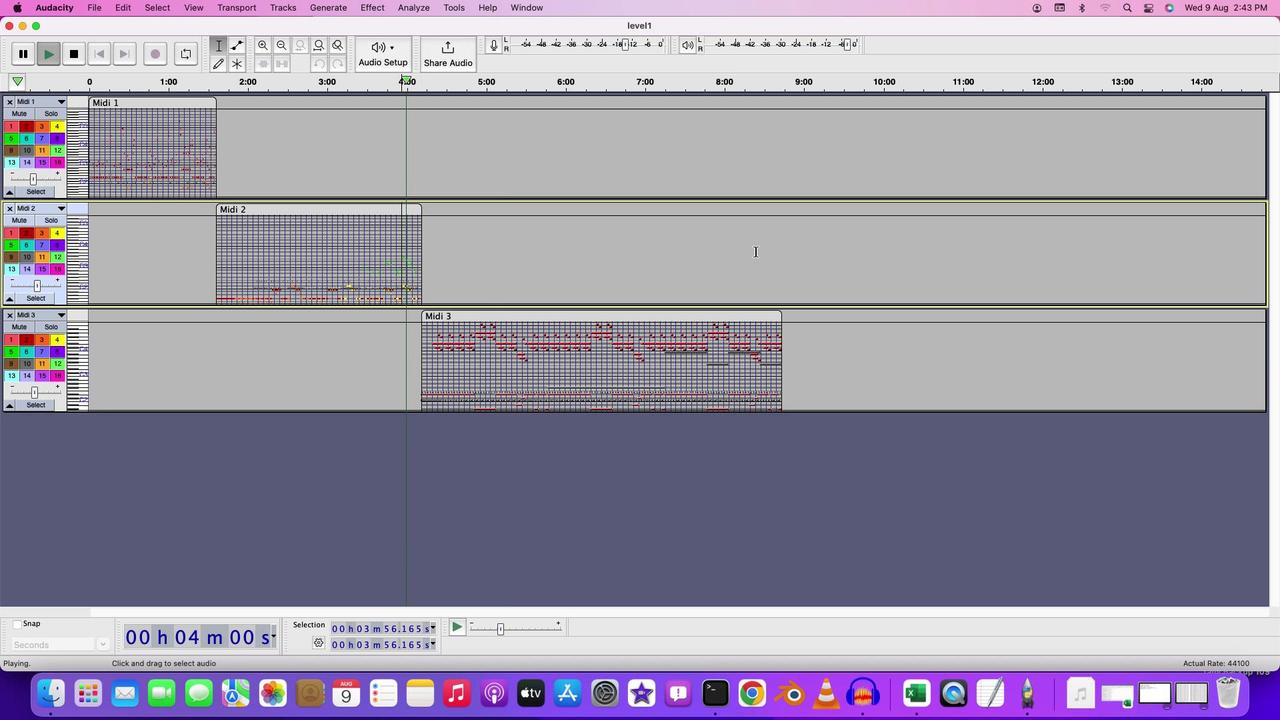 
Action: Key pressed Key.spaceKey.space
Screenshot: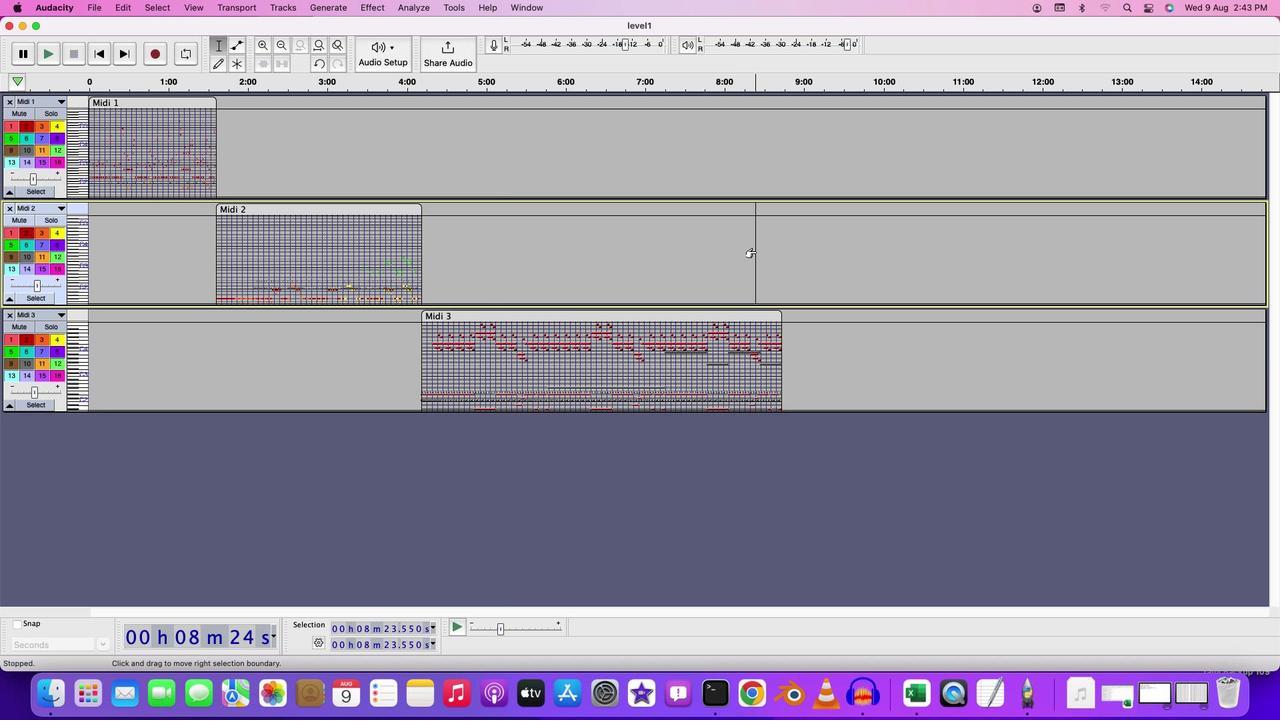 
Action: Mouse moved to (760, 253)
Screenshot: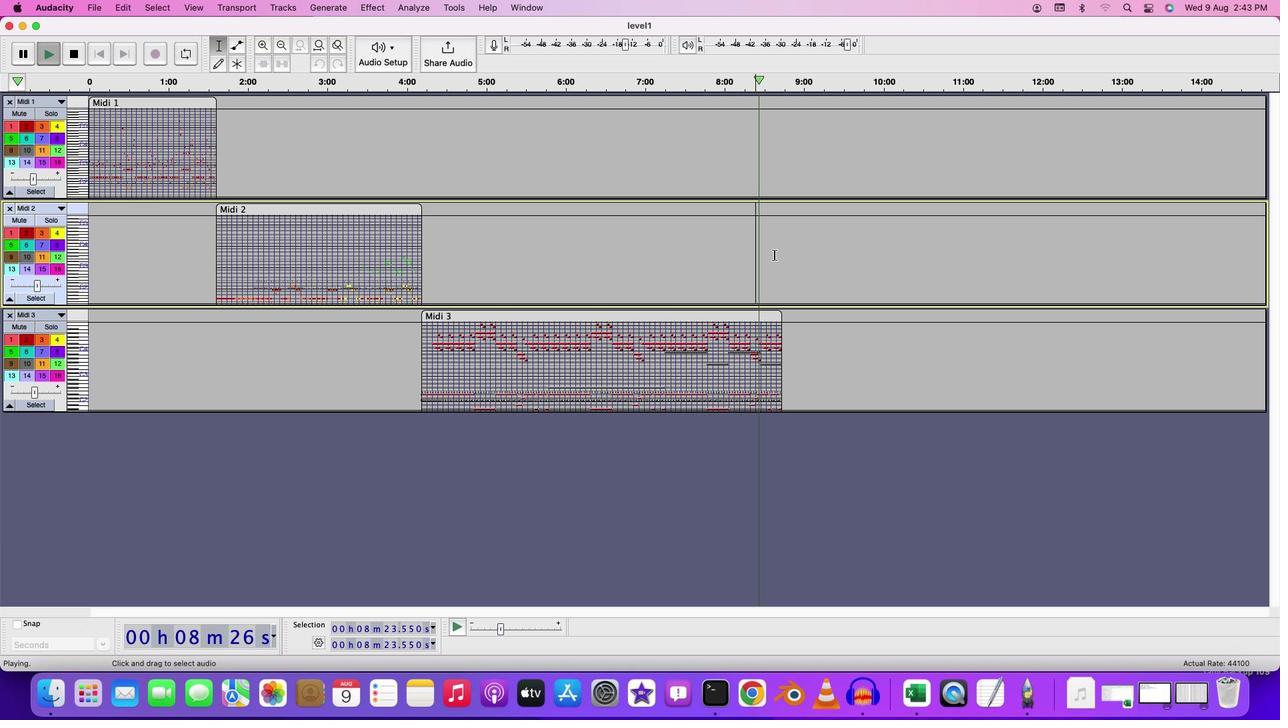 
Action: Key pressed Key.space
Screenshot: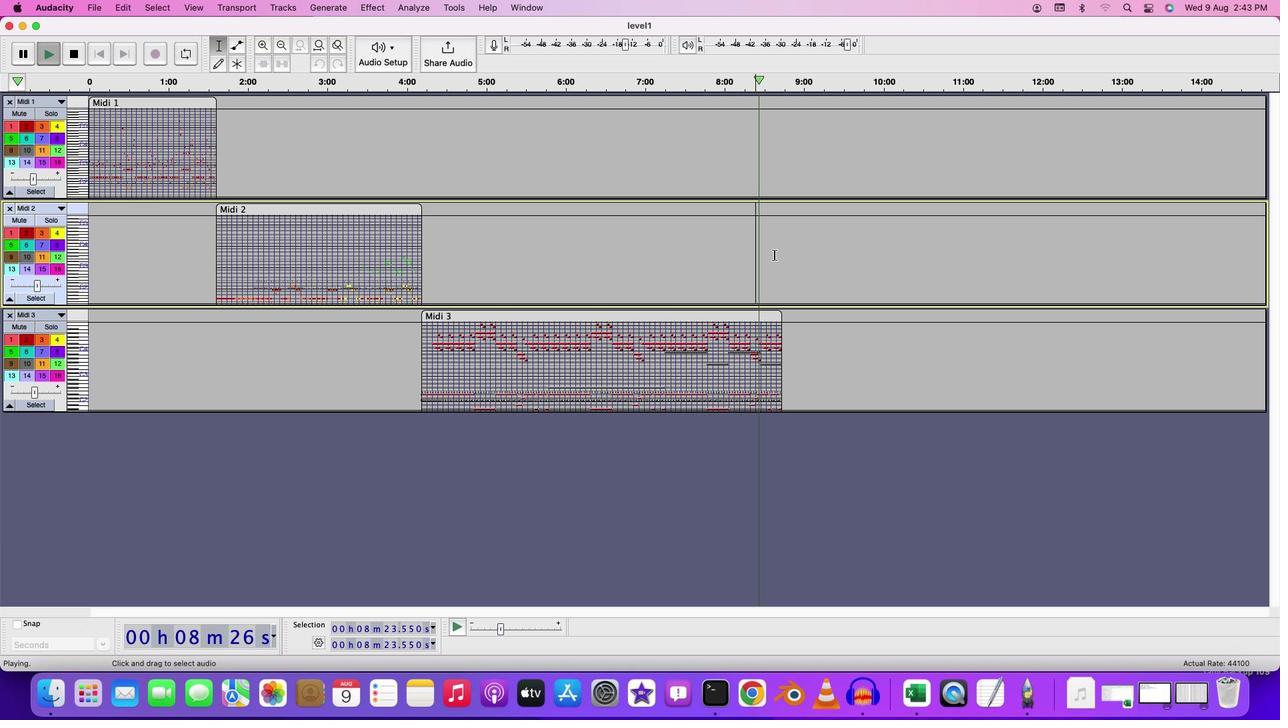 
Action: Mouse moved to (100, 12)
Screenshot: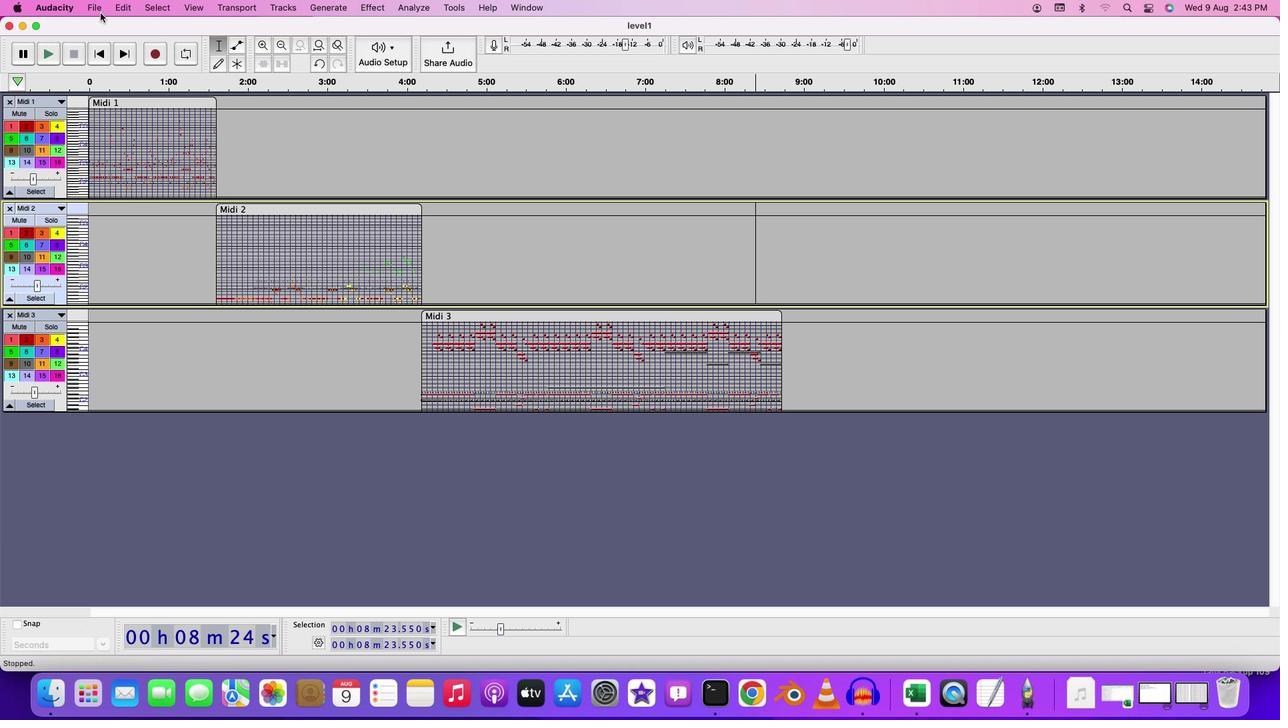
Action: Mouse pressed left at (100, 12)
Screenshot: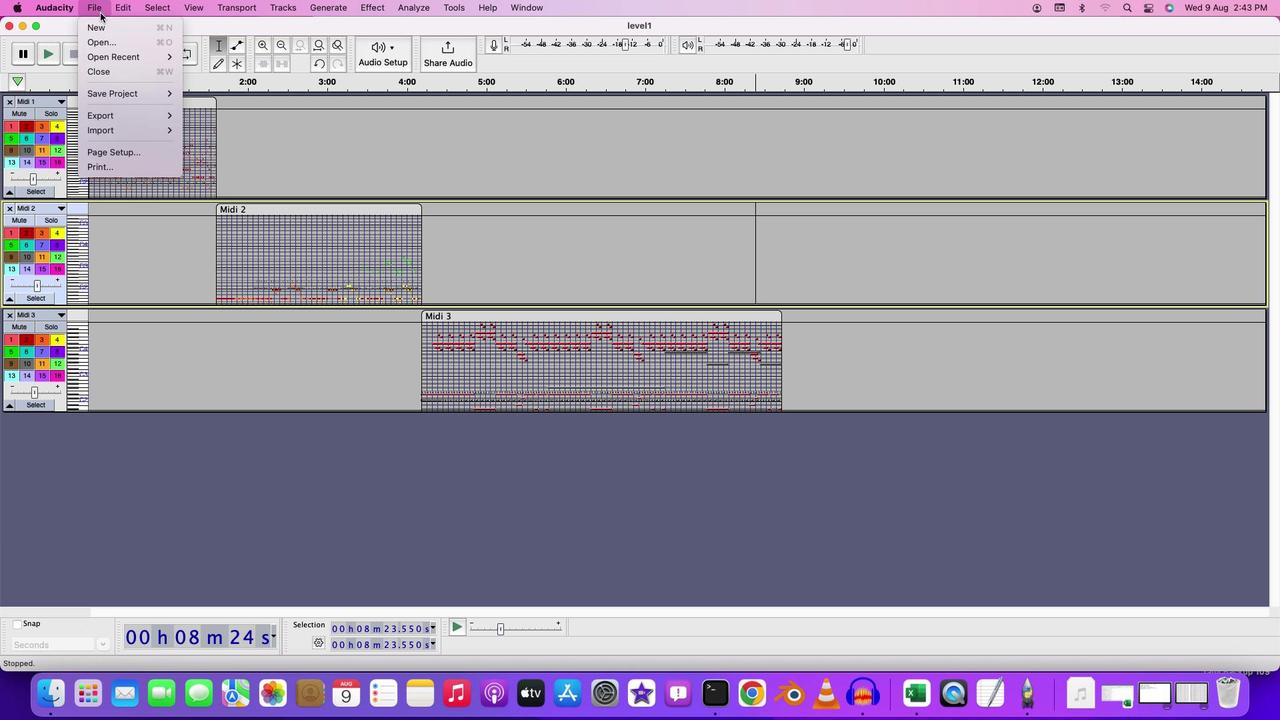 
Action: Mouse moved to (226, 219)
Screenshot: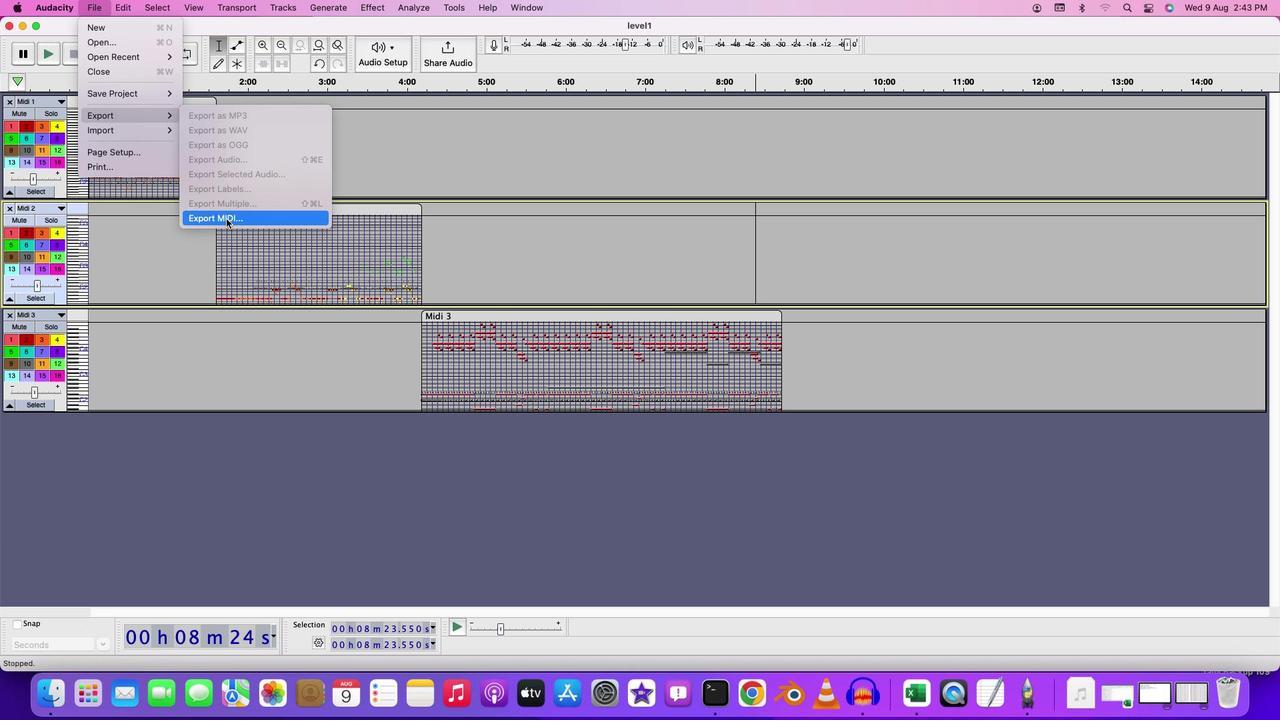 
Action: Mouse pressed left at (226, 219)
Screenshot: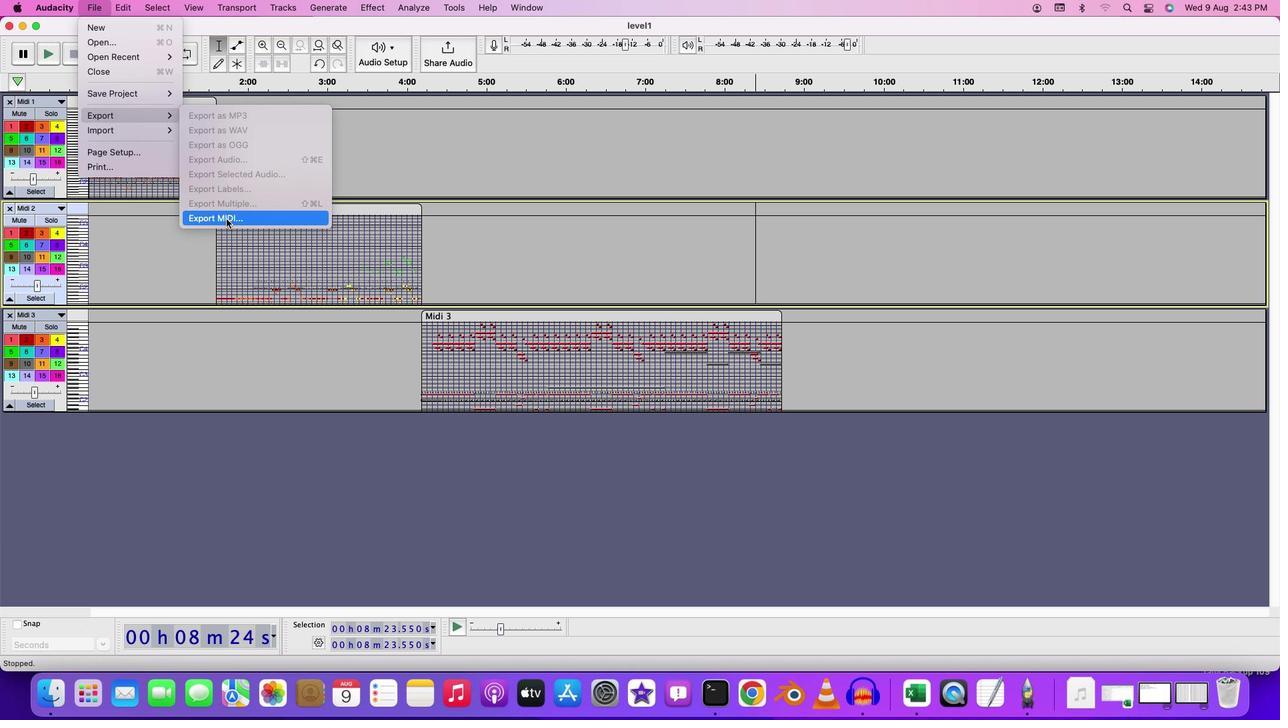 
Action: Mouse moved to (622, 218)
Screenshot: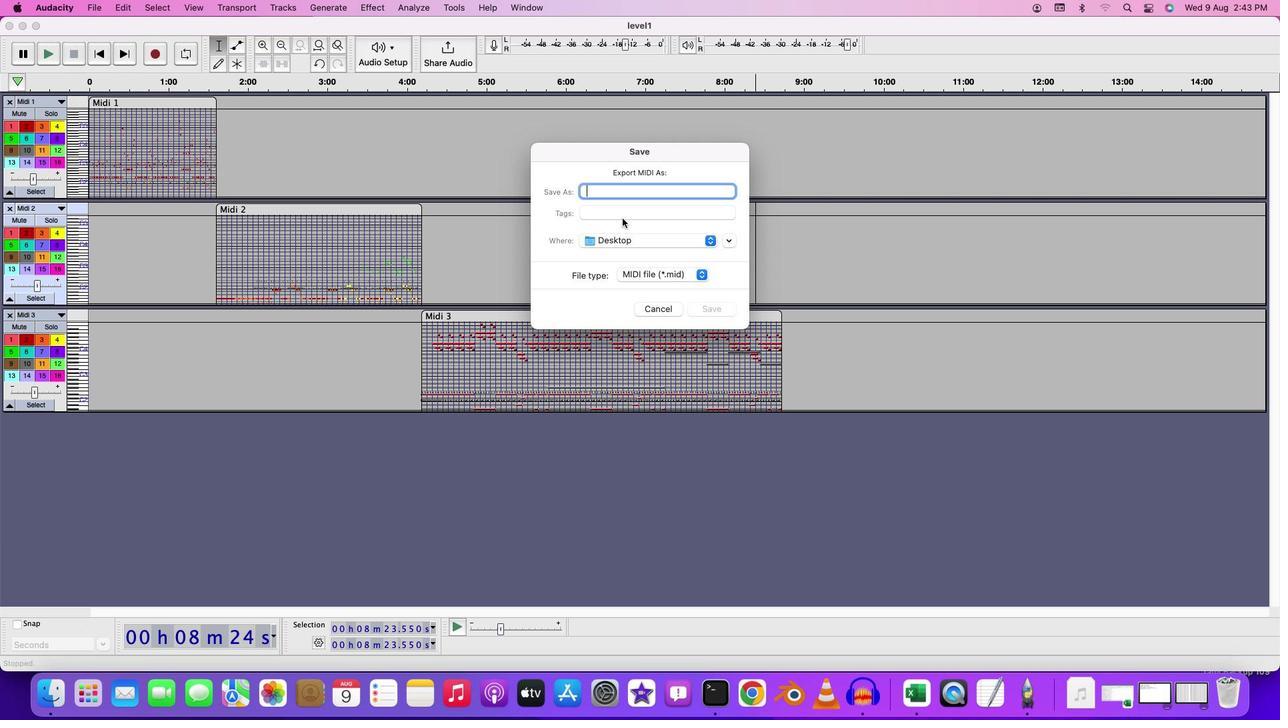 
Action: Key pressed Key.shift'E''x''p''o''r''t''e''i''n'Key.backspaceKey.backspaceKey.backspace'i''n''g'Key.spaceKey.shift'M''I''D''I'
Screenshot: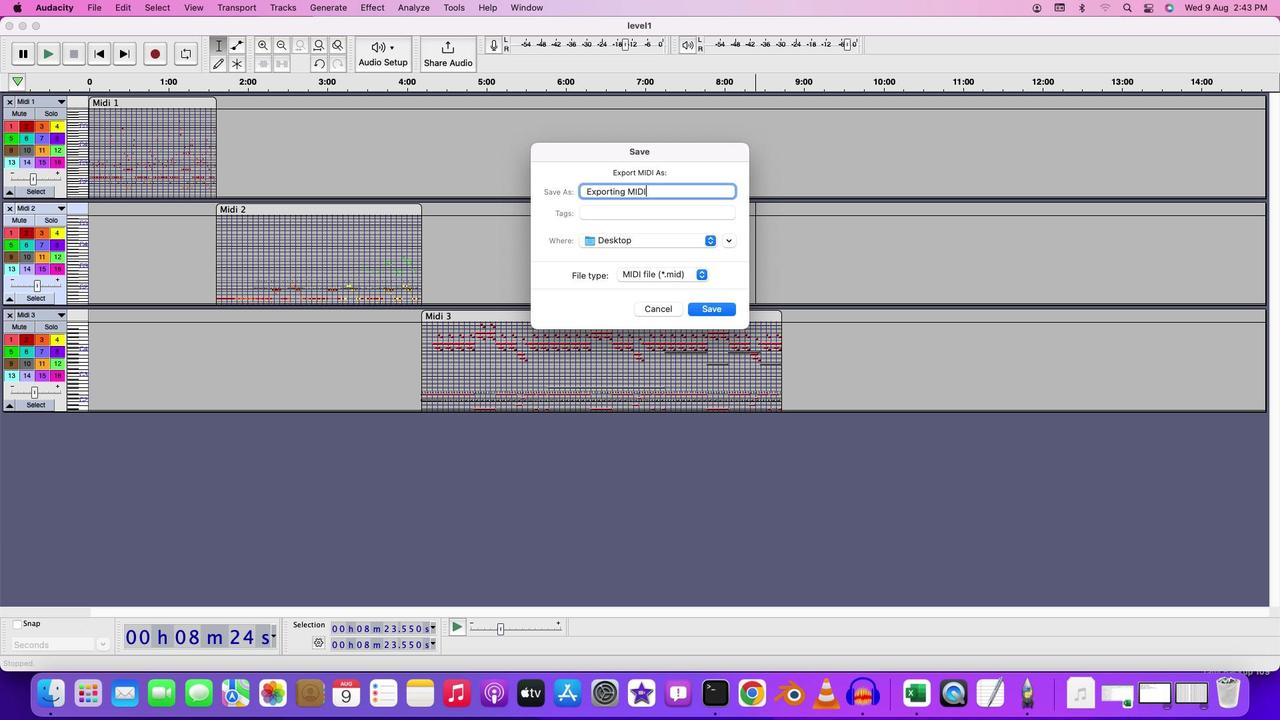 
Action: Mouse moved to (696, 281)
Screenshot: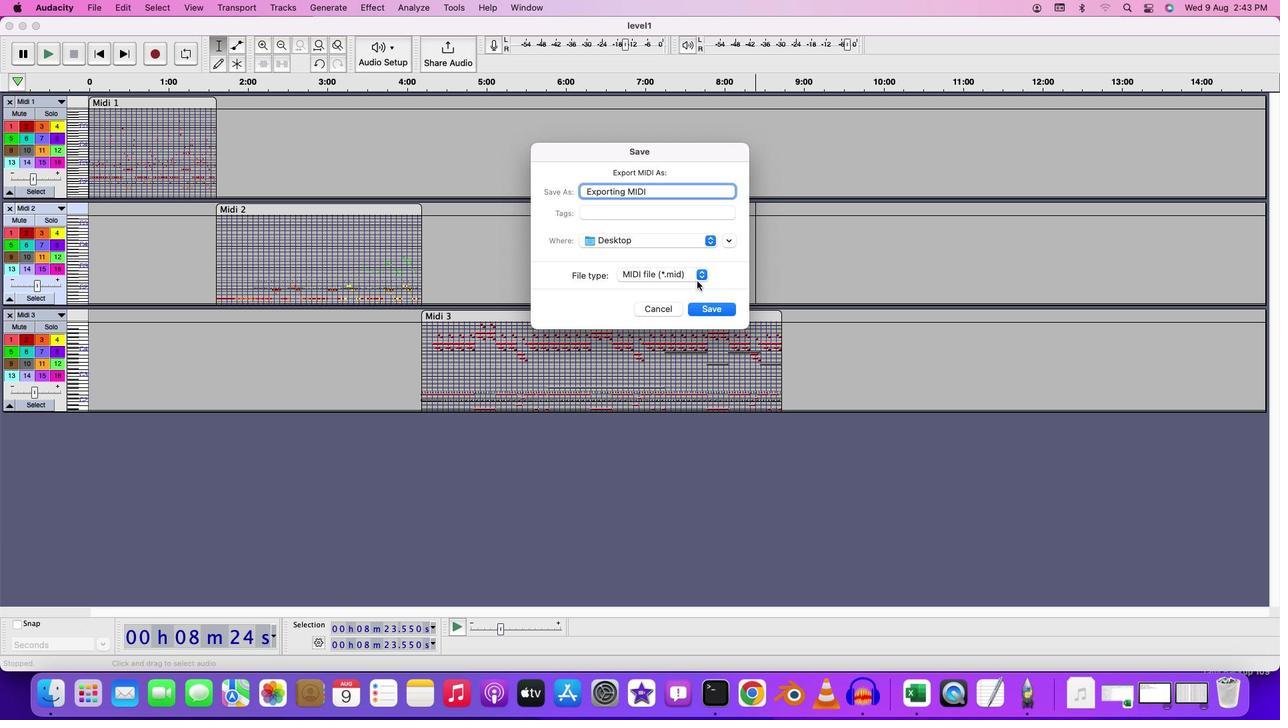 
Action: Mouse pressed left at (696, 281)
Screenshot: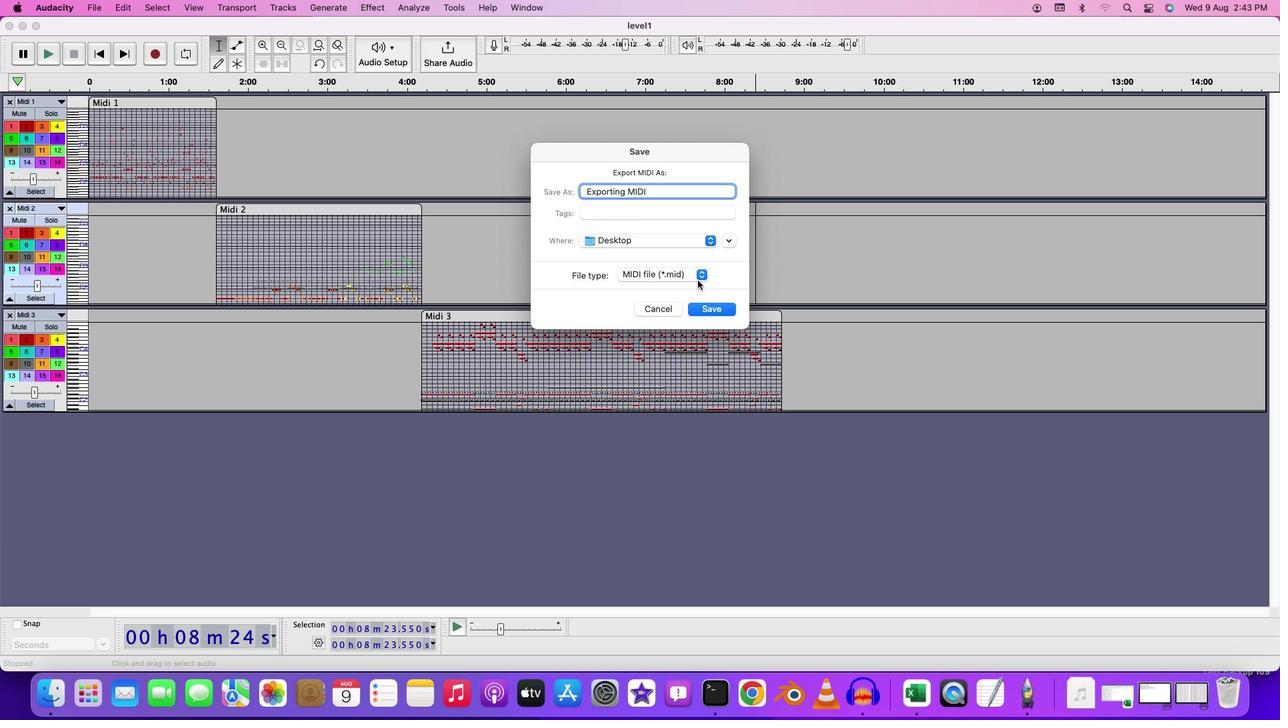 
Action: Mouse moved to (720, 274)
Screenshot: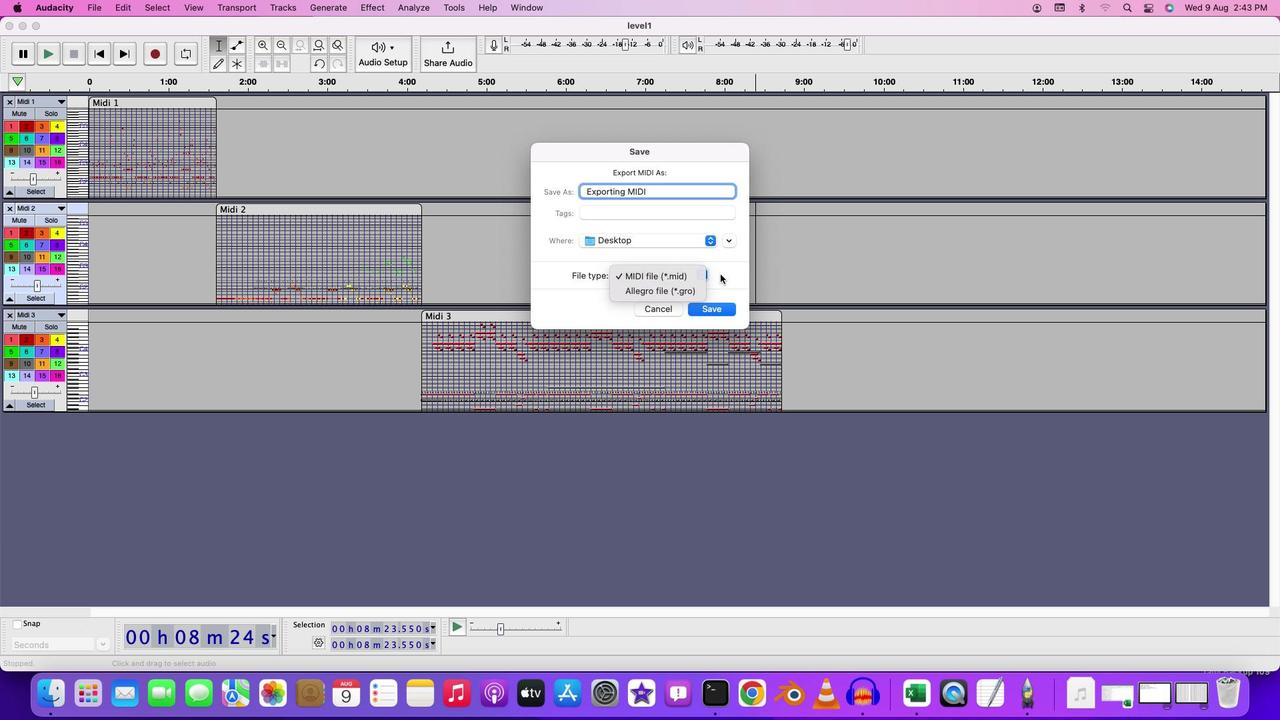 
Action: Mouse pressed left at (720, 274)
Screenshot: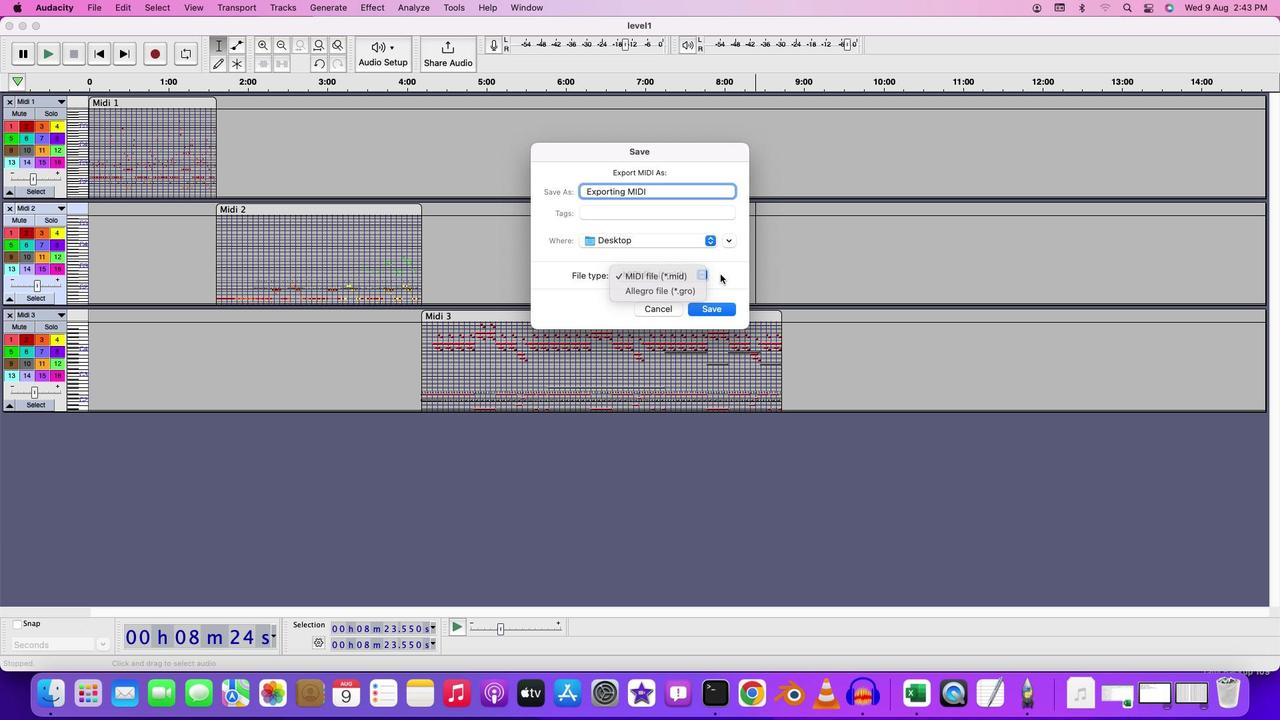 
Action: Mouse moved to (722, 309)
Screenshot: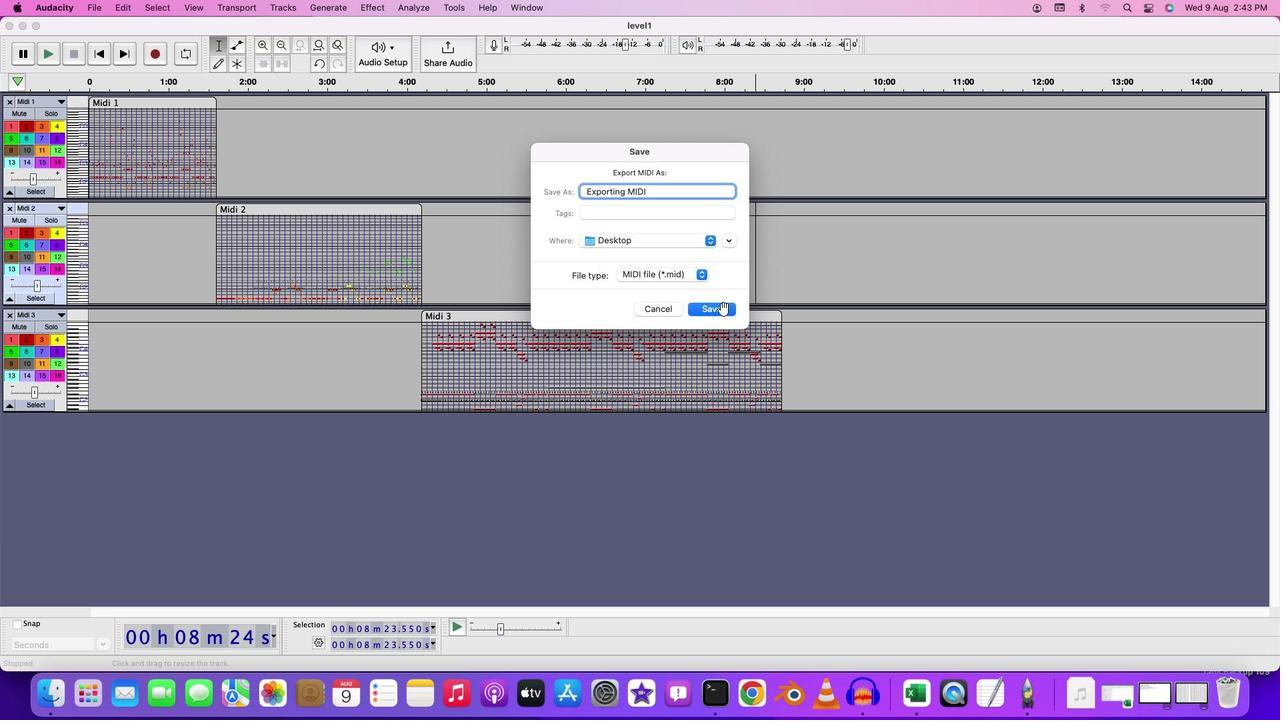 
Action: Mouse pressed left at (722, 309)
Screenshot: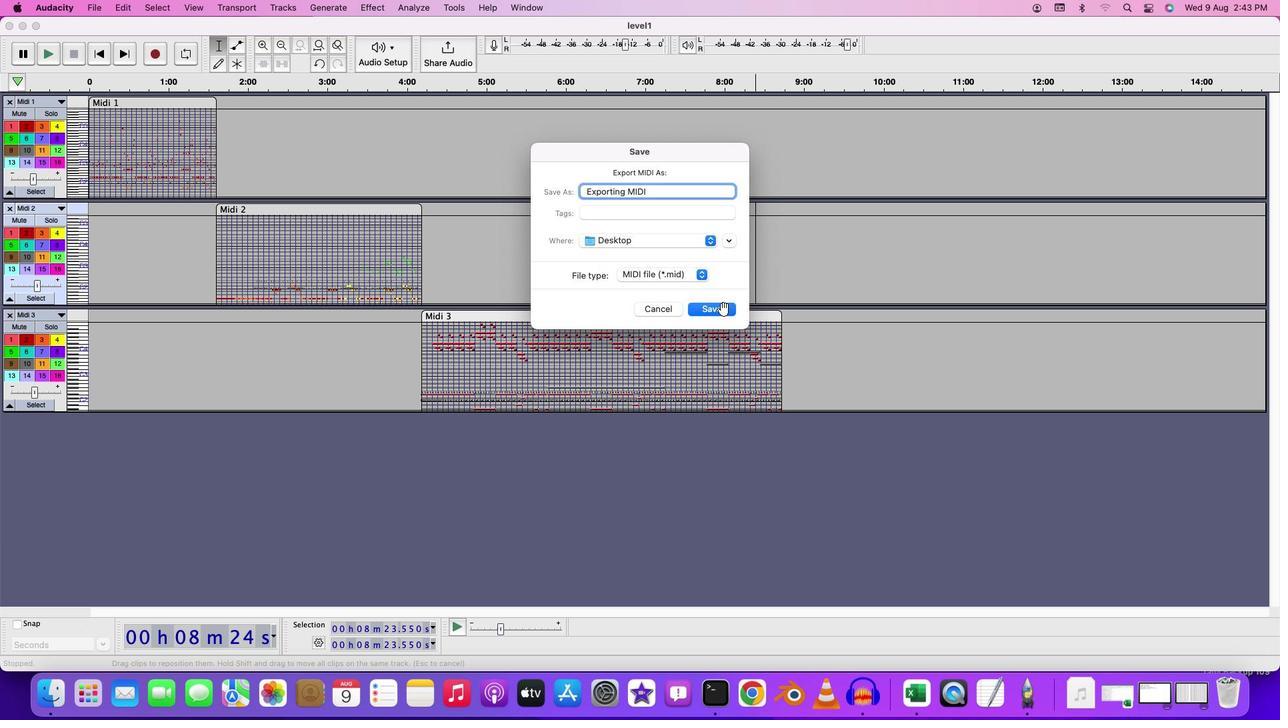 
Action: Mouse moved to (680, 503)
Screenshot: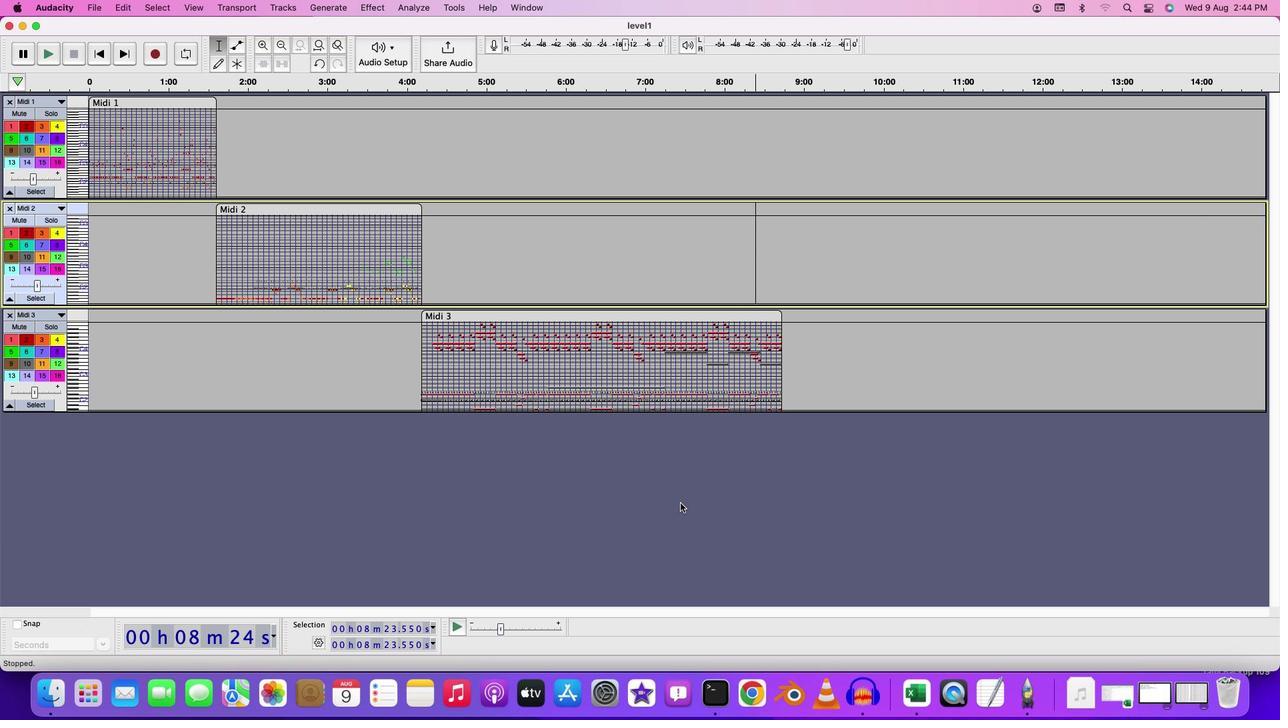 
Action: Mouse pressed left at (680, 503)
Screenshot: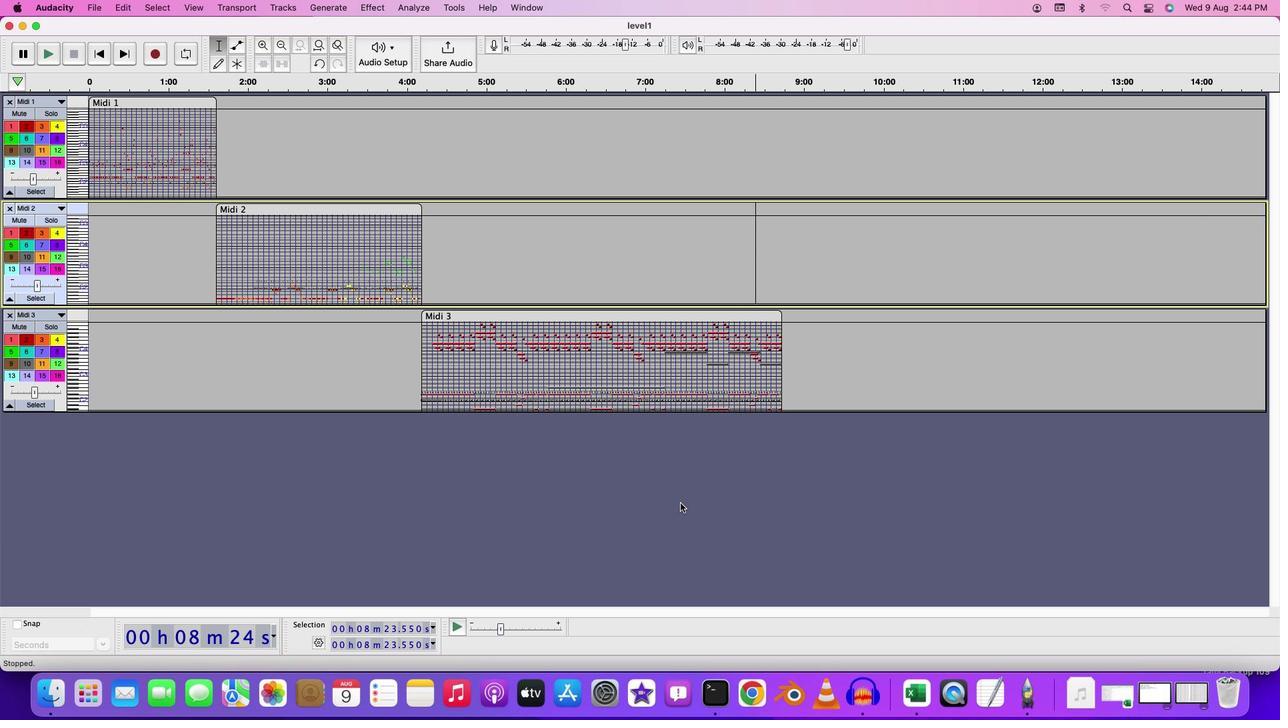 
